 Task: Research Airbnb accommodation in Al Bawiti, Egypt from 21th December, 2023 to 25th December, 2023 for 7 adults. Place can be entire room or shared room with 4 bedrooms having 7 beds and 4 bathrooms. Property type can be house. Amenities needed are: wifi, TV, free parkinig on premises, gym, breakfast.
Action: Mouse moved to (502, 138)
Screenshot: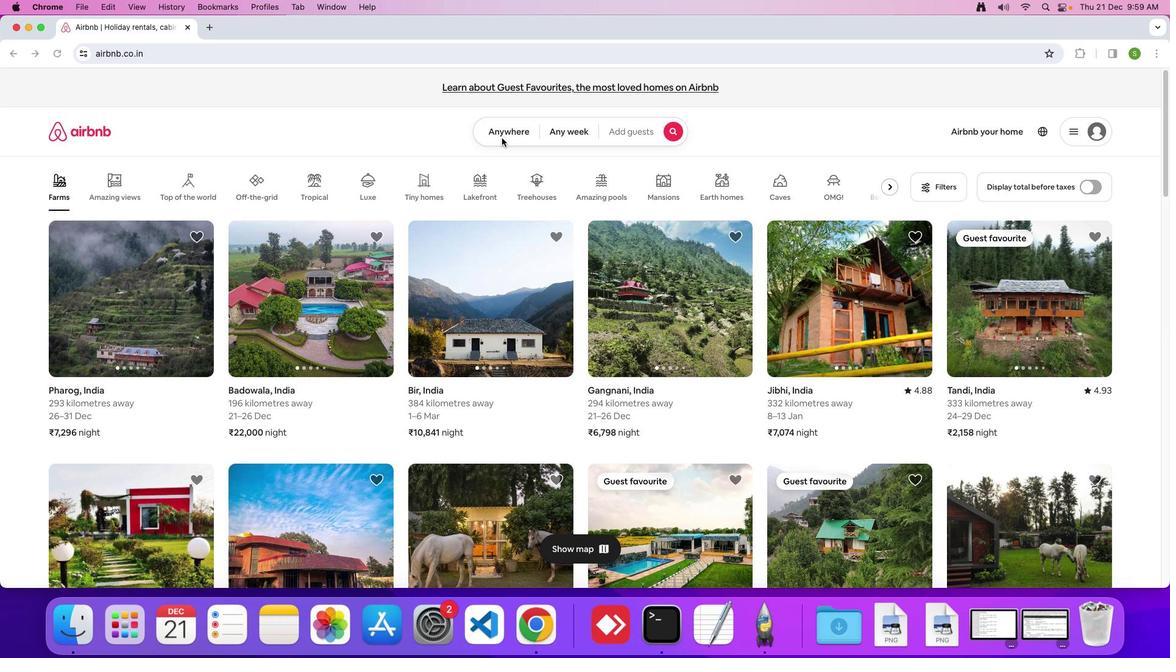 
Action: Mouse pressed left at (502, 138)
Screenshot: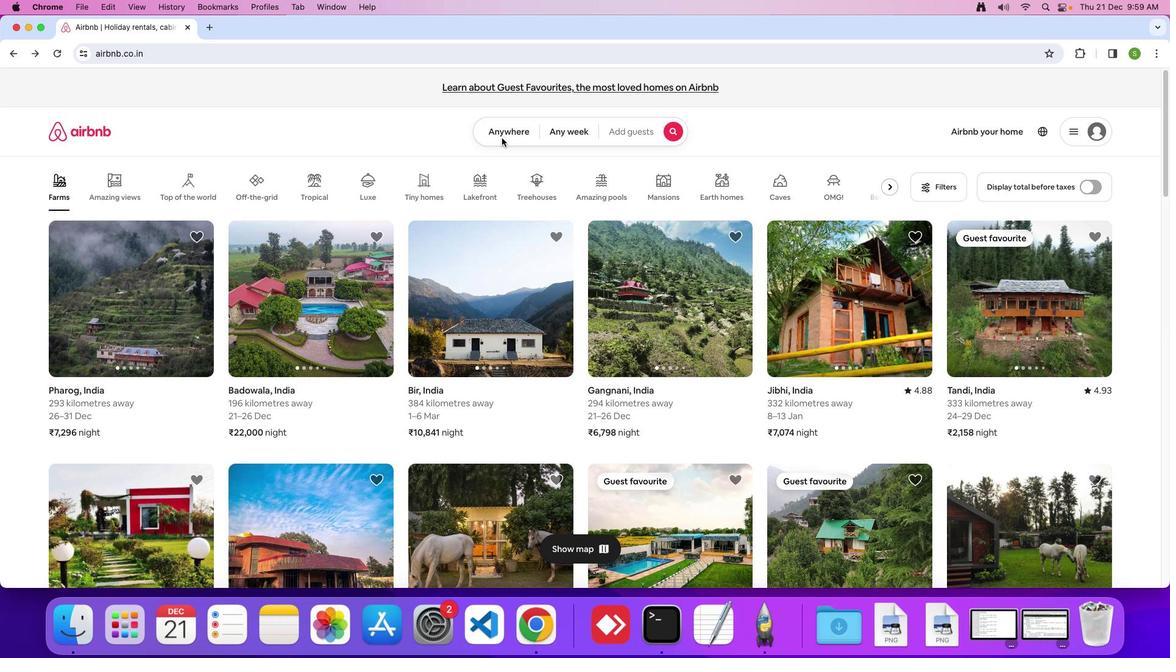 
Action: Mouse moved to (503, 135)
Screenshot: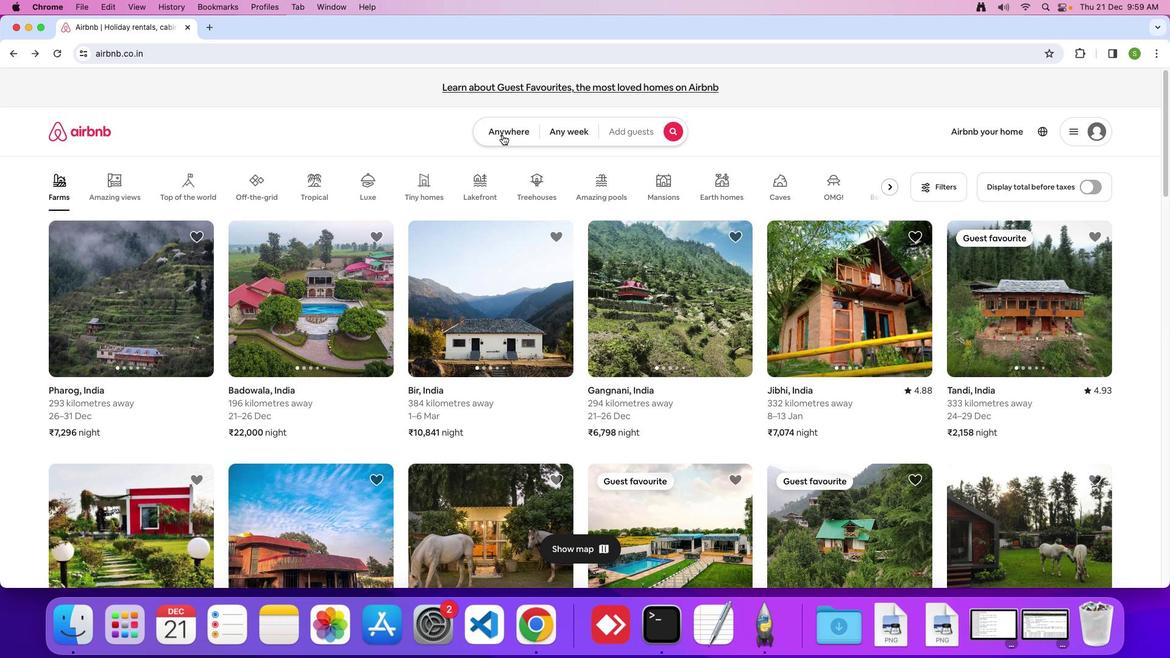 
Action: Mouse pressed left at (503, 135)
Screenshot: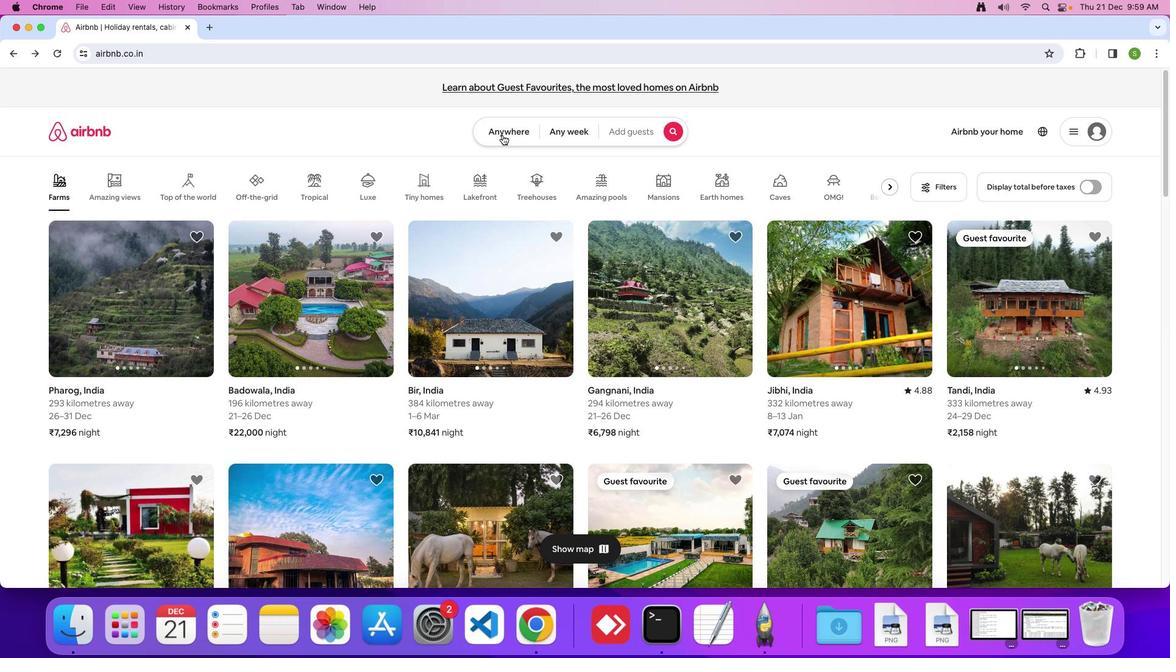 
Action: Mouse moved to (457, 174)
Screenshot: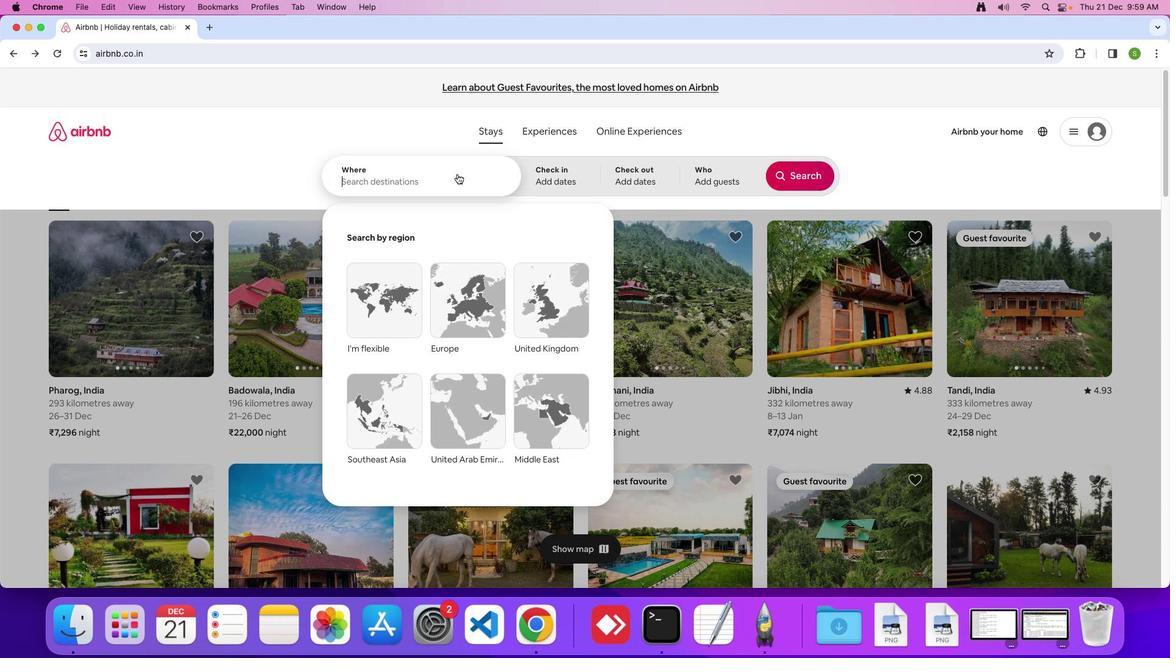 
Action: Mouse pressed left at (457, 174)
Screenshot: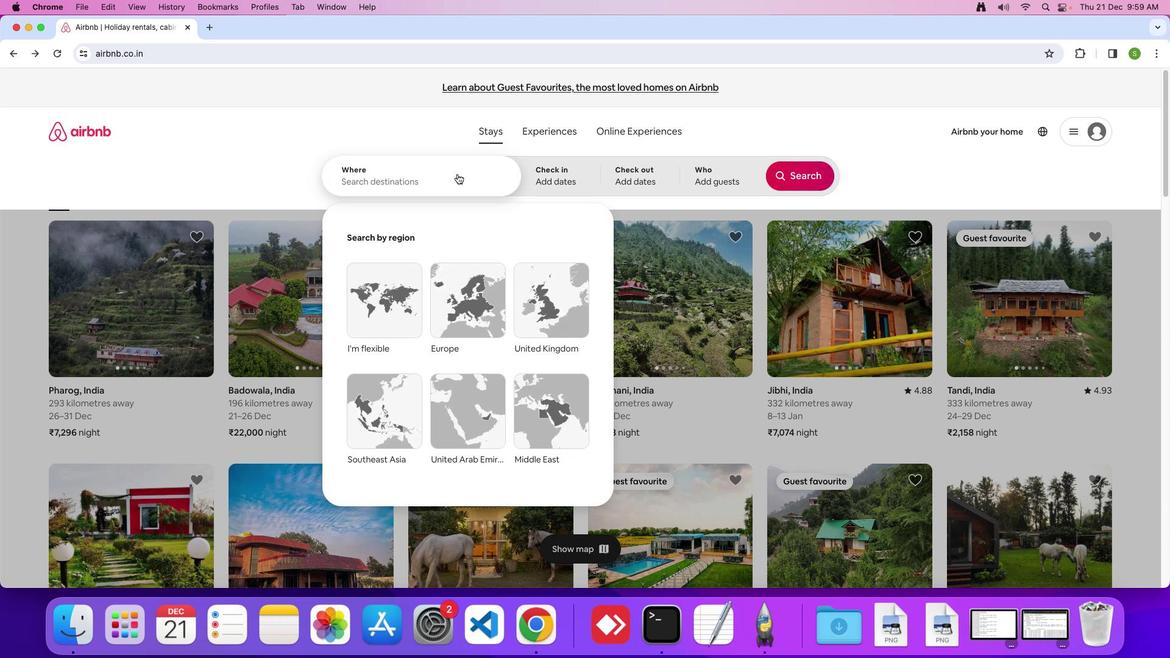 
Action: Key pressed 'A''L'Key.backspace'I'Key.space'B'Key.caps_lock'a''w''i''t''i'','Key.spaceKey.shift'E''g''y''p''t'Key.enter
Screenshot: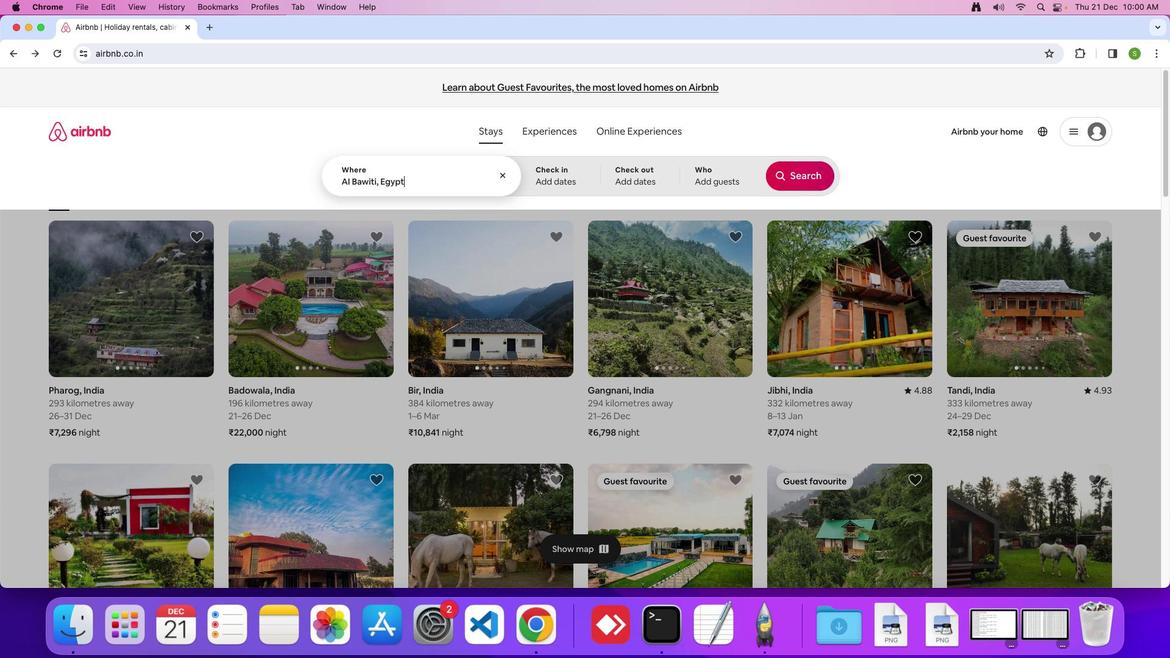 
Action: Mouse moved to (492, 418)
Screenshot: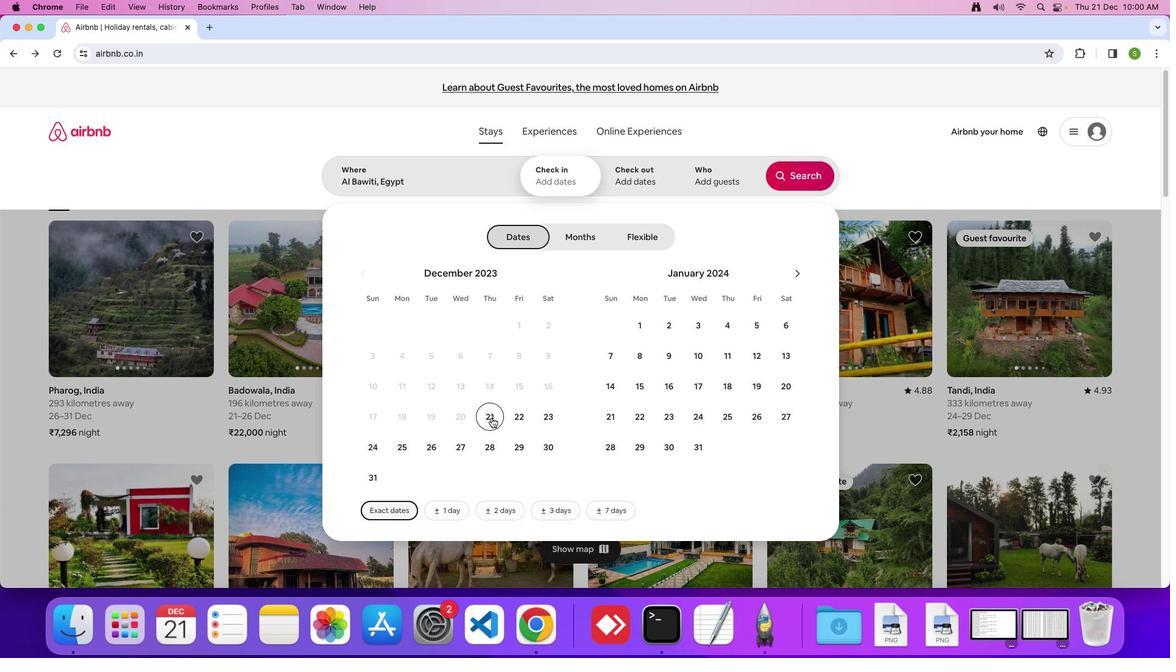 
Action: Mouse pressed left at (492, 418)
Screenshot: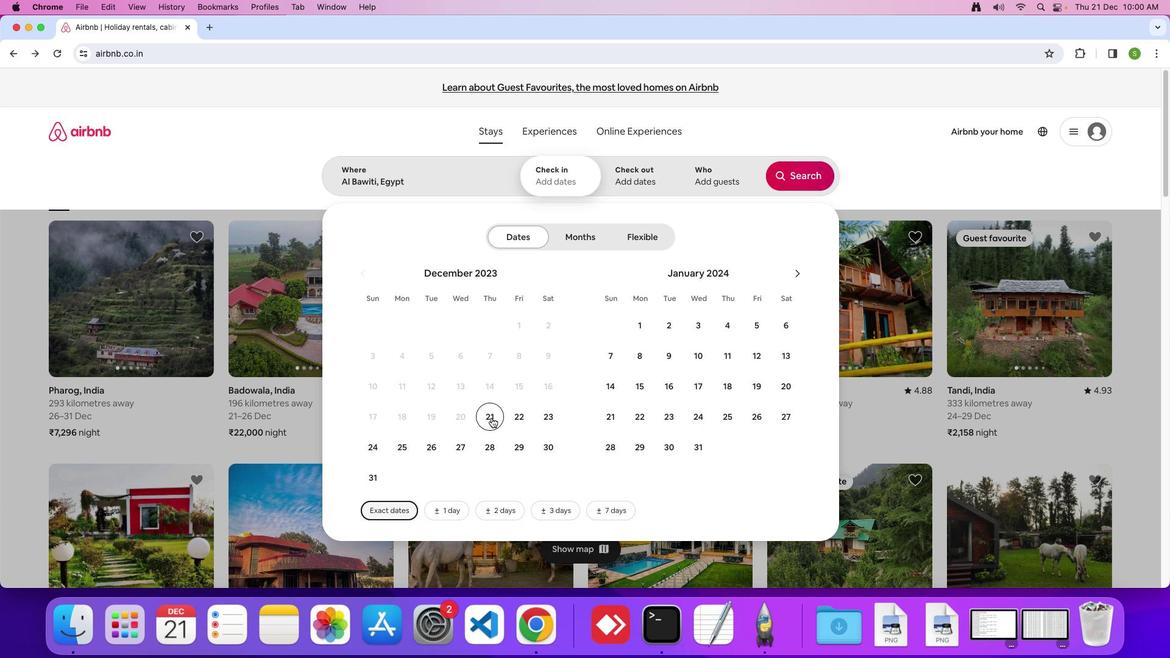 
Action: Mouse moved to (394, 448)
Screenshot: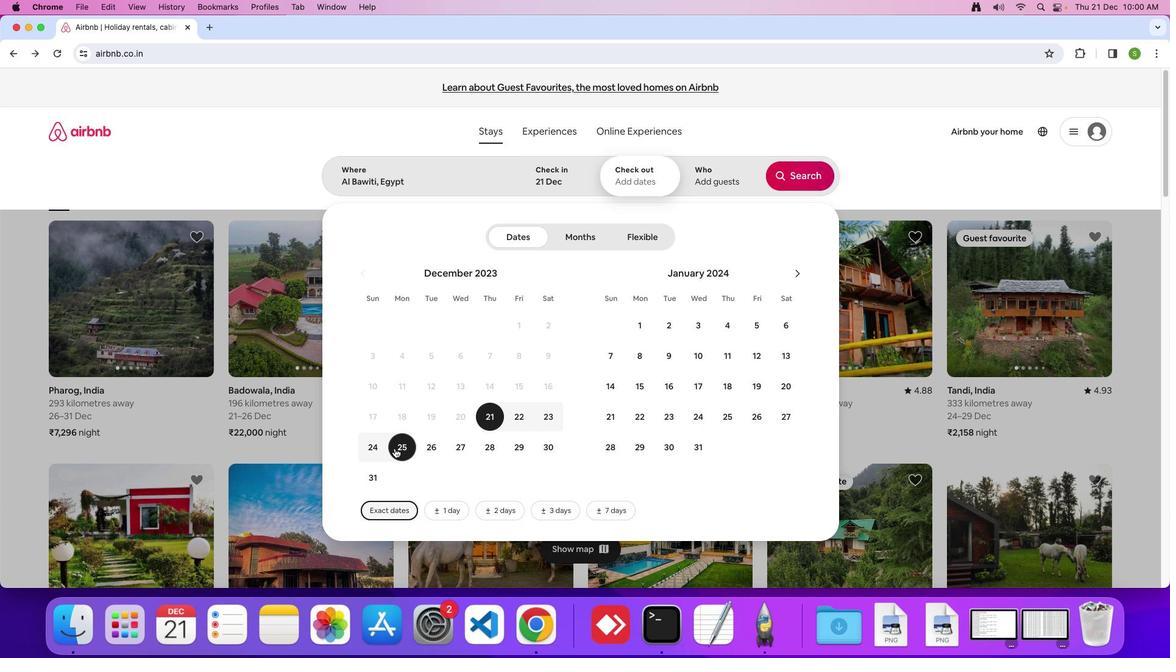 
Action: Mouse pressed left at (394, 448)
Screenshot: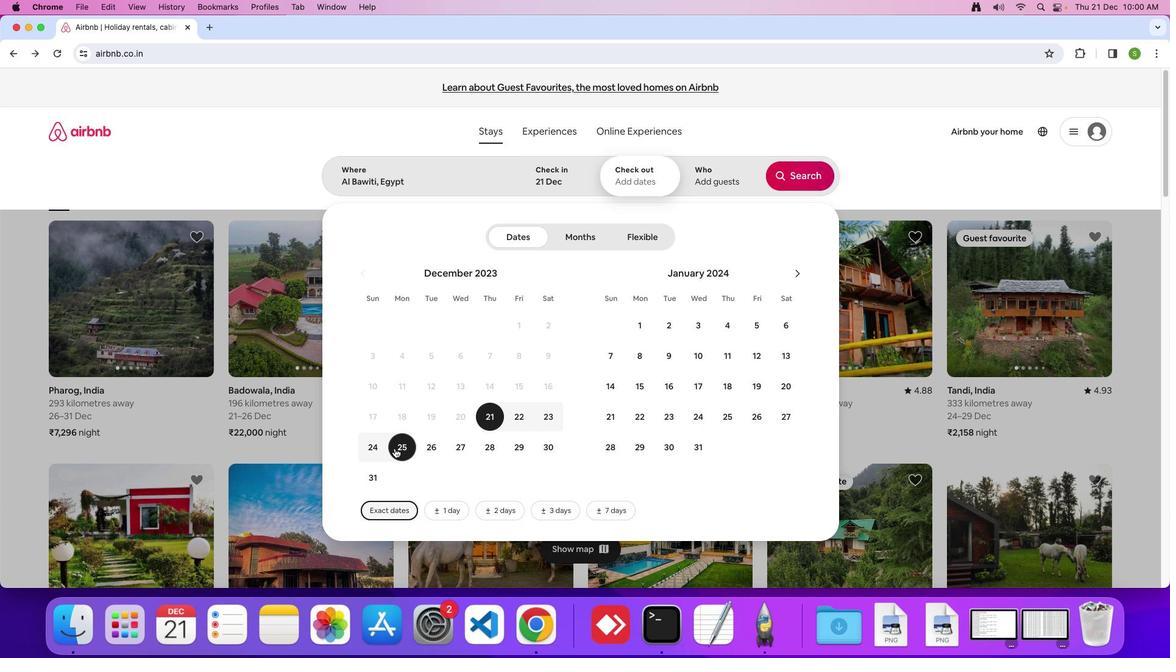 
Action: Mouse moved to (718, 170)
Screenshot: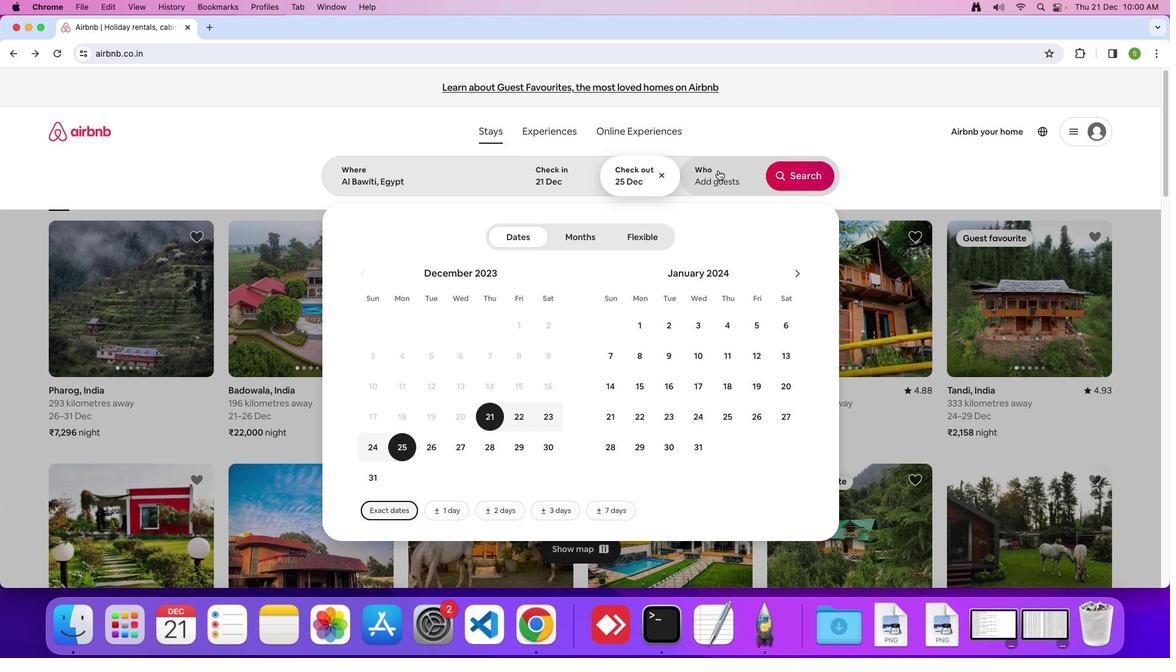 
Action: Mouse pressed left at (718, 170)
Screenshot: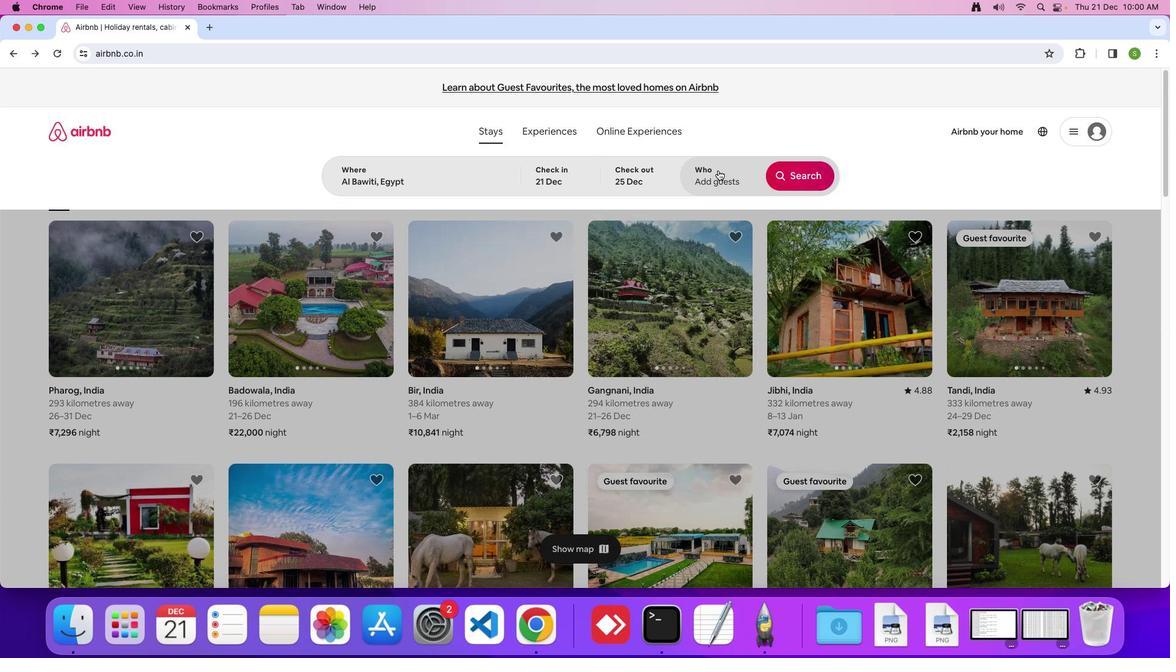 
Action: Mouse moved to (801, 243)
Screenshot: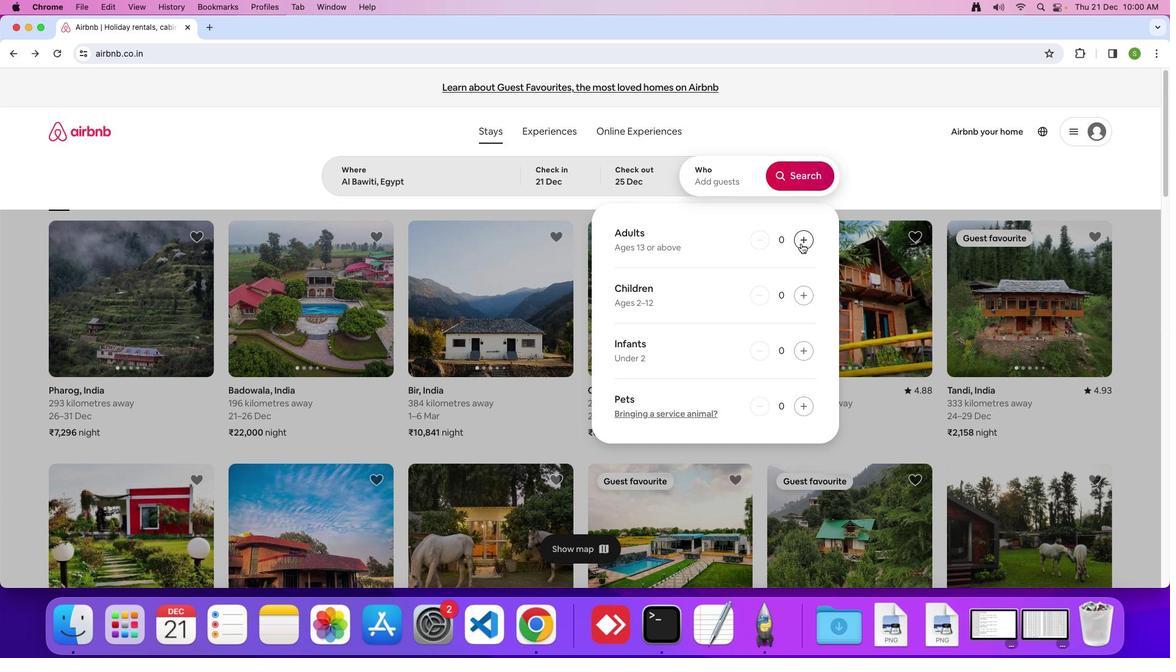 
Action: Mouse pressed left at (801, 243)
Screenshot: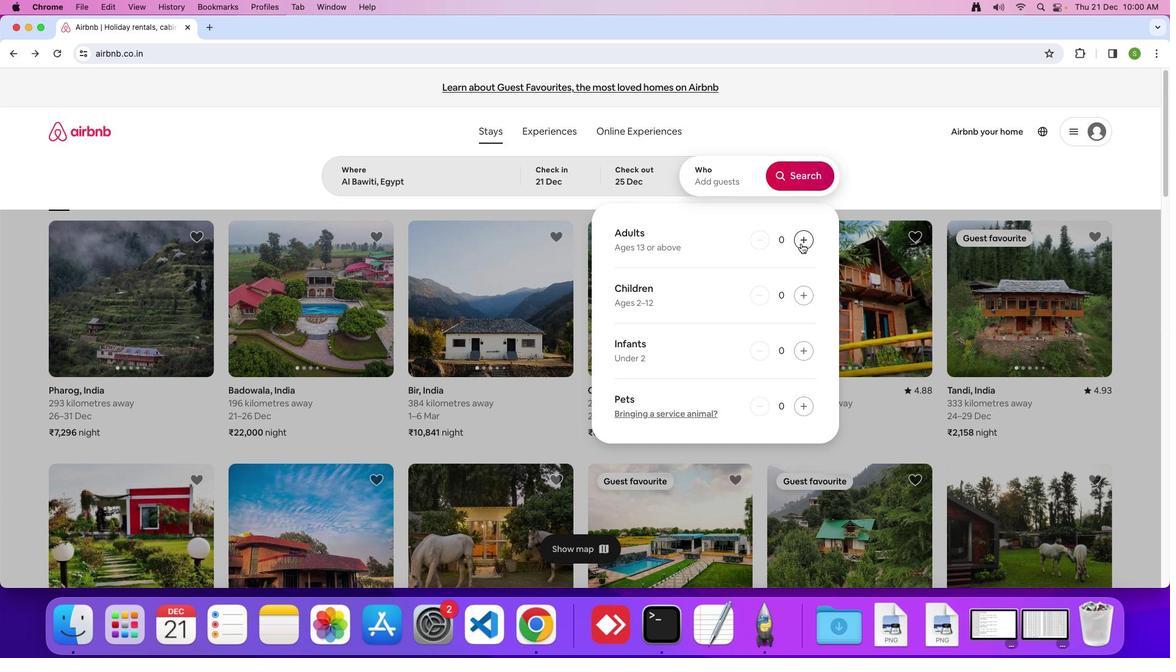 
Action: Mouse pressed left at (801, 243)
Screenshot: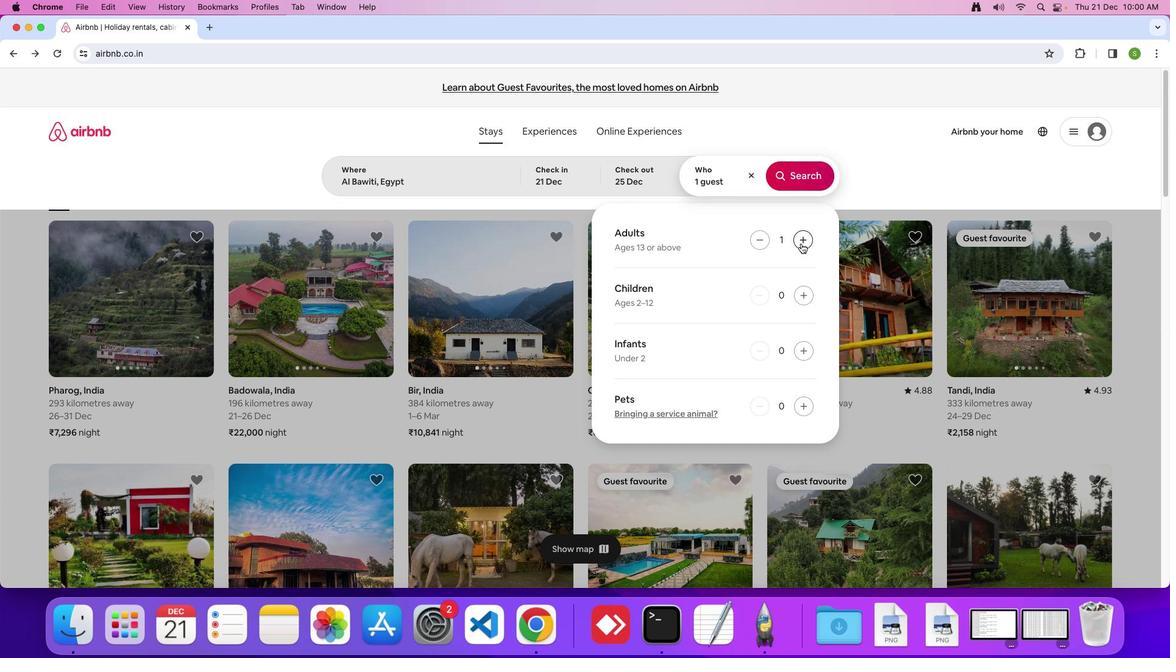 
Action: Mouse pressed left at (801, 243)
Screenshot: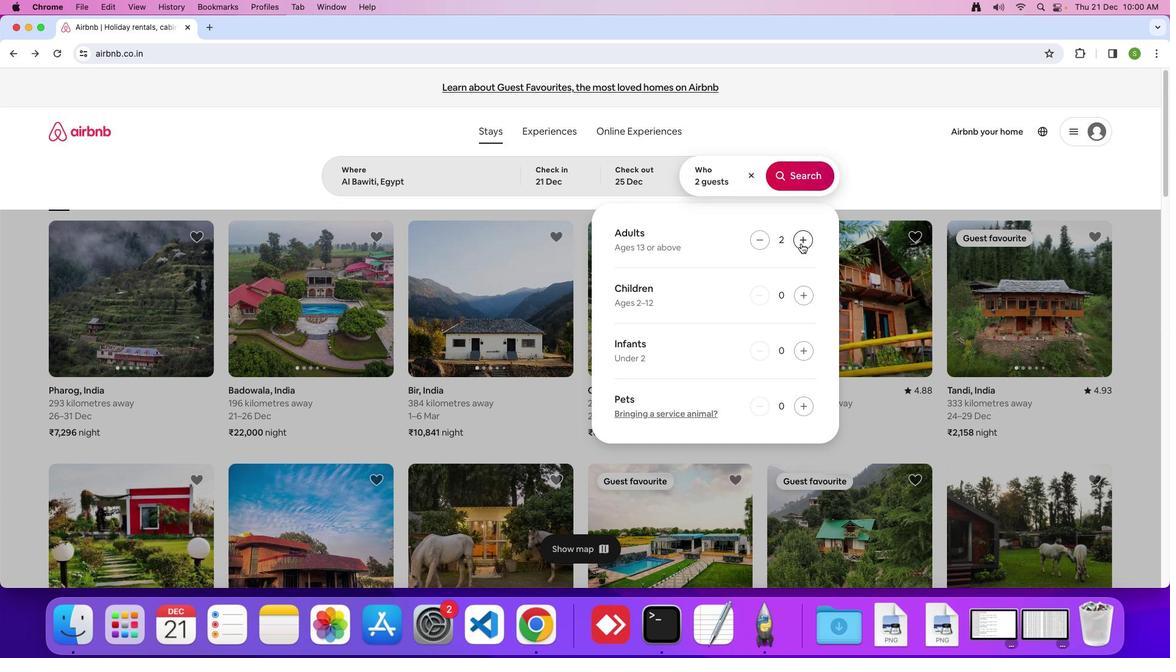 
Action: Mouse pressed left at (801, 243)
Screenshot: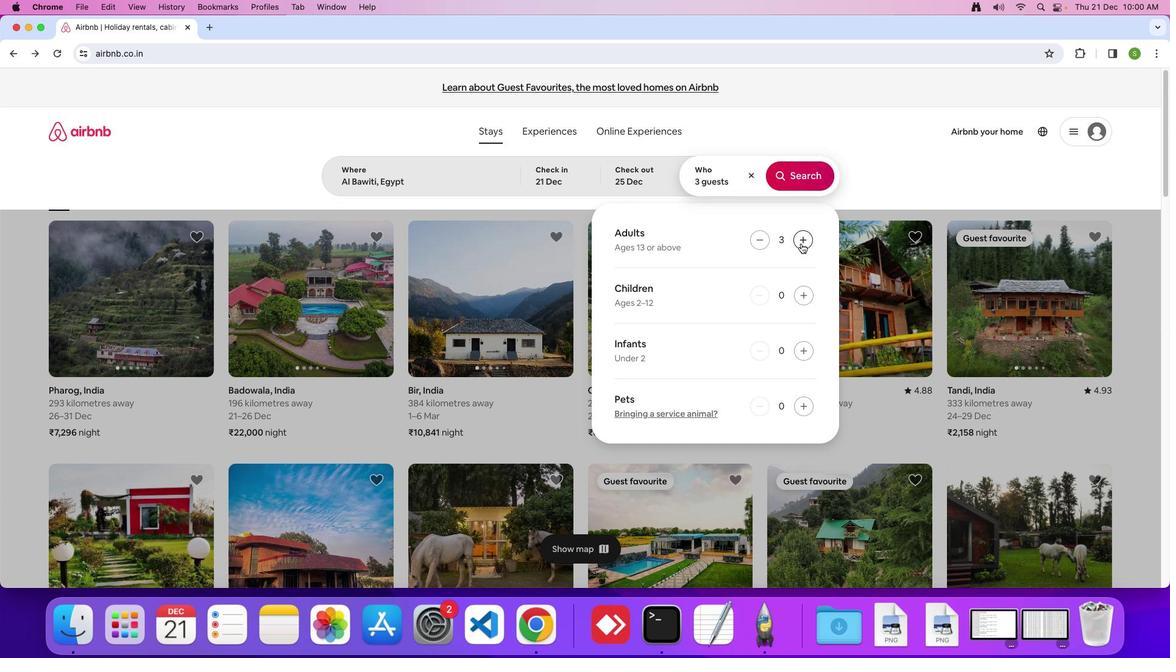 
Action: Mouse pressed left at (801, 243)
Screenshot: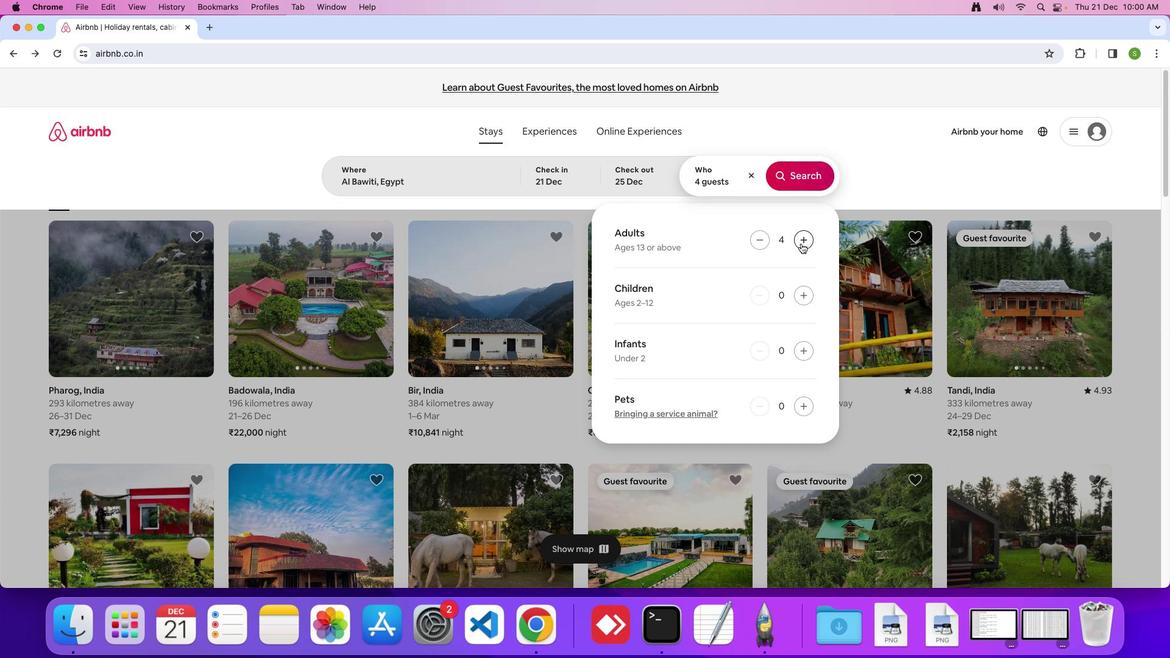 
Action: Mouse pressed left at (801, 243)
Screenshot: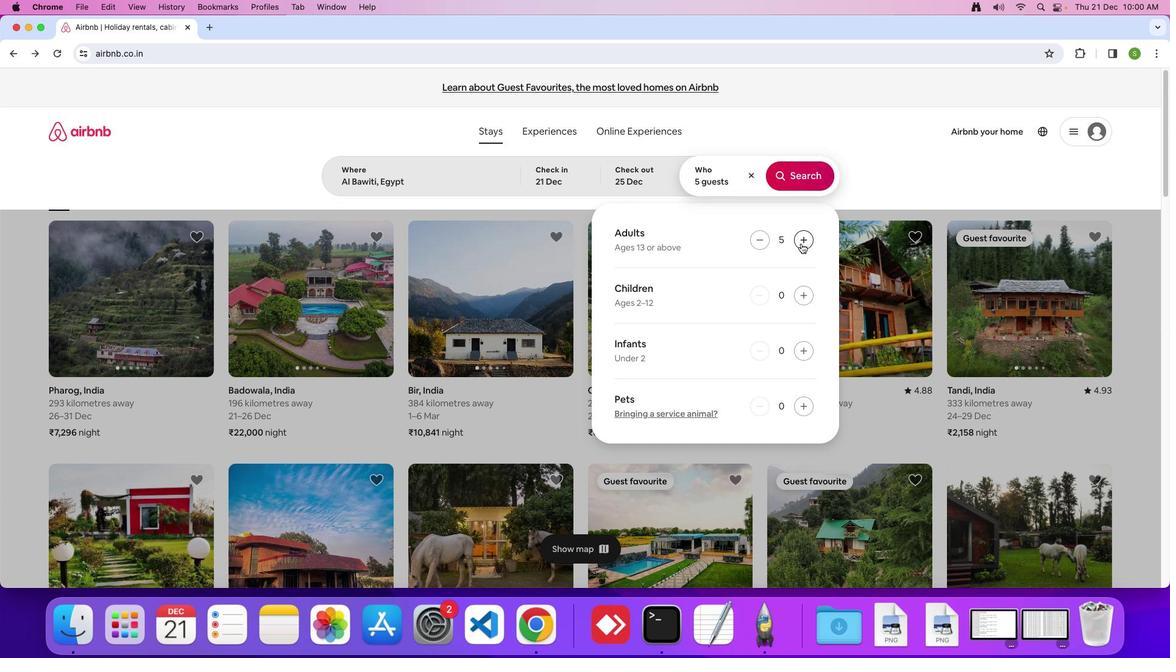 
Action: Mouse pressed left at (801, 243)
Screenshot: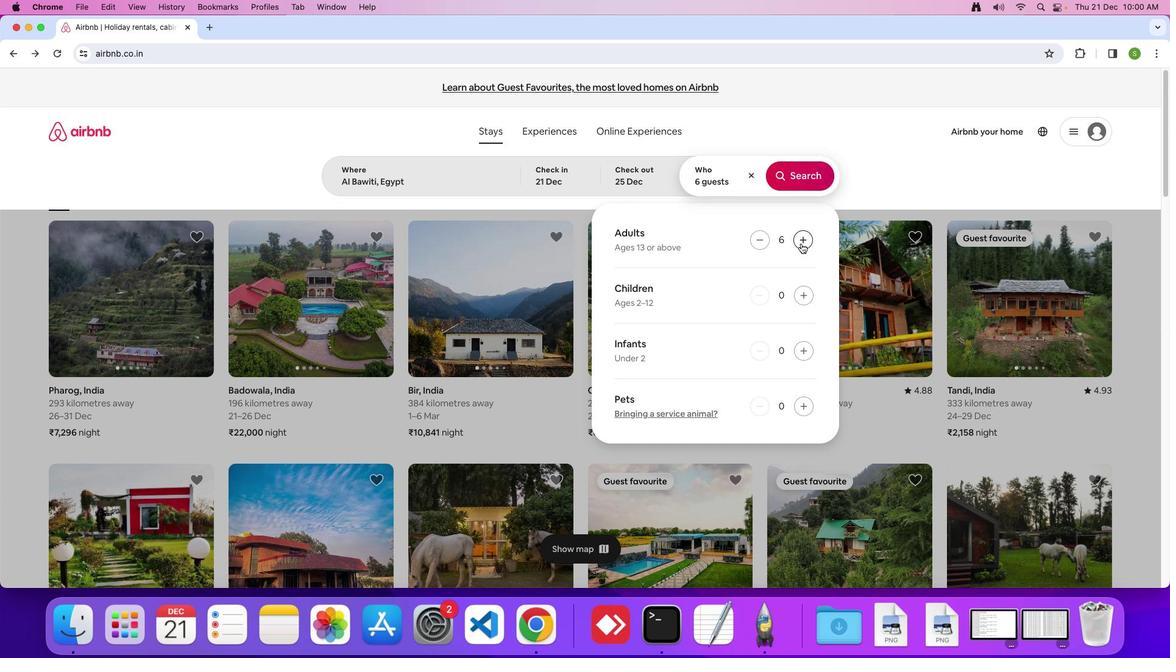 
Action: Mouse moved to (791, 172)
Screenshot: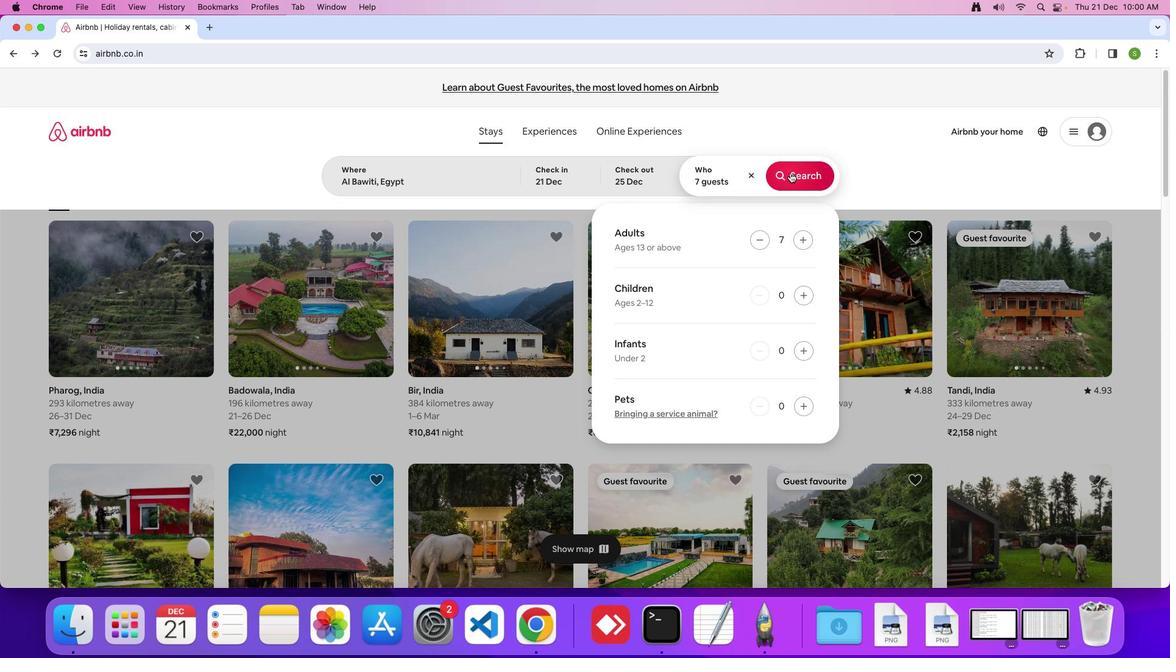 
Action: Mouse pressed left at (791, 172)
Screenshot: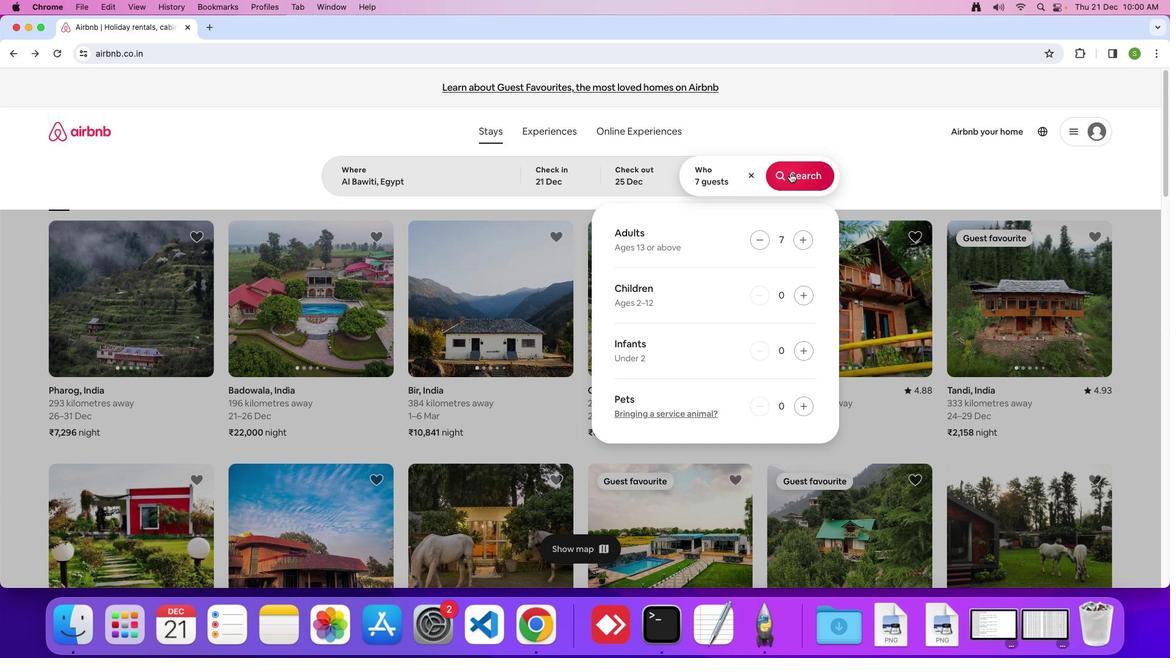 
Action: Mouse moved to (989, 150)
Screenshot: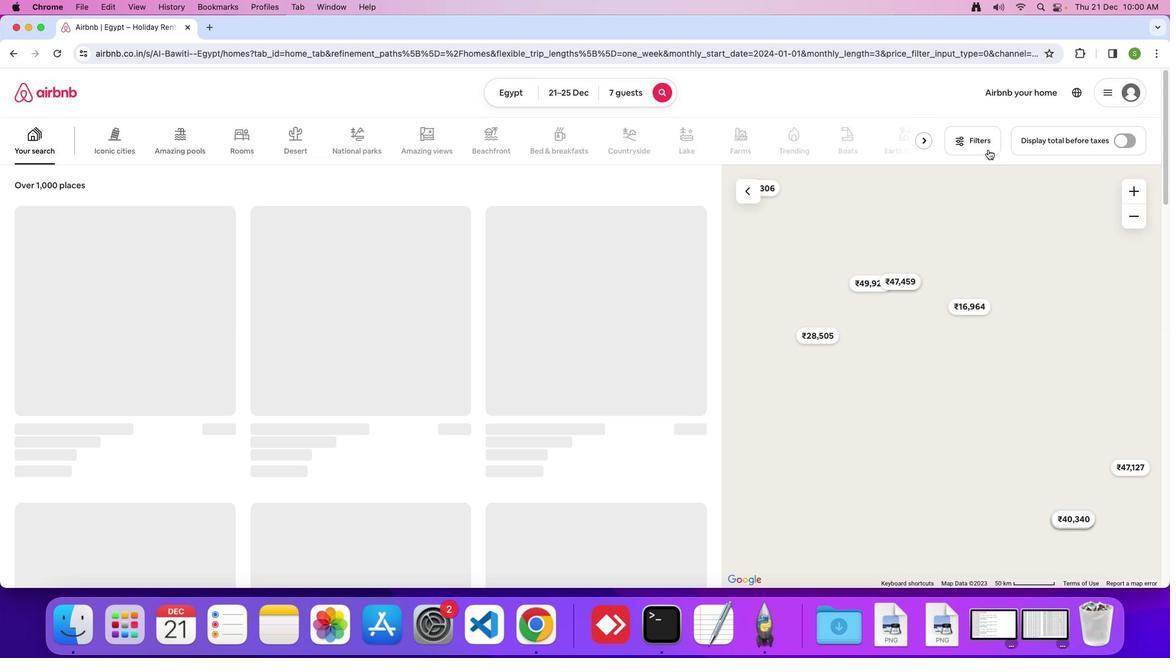 
Action: Mouse pressed left at (989, 150)
Screenshot: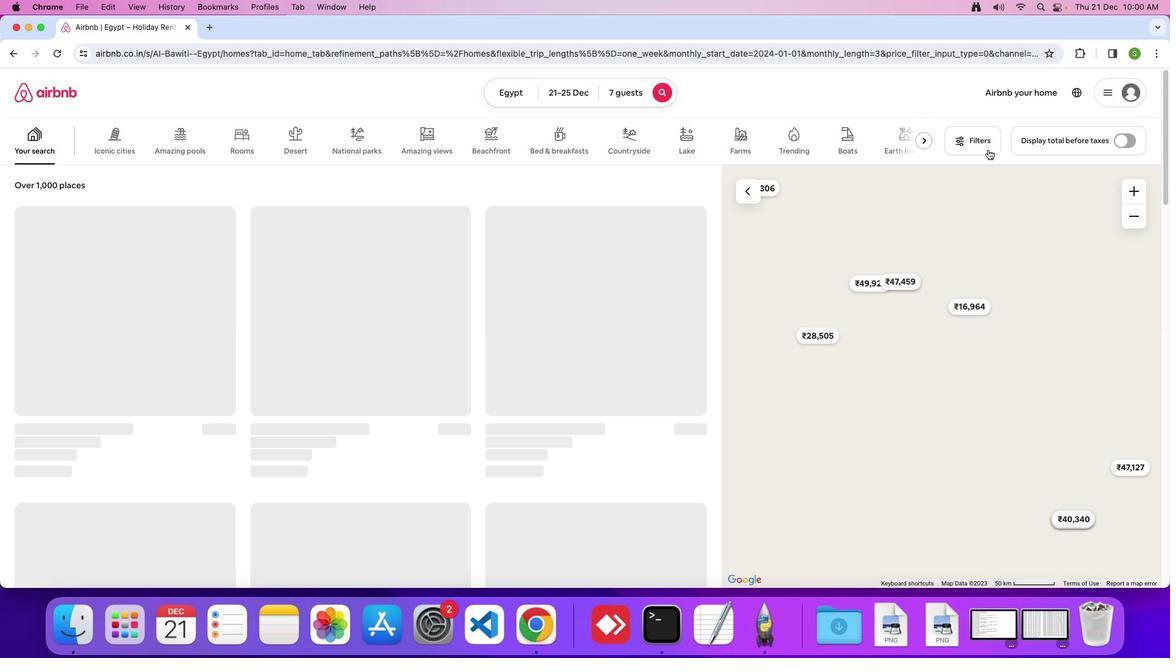 
Action: Mouse moved to (623, 387)
Screenshot: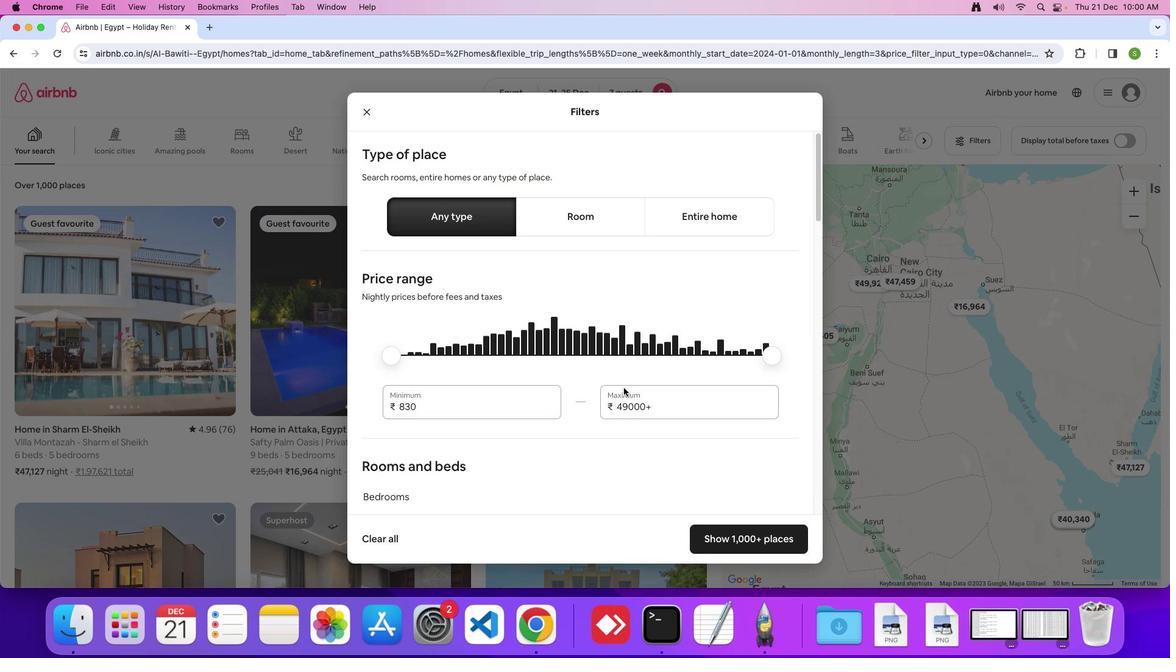 
Action: Mouse scrolled (623, 387) with delta (0, 0)
Screenshot: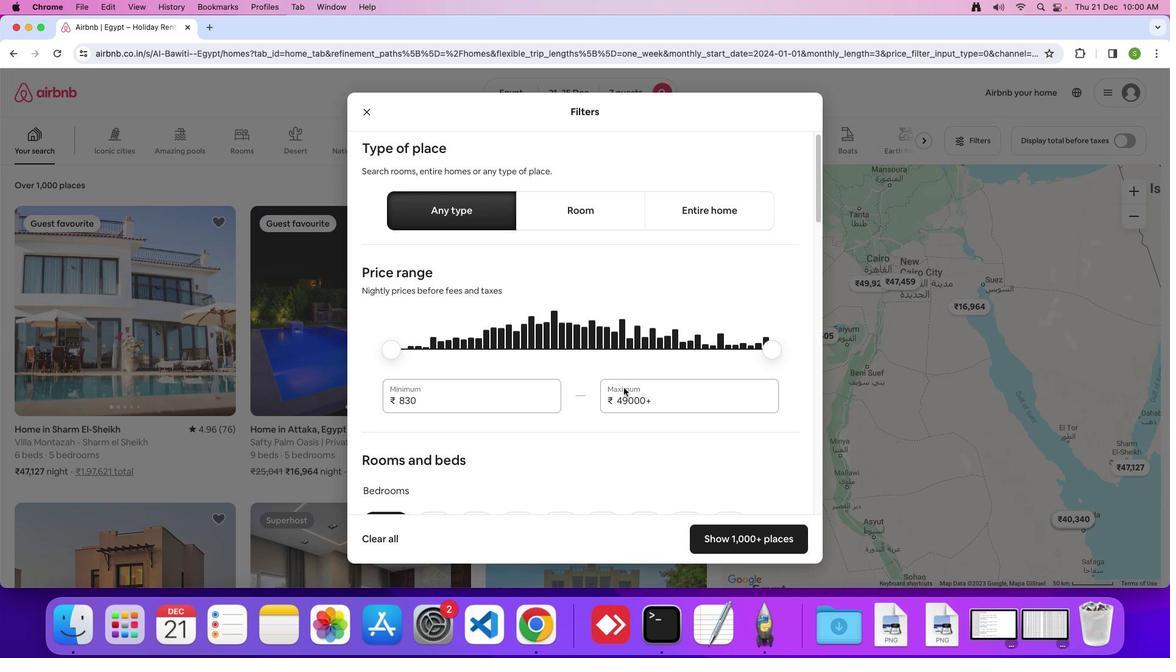 
Action: Mouse scrolled (623, 387) with delta (0, 0)
Screenshot: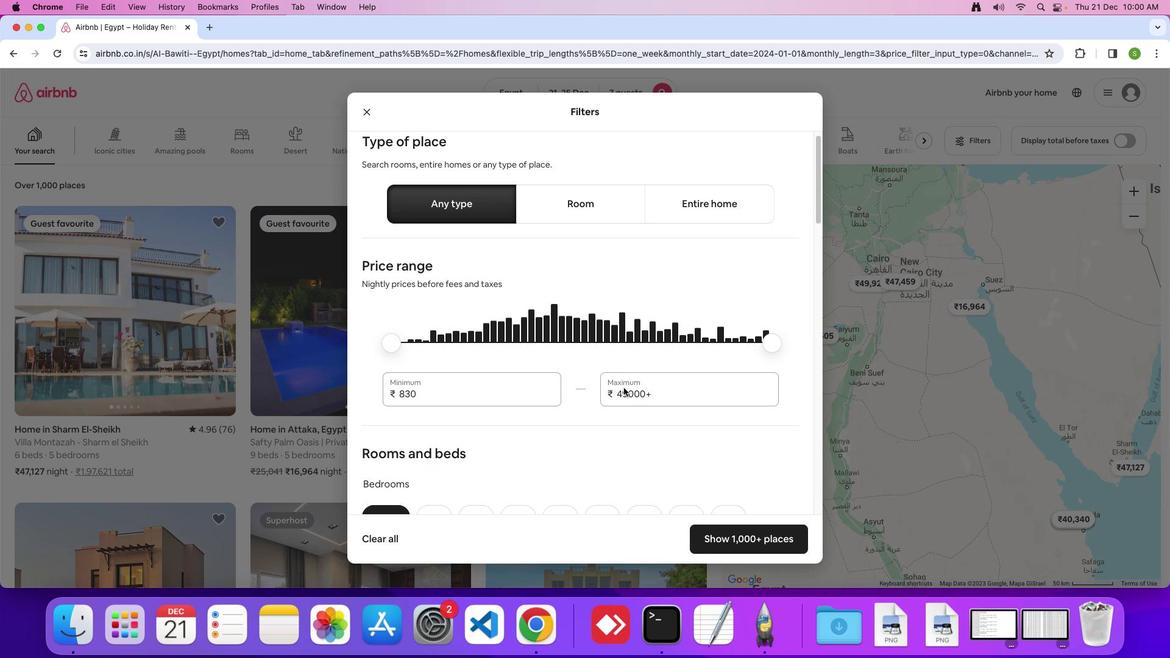 
Action: Mouse scrolled (623, 387) with delta (0, 0)
Screenshot: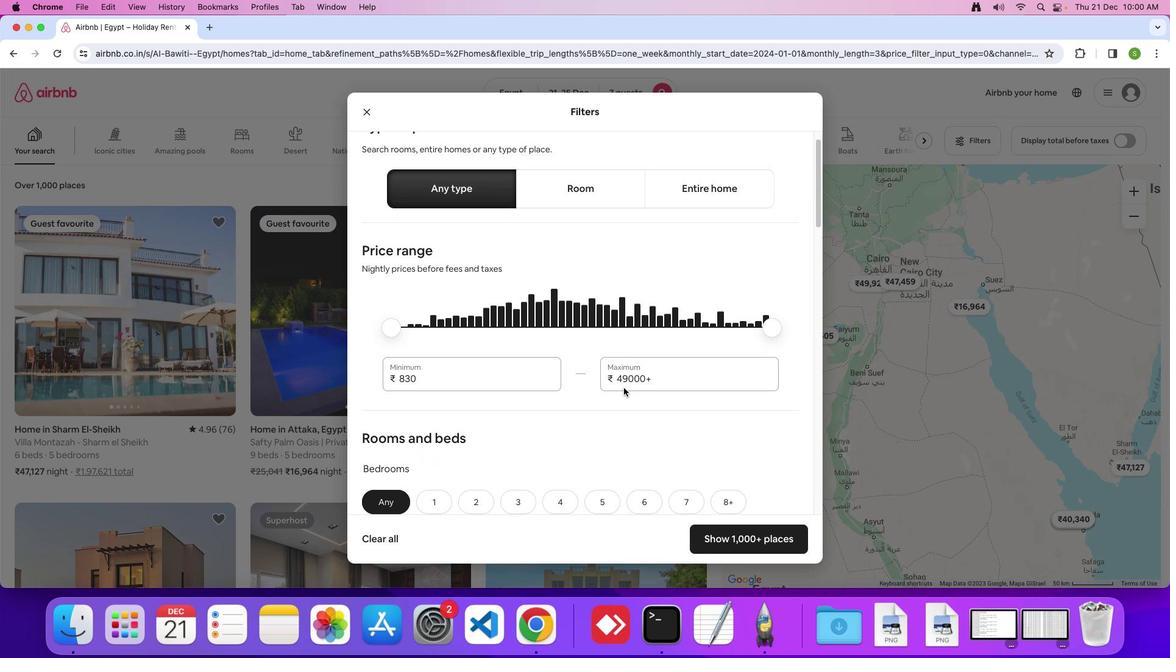 
Action: Mouse scrolled (623, 387) with delta (0, 0)
Screenshot: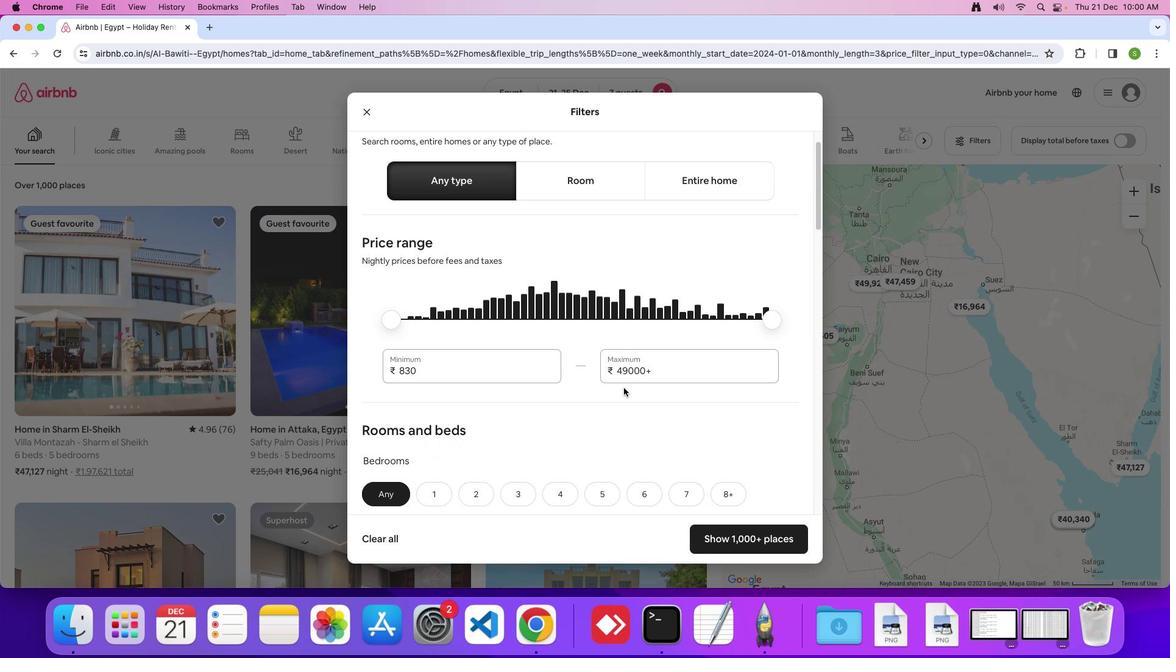 
Action: Mouse scrolled (623, 387) with delta (0, 0)
Screenshot: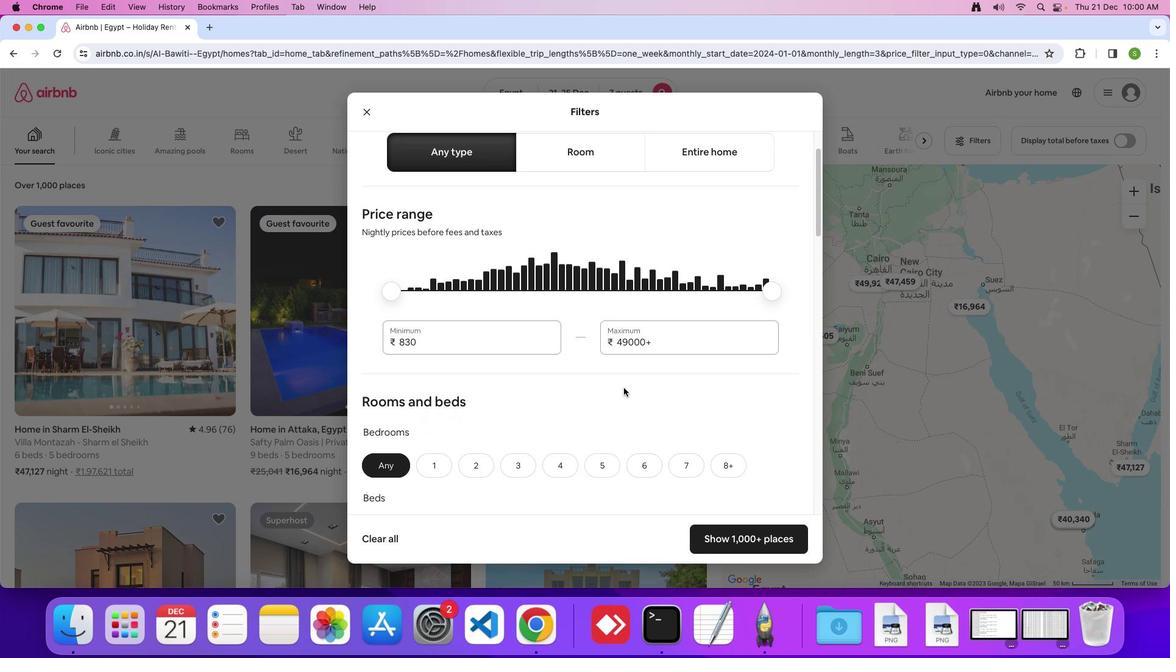 
Action: Mouse scrolled (623, 387) with delta (0, 0)
Screenshot: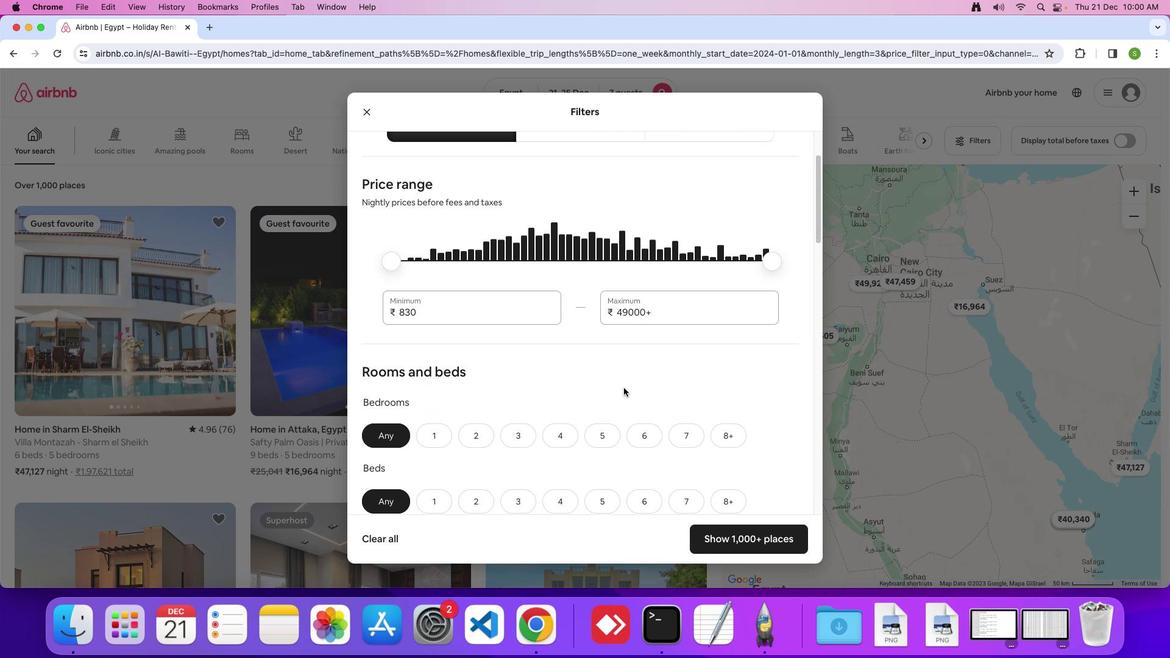 
Action: Mouse scrolled (623, 387) with delta (0, 0)
Screenshot: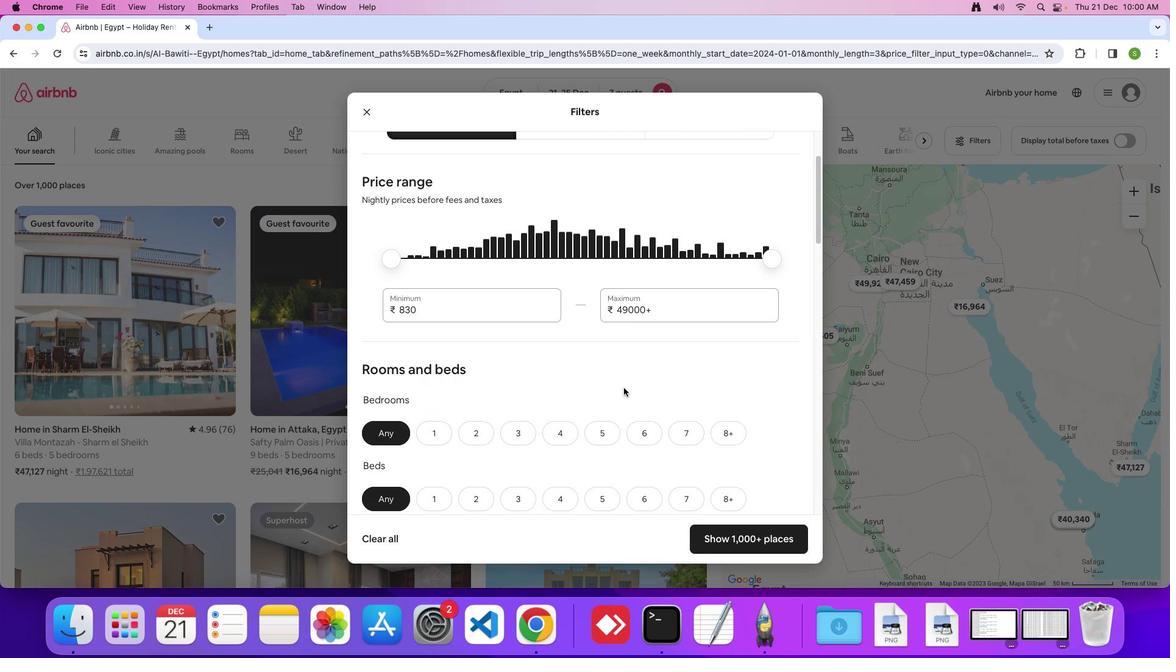 
Action: Mouse scrolled (623, 387) with delta (0, 0)
Screenshot: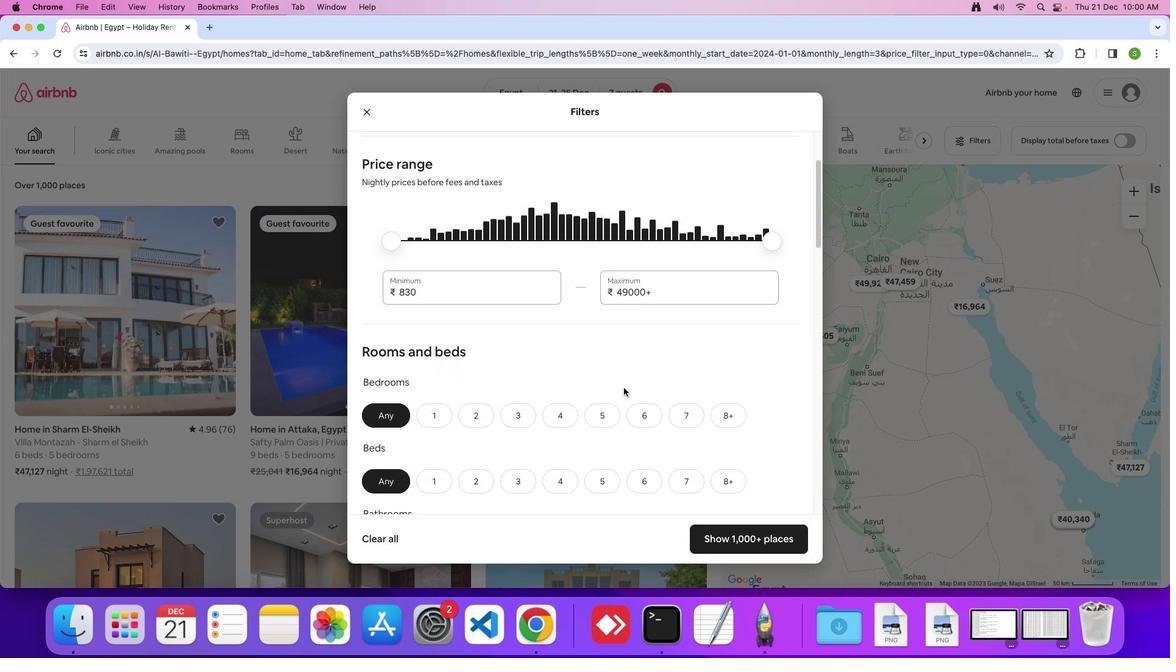 
Action: Mouse scrolled (623, 387) with delta (0, 0)
Screenshot: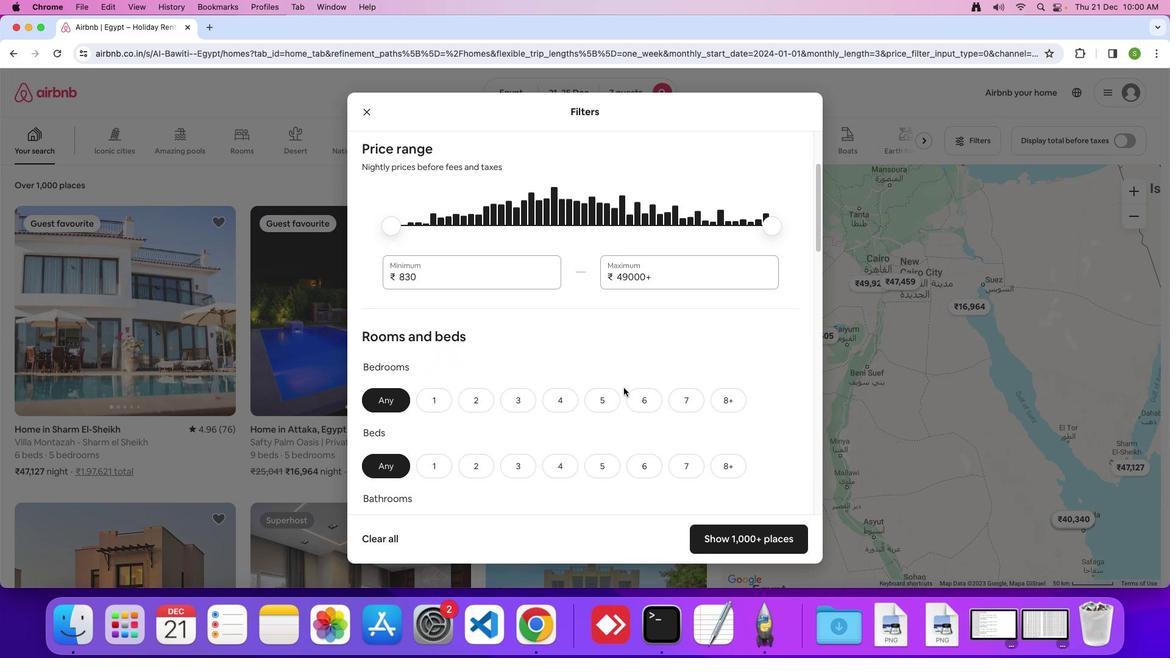 
Action: Mouse scrolled (623, 387) with delta (0, -1)
Screenshot: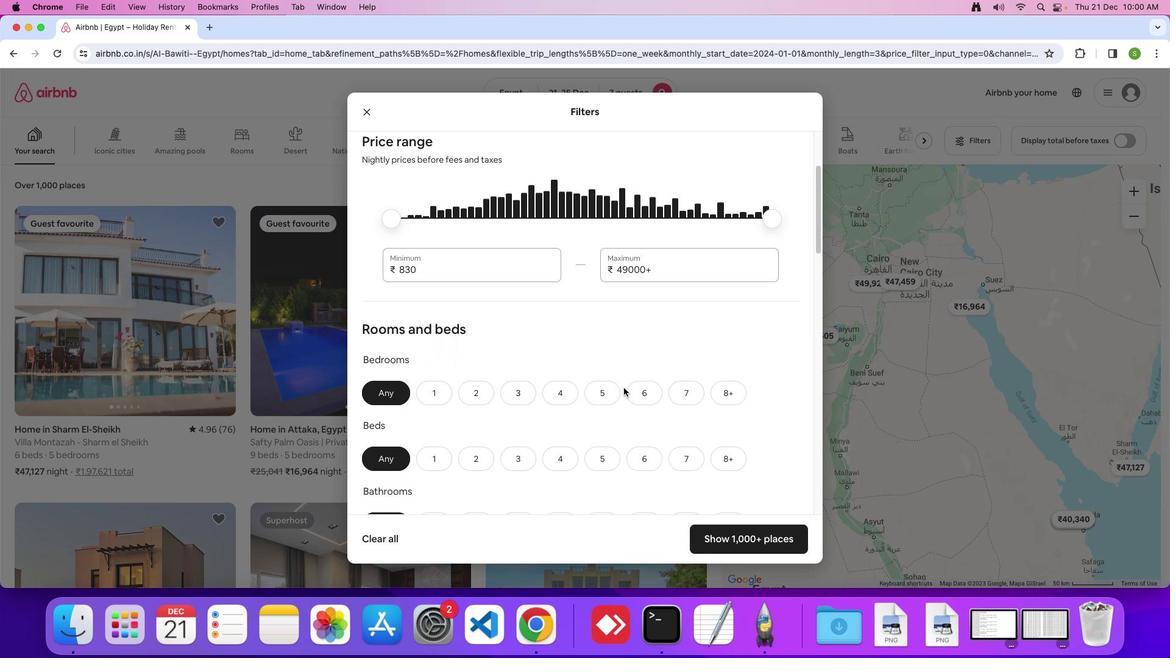 
Action: Mouse scrolled (623, 387) with delta (0, -1)
Screenshot: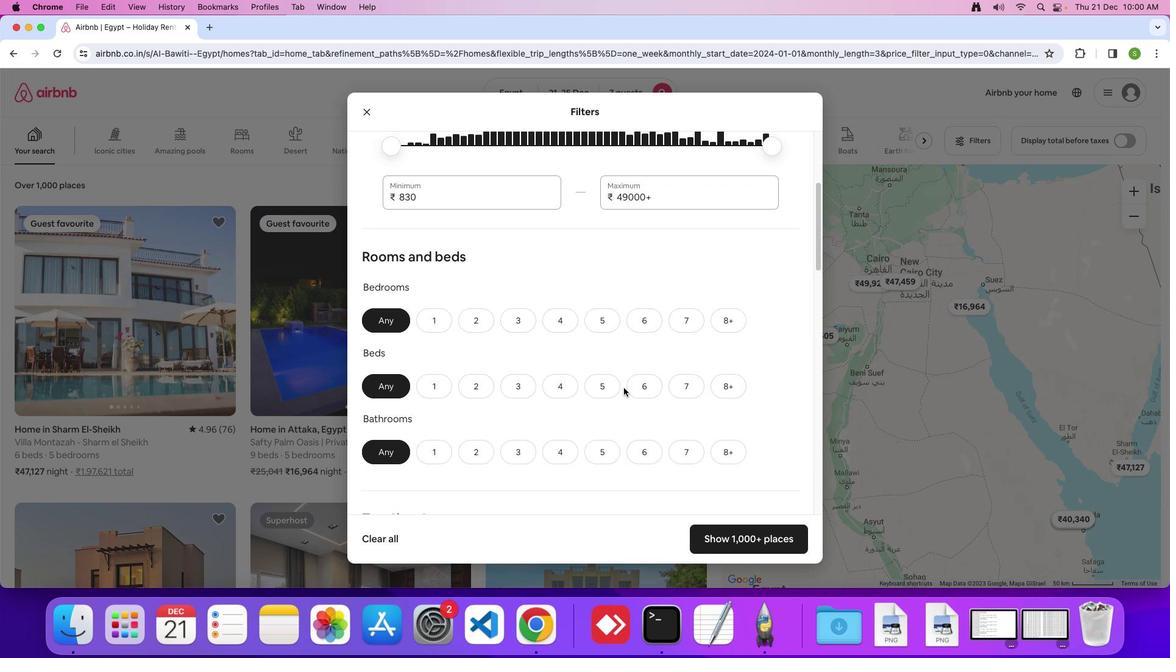 
Action: Mouse scrolled (623, 387) with delta (0, 0)
Screenshot: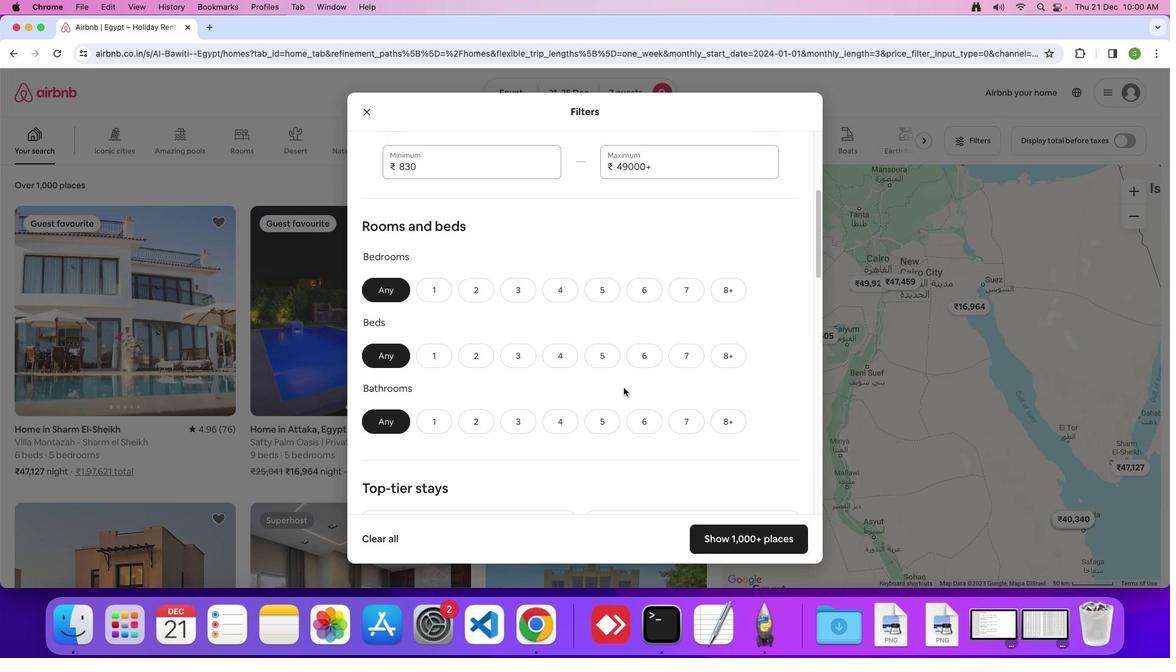 
Action: Mouse scrolled (623, 387) with delta (0, 0)
Screenshot: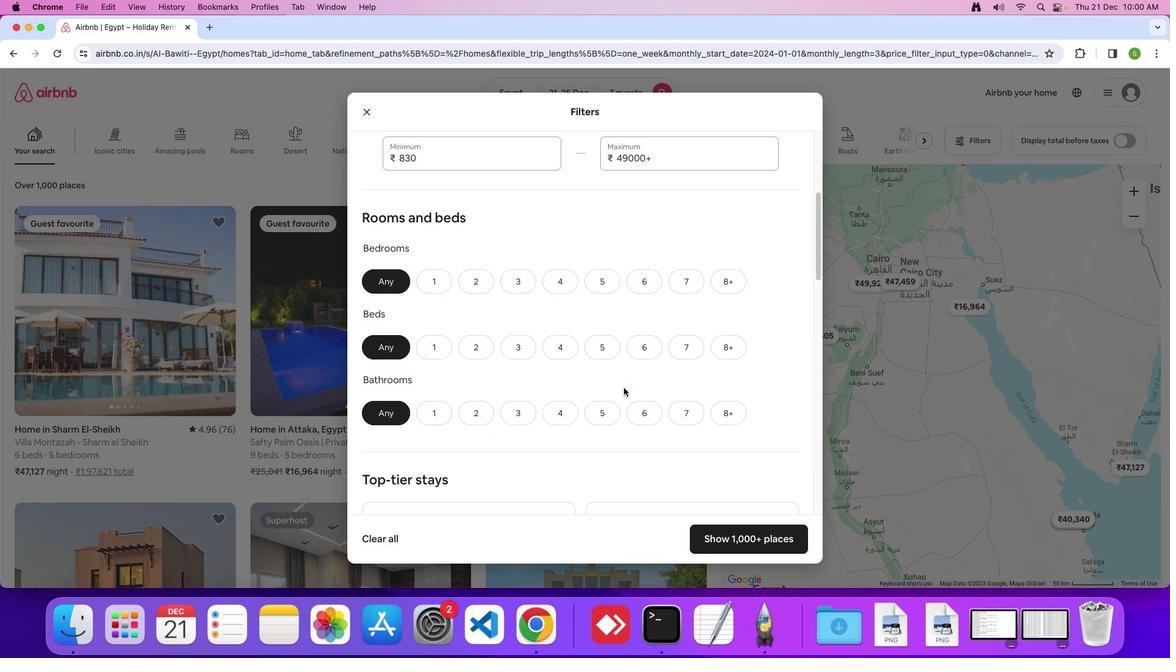 
Action: Mouse scrolled (623, 387) with delta (0, 0)
Screenshot: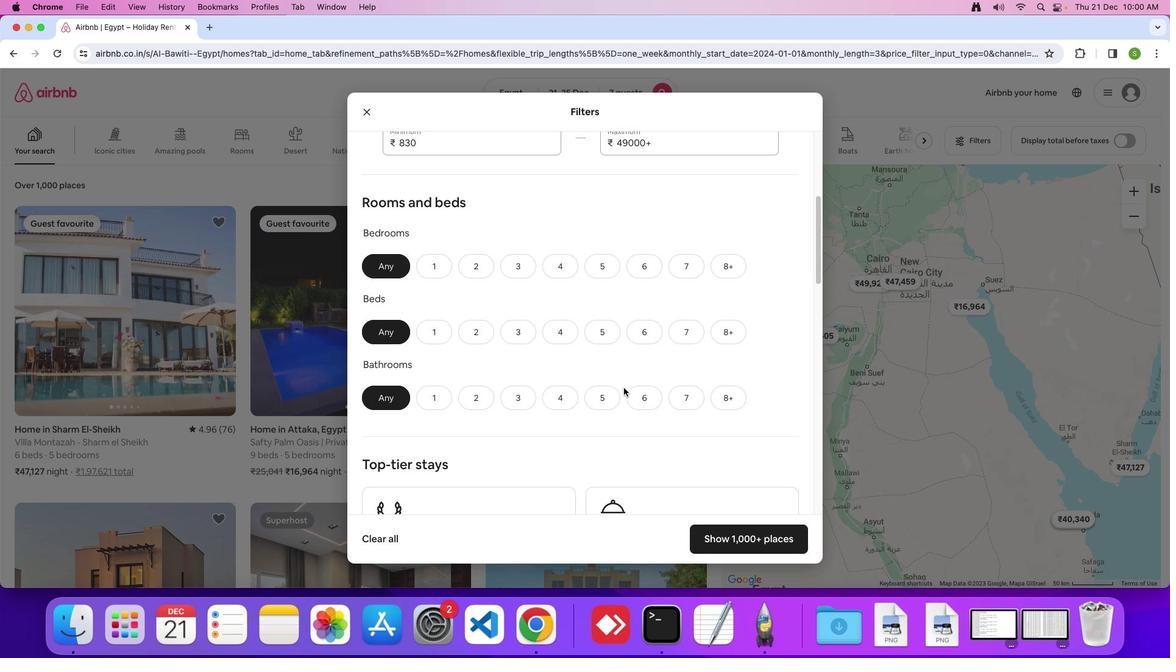 
Action: Mouse scrolled (623, 387) with delta (0, 0)
Screenshot: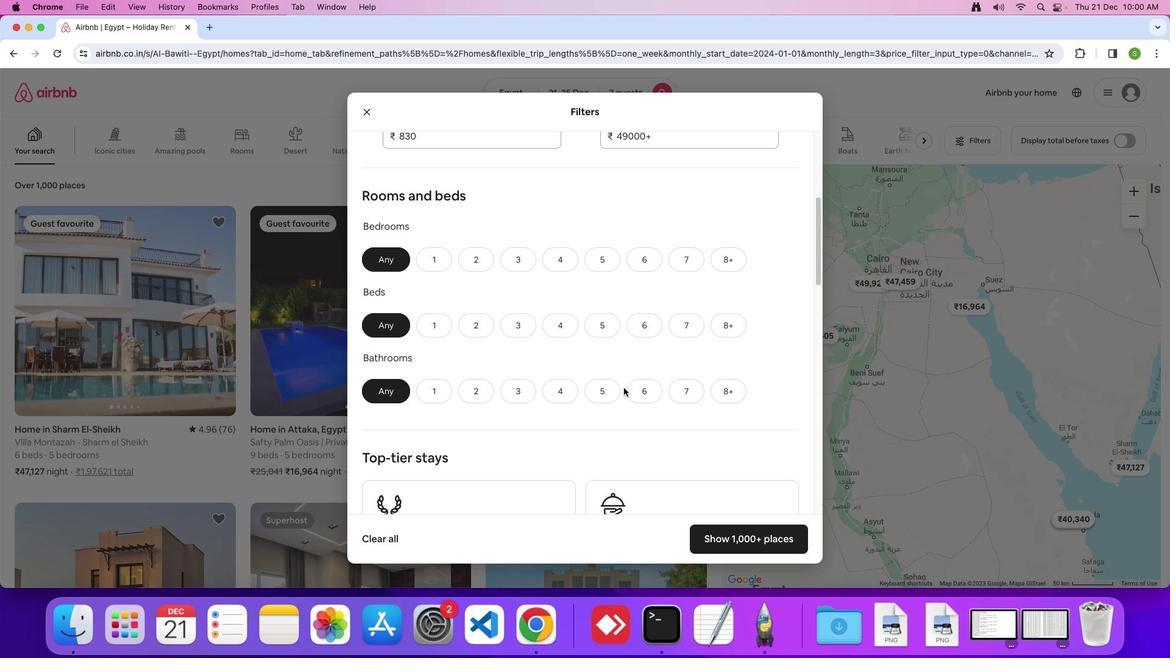 
Action: Mouse scrolled (623, 387) with delta (0, -1)
Screenshot: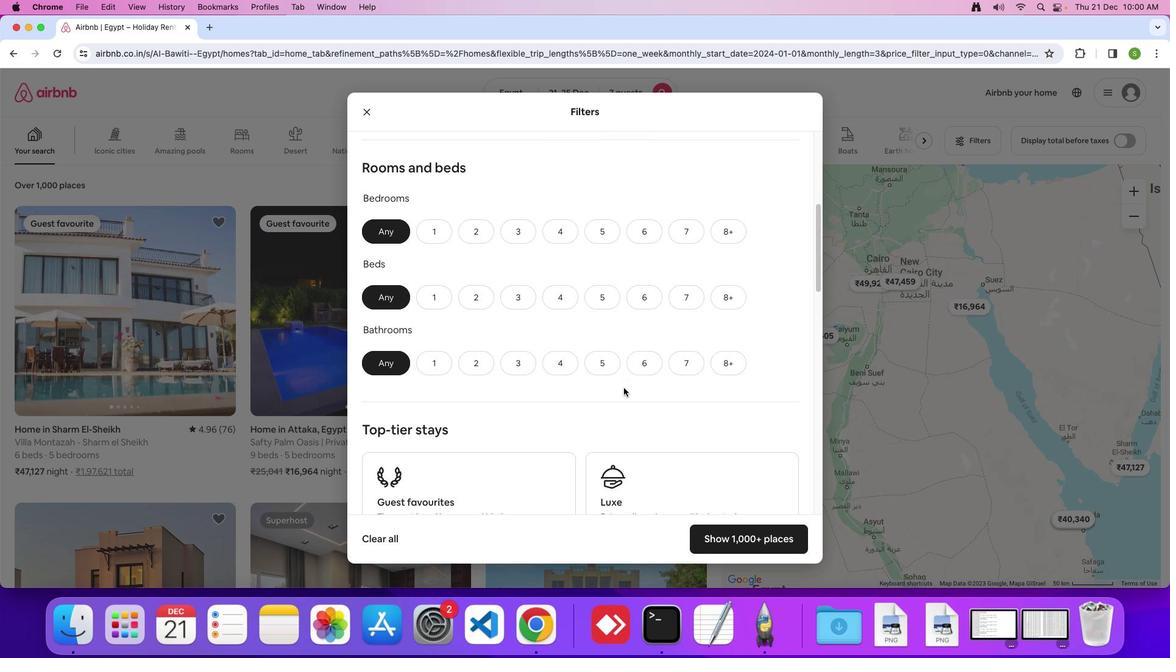 
Action: Mouse moved to (569, 196)
Screenshot: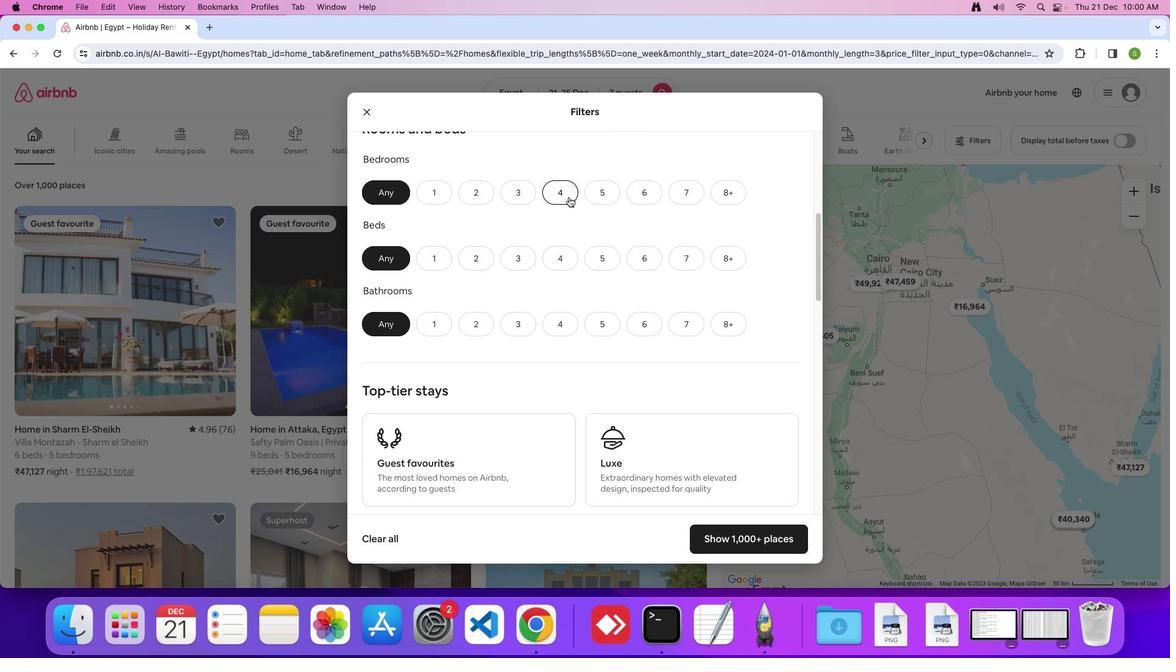 
Action: Mouse pressed left at (569, 196)
Screenshot: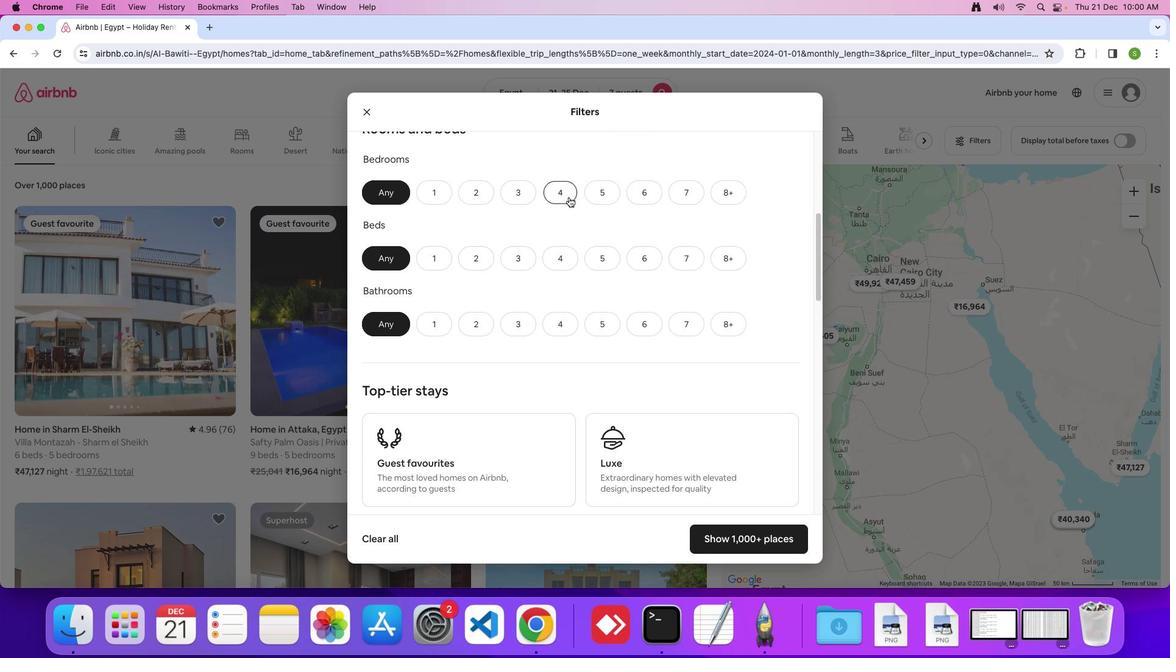 
Action: Mouse moved to (692, 254)
Screenshot: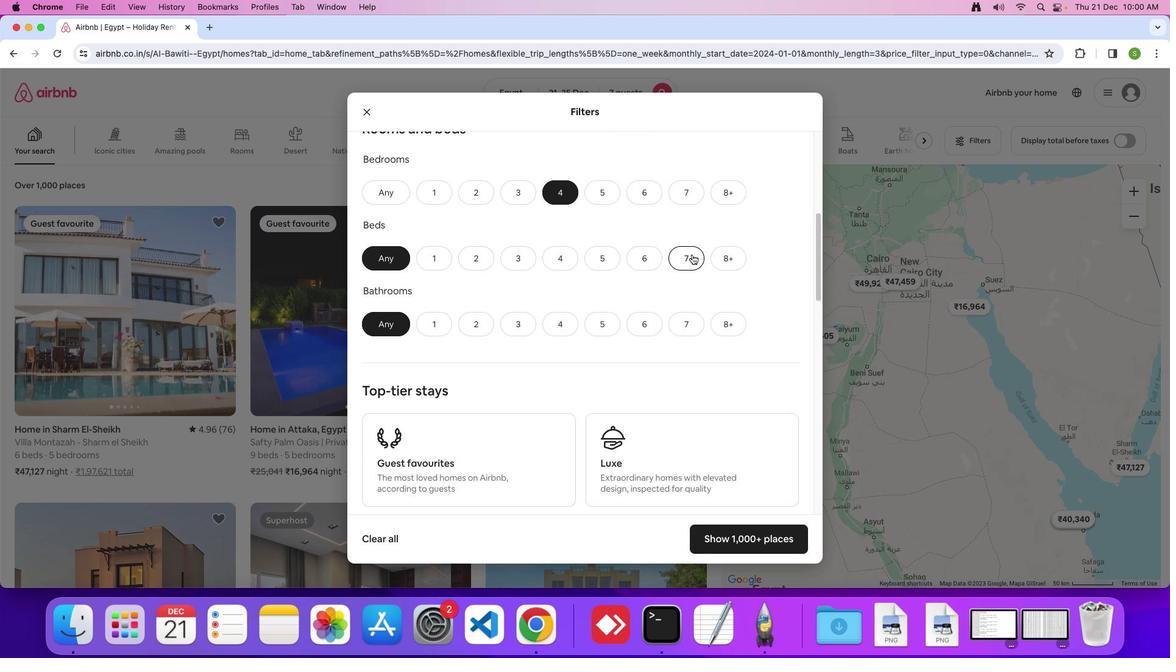 
Action: Mouse pressed left at (692, 254)
Screenshot: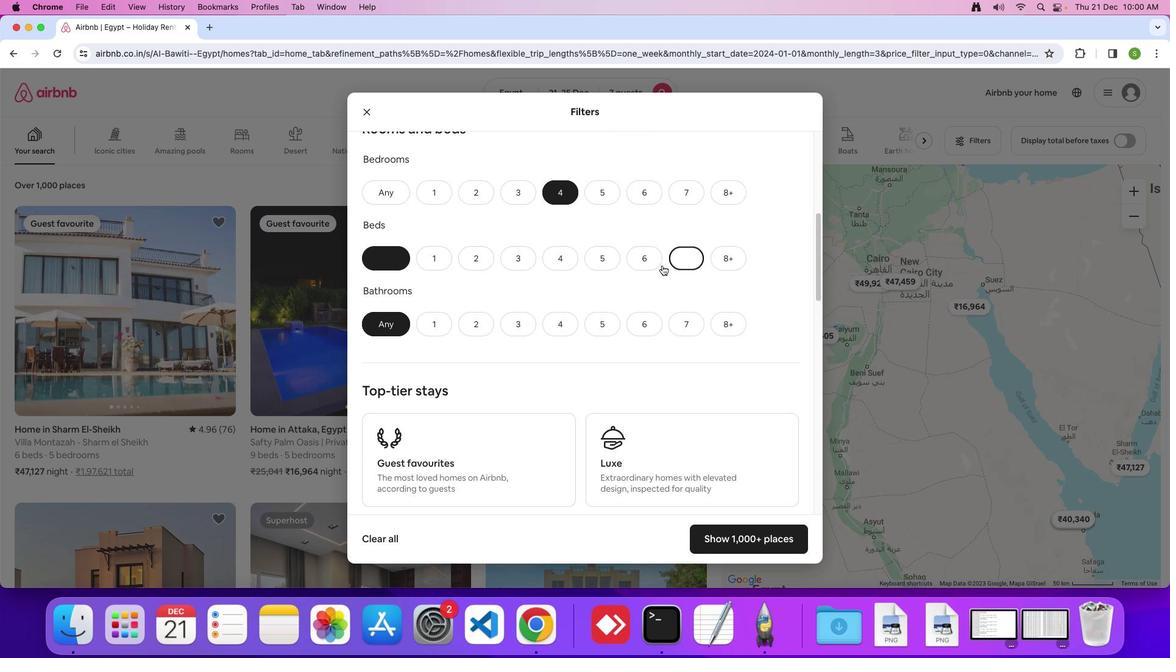 
Action: Mouse moved to (568, 316)
Screenshot: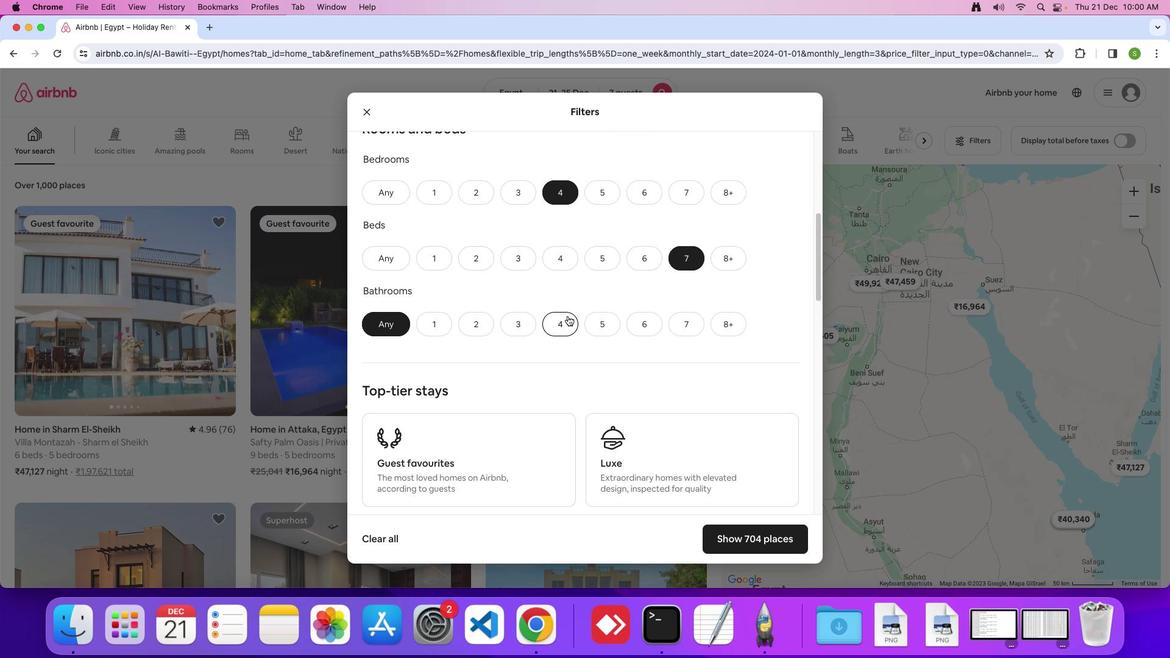 
Action: Mouse pressed left at (568, 316)
Screenshot: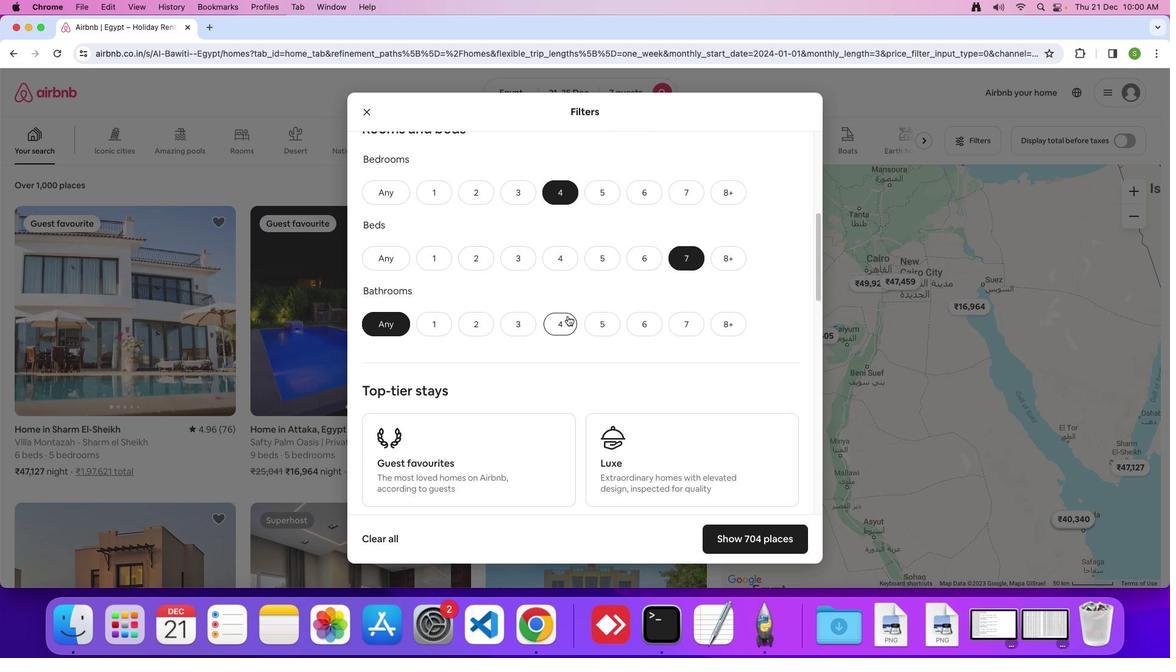 
Action: Mouse moved to (653, 348)
Screenshot: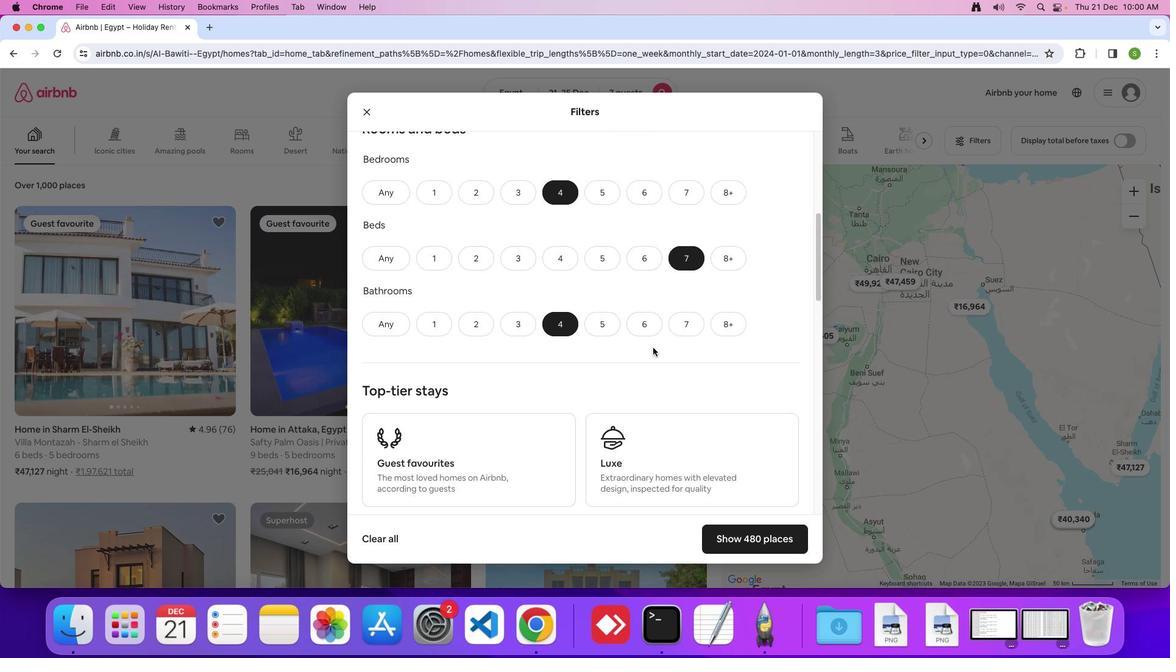 
Action: Mouse scrolled (653, 348) with delta (0, 0)
Screenshot: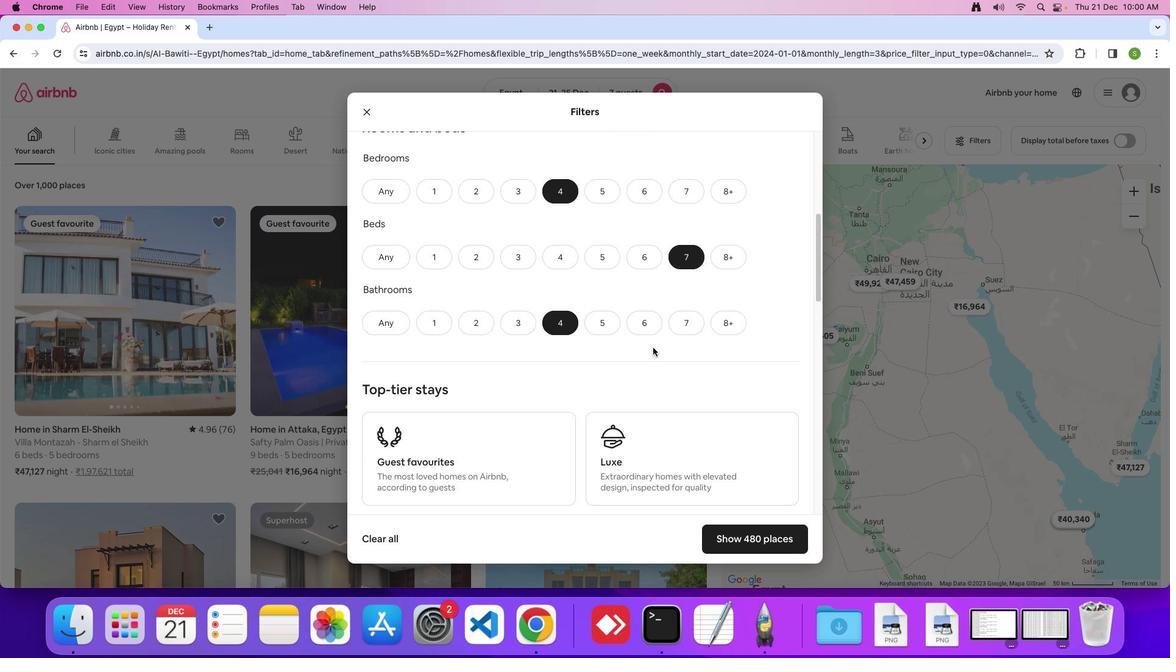 
Action: Mouse scrolled (653, 348) with delta (0, 0)
Screenshot: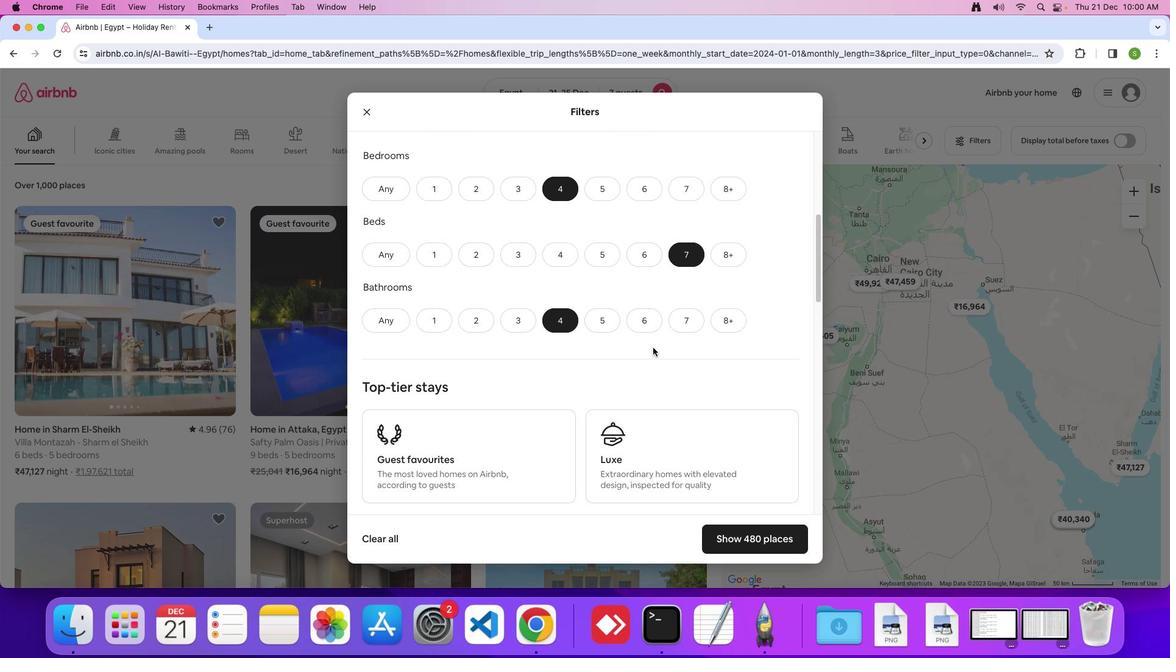 
Action: Mouse scrolled (653, 348) with delta (0, 0)
Screenshot: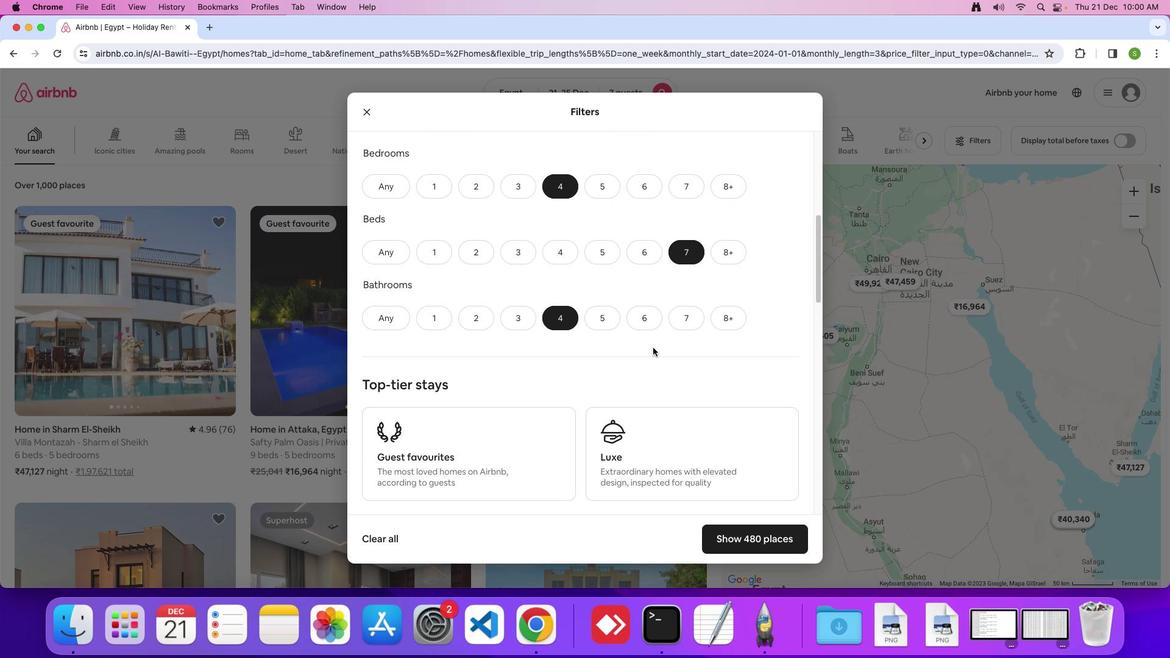 
Action: Mouse scrolled (653, 348) with delta (0, 0)
Screenshot: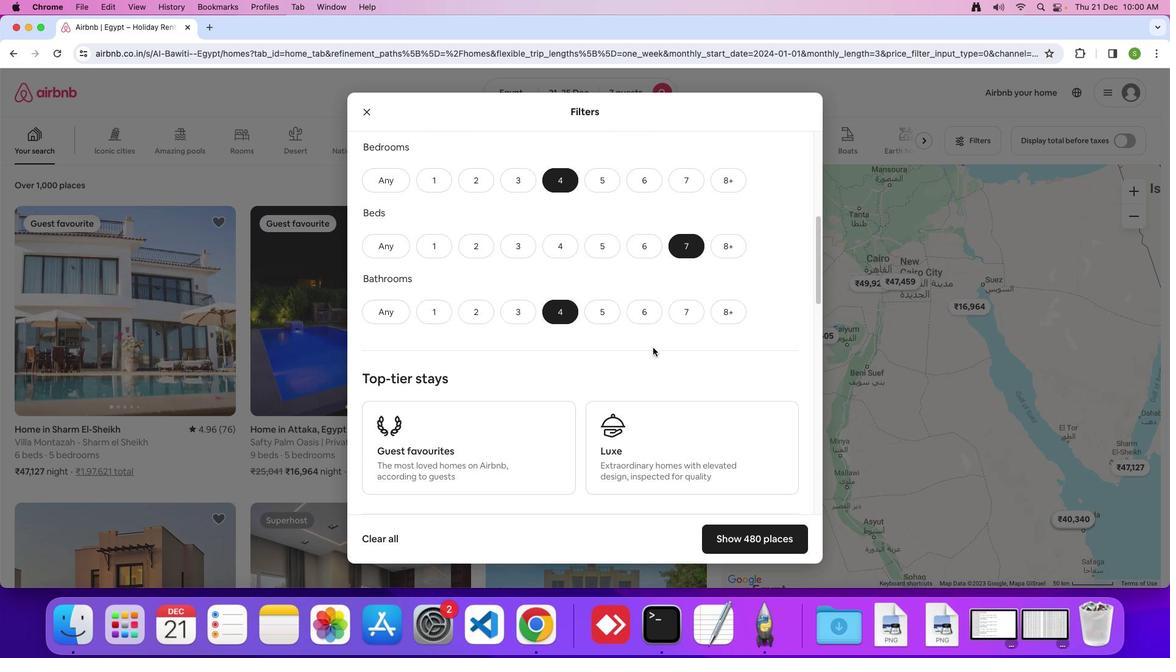 
Action: Mouse scrolled (653, 348) with delta (0, 0)
Screenshot: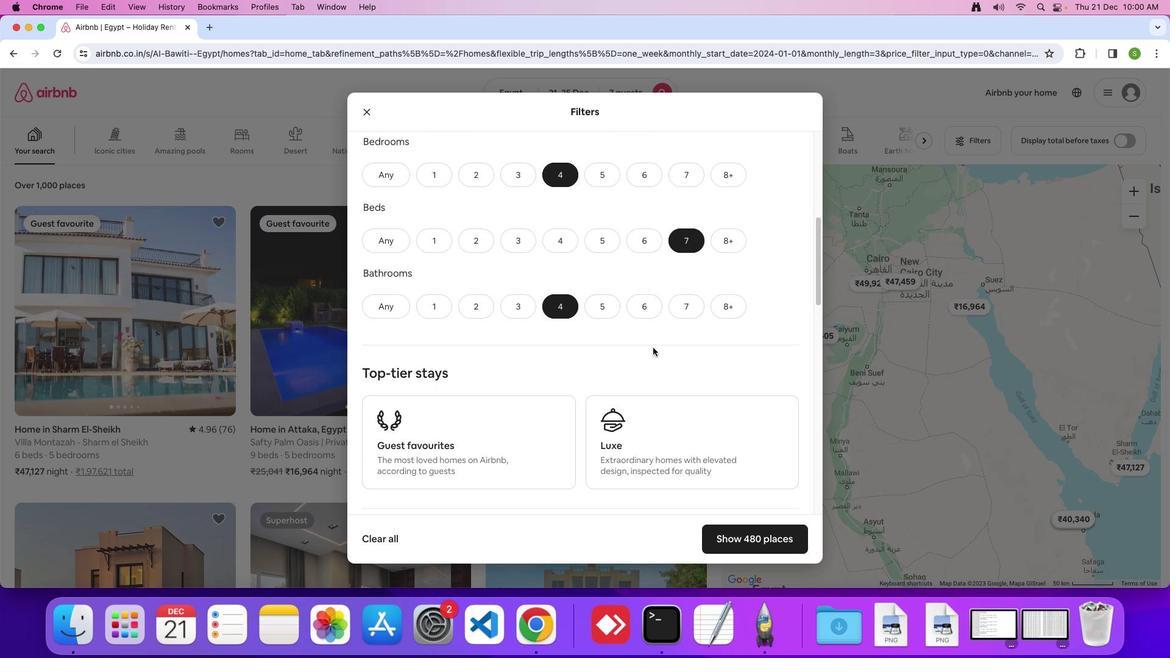 
Action: Mouse scrolled (653, 348) with delta (0, 0)
Screenshot: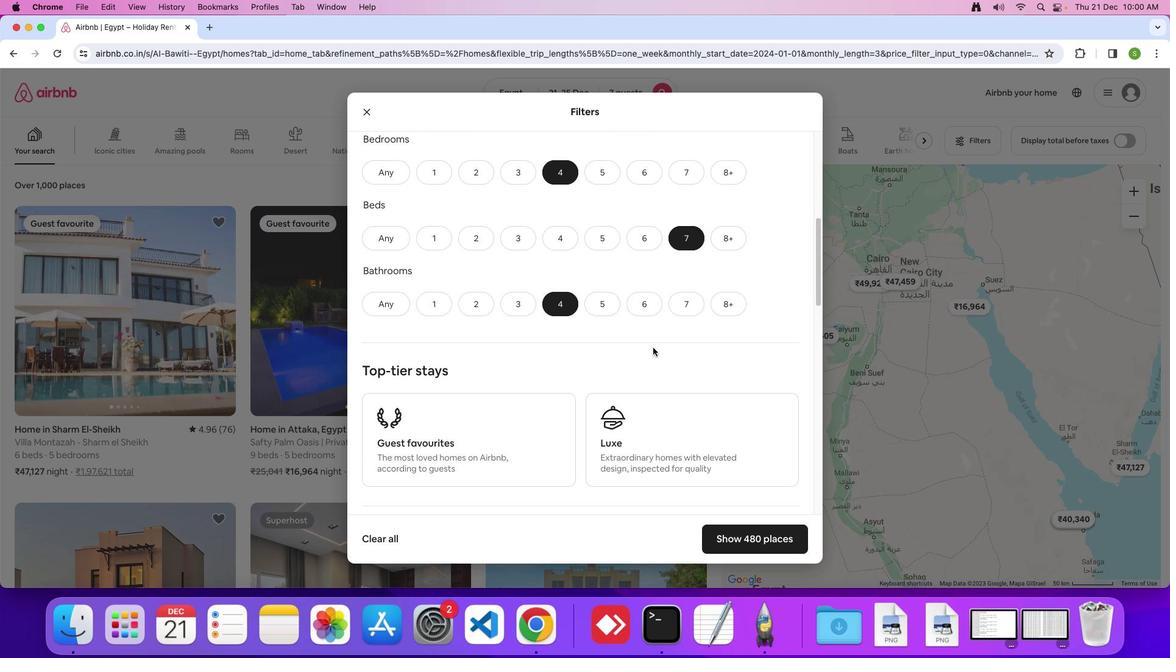 
Action: Mouse scrolled (653, 348) with delta (0, 0)
Screenshot: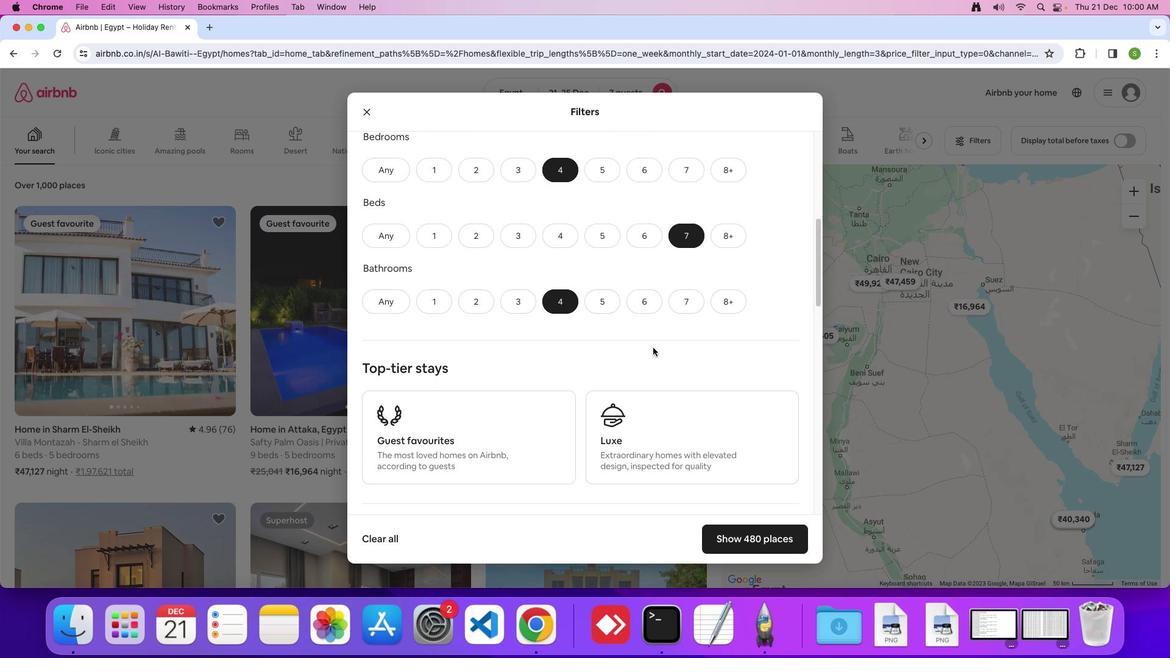 
Action: Mouse scrolled (653, 348) with delta (0, 0)
Screenshot: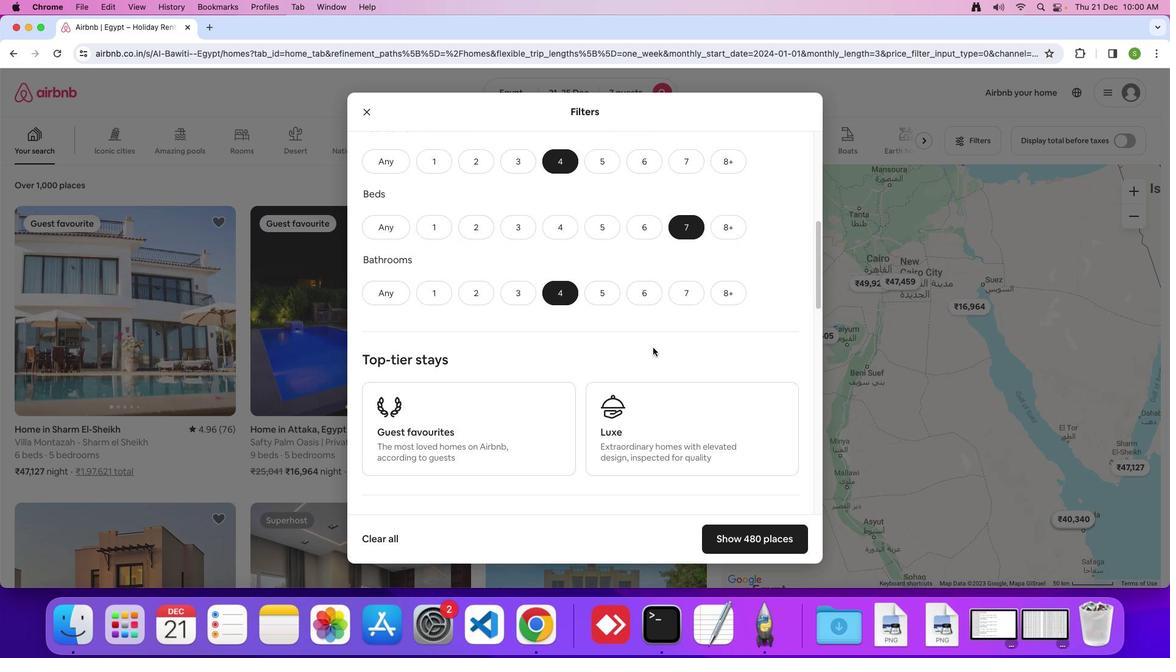 
Action: Mouse moved to (653, 348)
Screenshot: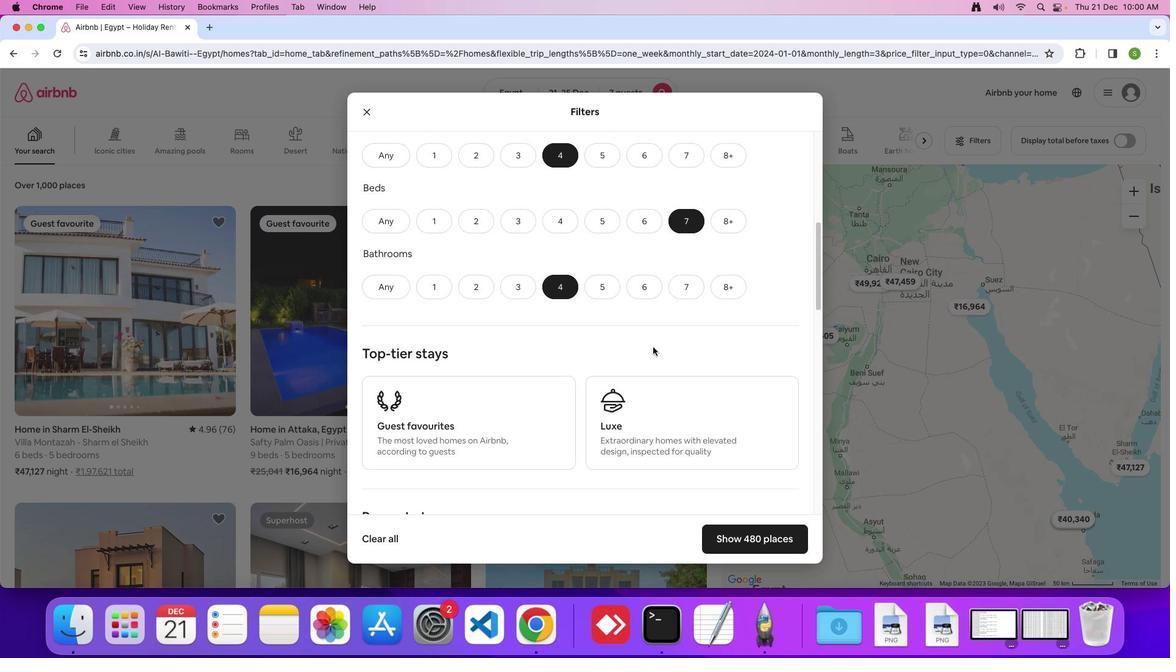 
Action: Mouse scrolled (653, 348) with delta (0, 0)
Screenshot: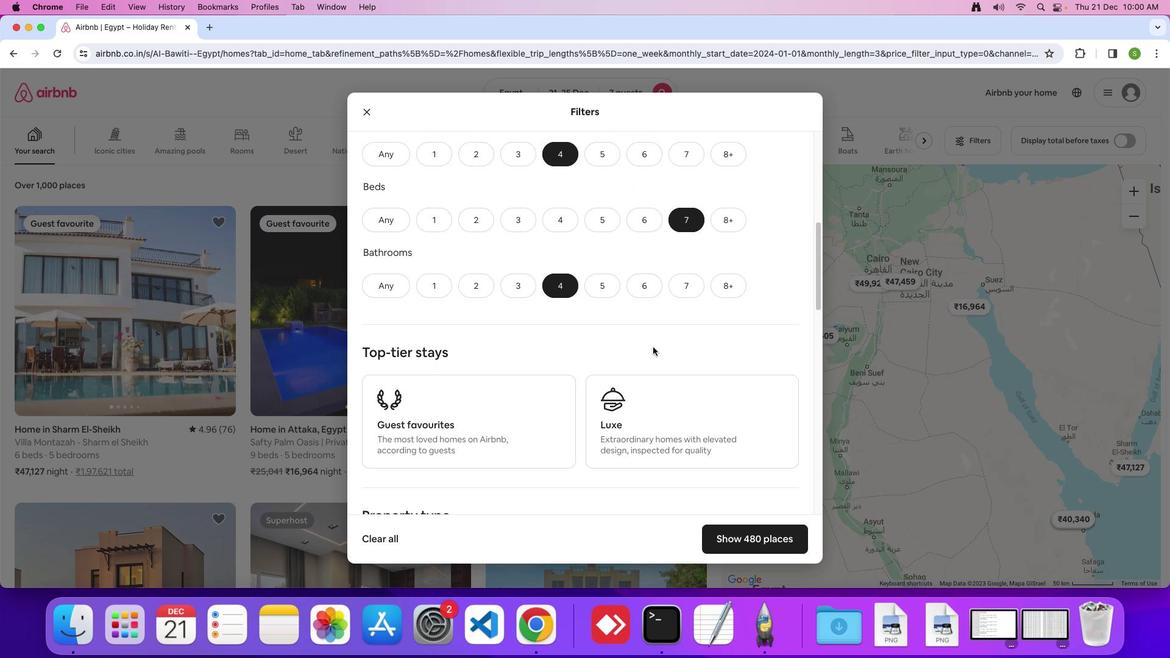 
Action: Mouse moved to (653, 347)
Screenshot: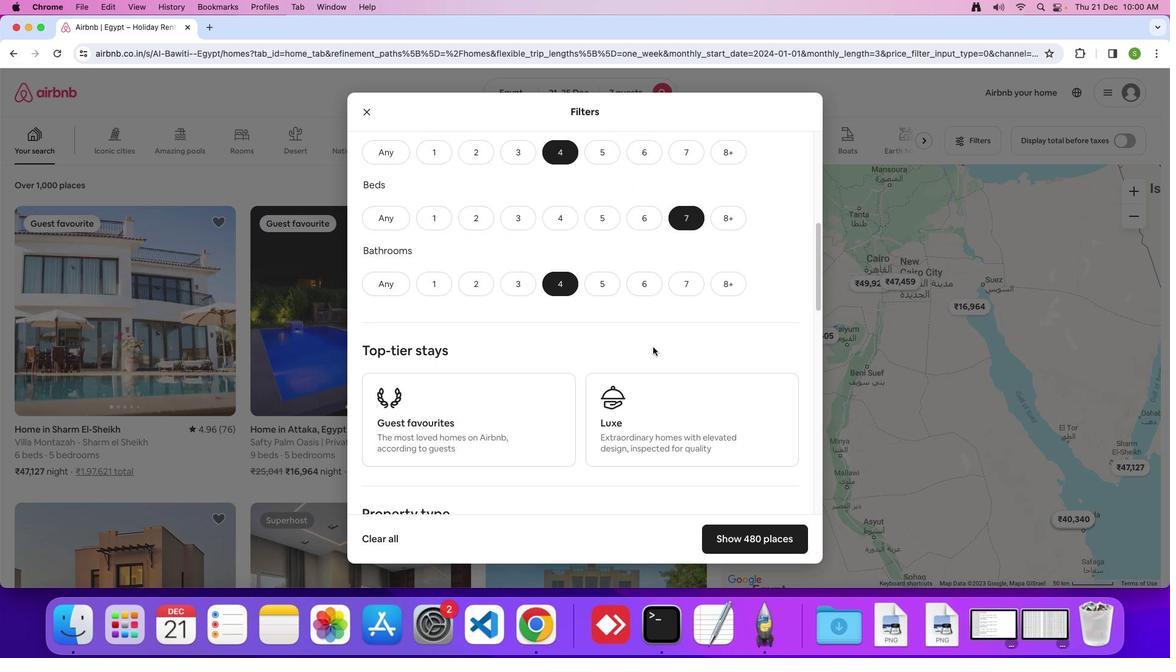 
Action: Mouse scrolled (653, 347) with delta (0, 0)
Screenshot: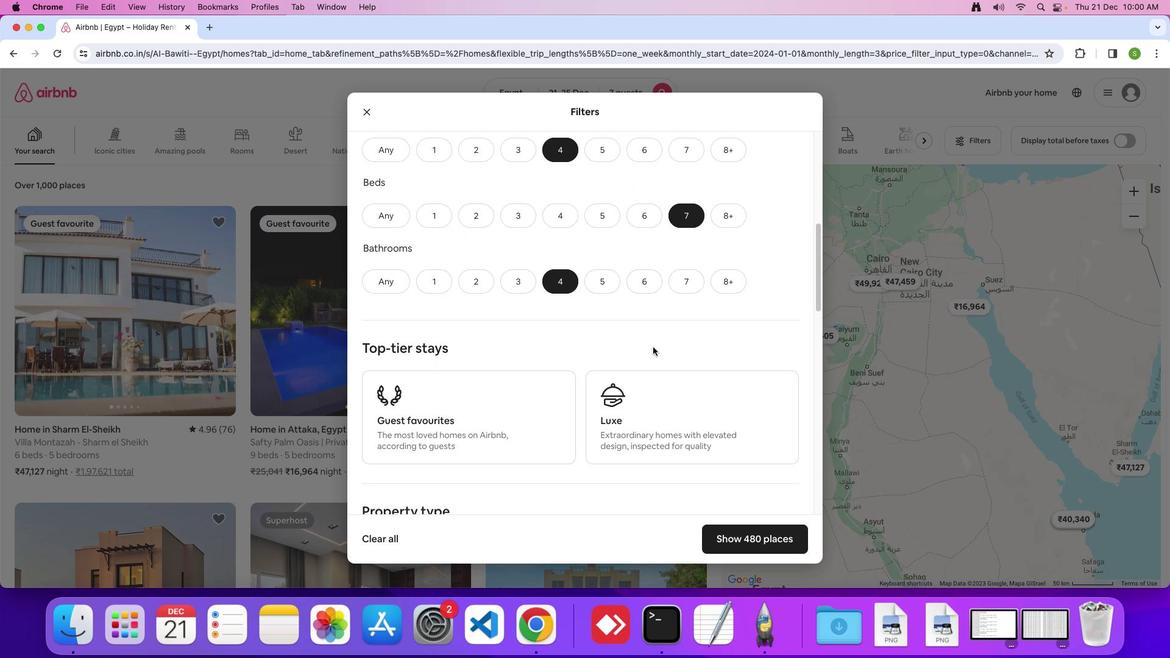 
Action: Mouse moved to (653, 346)
Screenshot: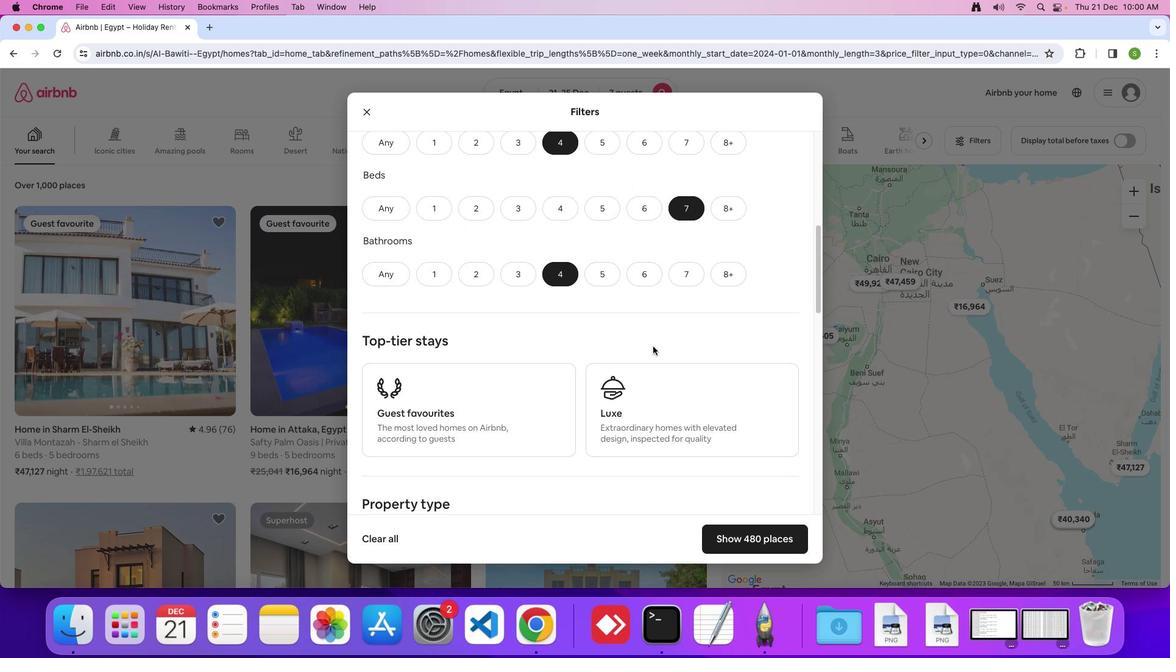 
Action: Mouse scrolled (653, 346) with delta (0, 0)
Screenshot: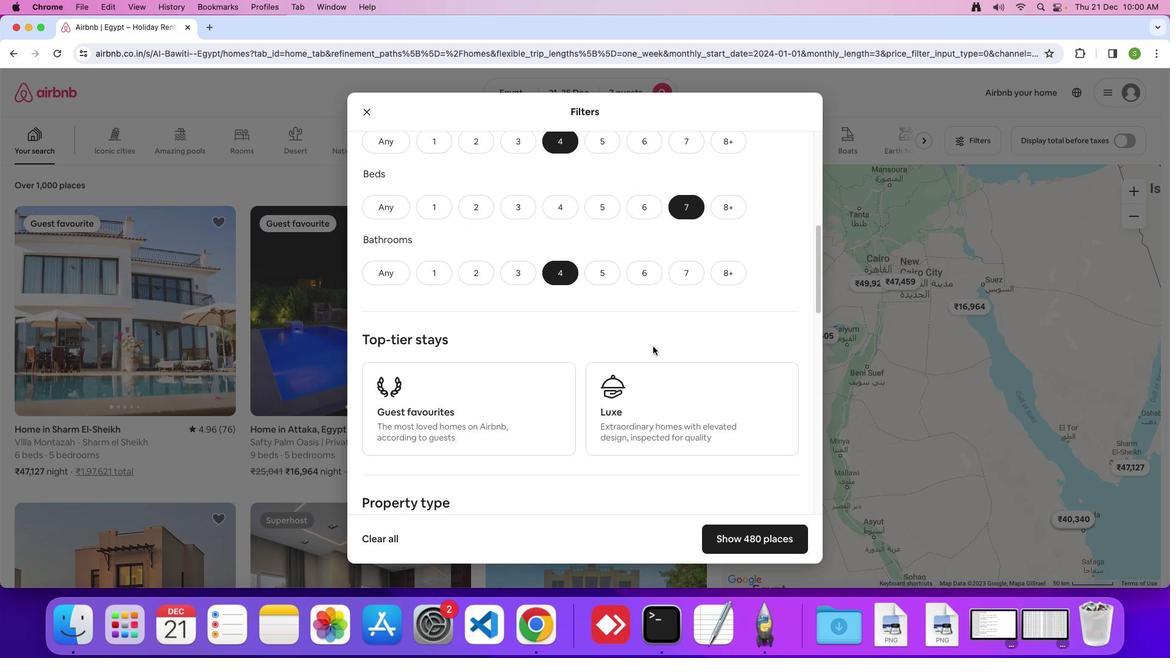 
Action: Mouse scrolled (653, 346) with delta (0, 0)
Screenshot: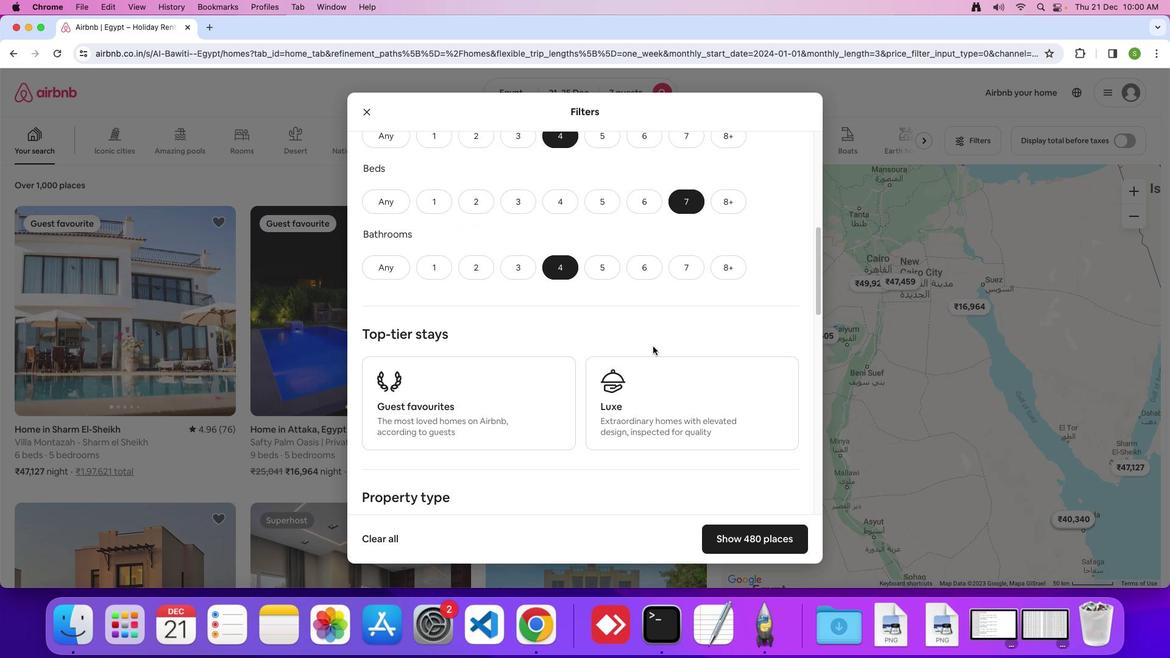
Action: Mouse scrolled (653, 346) with delta (0, 0)
Screenshot: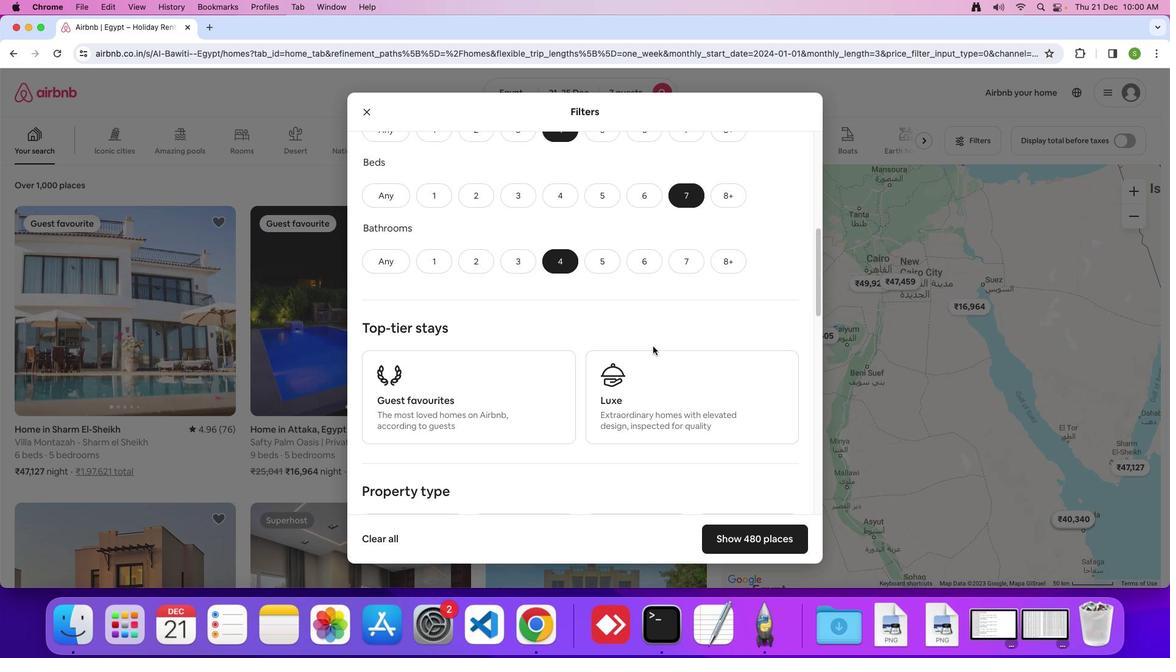 
Action: Mouse scrolled (653, 346) with delta (0, 0)
Screenshot: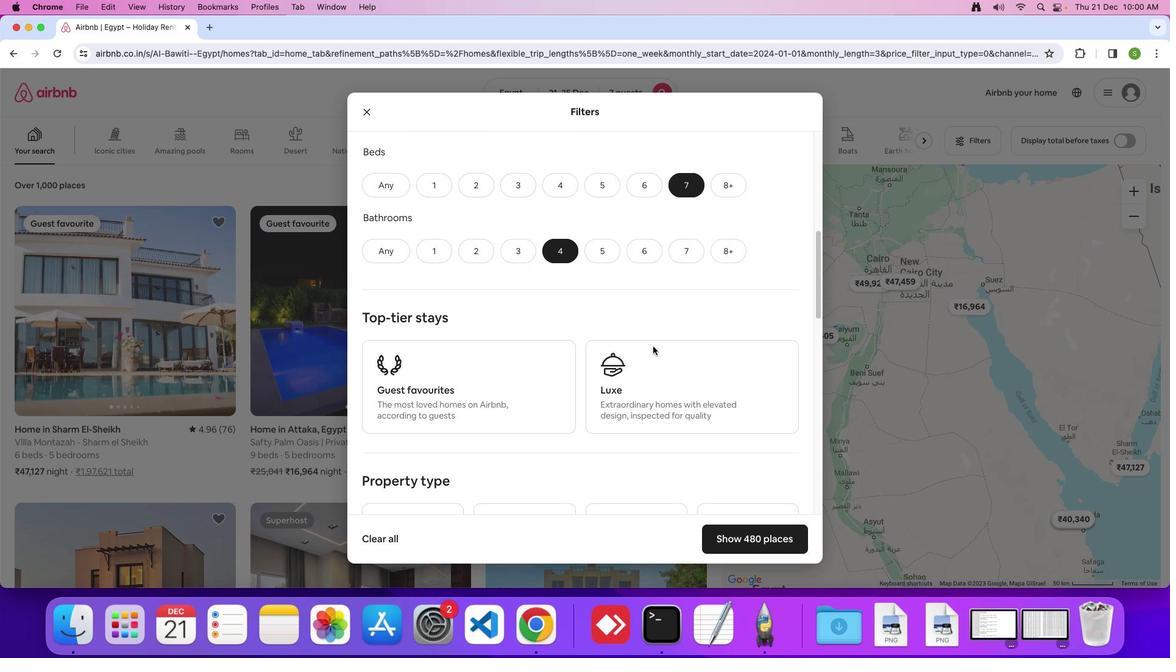 
Action: Mouse scrolled (653, 346) with delta (0, 0)
Screenshot: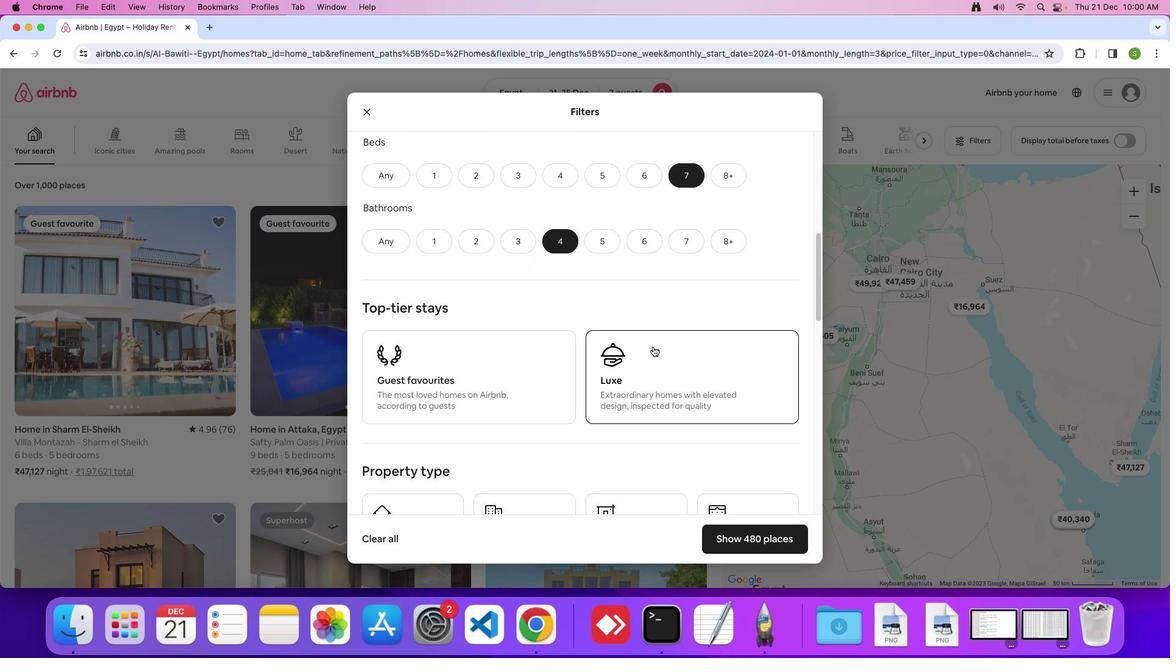 
Action: Mouse scrolled (653, 346) with delta (0, 0)
Screenshot: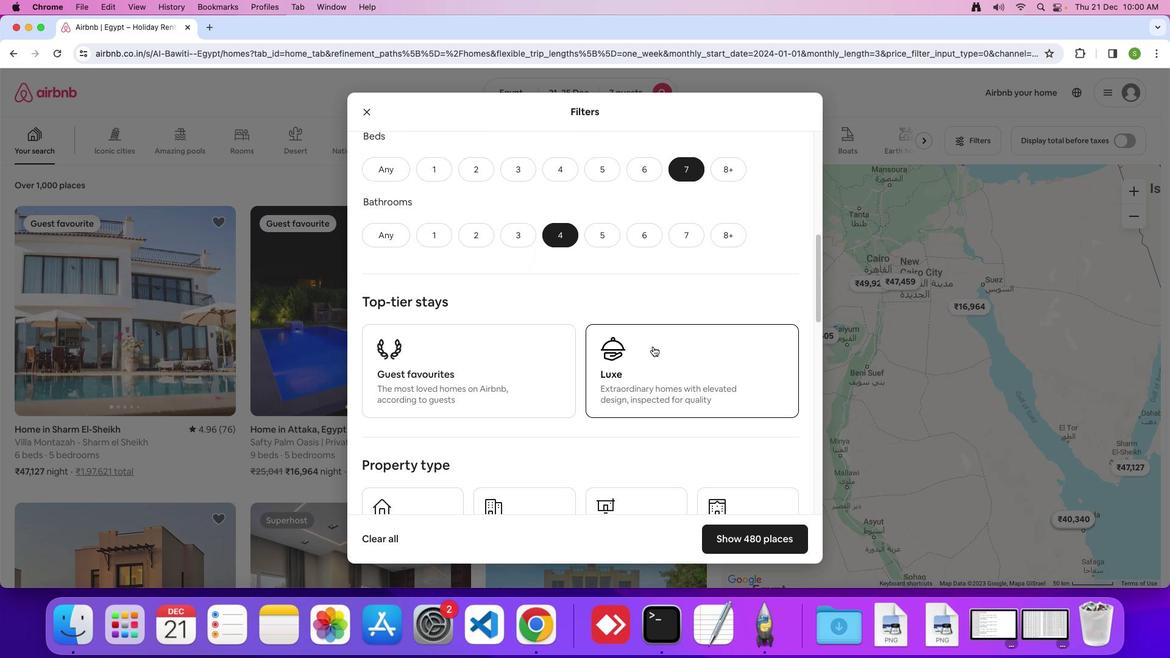 
Action: Mouse scrolled (653, 346) with delta (0, 0)
Screenshot: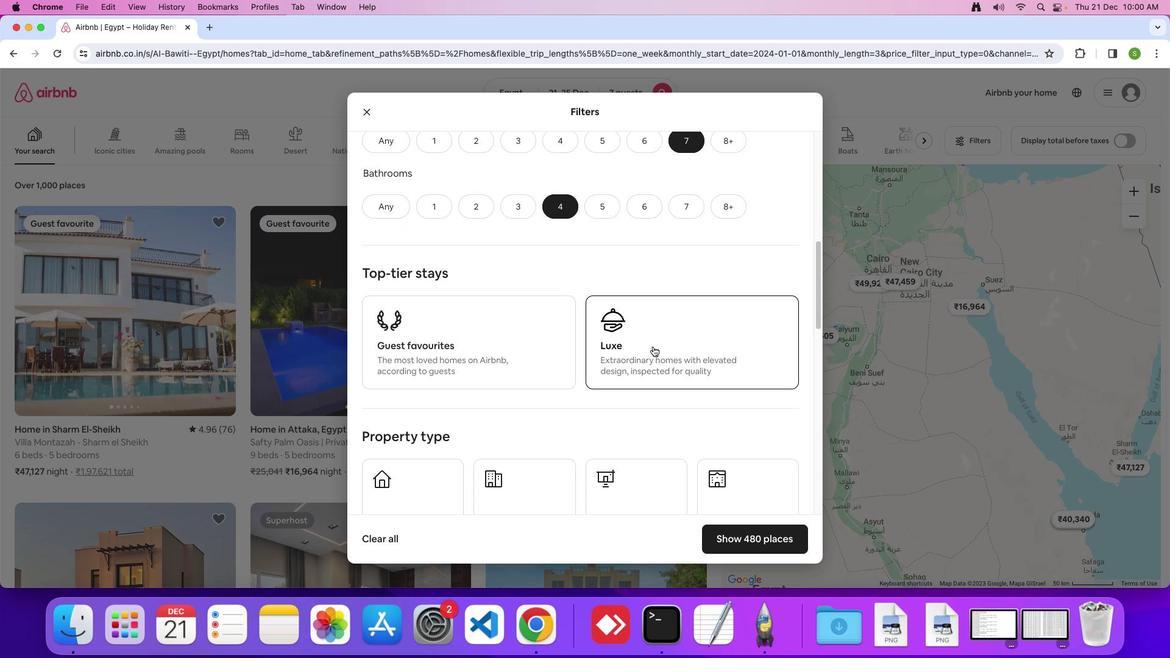 
Action: Mouse moved to (604, 358)
Screenshot: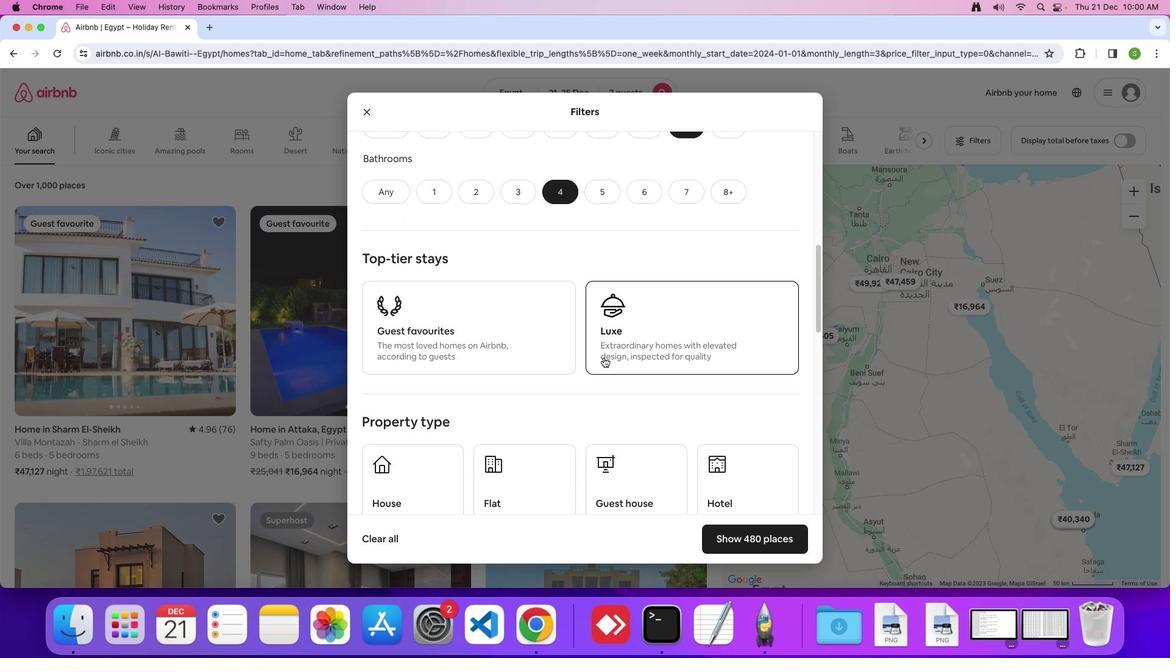 
Action: Mouse scrolled (604, 358) with delta (0, 0)
Screenshot: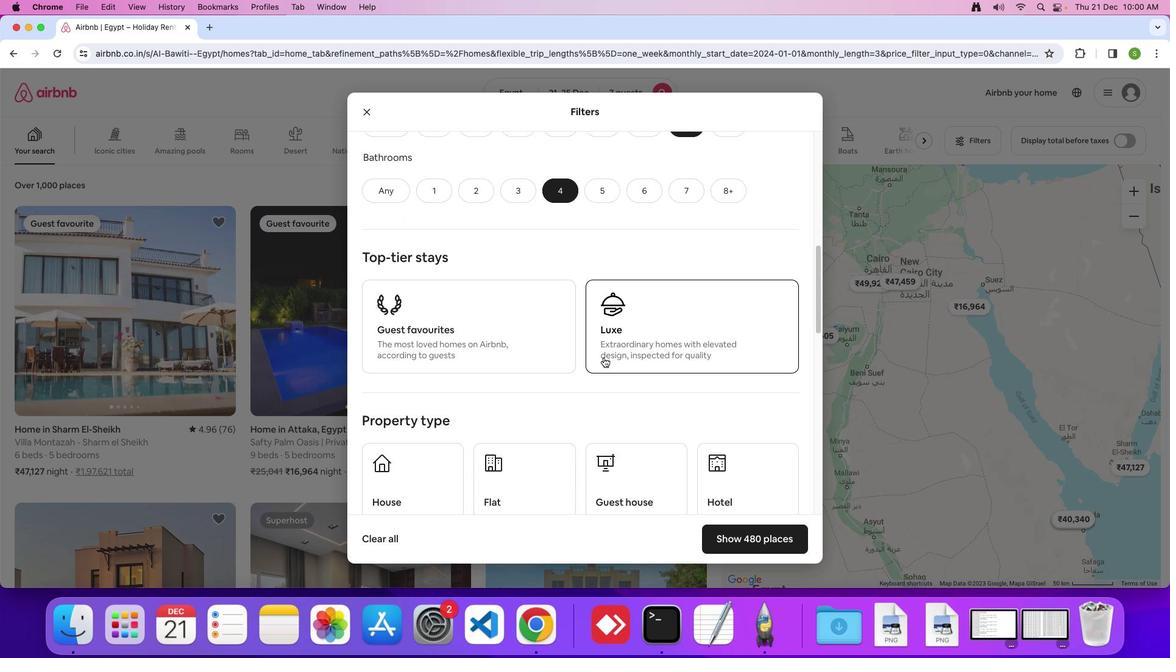 
Action: Mouse scrolled (604, 358) with delta (0, 0)
Screenshot: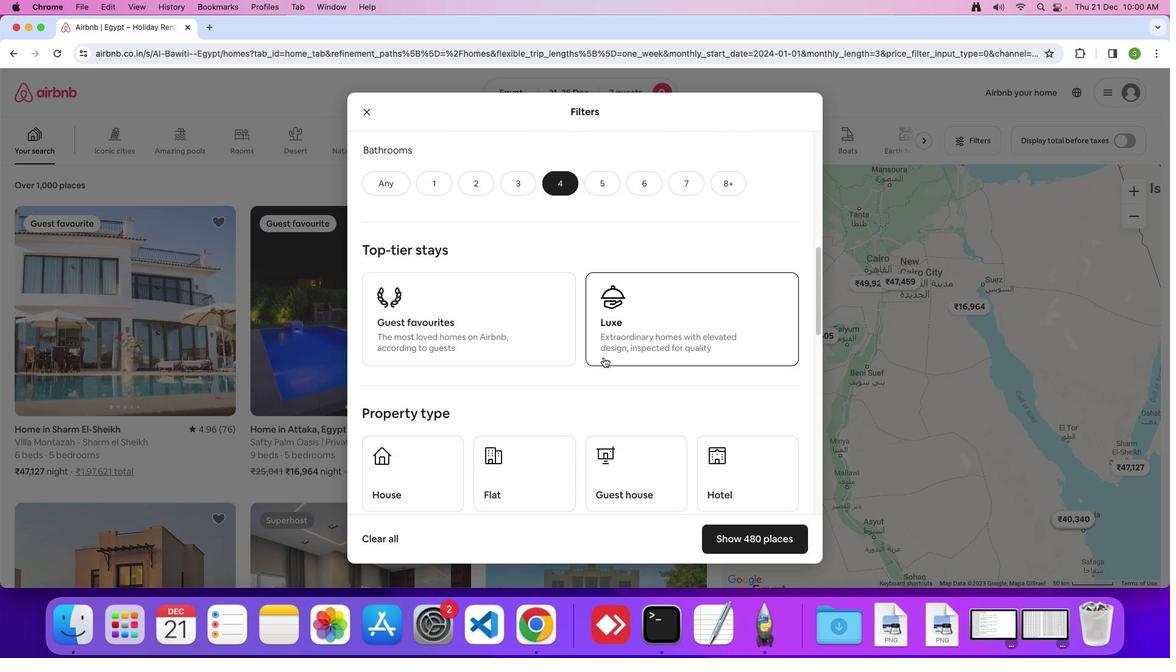 
Action: Mouse scrolled (604, 358) with delta (0, 0)
Screenshot: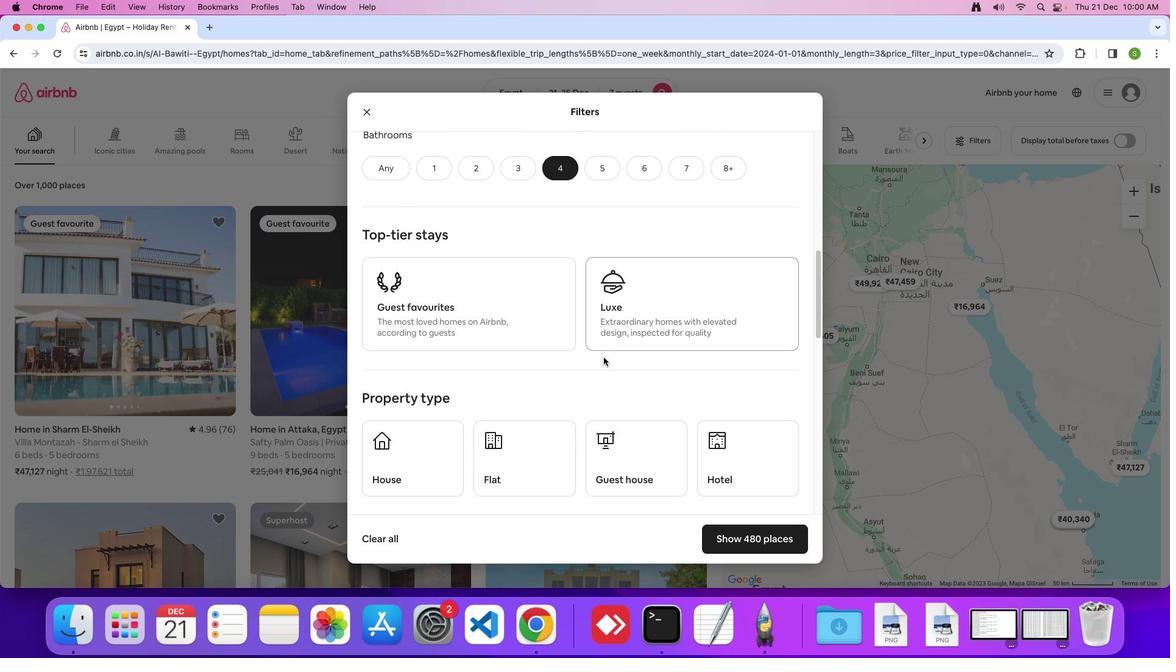 
Action: Mouse moved to (604, 358)
Screenshot: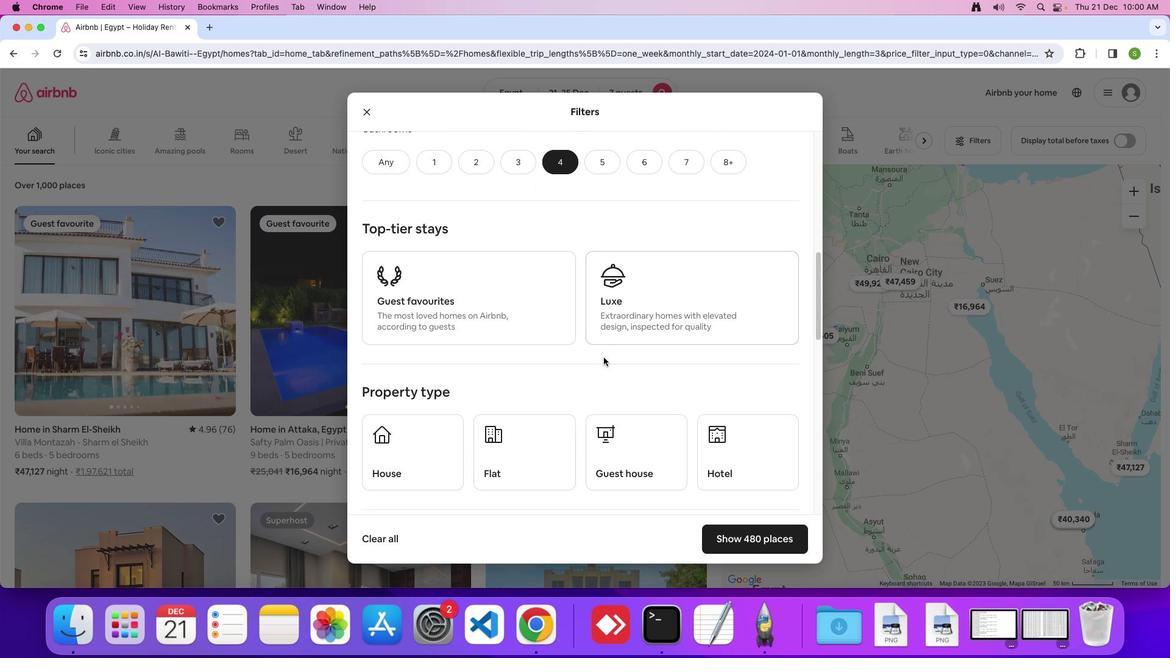 
Action: Mouse scrolled (604, 358) with delta (0, 0)
Screenshot: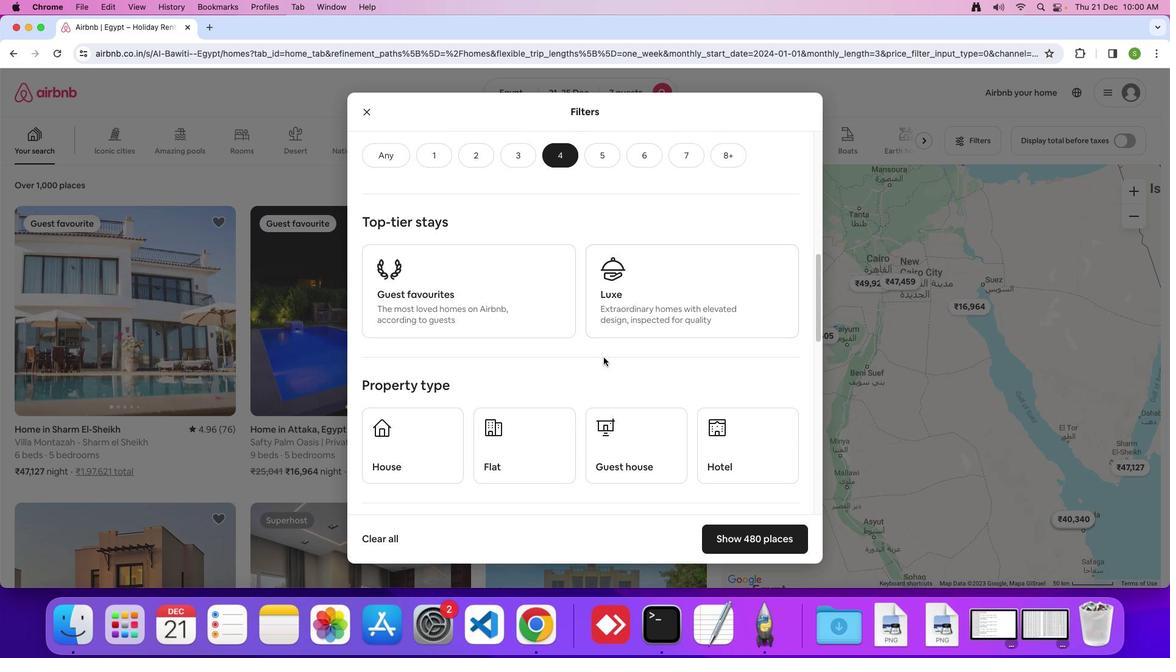 
Action: Mouse moved to (389, 434)
Screenshot: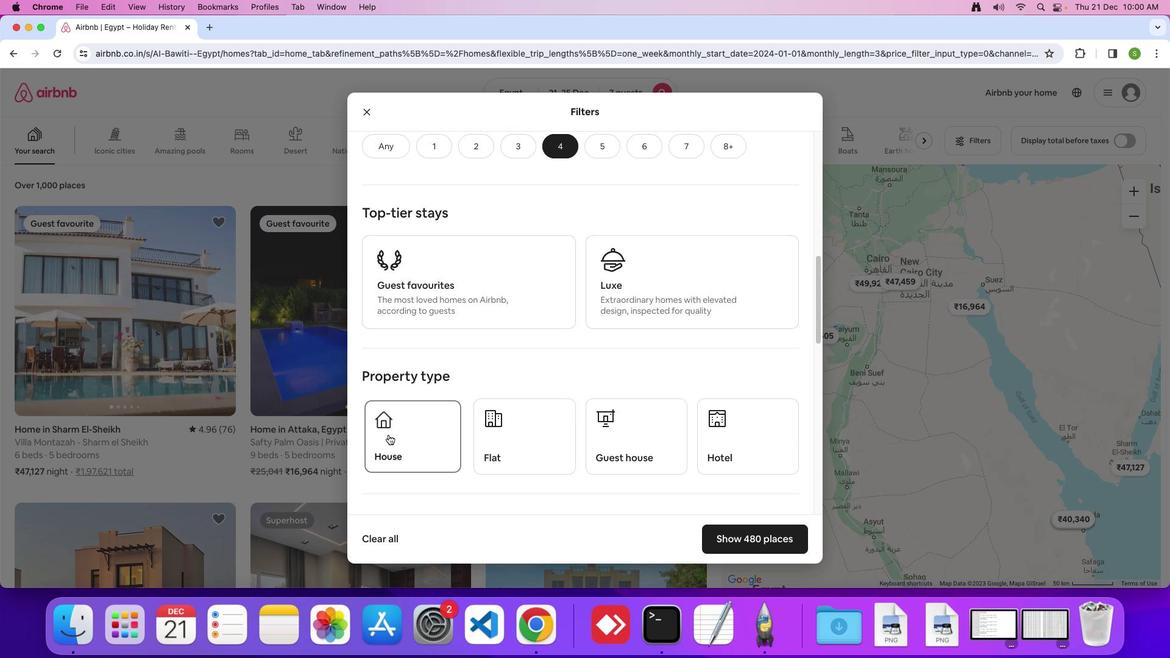 
Action: Mouse pressed left at (389, 434)
Screenshot: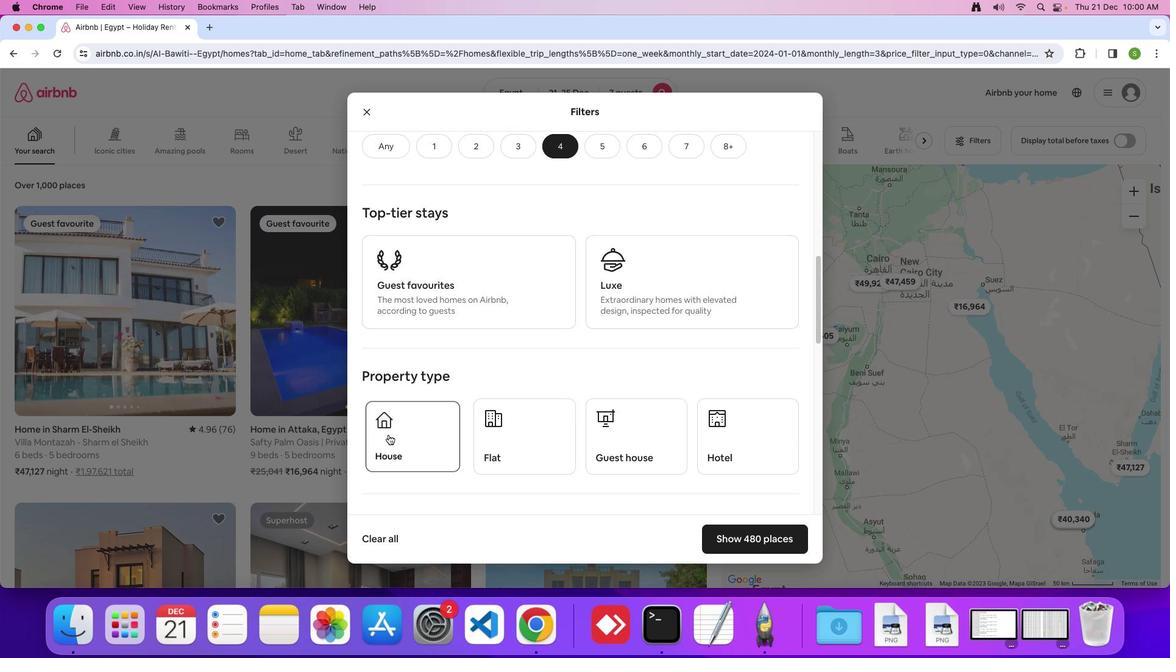 
Action: Mouse moved to (552, 345)
Screenshot: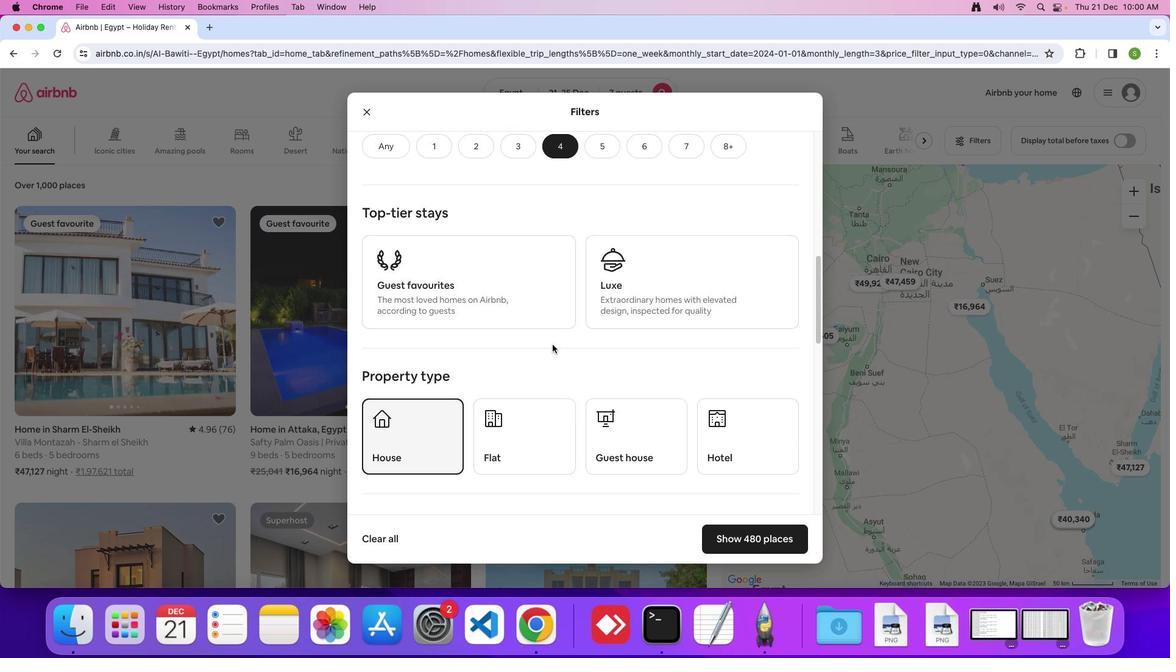 
Action: Mouse scrolled (552, 345) with delta (0, 0)
Screenshot: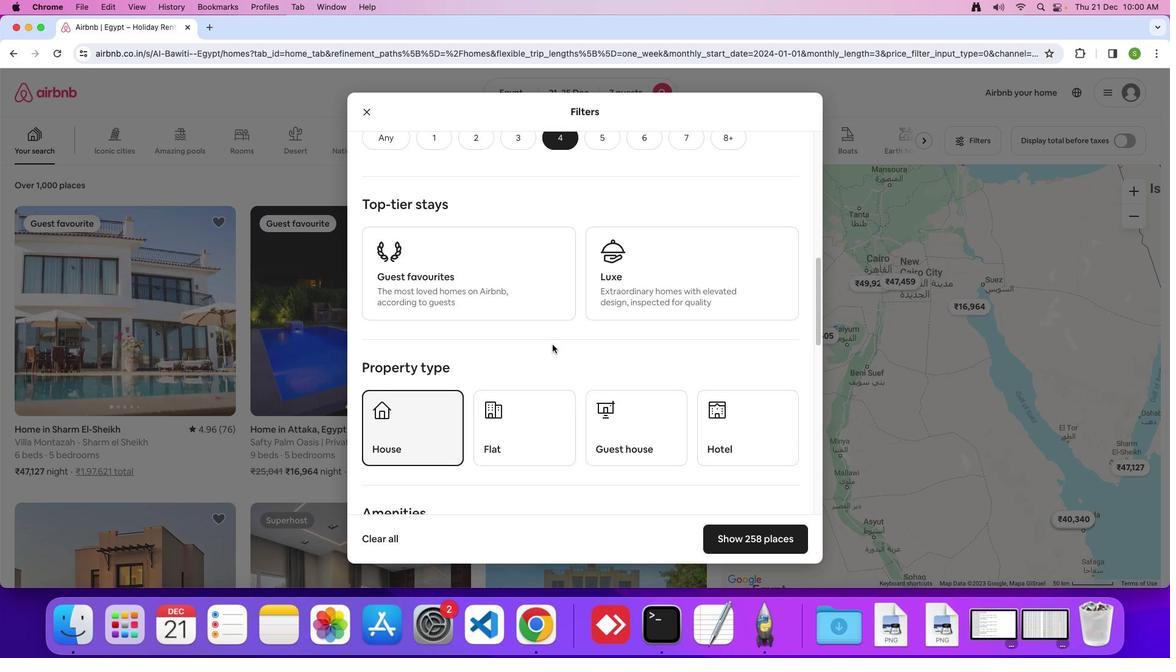 
Action: Mouse scrolled (552, 345) with delta (0, 0)
Screenshot: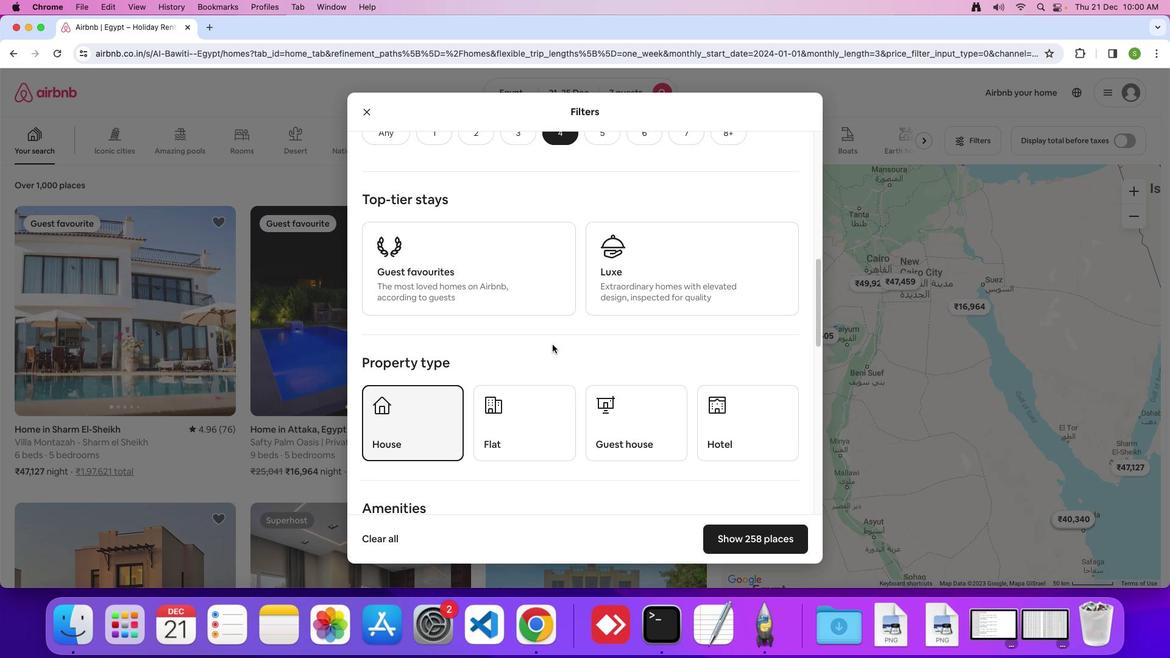 
Action: Mouse scrolled (552, 345) with delta (0, -1)
Screenshot: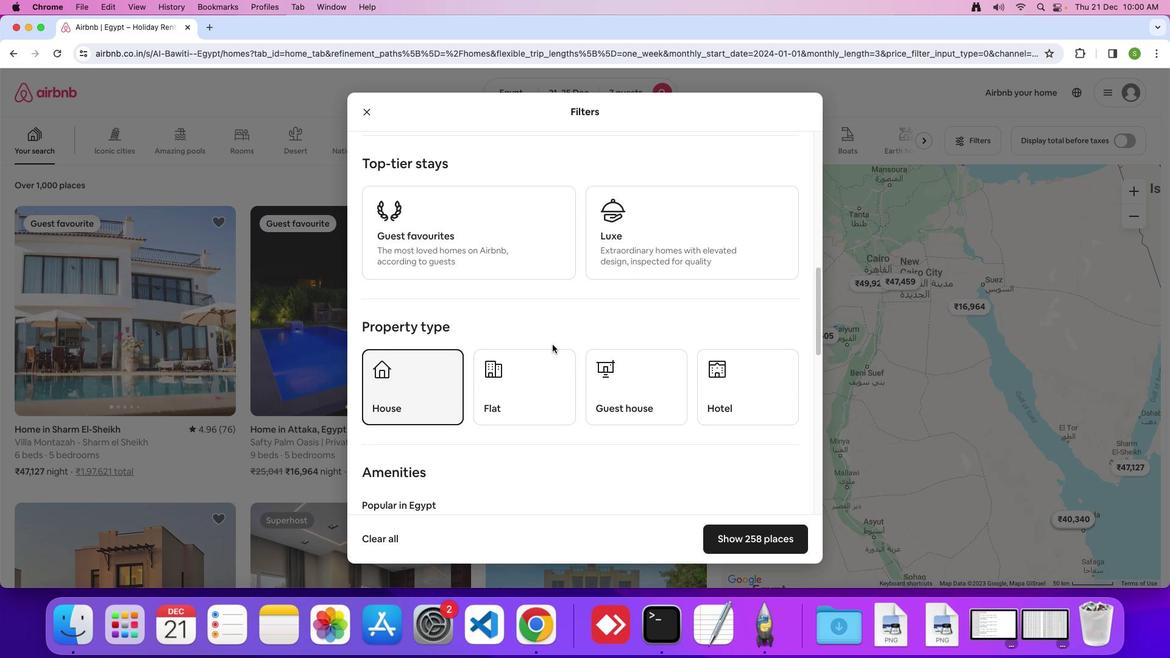 
Action: Mouse scrolled (552, 345) with delta (0, 0)
Screenshot: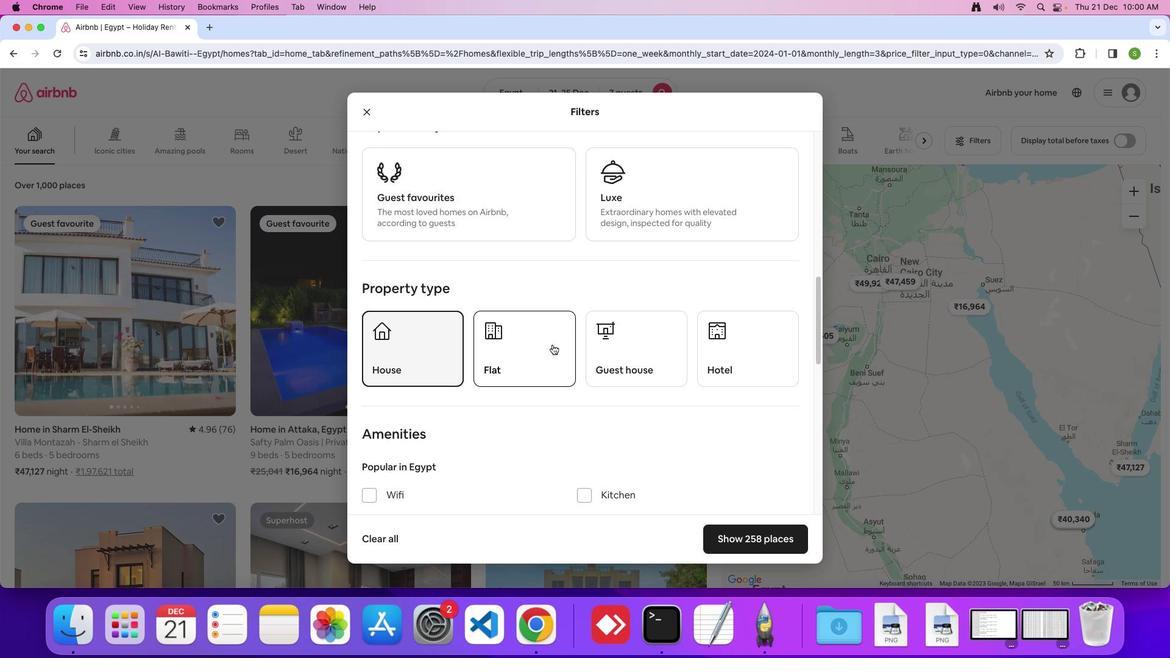 
Action: Mouse scrolled (552, 345) with delta (0, 0)
Screenshot: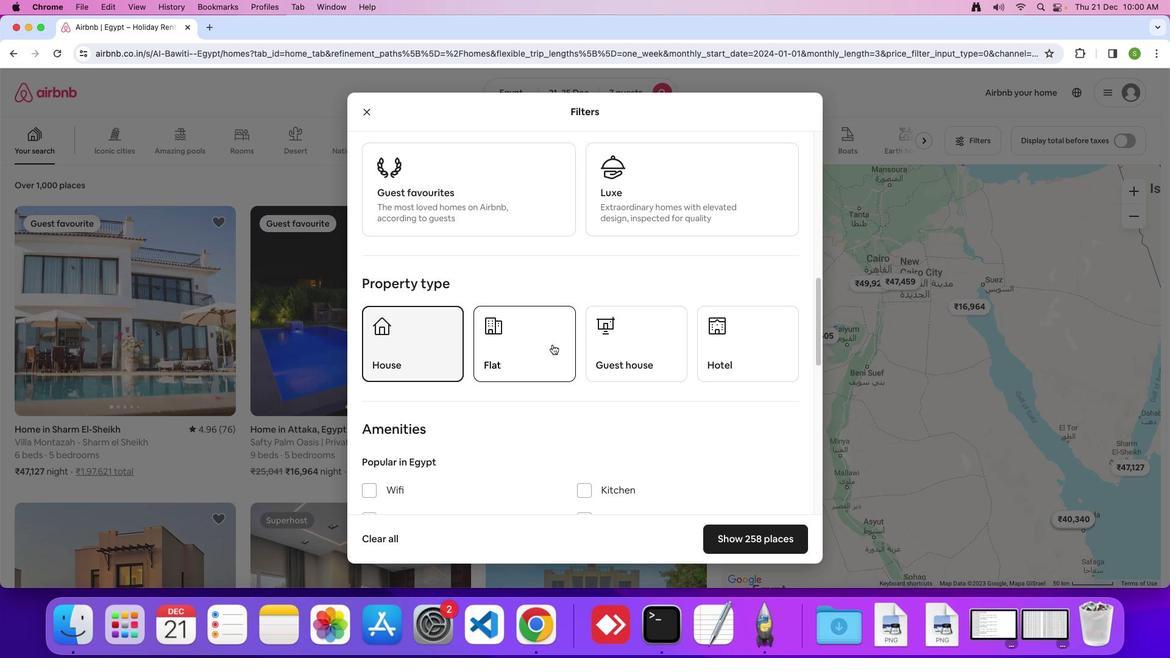 
Action: Mouse scrolled (552, 345) with delta (0, 0)
Screenshot: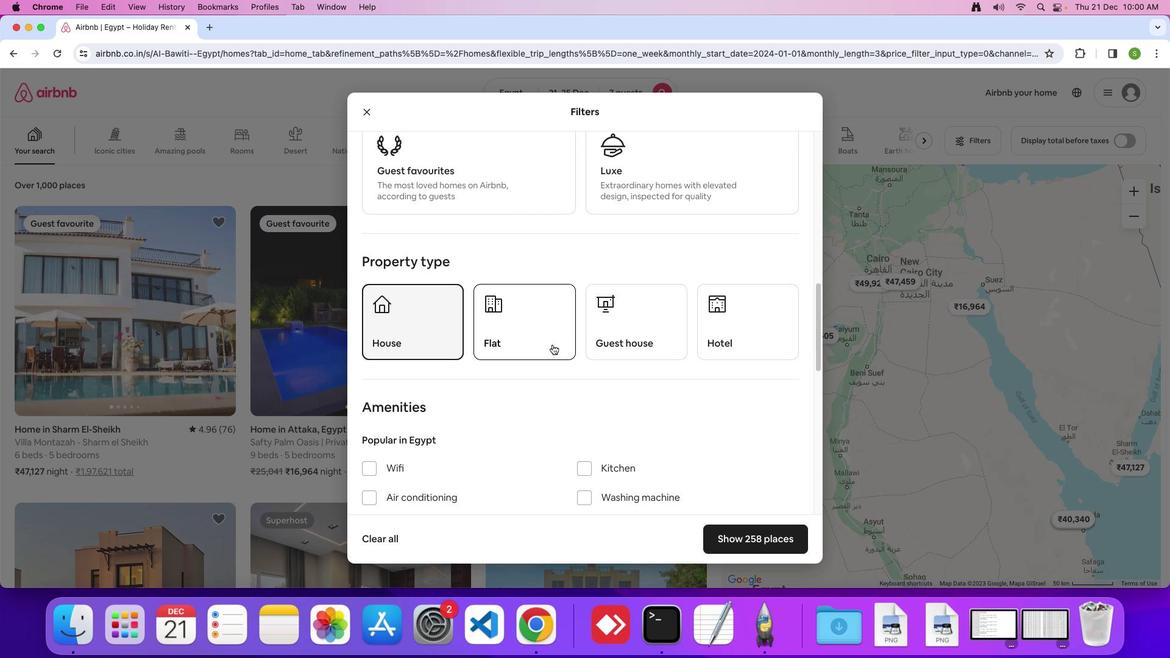 
Action: Mouse scrolled (552, 345) with delta (0, 0)
Screenshot: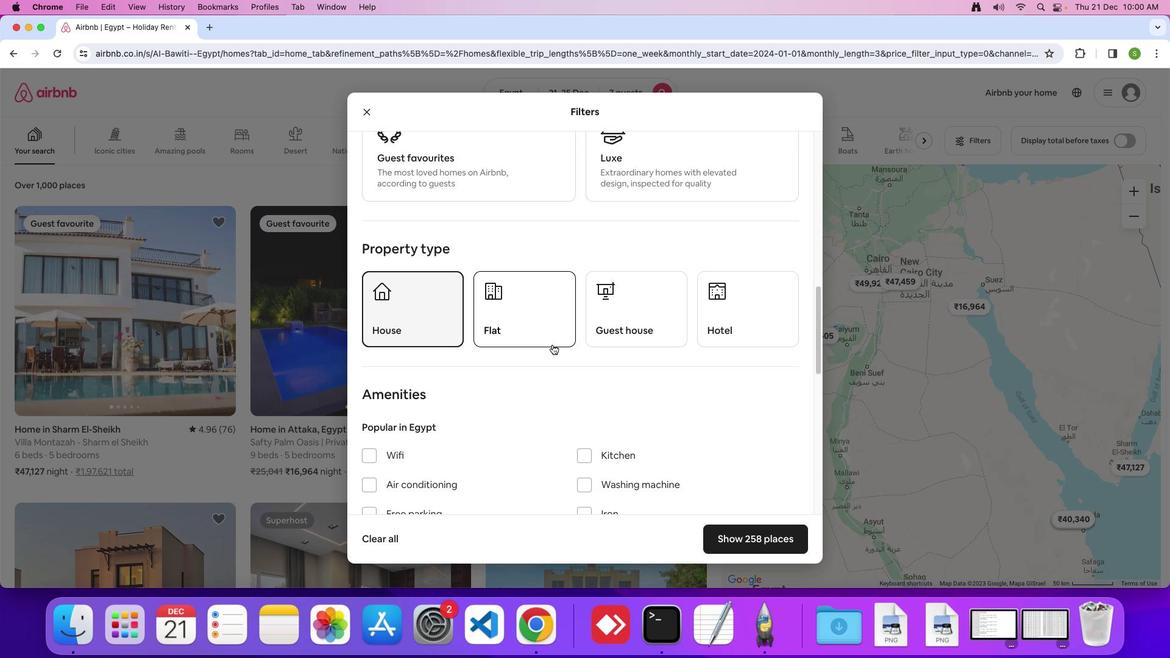 
Action: Mouse scrolled (552, 345) with delta (0, 0)
Screenshot: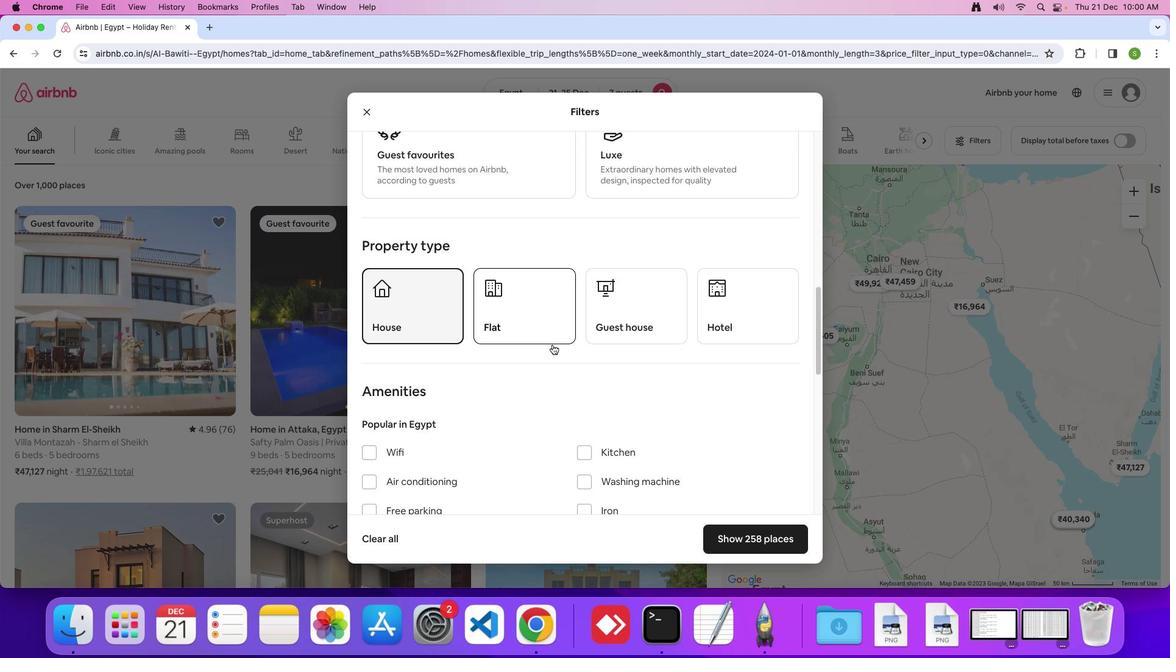 
Action: Mouse scrolled (552, 345) with delta (0, 0)
Screenshot: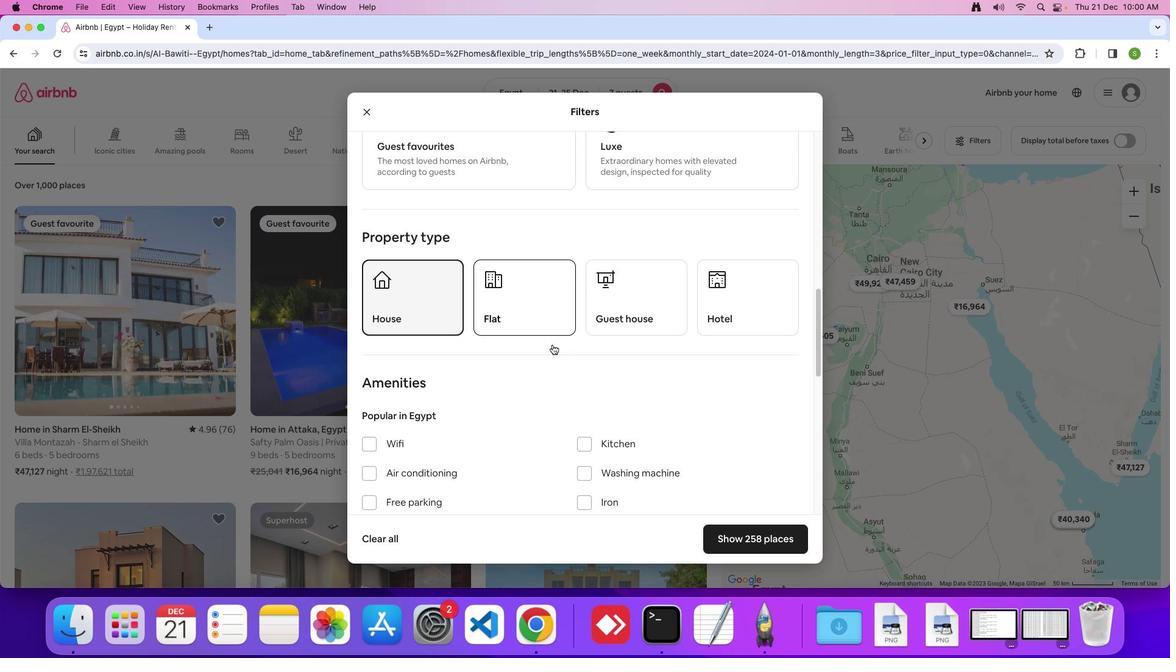
Action: Mouse scrolled (552, 345) with delta (0, 0)
Screenshot: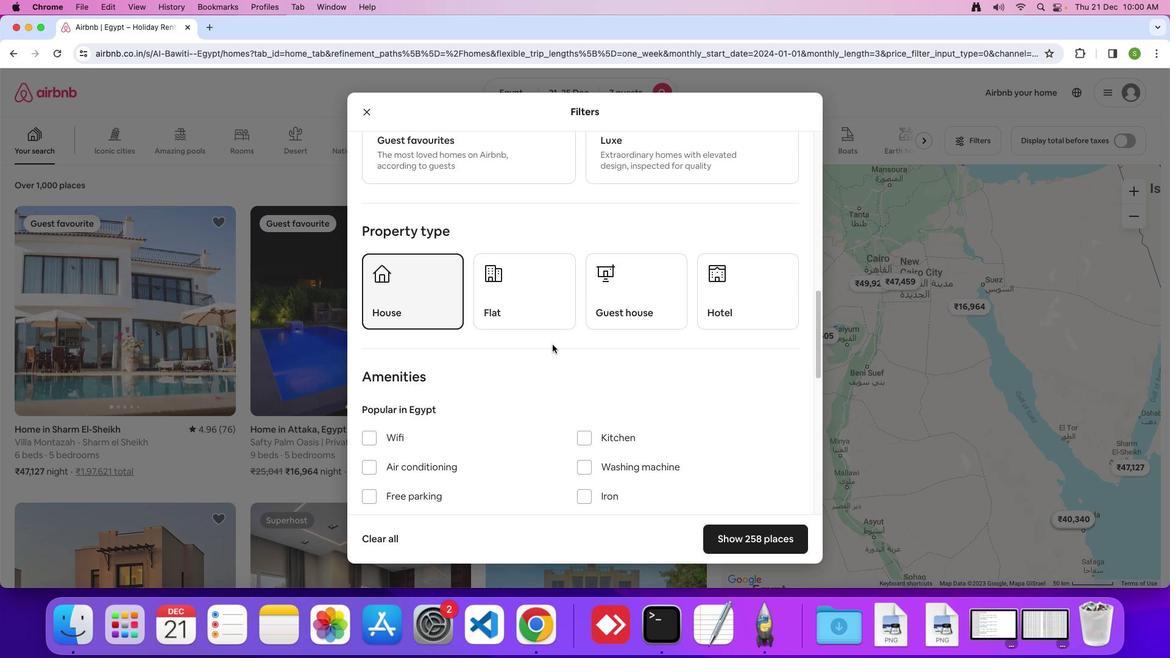 
Action: Mouse scrolled (552, 345) with delta (0, 0)
Screenshot: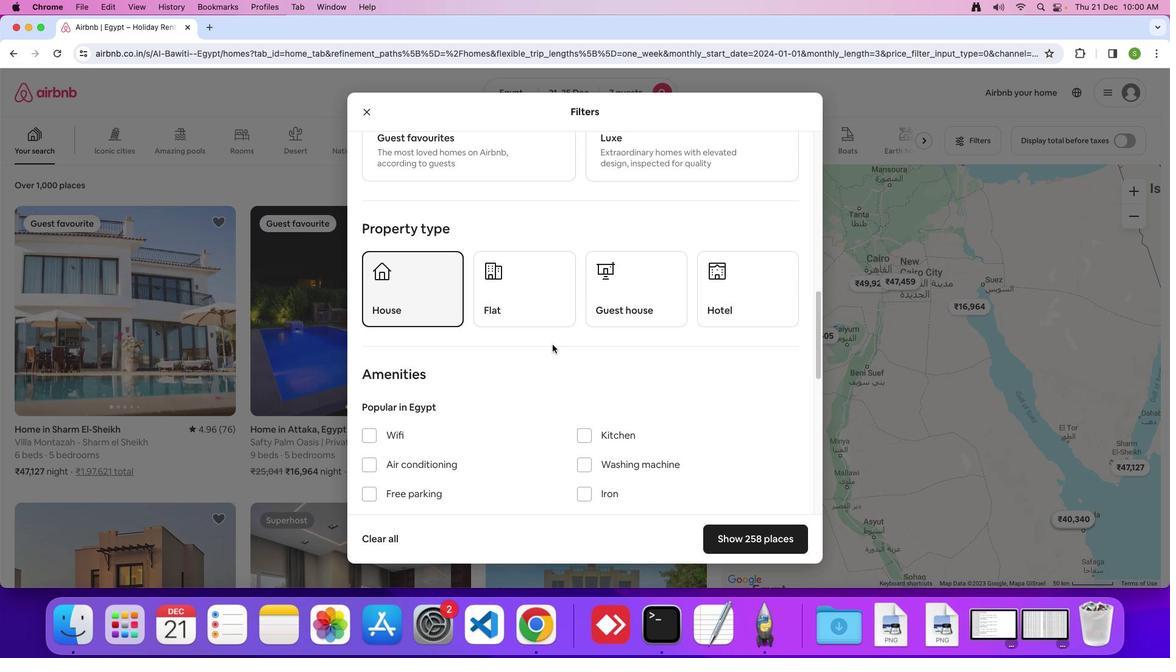 
Action: Mouse scrolled (552, 345) with delta (0, 0)
Screenshot: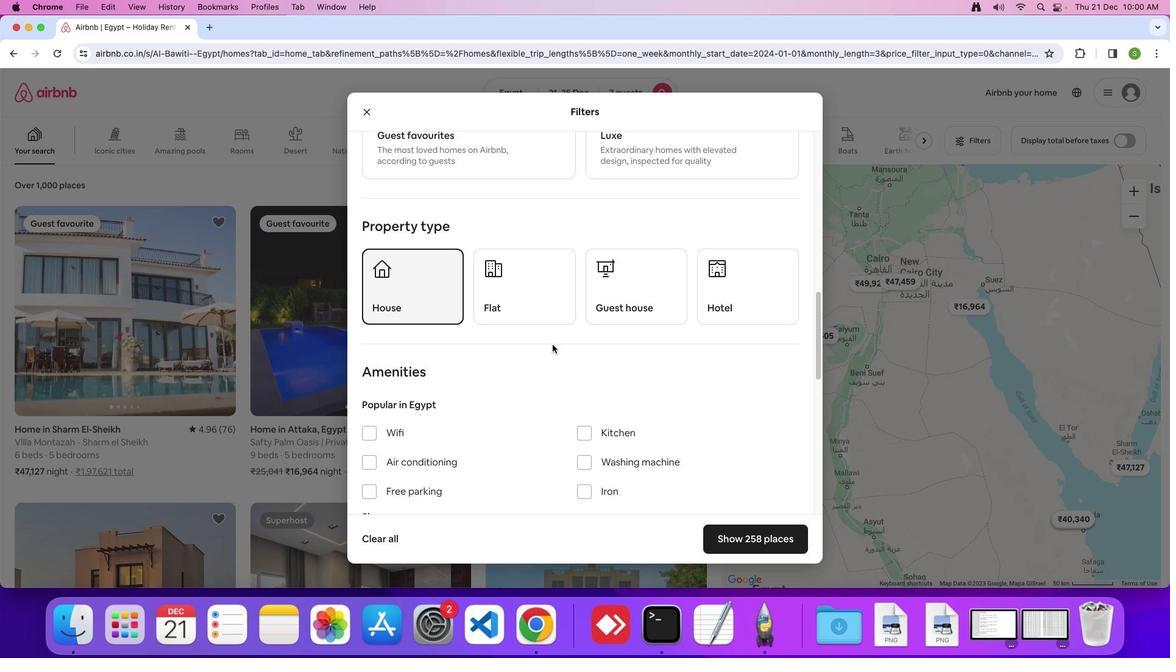 
Action: Mouse scrolled (552, 345) with delta (0, 0)
Screenshot: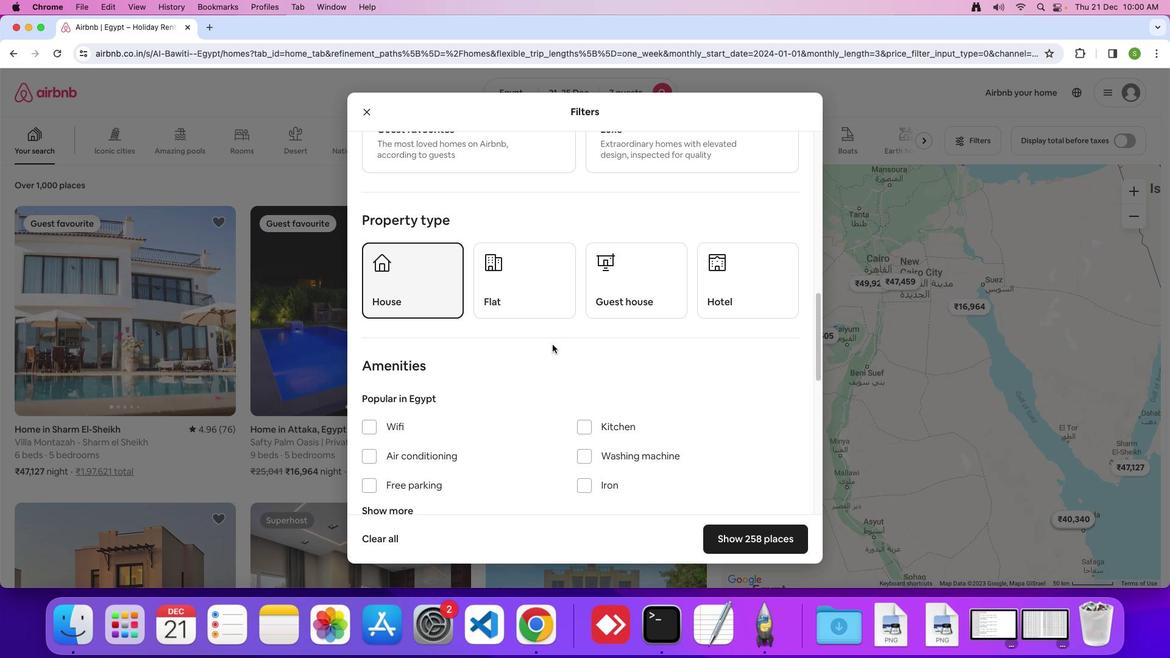 
Action: Mouse scrolled (552, 345) with delta (0, 0)
Screenshot: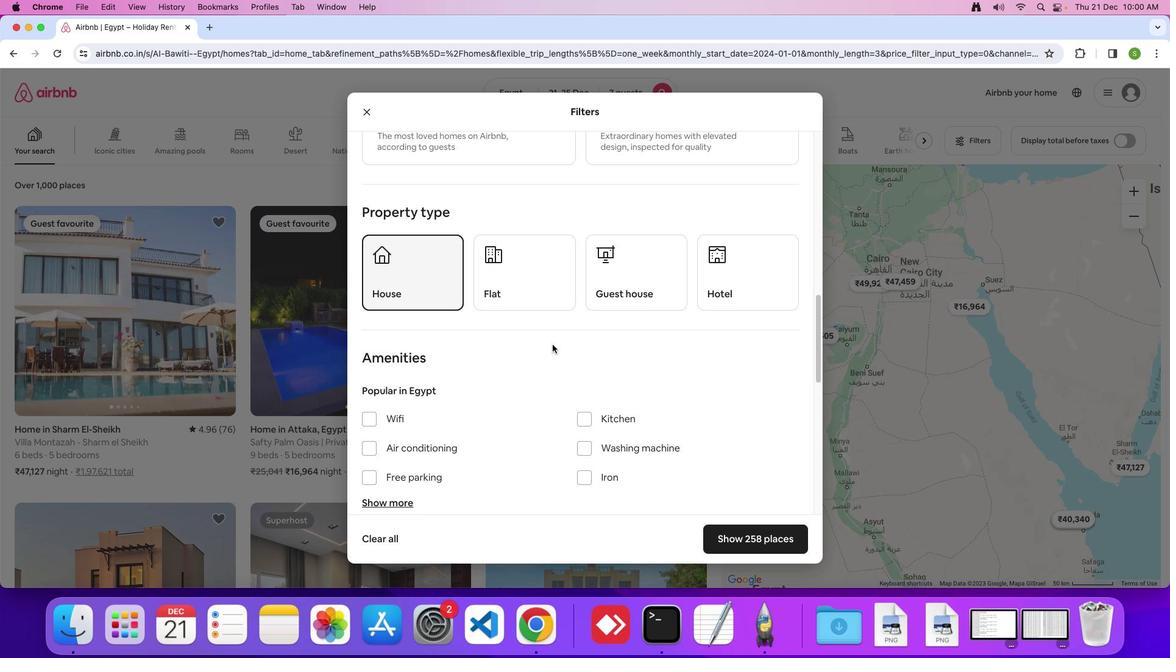 
Action: Mouse scrolled (552, 345) with delta (0, 0)
Screenshot: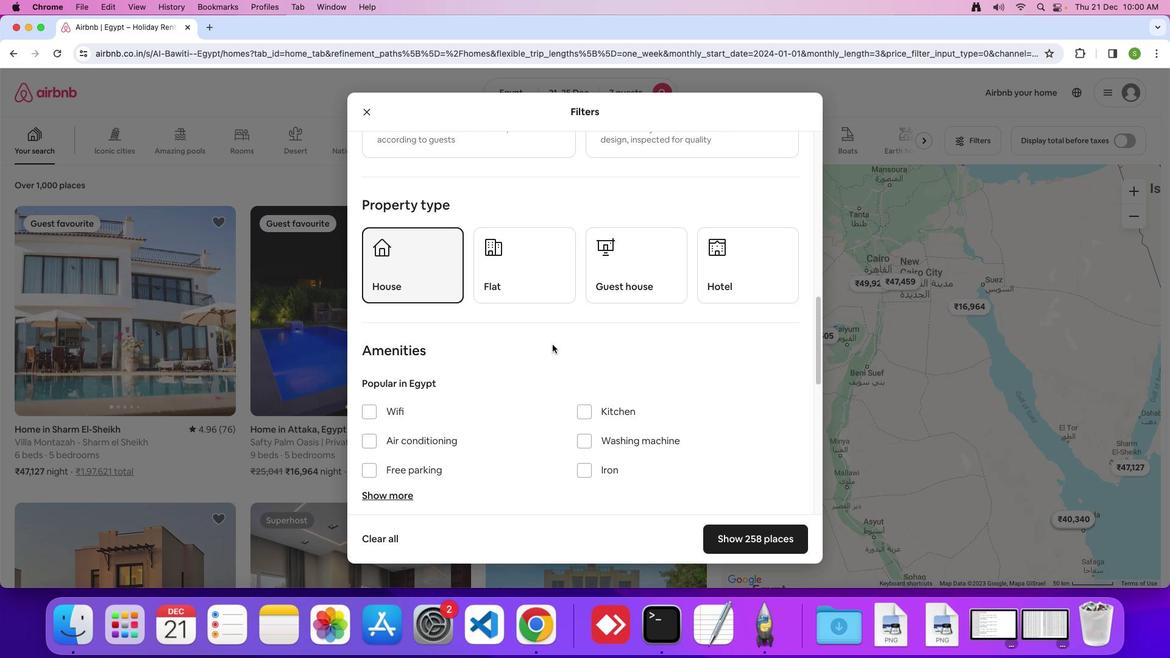 
Action: Mouse scrolled (552, 345) with delta (0, 0)
Screenshot: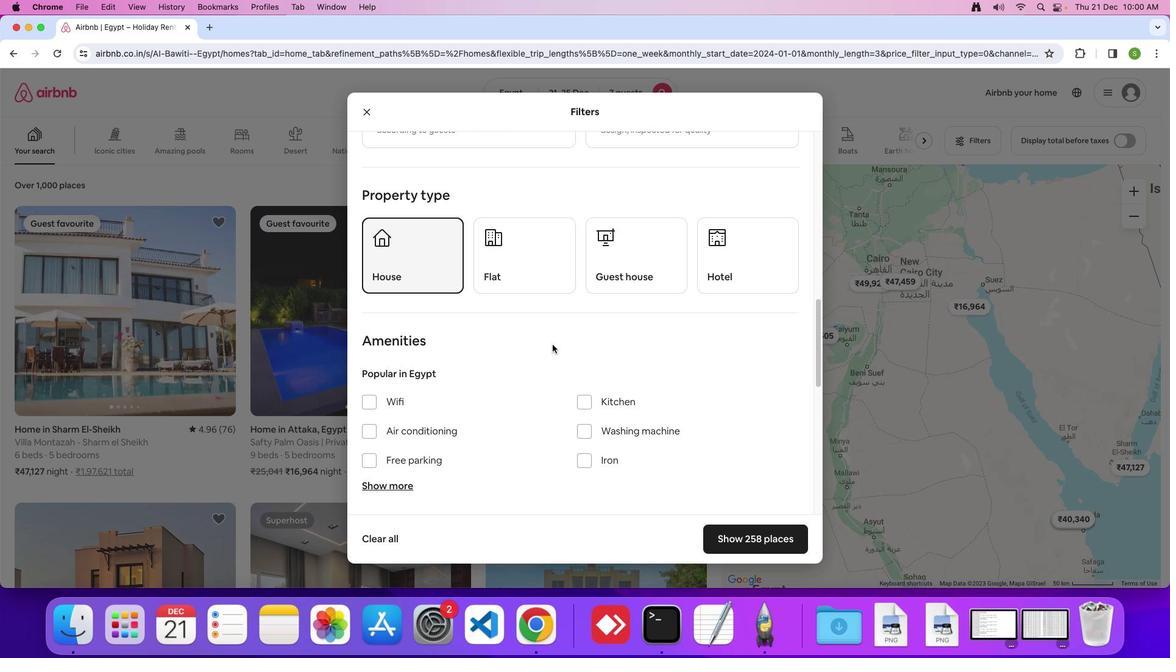 
Action: Mouse scrolled (552, 345) with delta (0, 0)
Screenshot: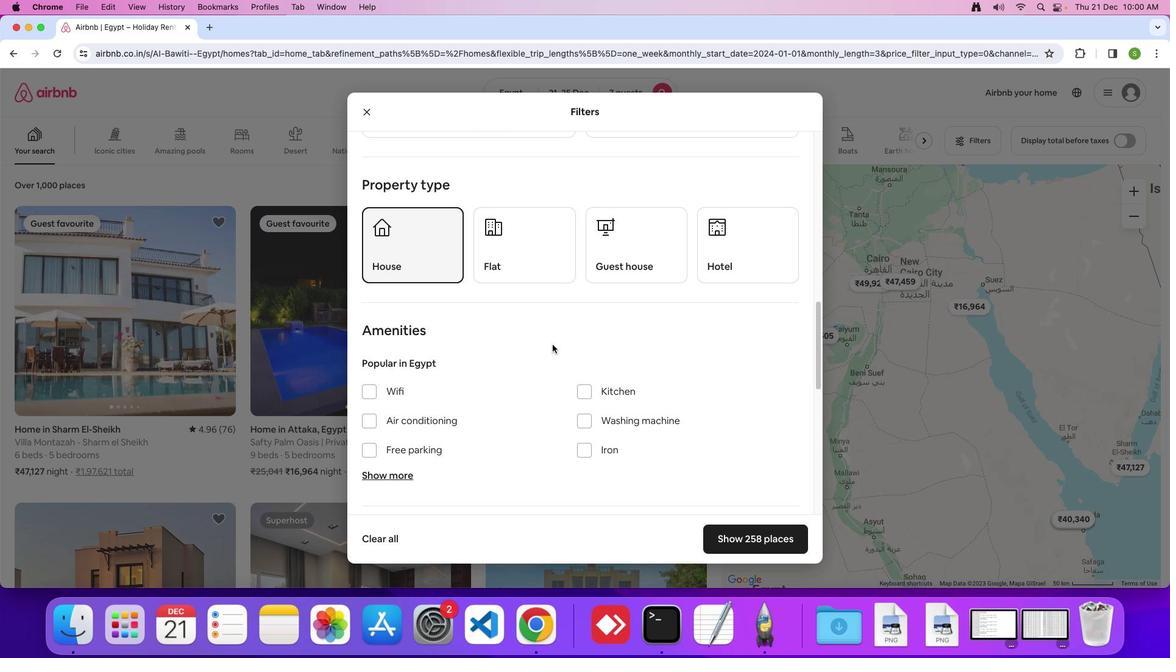 
Action: Mouse scrolled (552, 345) with delta (0, 0)
Screenshot: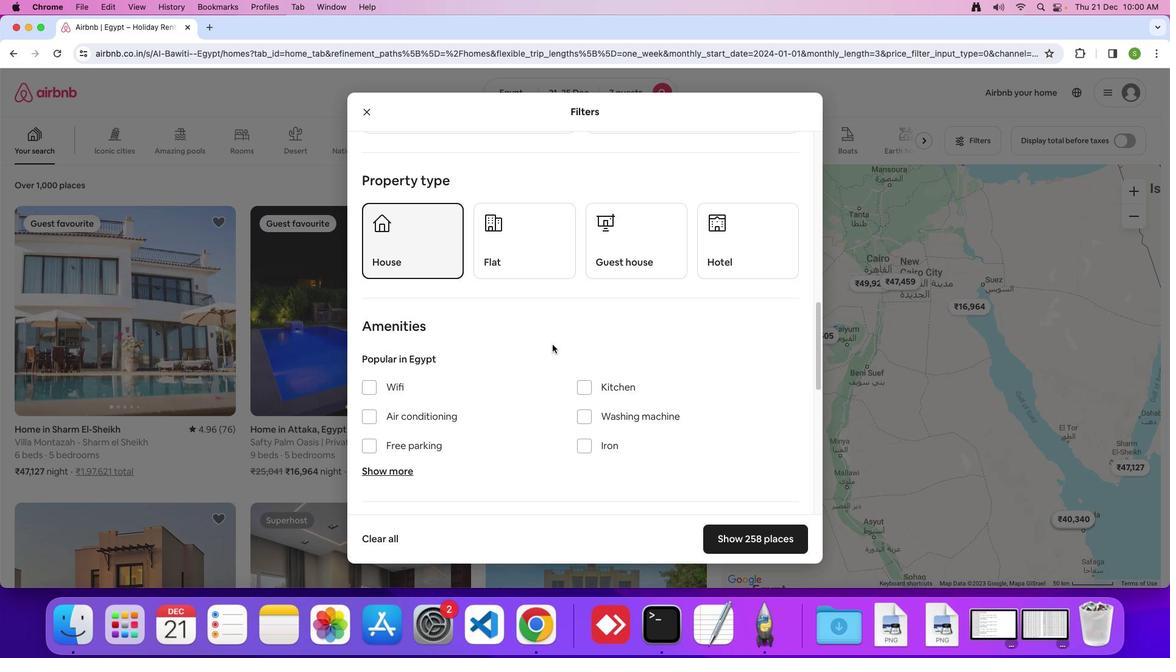 
Action: Mouse scrolled (552, 345) with delta (0, 0)
Screenshot: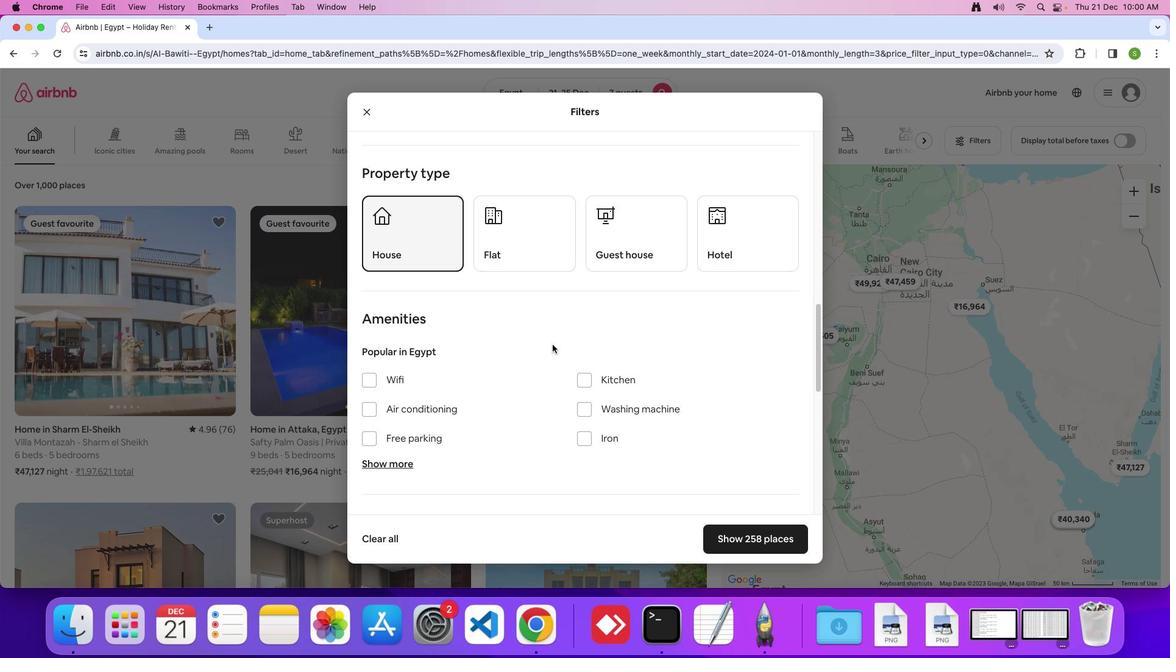 
Action: Mouse scrolled (552, 345) with delta (0, 0)
Screenshot: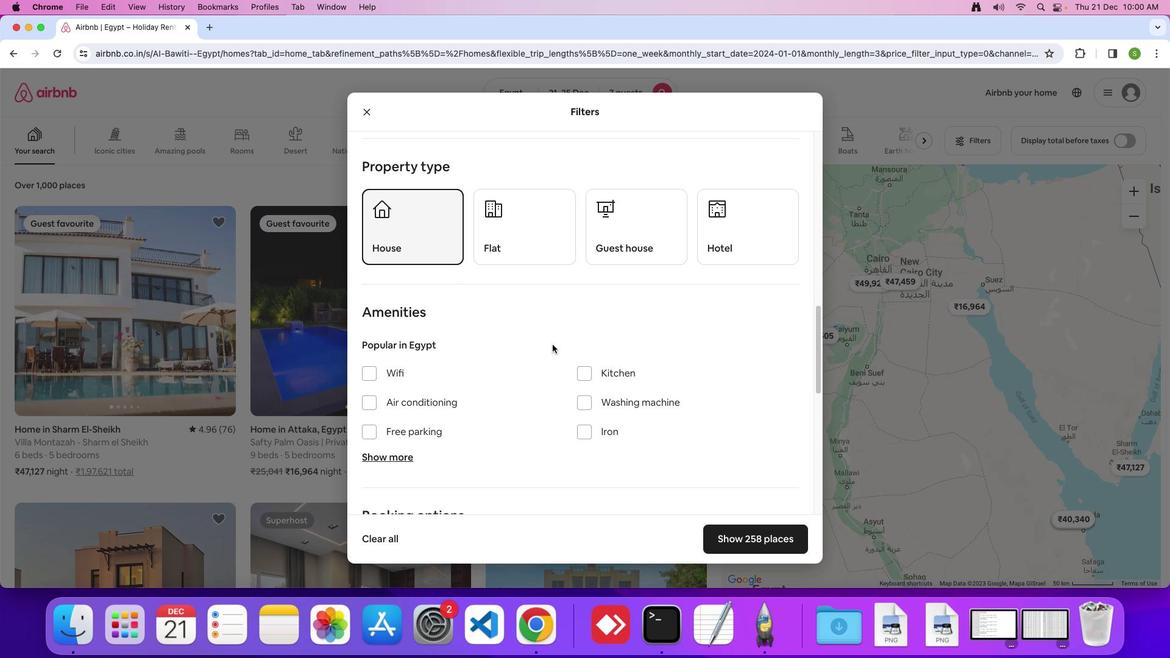 
Action: Mouse scrolled (552, 345) with delta (0, 0)
Screenshot: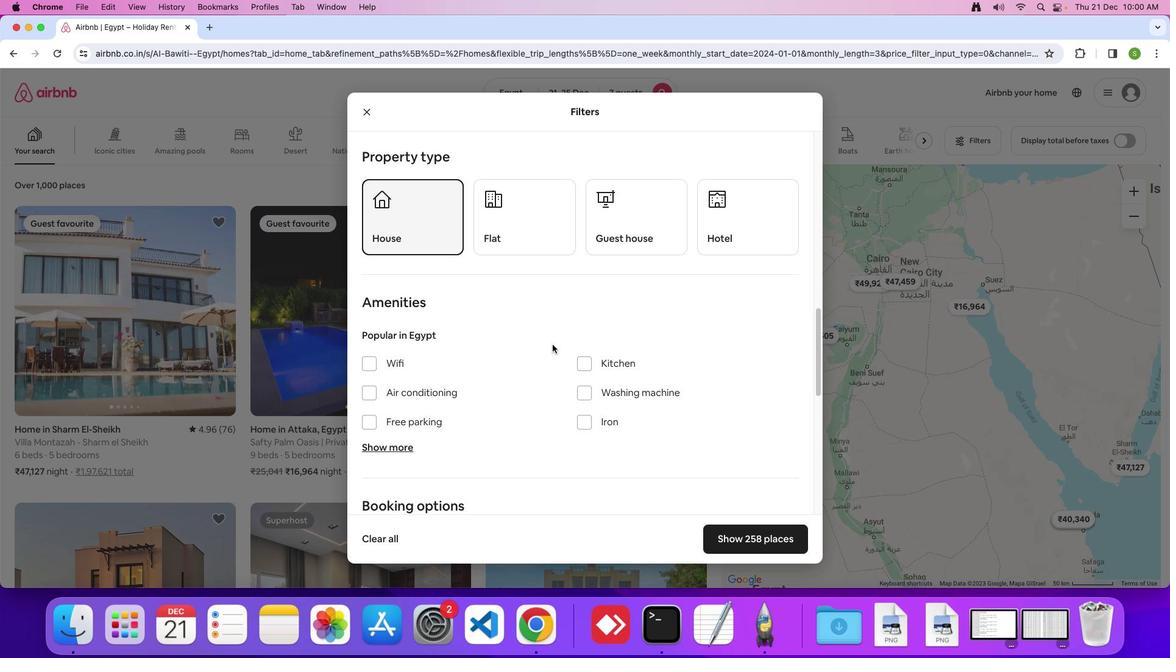 
Action: Mouse scrolled (552, 345) with delta (0, 0)
Screenshot: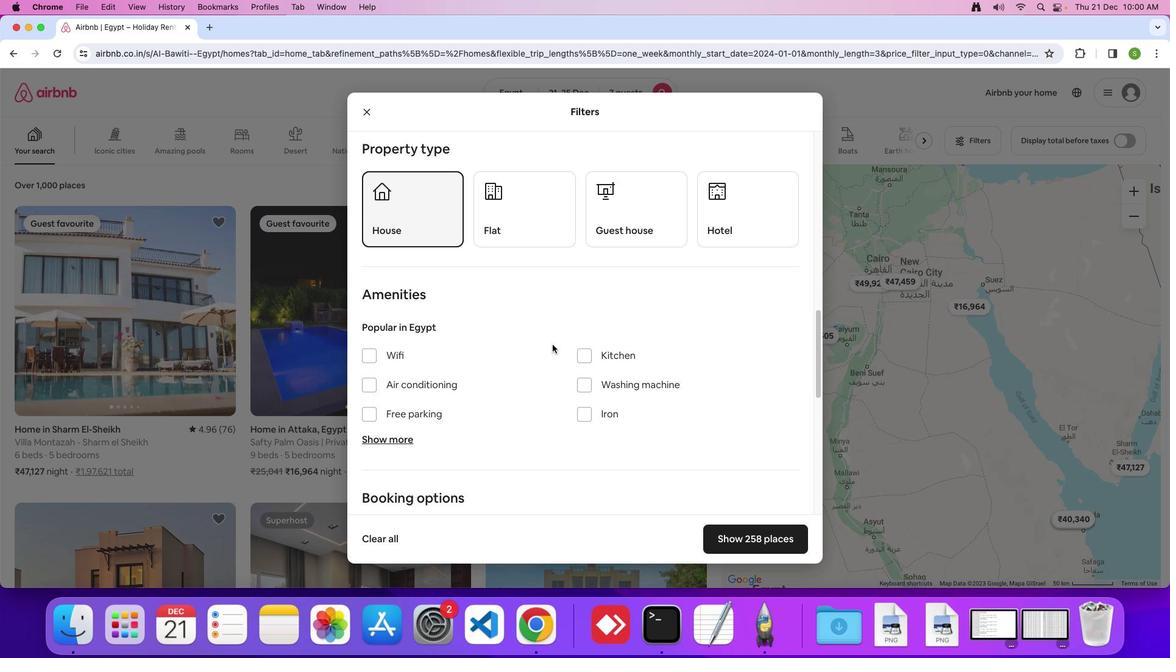 
Action: Mouse scrolled (552, 345) with delta (0, 0)
Screenshot: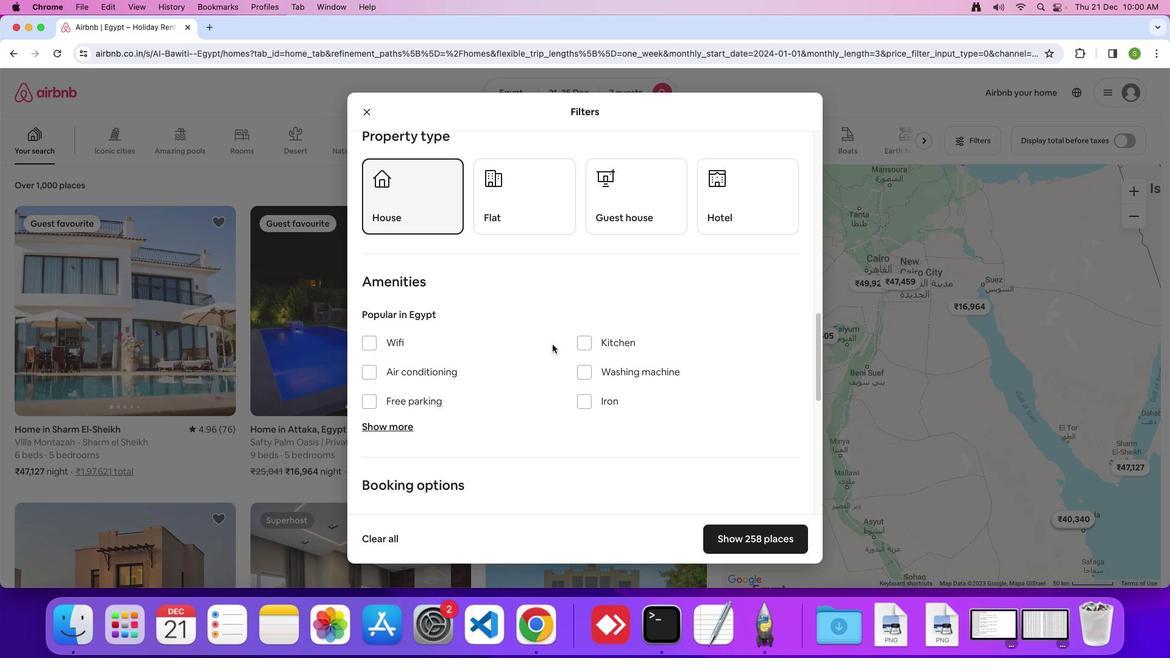 
Action: Mouse scrolled (552, 345) with delta (0, 0)
Screenshot: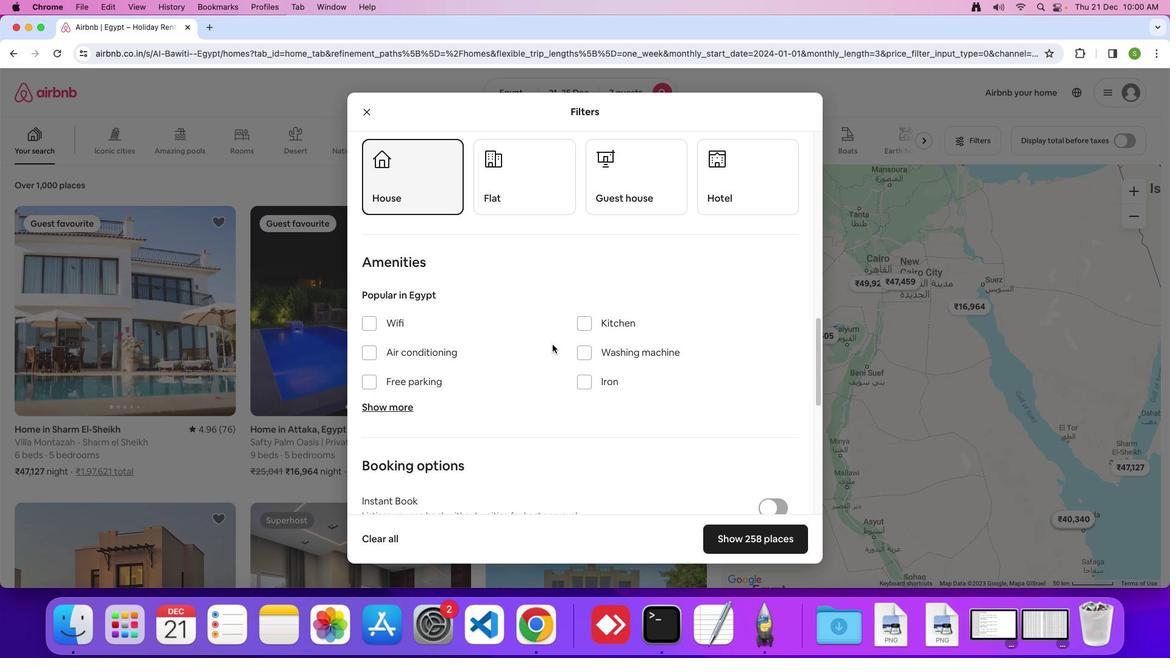 
Action: Mouse moved to (368, 303)
Screenshot: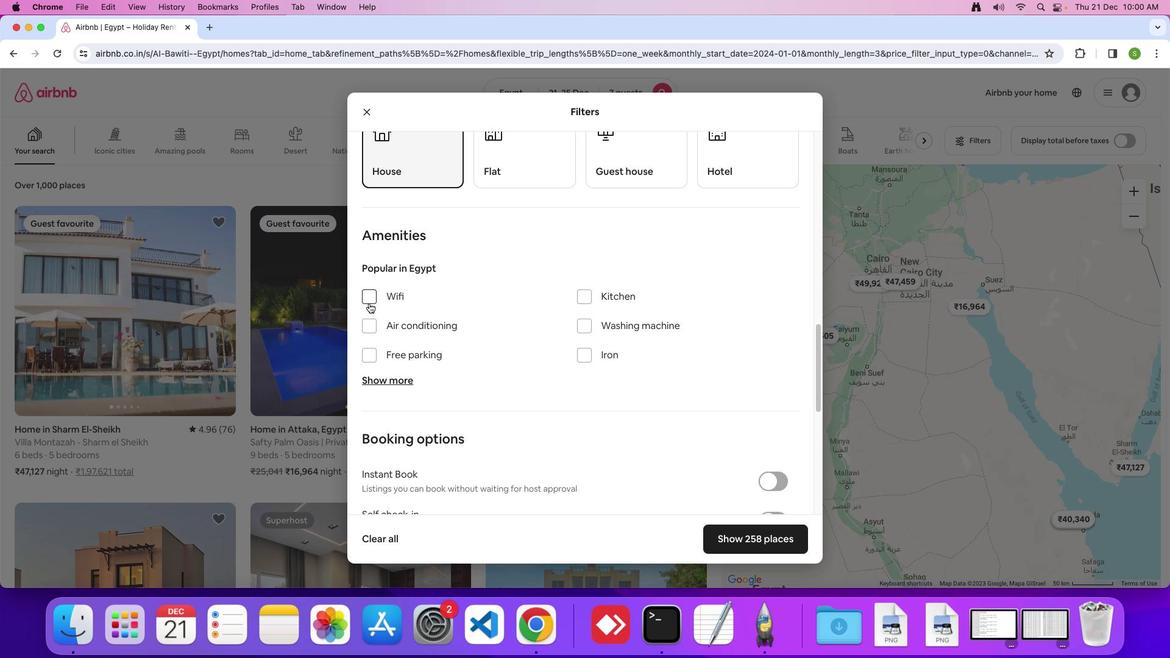 
Action: Mouse pressed left at (368, 303)
Screenshot: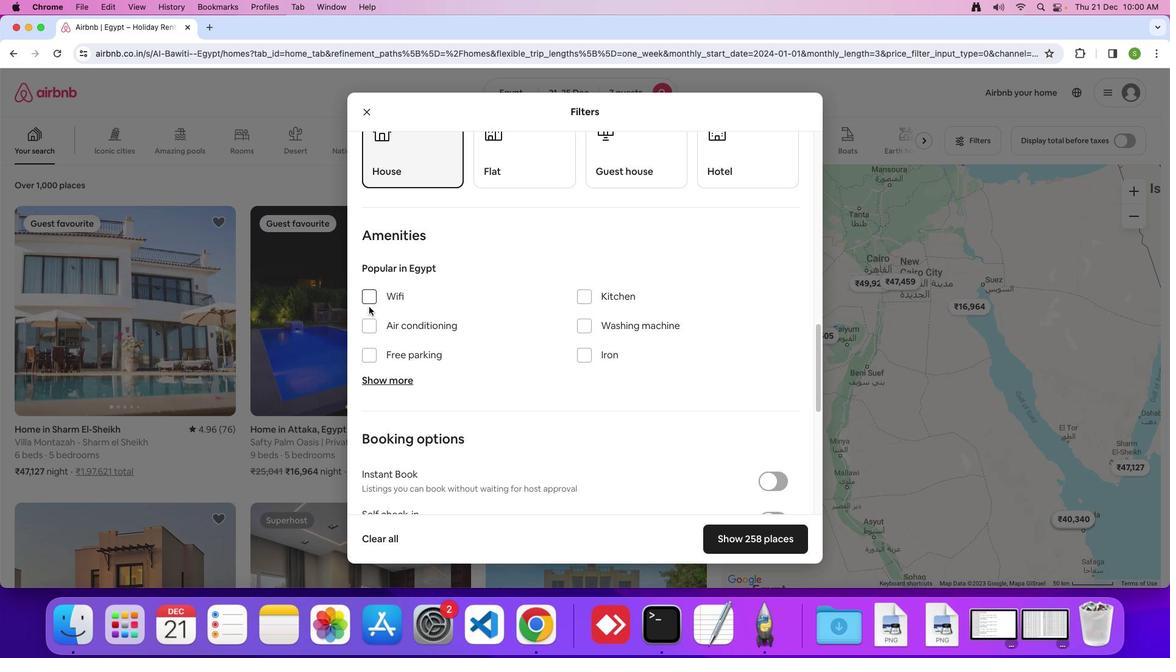 
Action: Mouse moved to (369, 356)
Screenshot: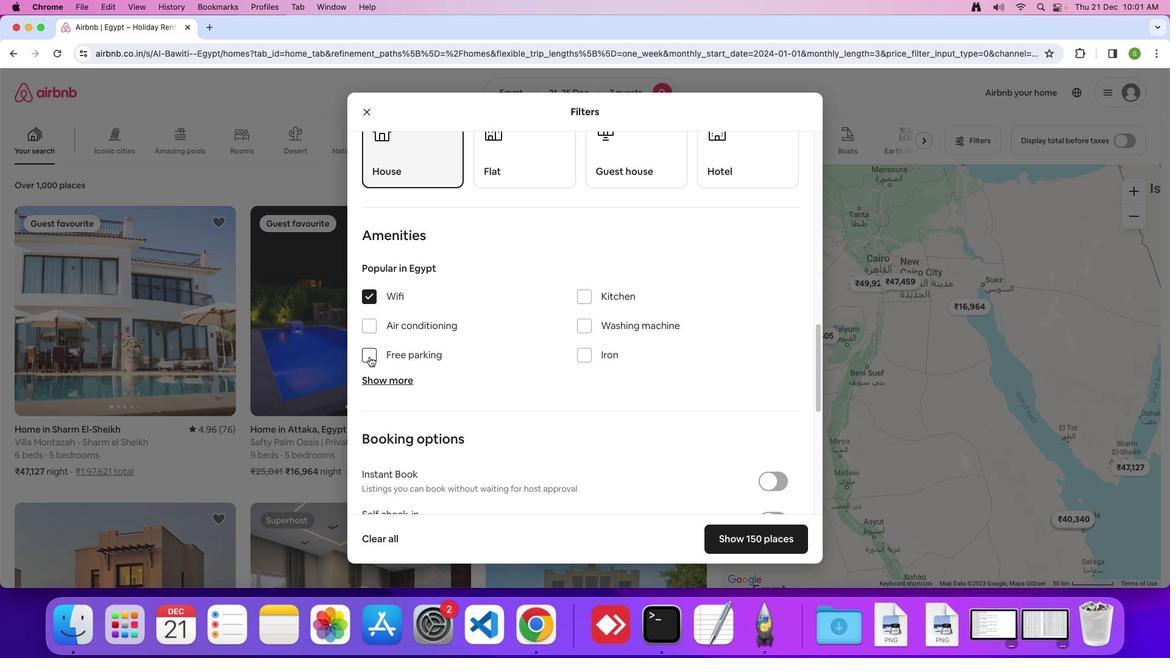 
Action: Mouse pressed left at (369, 356)
Screenshot: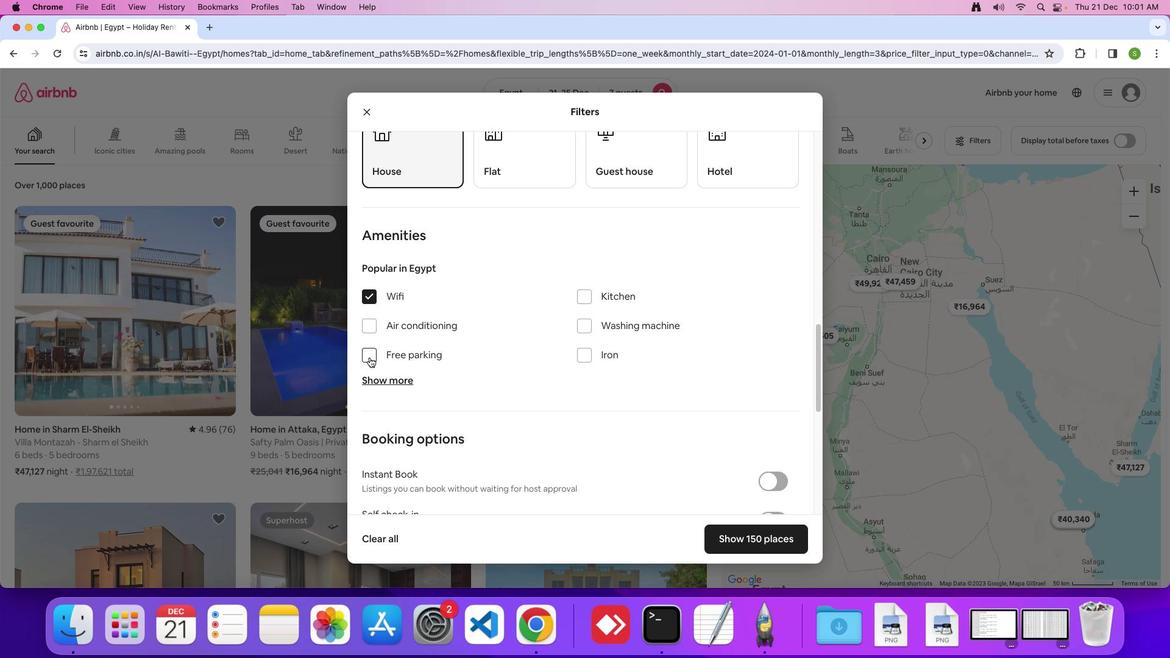 
Action: Mouse moved to (378, 383)
Screenshot: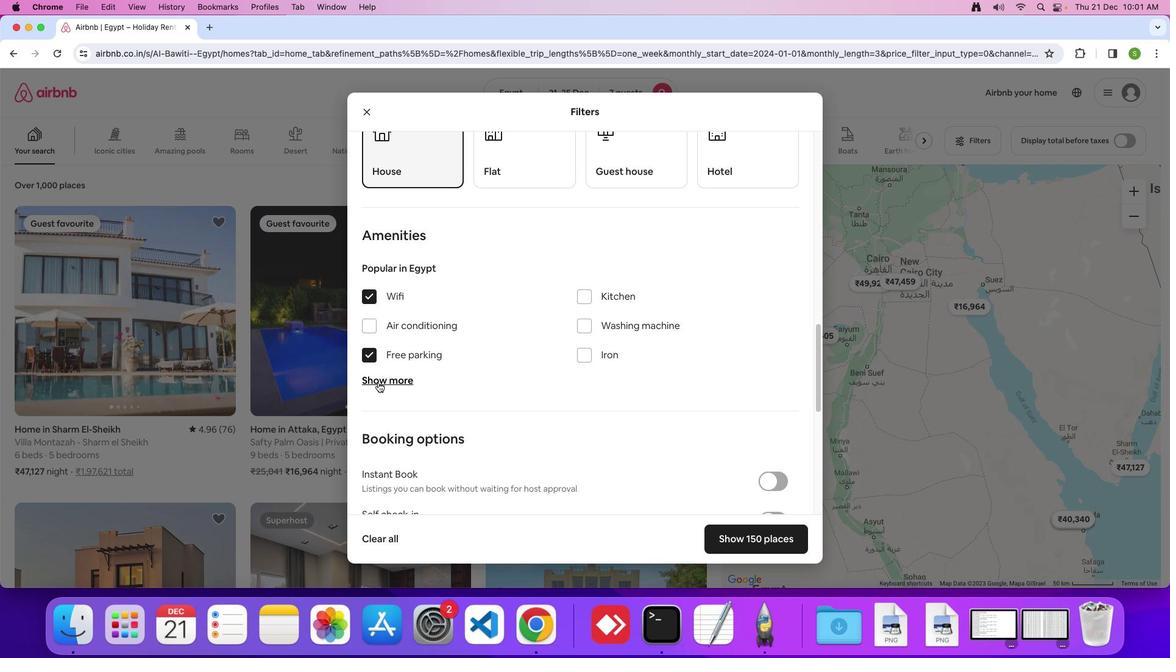 
Action: Mouse pressed left at (378, 383)
Screenshot: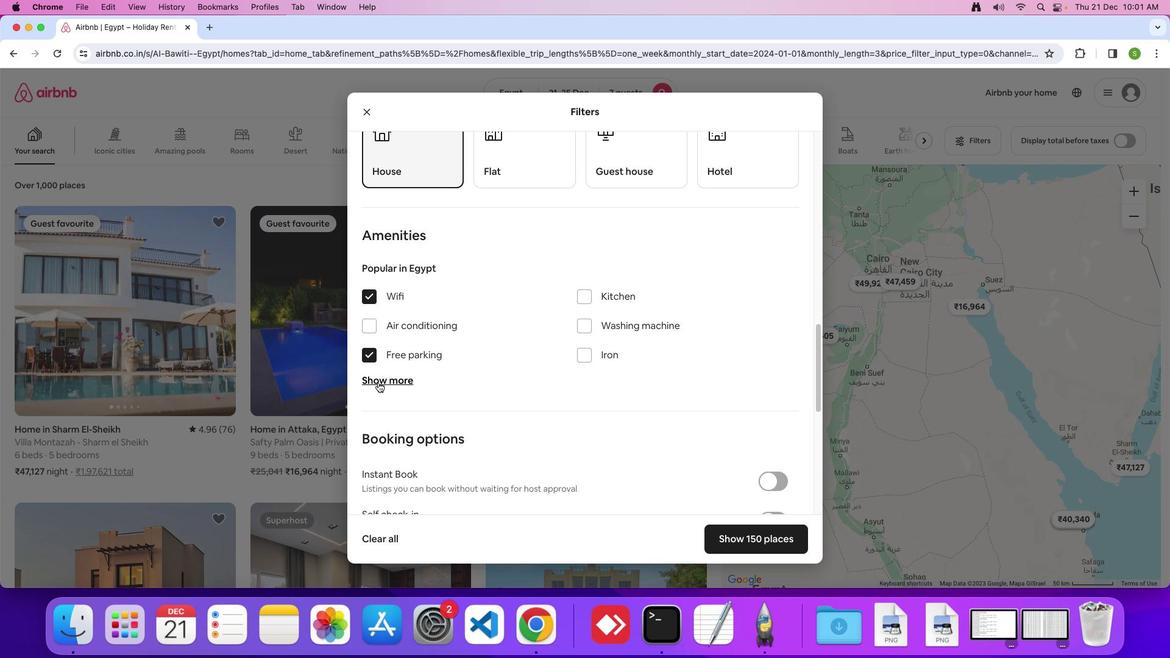 
Action: Mouse moved to (526, 369)
Screenshot: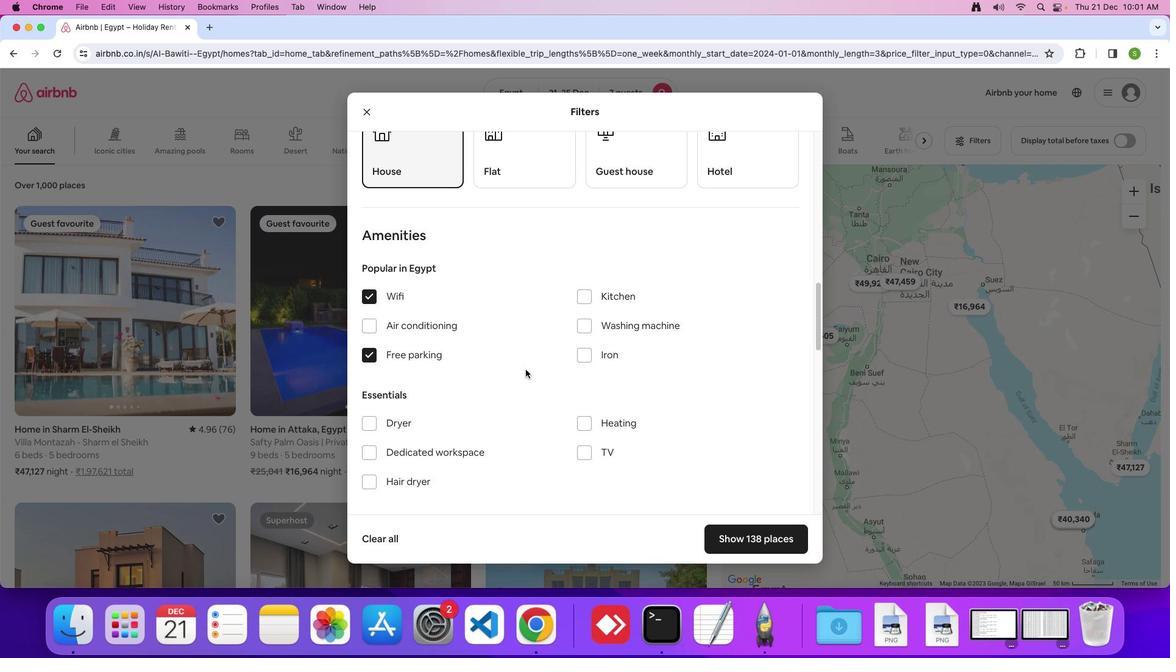 
Action: Mouse scrolled (526, 369) with delta (0, 0)
Screenshot: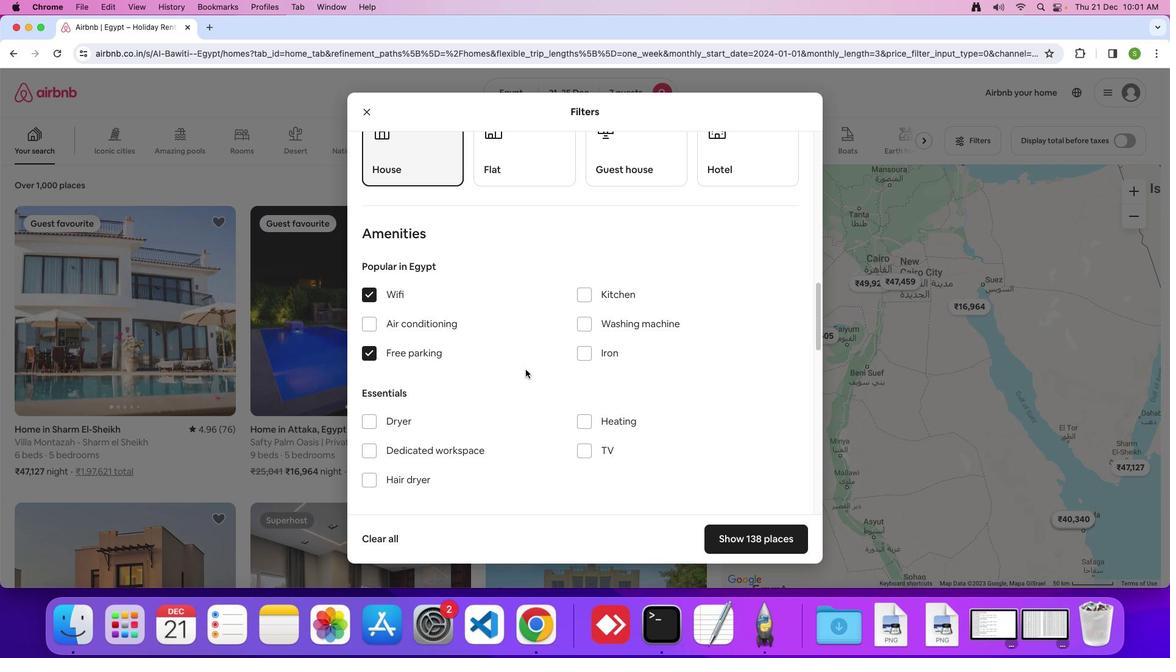 
Action: Mouse scrolled (526, 369) with delta (0, 0)
Screenshot: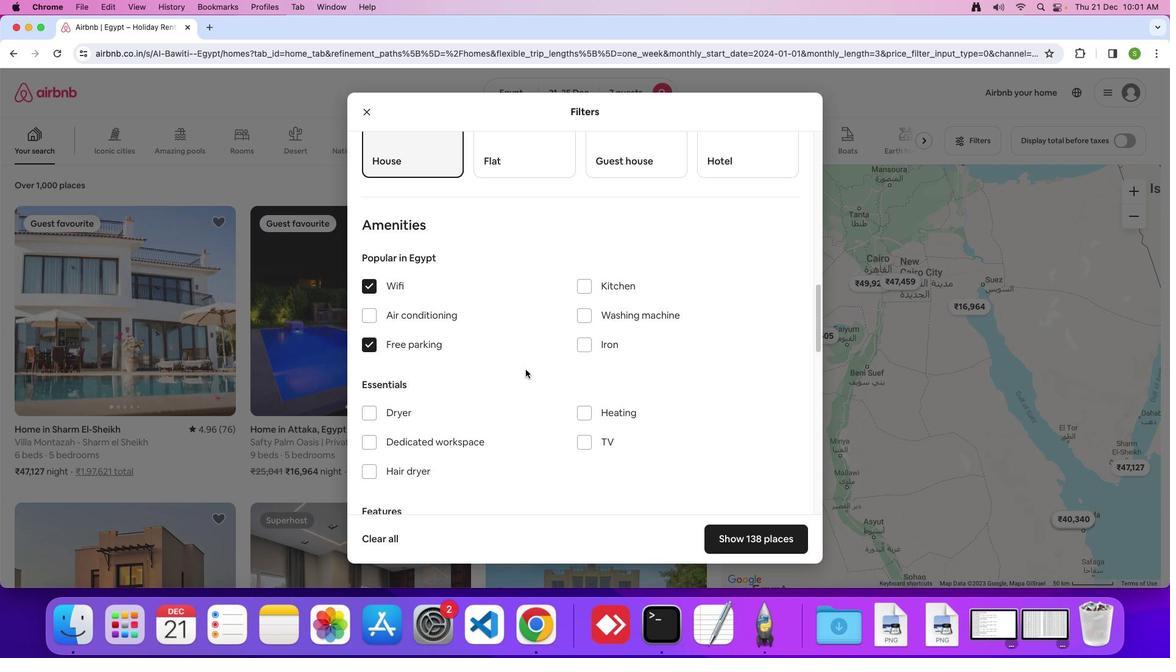 
Action: Mouse scrolled (526, 369) with delta (0, 0)
Screenshot: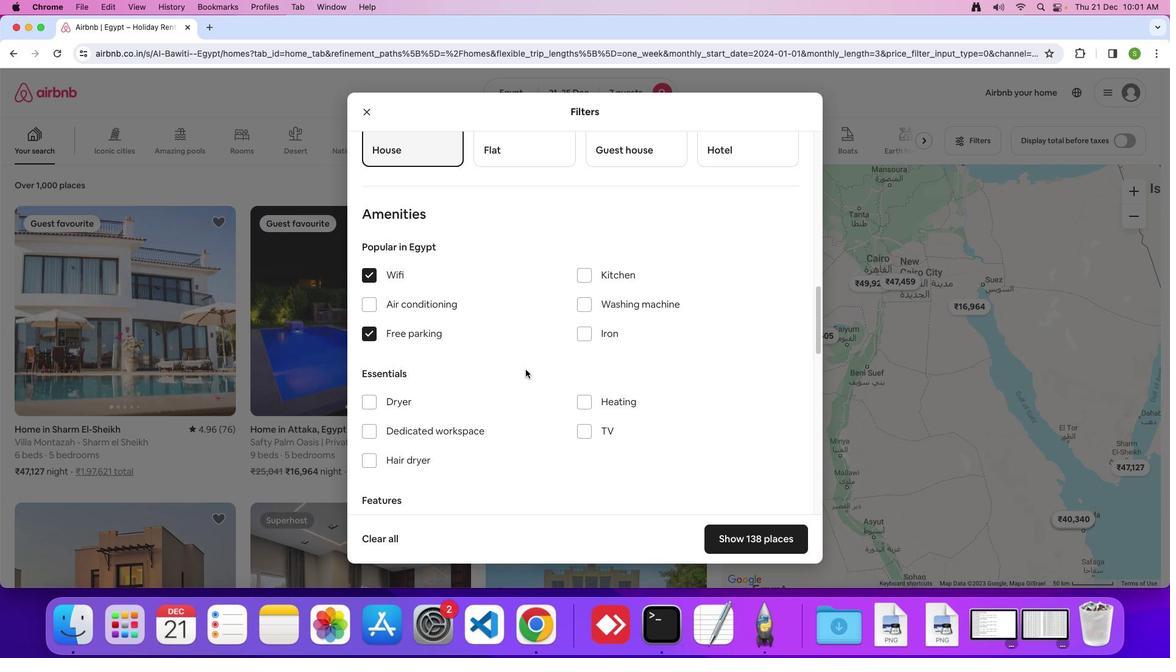 
Action: Mouse scrolled (526, 369) with delta (0, 0)
Screenshot: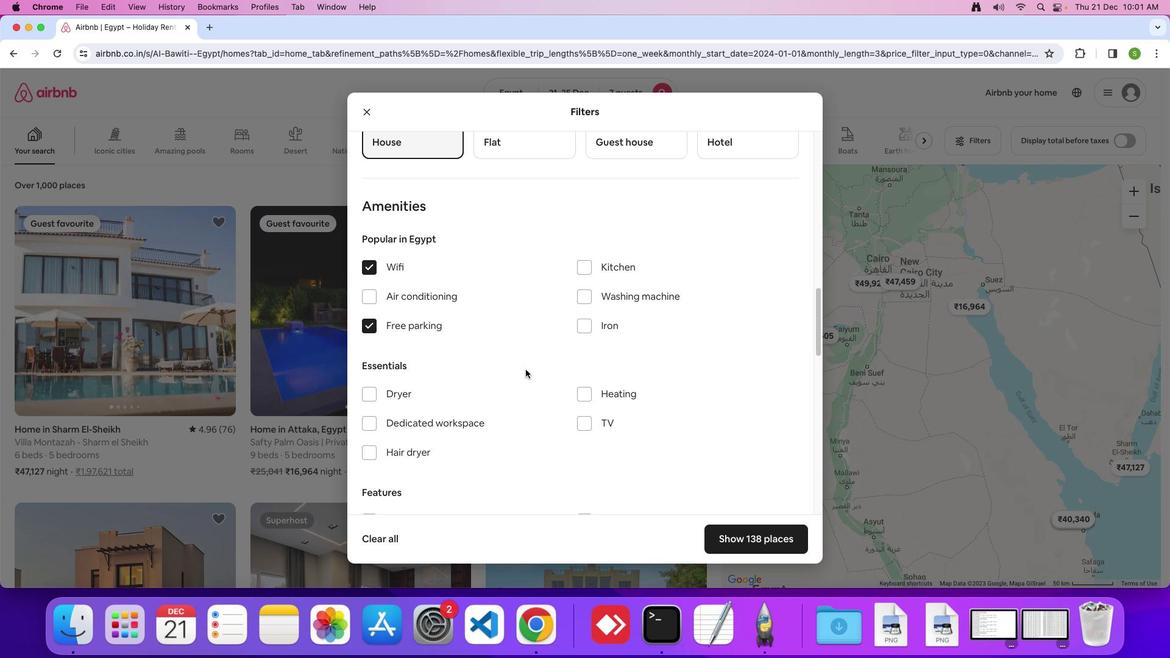 
Action: Mouse scrolled (526, 369) with delta (0, 0)
Screenshot: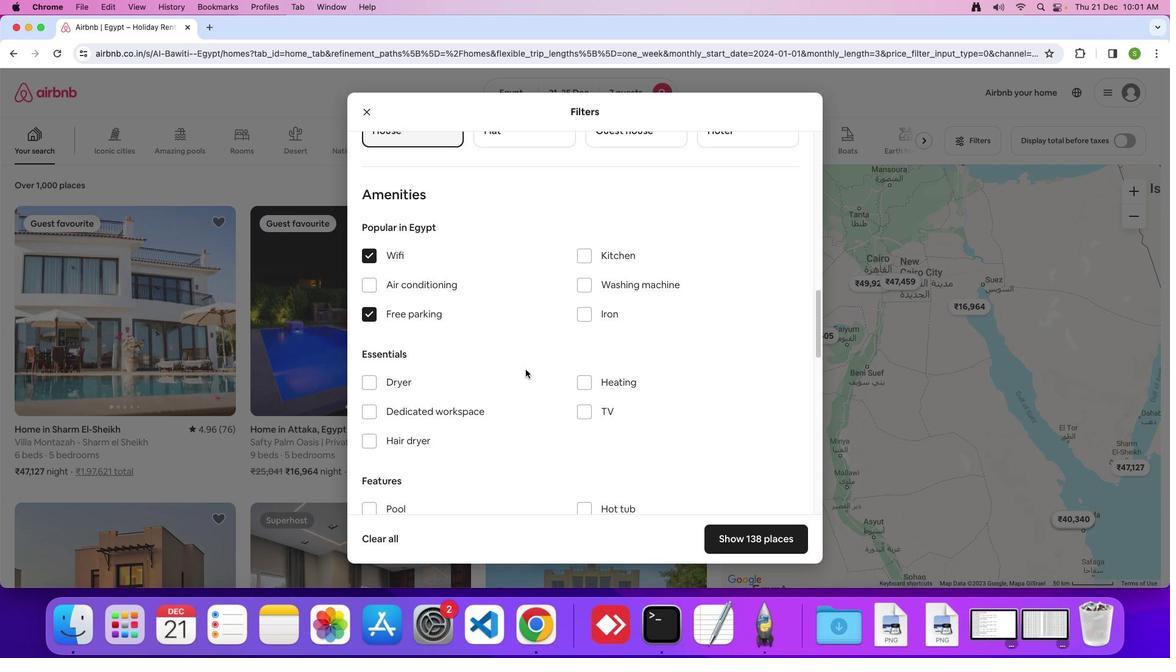 
Action: Mouse scrolled (526, 369) with delta (0, 0)
Screenshot: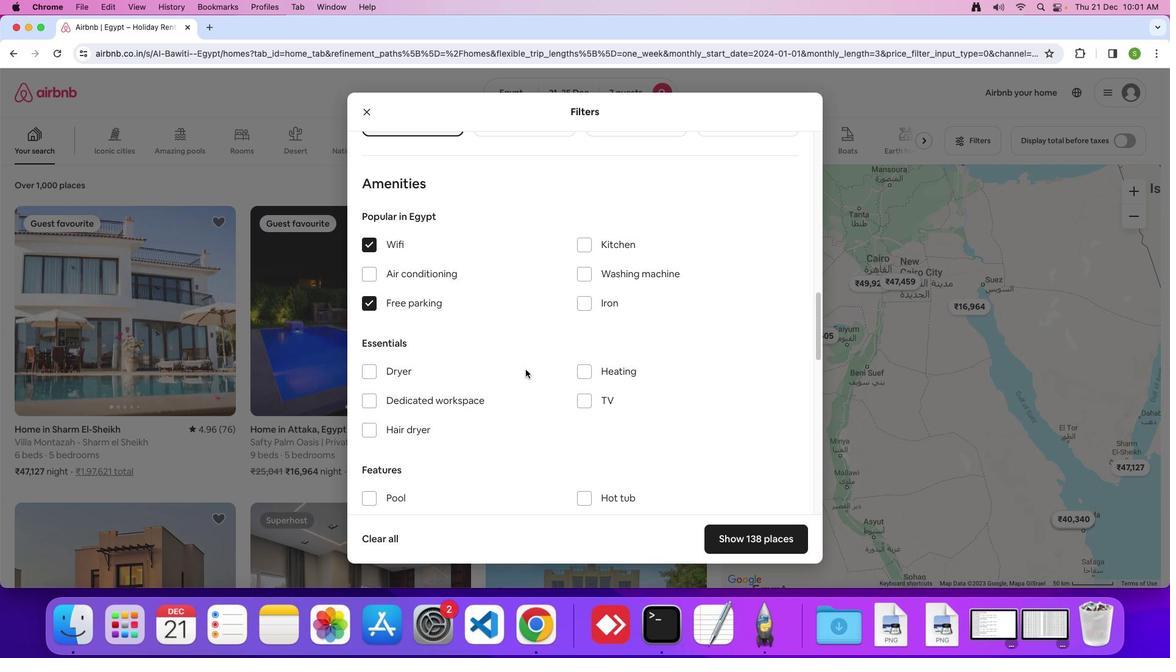 
Action: Mouse moved to (585, 392)
Screenshot: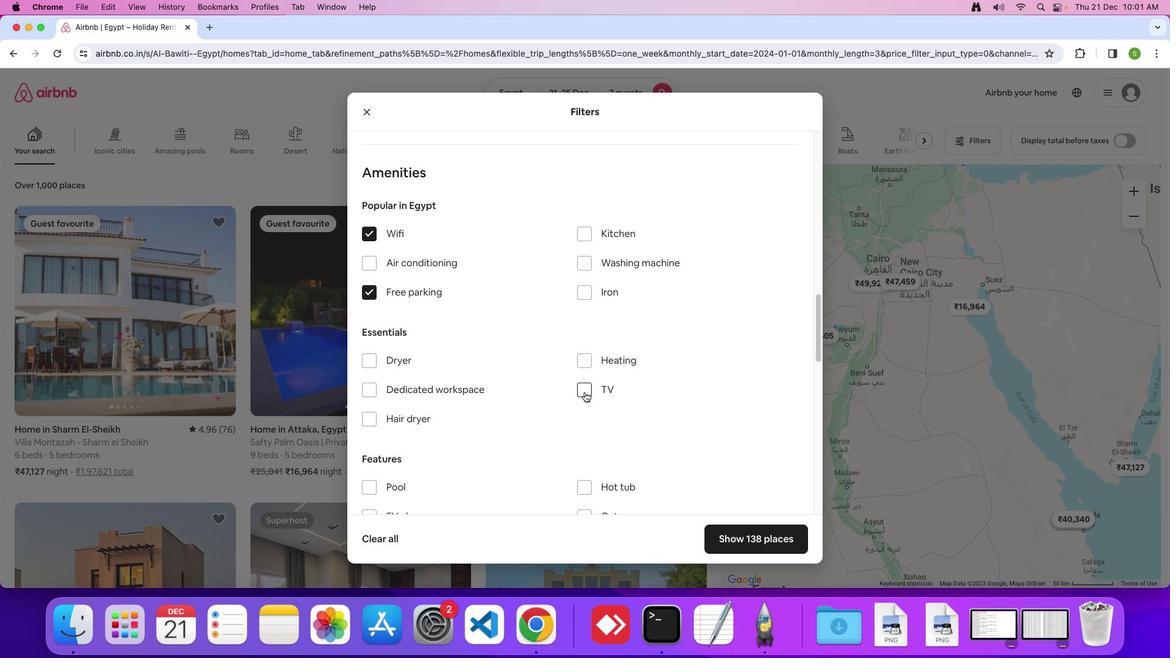 
Action: Mouse pressed left at (585, 392)
Screenshot: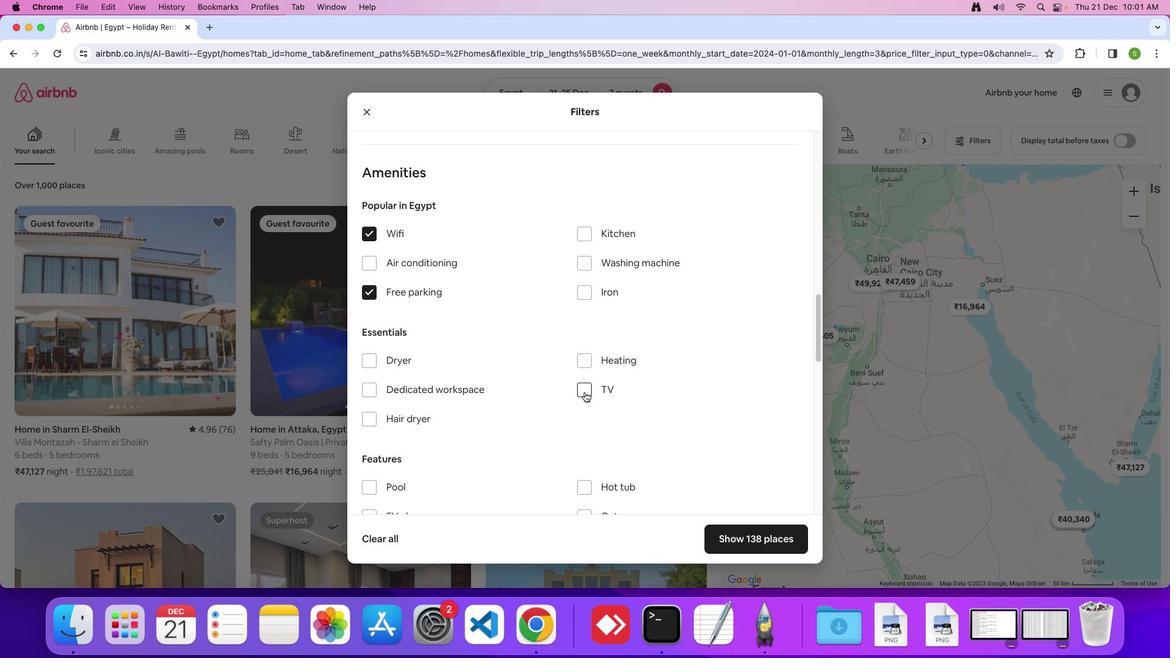 
Action: Mouse moved to (517, 376)
Screenshot: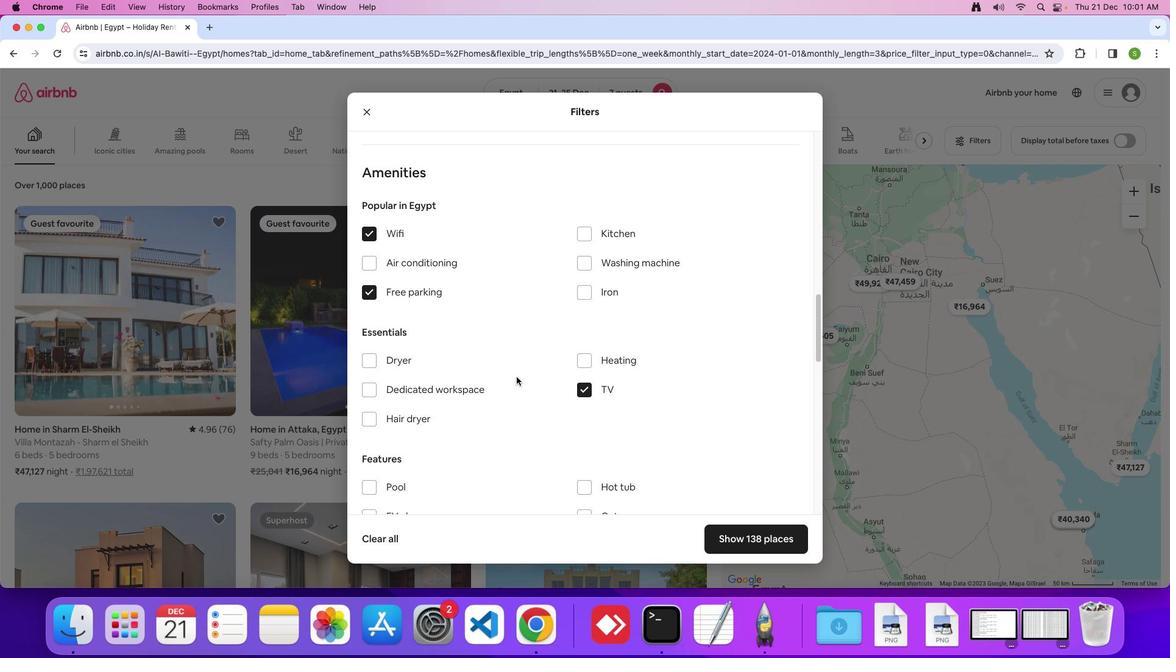 
Action: Mouse scrolled (517, 376) with delta (0, 0)
Screenshot: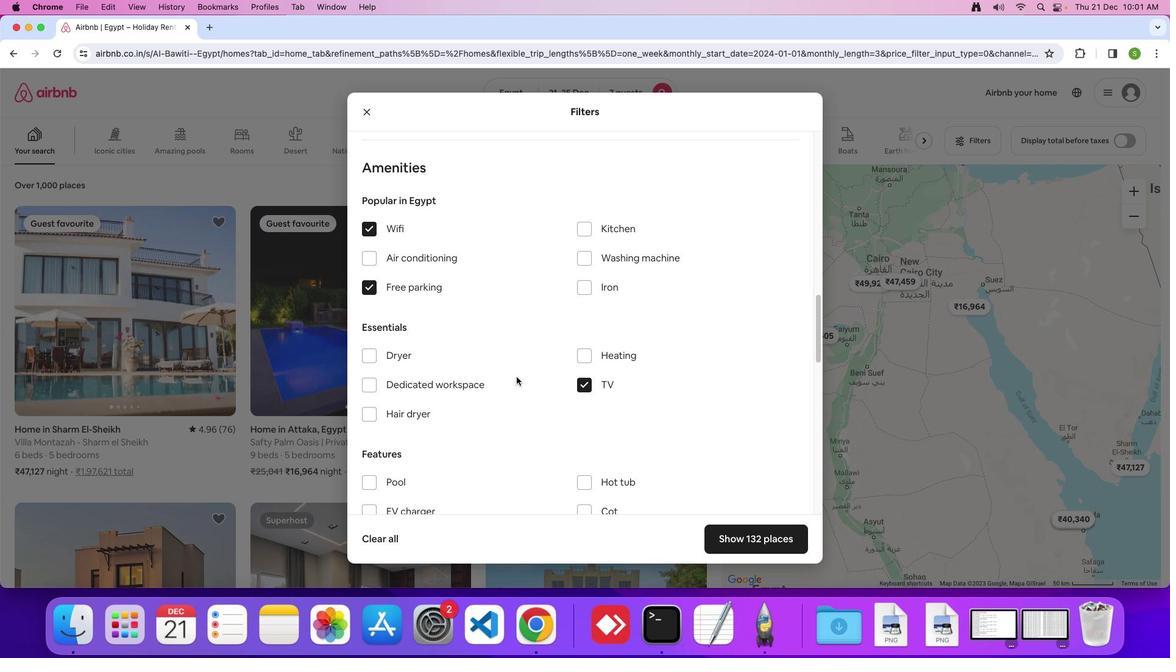 
Action: Mouse scrolled (517, 376) with delta (0, 0)
Screenshot: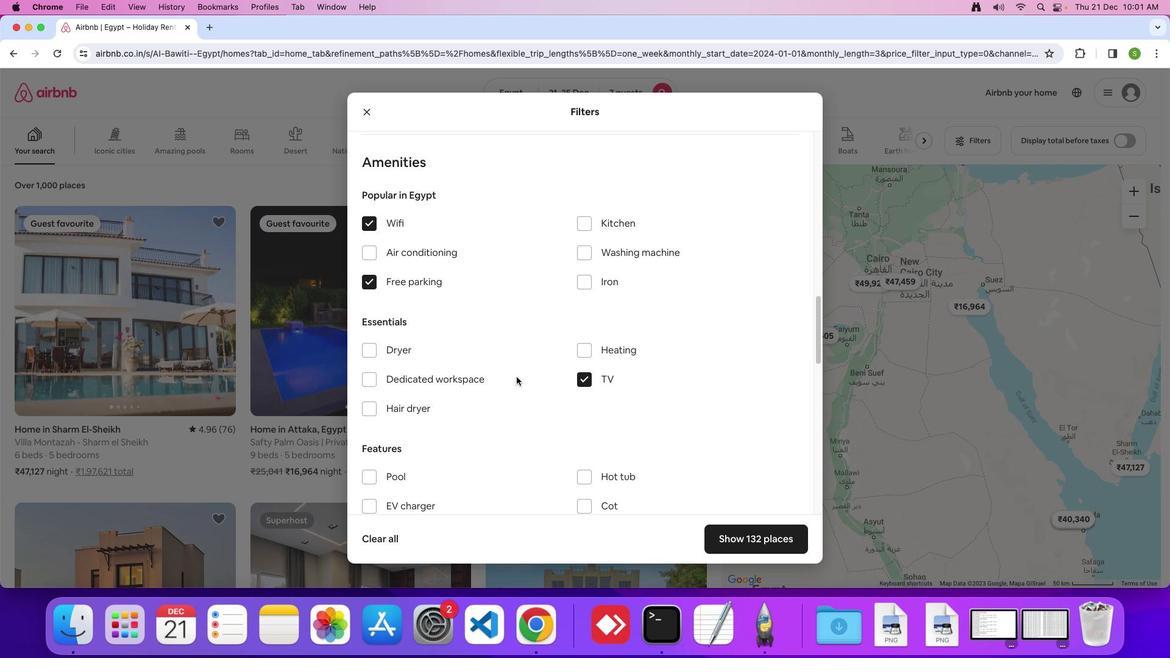 
Action: Mouse scrolled (517, 376) with delta (0, 0)
Screenshot: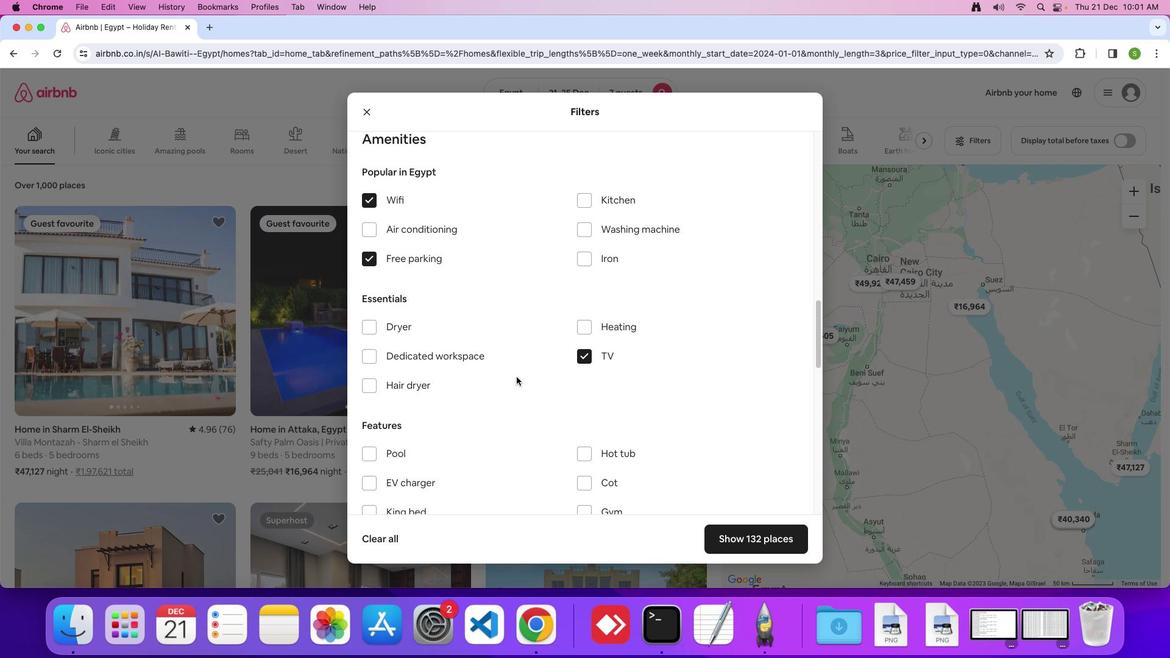 
Action: Mouse scrolled (517, 376) with delta (0, 0)
Screenshot: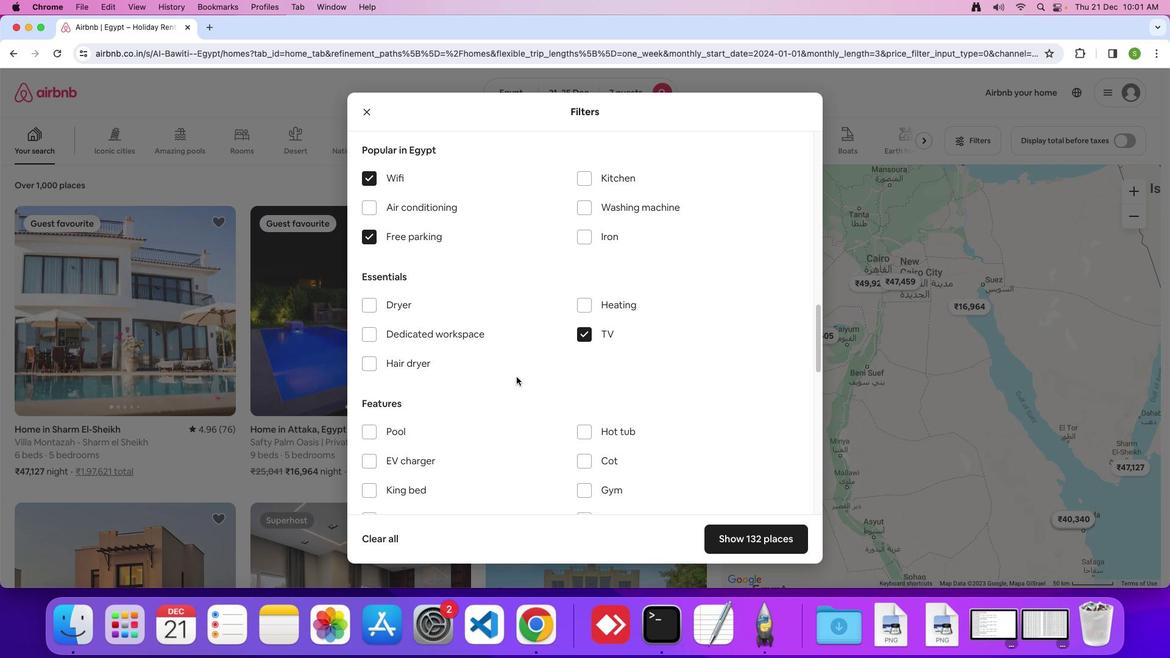 
Action: Mouse scrolled (517, 376) with delta (0, 0)
Screenshot: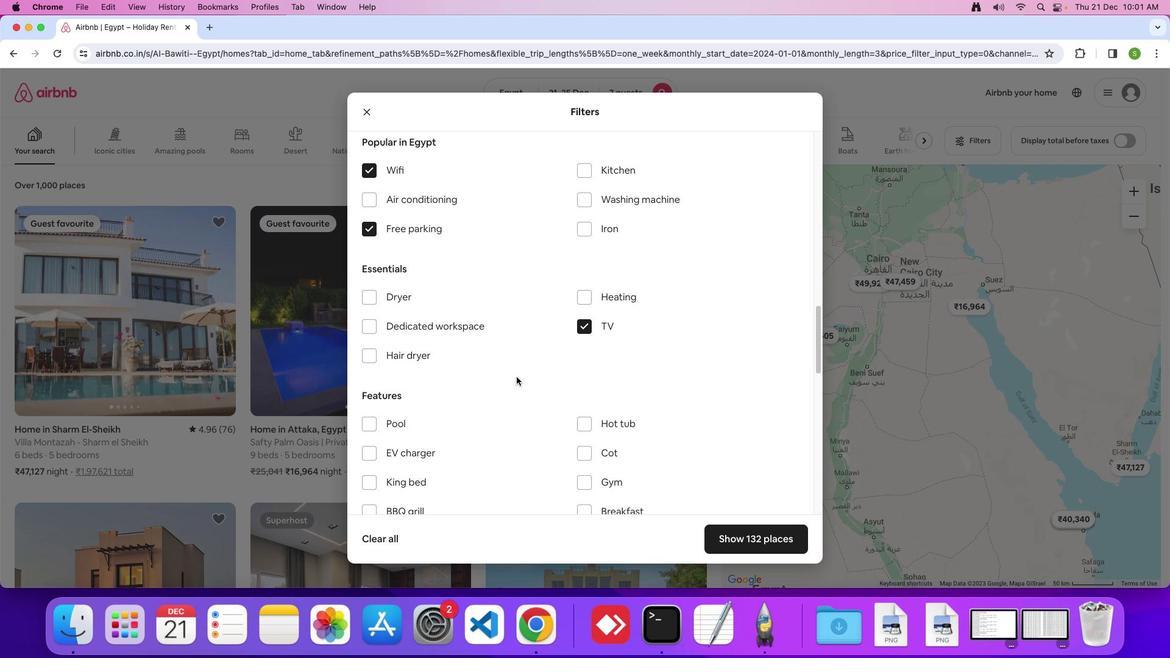 
Action: Mouse scrolled (517, 376) with delta (0, 0)
Screenshot: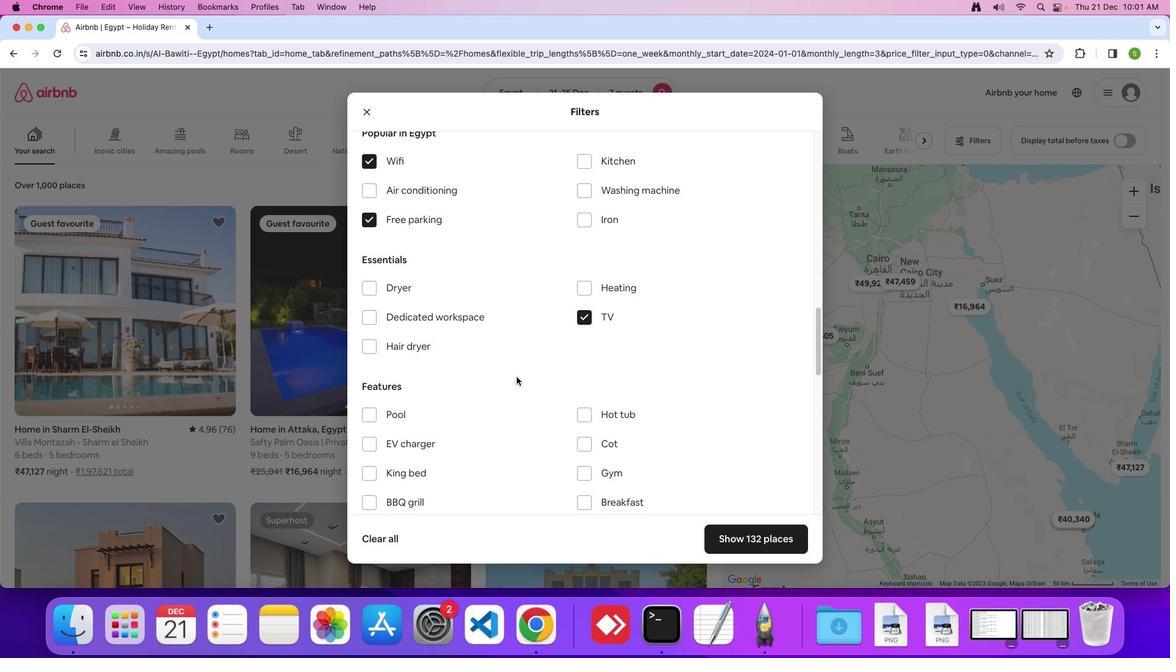 
Action: Mouse scrolled (517, 376) with delta (0, 0)
Screenshot: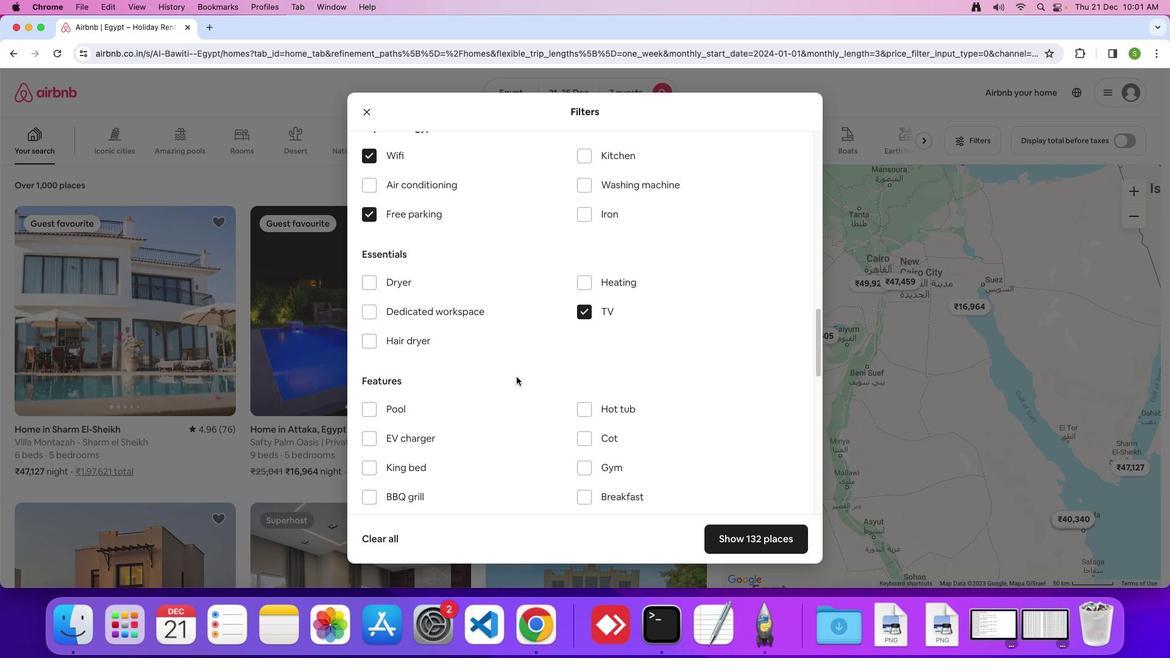 
Action: Mouse scrolled (517, 376) with delta (0, 0)
Screenshot: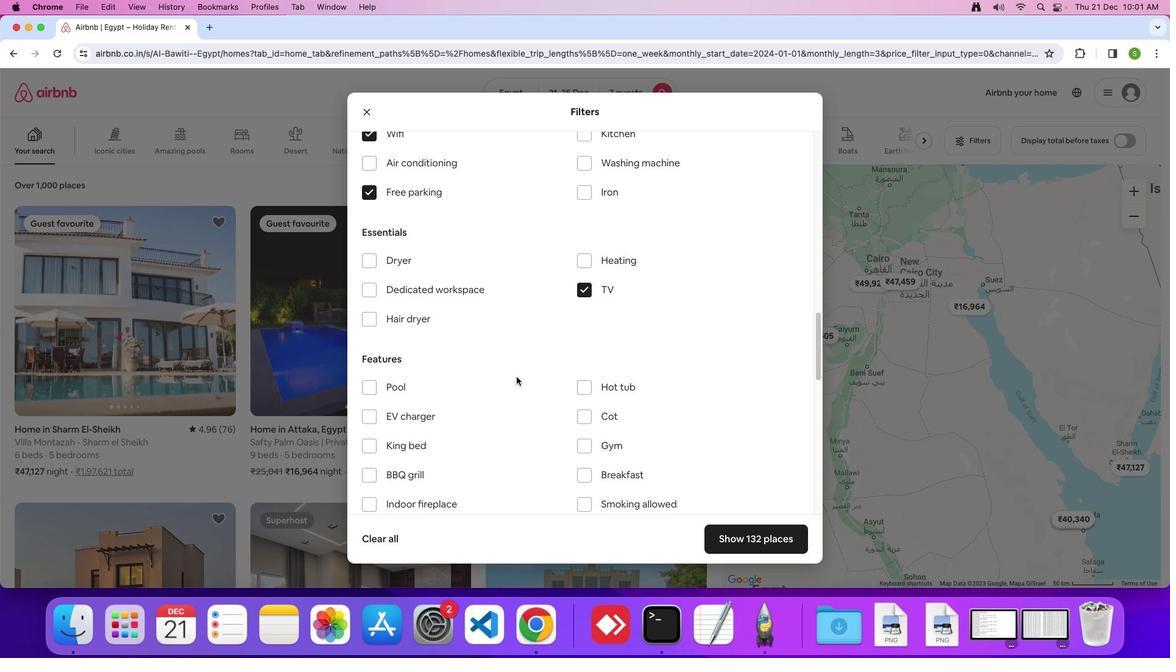 
Action: Mouse scrolled (517, 376) with delta (0, 0)
Screenshot: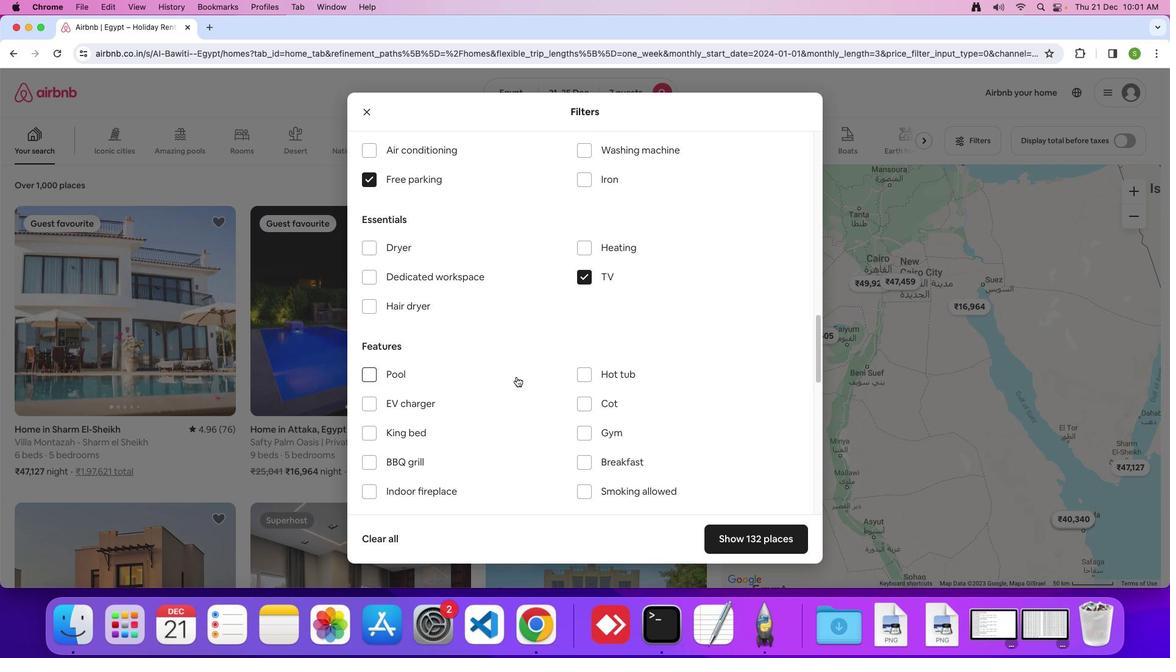 
Action: Mouse scrolled (517, 376) with delta (0, 0)
Screenshot: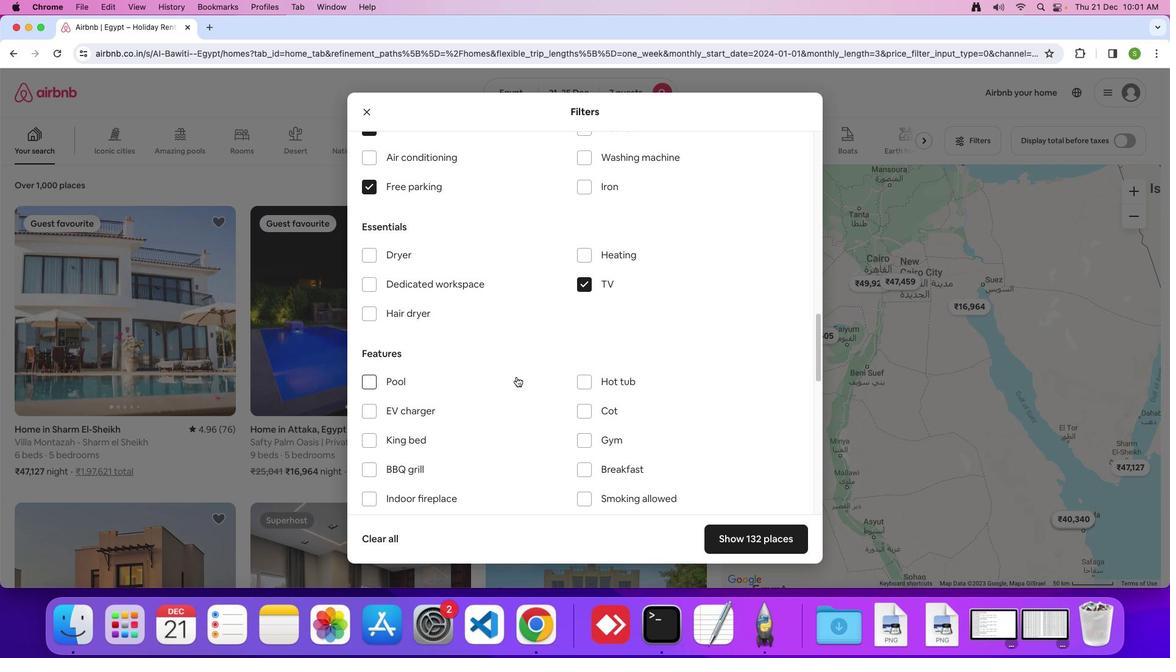 
Action: Mouse scrolled (517, 376) with delta (0, 0)
Screenshot: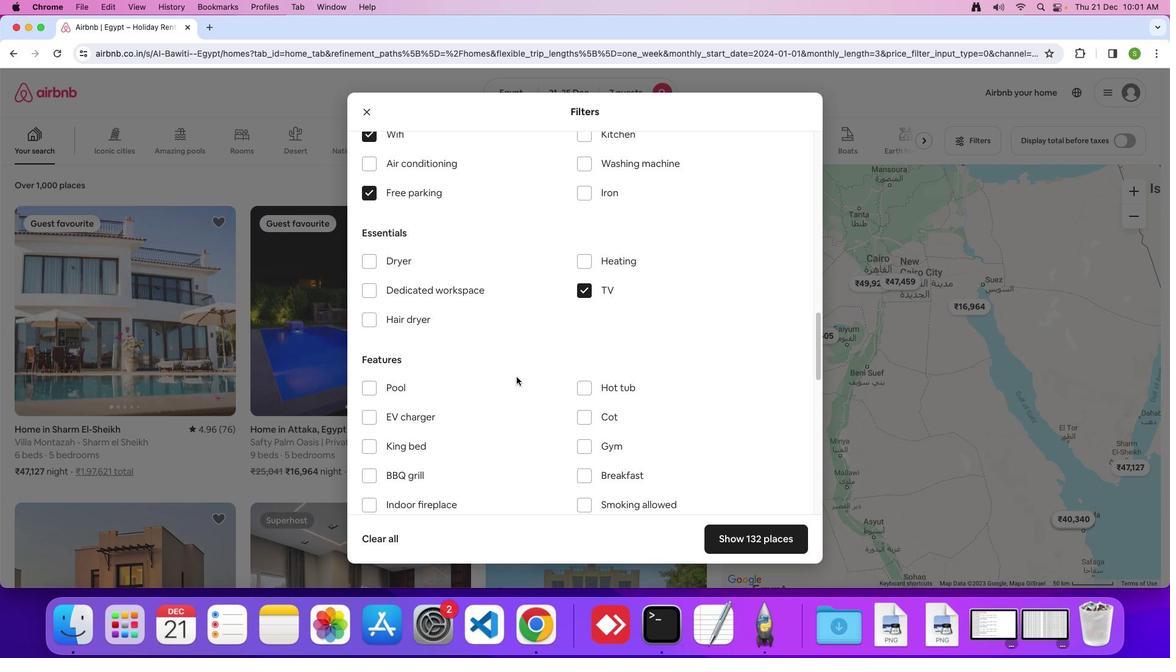 
Action: Mouse scrolled (517, 376) with delta (0, 0)
Screenshot: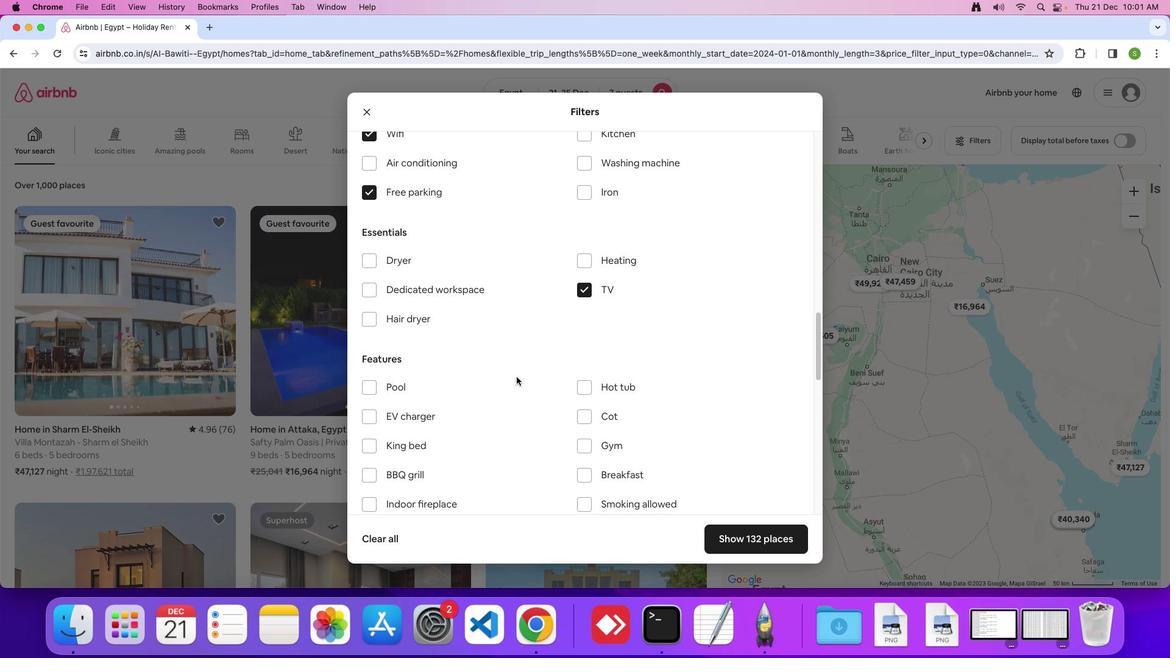 
Action: Mouse scrolled (517, 376) with delta (0, 0)
Screenshot: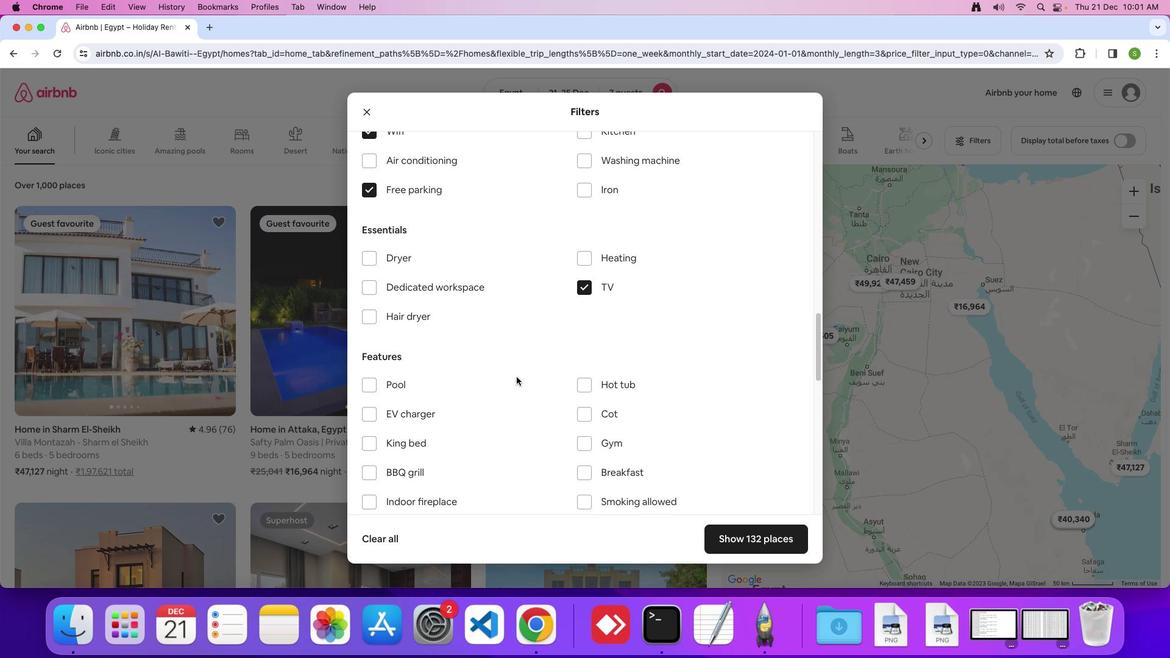 
Action: Mouse scrolled (517, 376) with delta (0, 0)
Screenshot: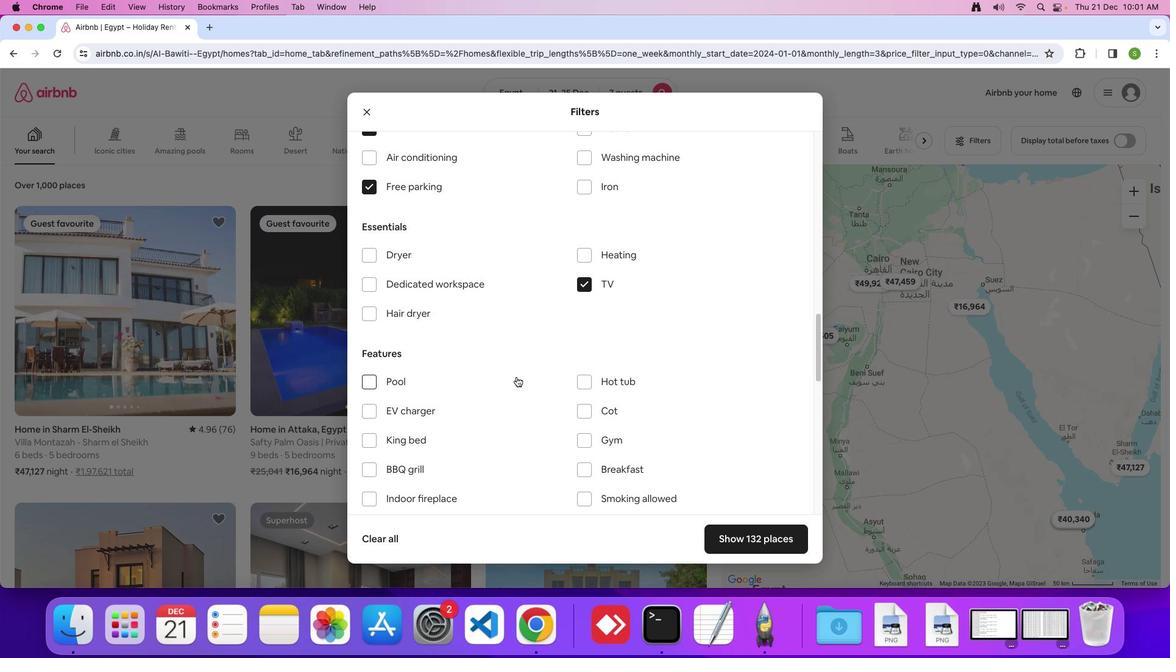 
Action: Mouse scrolled (517, 376) with delta (0, 0)
Screenshot: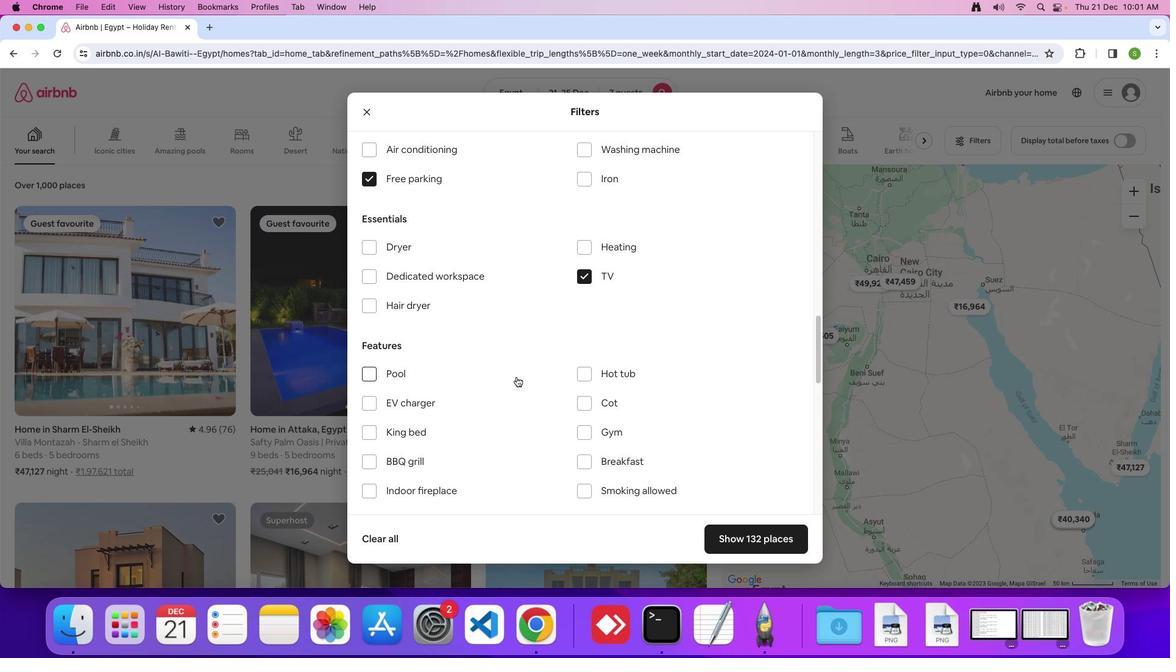 
Action: Mouse scrolled (517, 376) with delta (0, 0)
Screenshot: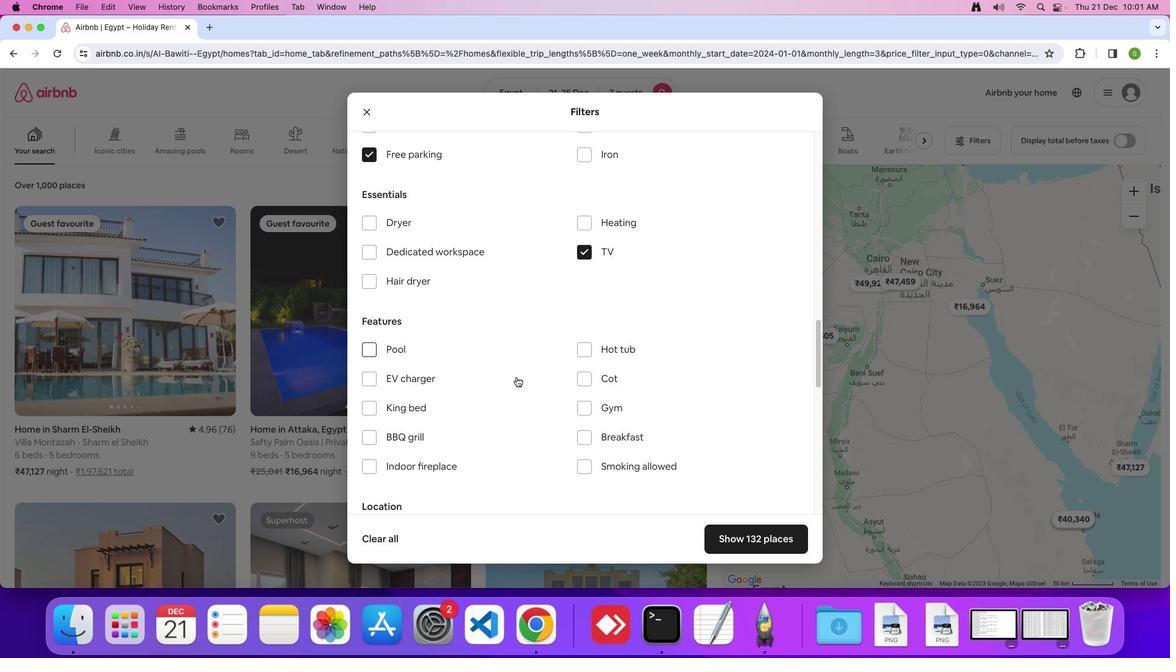 
Action: Mouse scrolled (517, 376) with delta (0, 0)
Screenshot: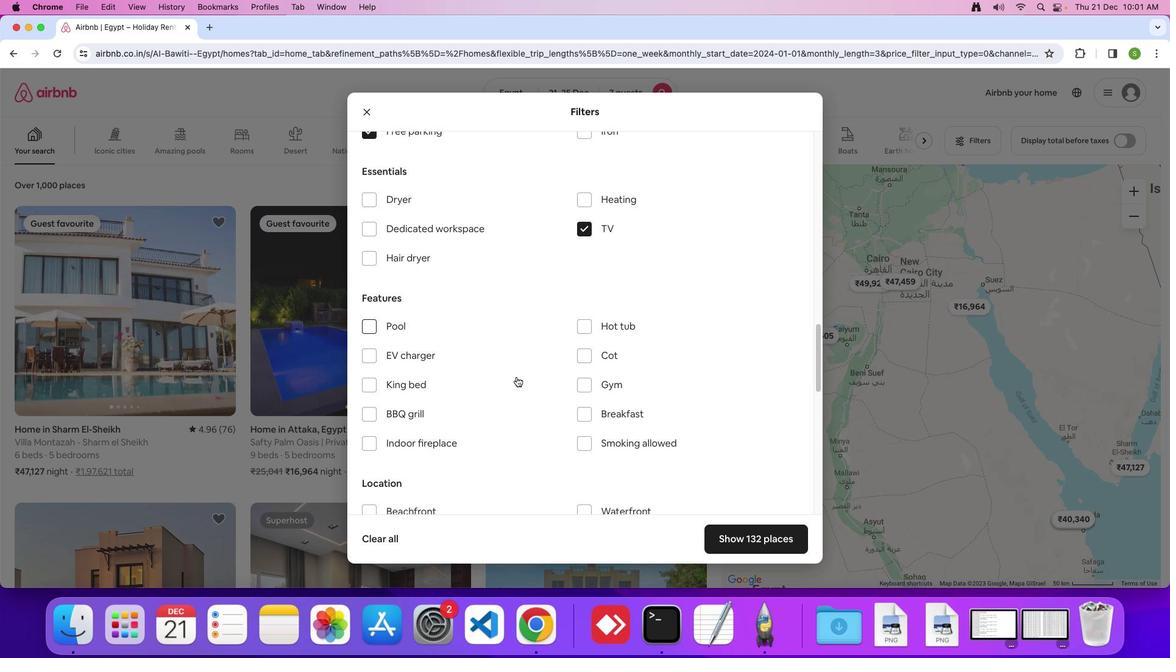 
Action: Mouse scrolled (517, 376) with delta (0, 0)
Screenshot: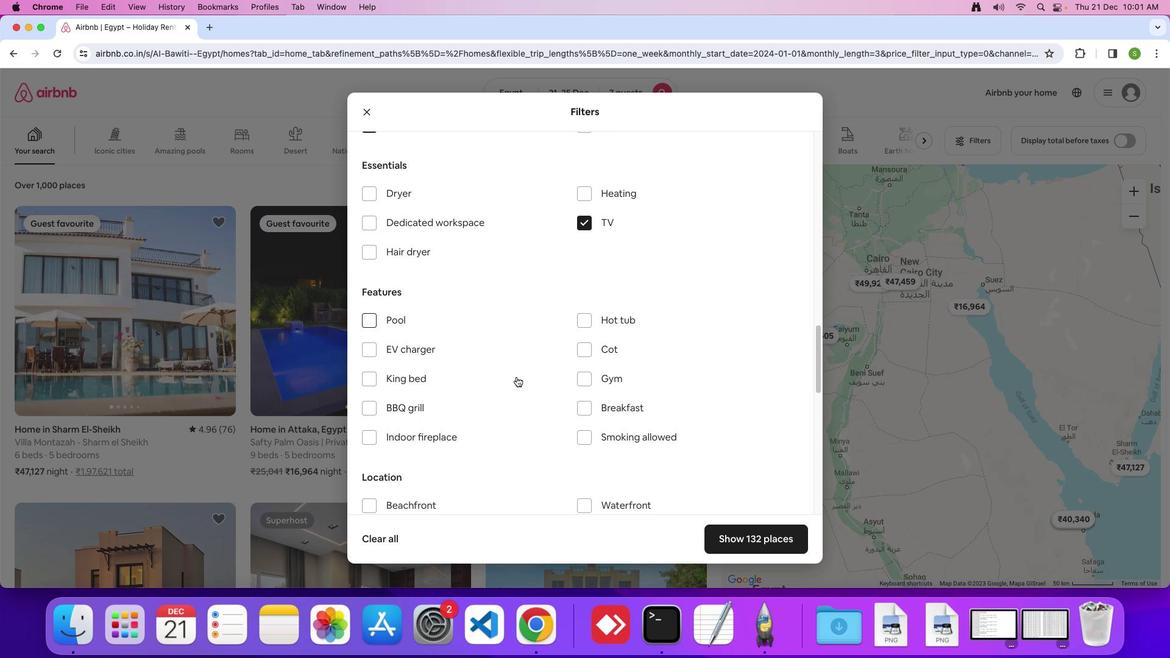 
Action: Mouse scrolled (517, 376) with delta (0, 0)
Screenshot: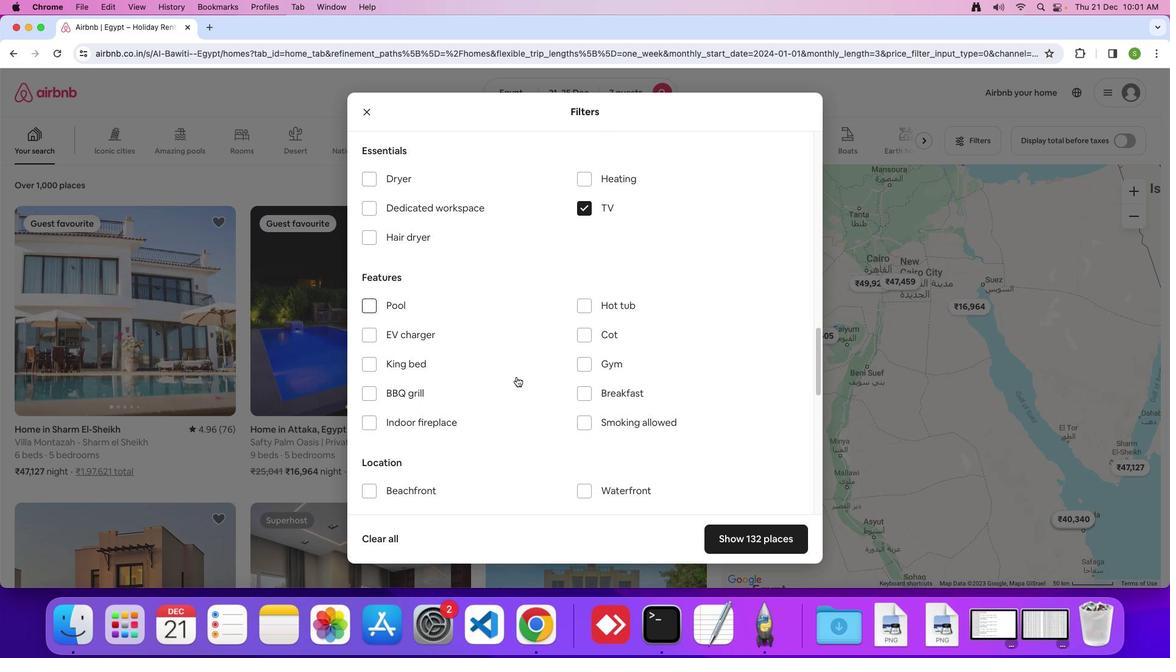 
Action: Mouse scrolled (517, 376) with delta (0, 0)
Screenshot: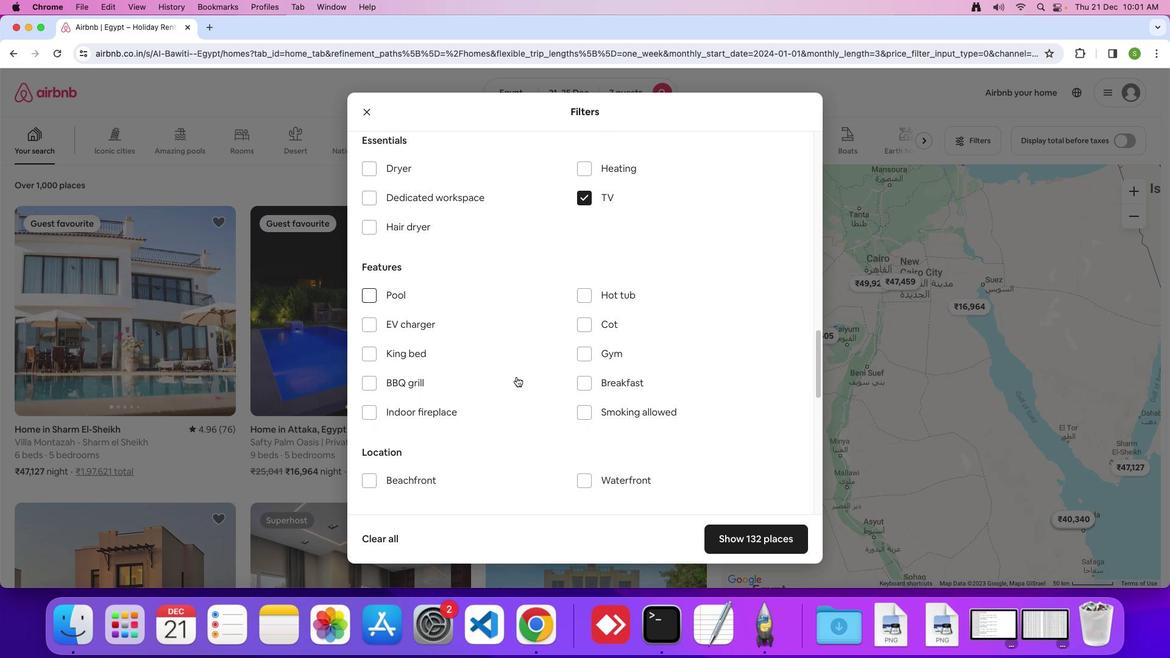 
Action: Mouse moved to (584, 339)
Screenshot: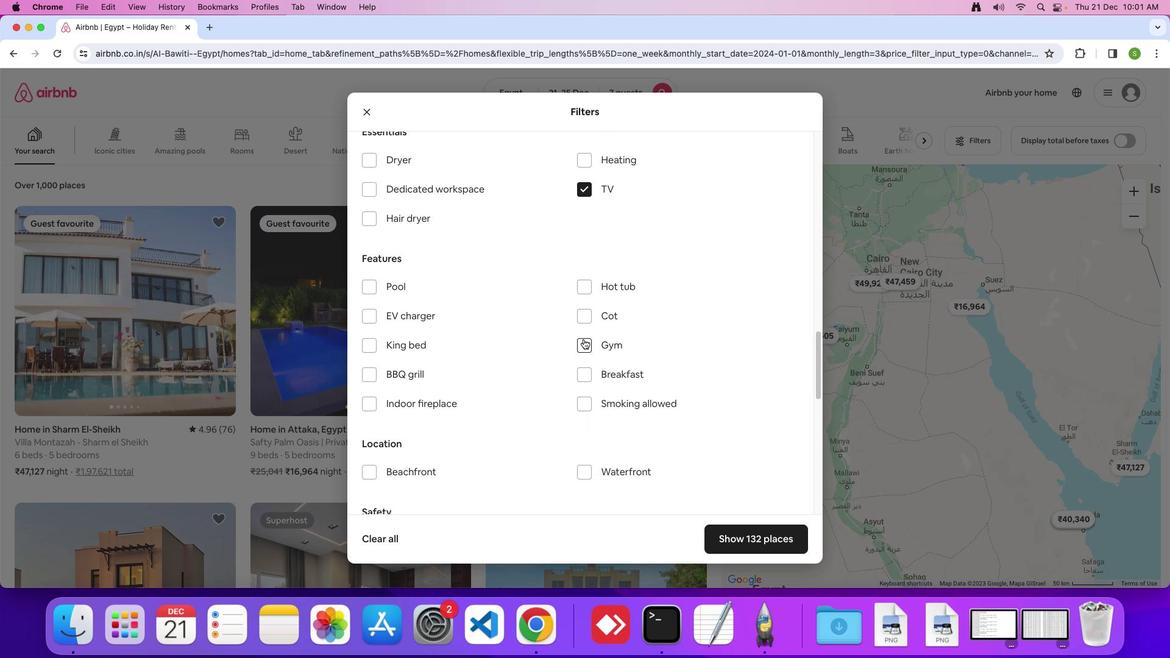 
Action: Mouse pressed left at (584, 339)
Screenshot: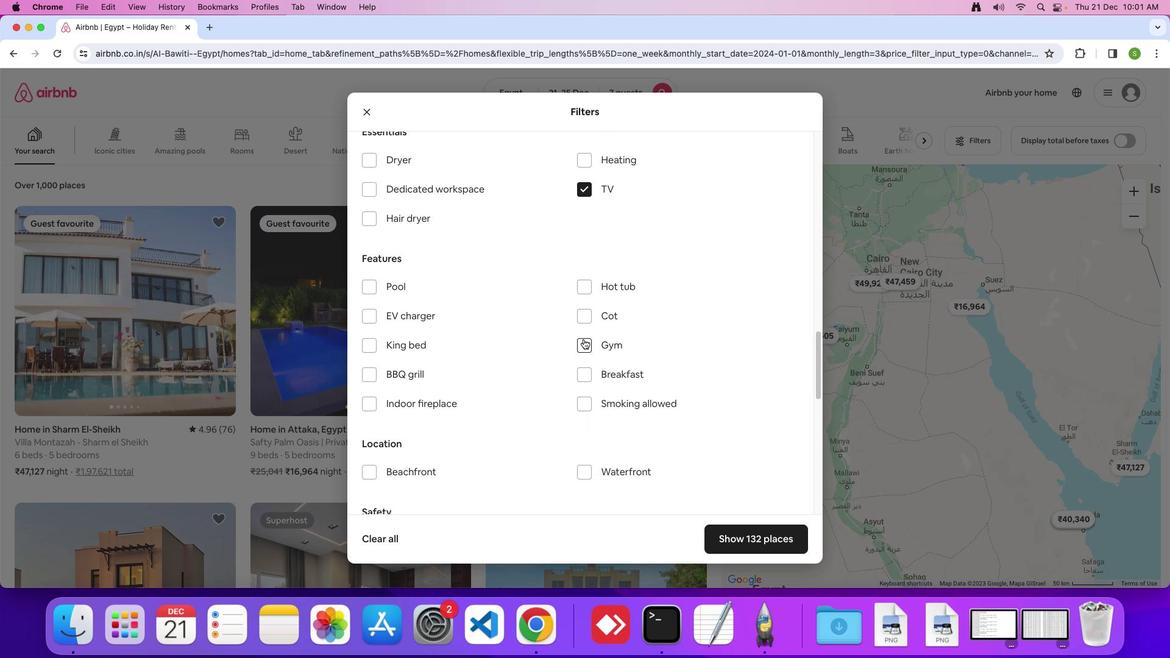
Action: Mouse moved to (589, 372)
Screenshot: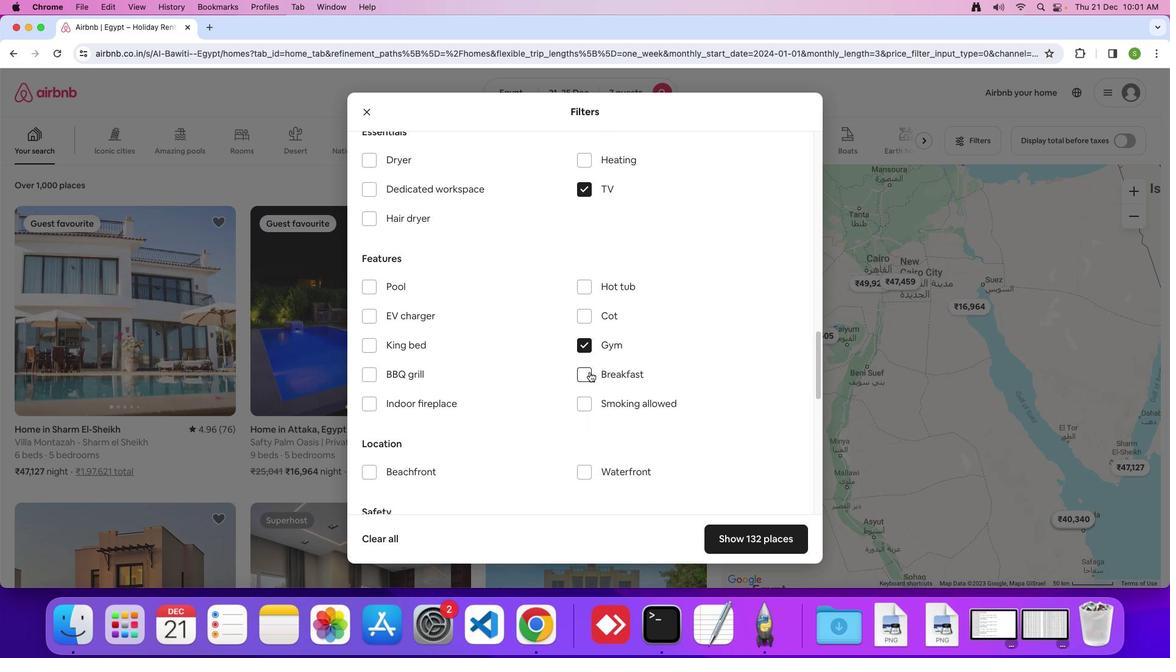 
Action: Mouse pressed left at (589, 372)
Screenshot: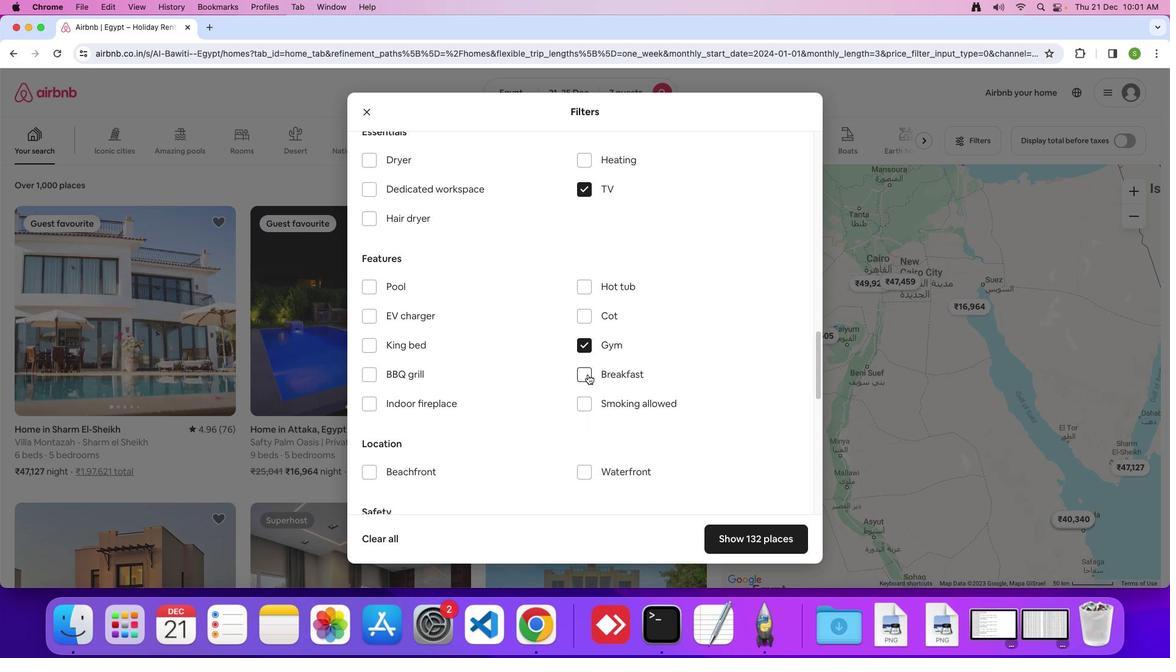 
Action: Mouse moved to (525, 383)
Screenshot: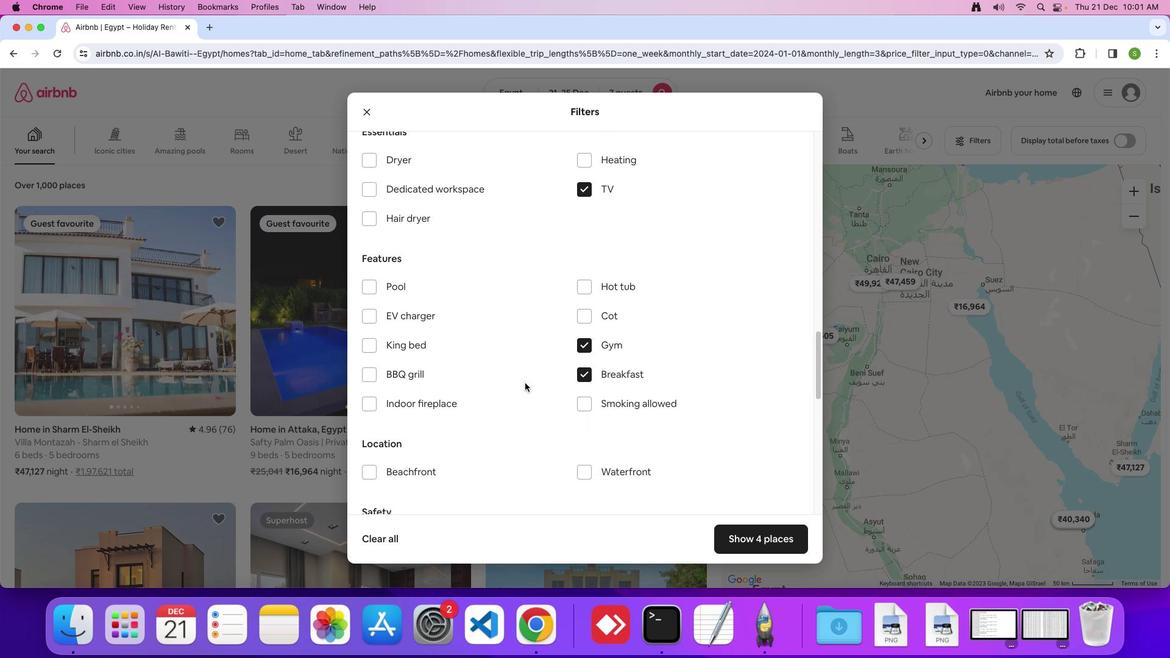 
Action: Mouse scrolled (525, 383) with delta (0, 0)
Screenshot: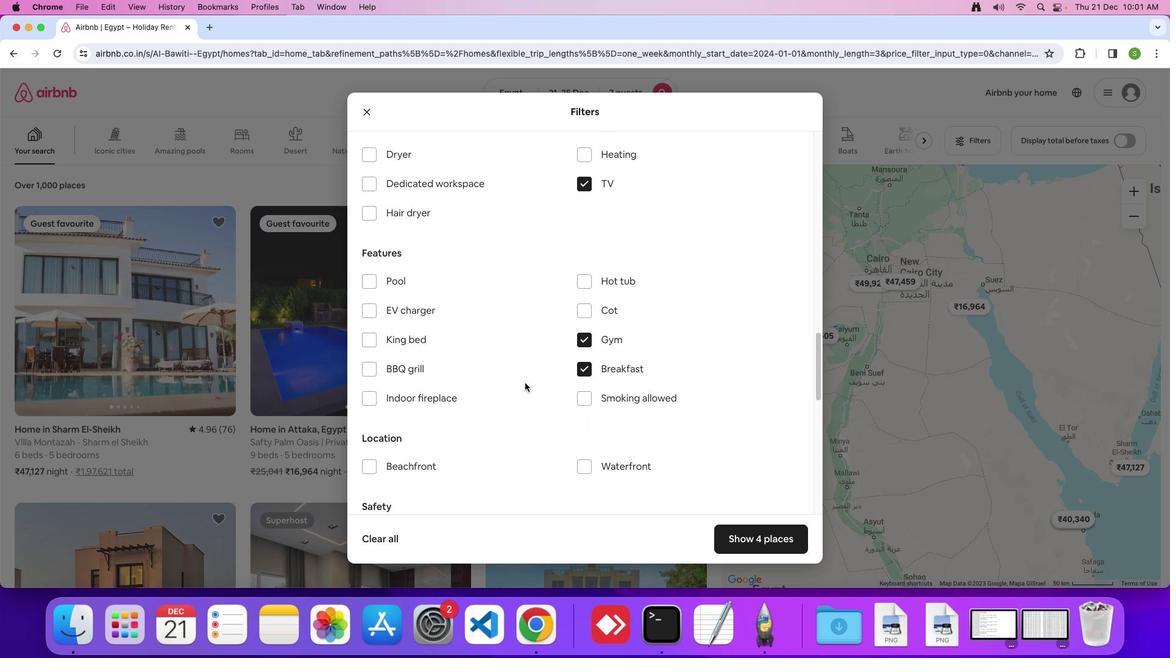 
Action: Mouse scrolled (525, 383) with delta (0, 0)
Screenshot: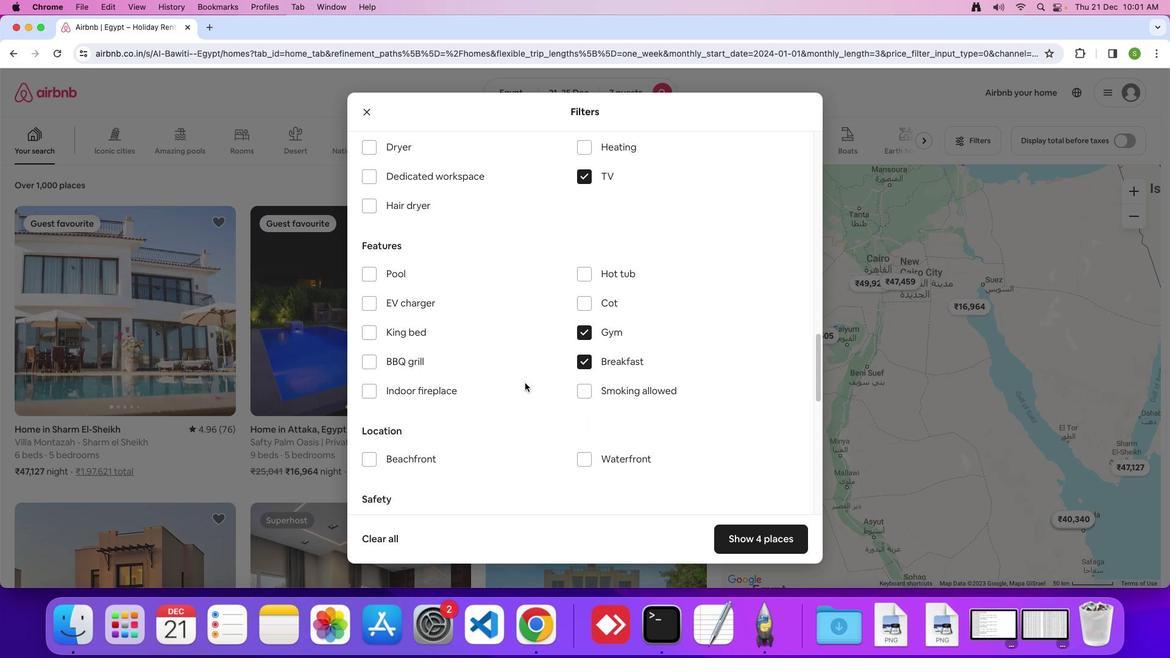 
Action: Mouse scrolled (525, 383) with delta (0, -1)
Screenshot: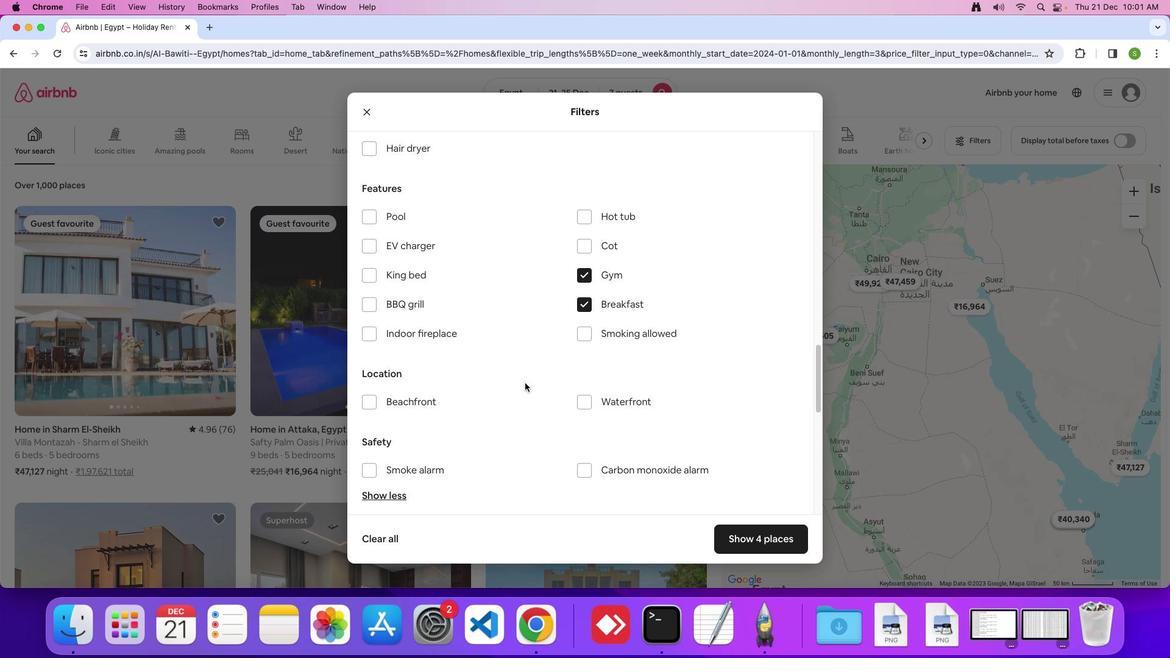 
Action: Mouse moved to (523, 382)
Screenshot: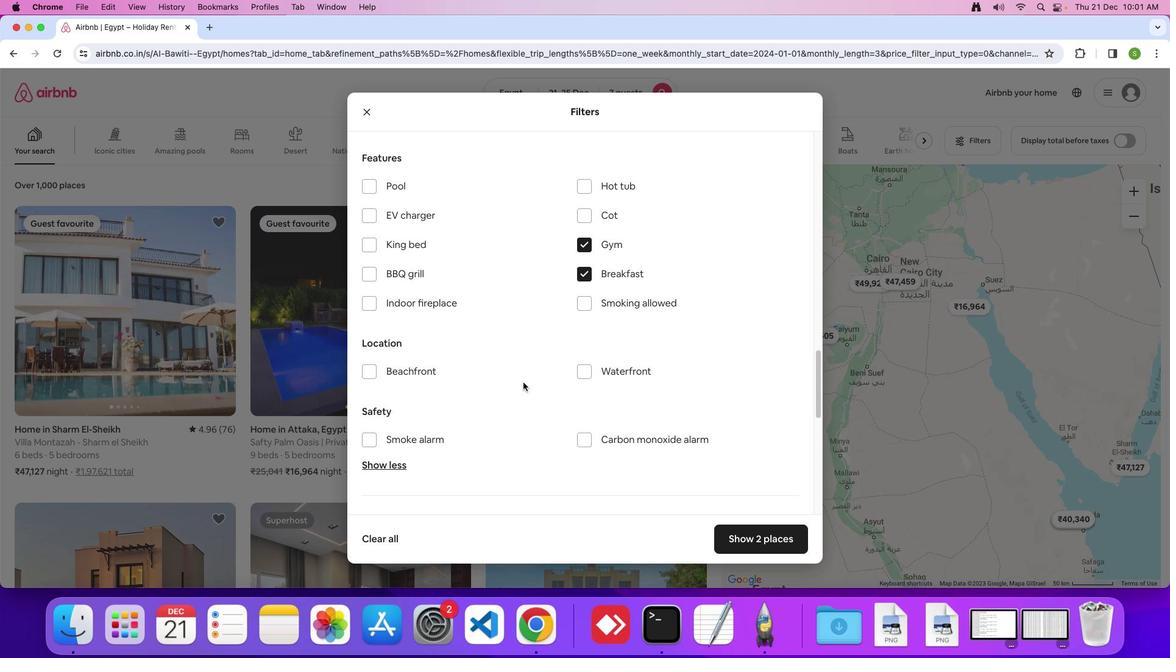 
Action: Mouse scrolled (523, 382) with delta (0, 0)
Screenshot: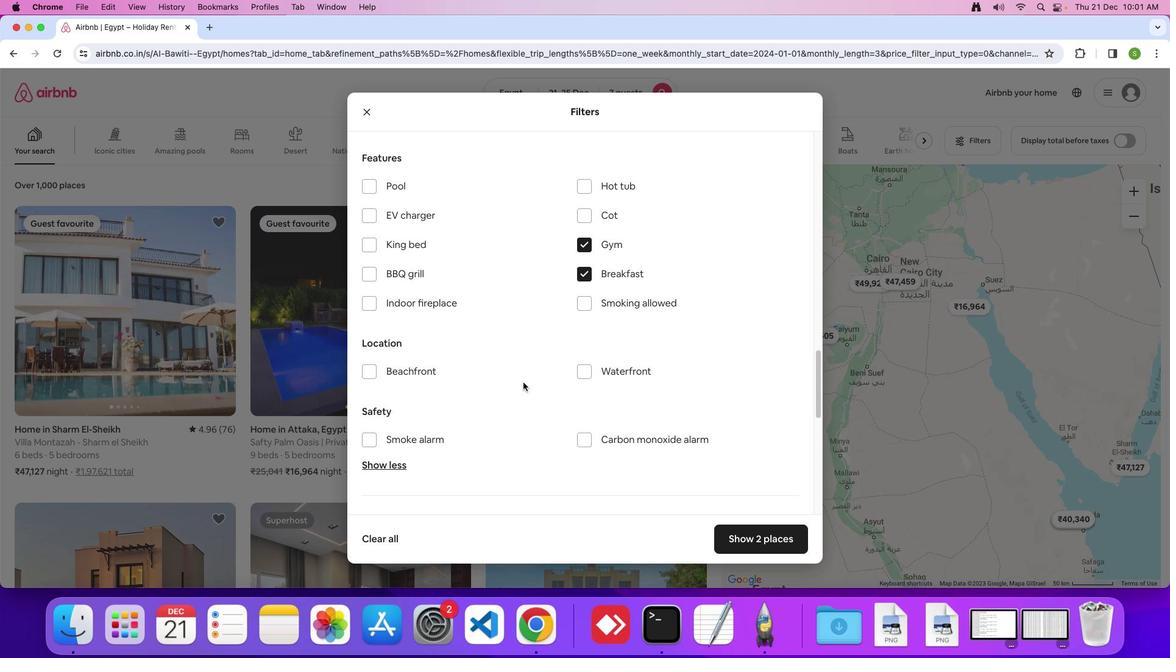 
Action: Mouse moved to (523, 382)
Screenshot: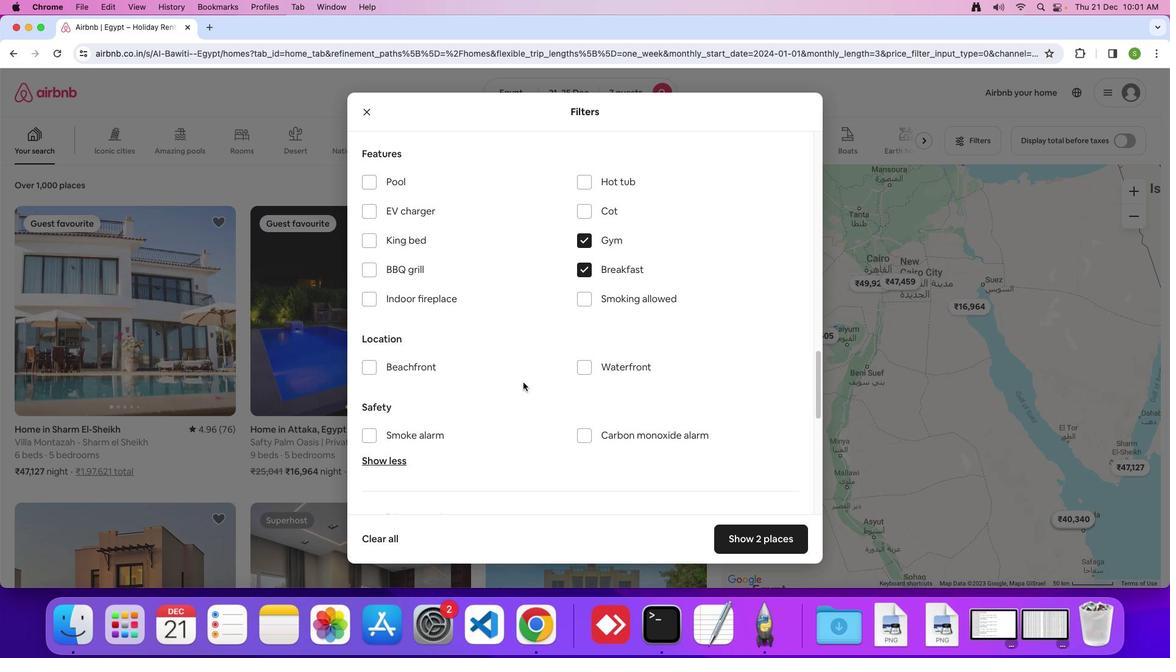 
Action: Mouse scrolled (523, 382) with delta (0, 0)
Screenshot: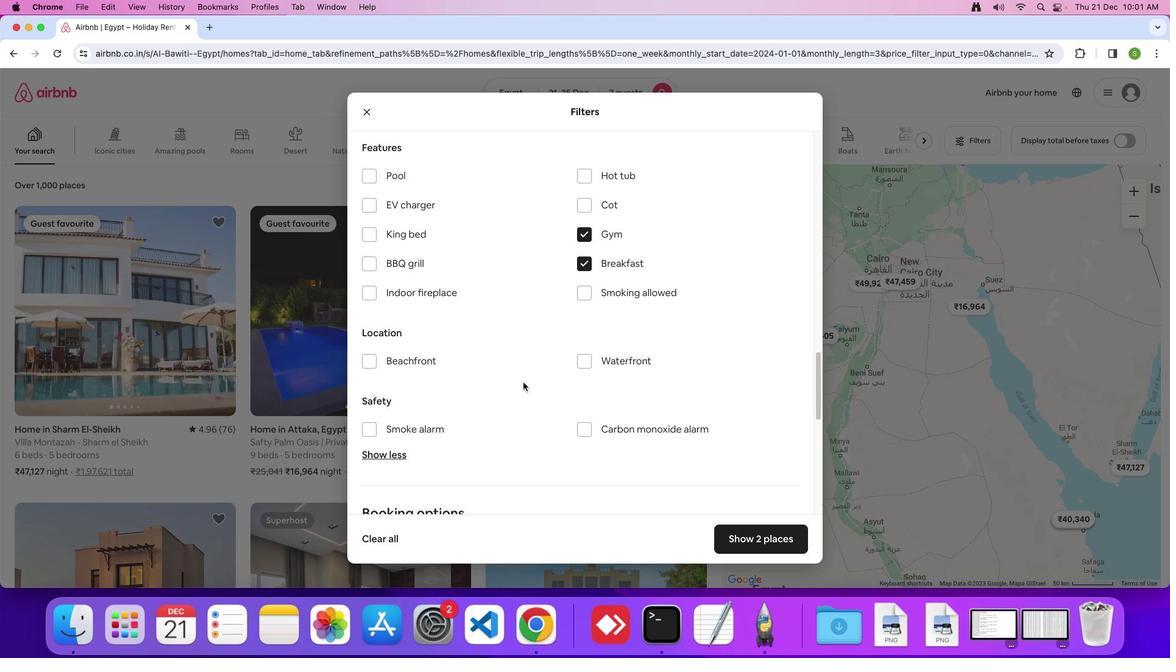 
Action: Mouse scrolled (523, 382) with delta (0, 0)
Screenshot: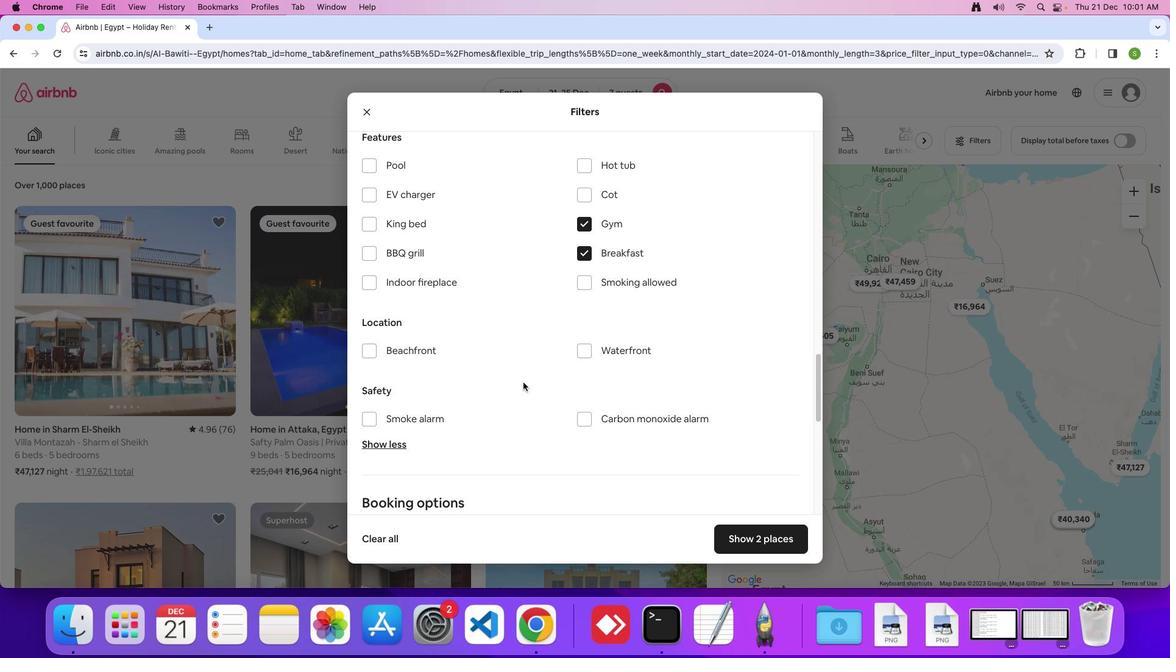 
Action: Mouse scrolled (523, 382) with delta (0, 0)
Screenshot: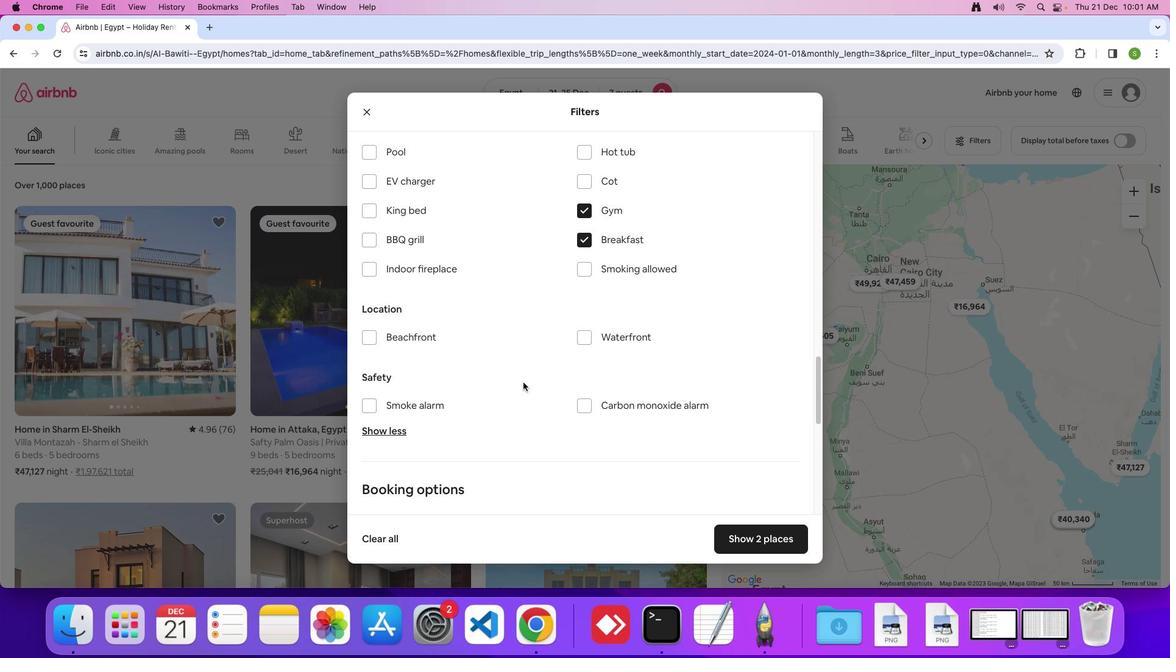 
Action: Mouse scrolled (523, 382) with delta (0, -1)
Screenshot: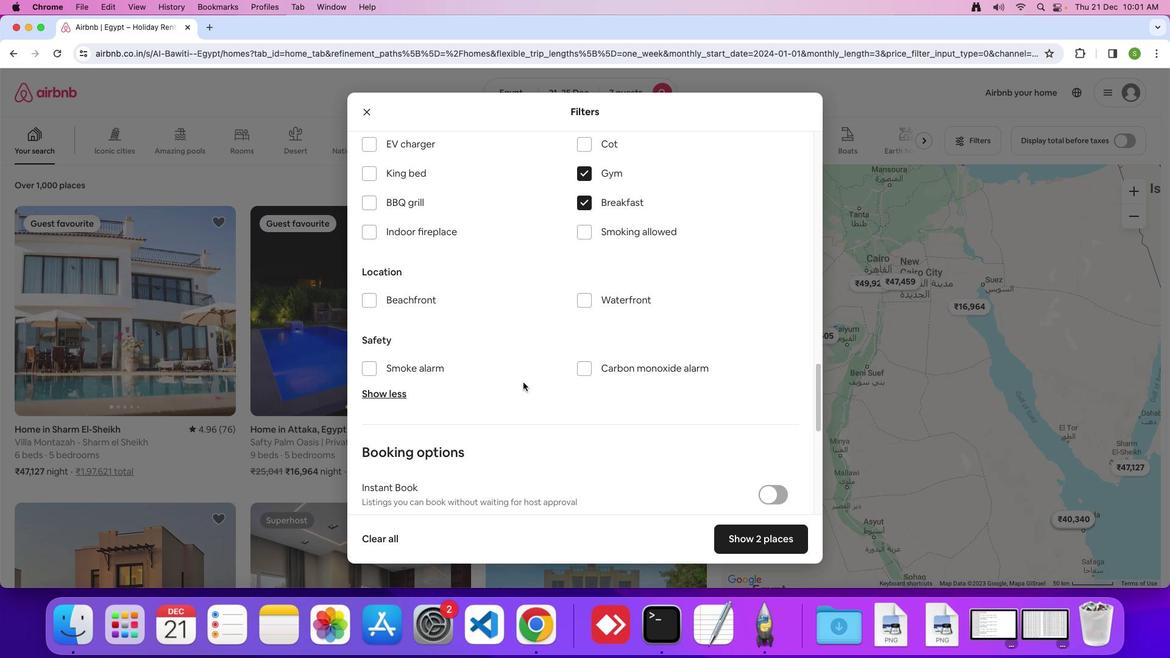 
Action: Mouse scrolled (523, 382) with delta (0, 0)
Screenshot: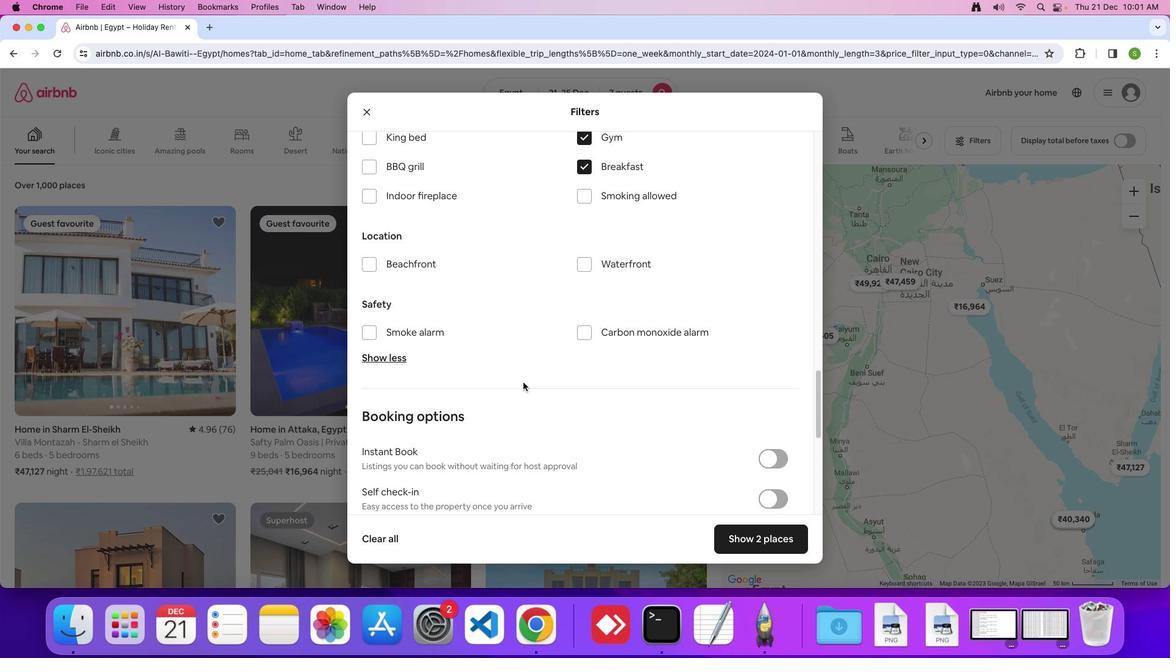 
Action: Mouse scrolled (523, 382) with delta (0, 0)
Screenshot: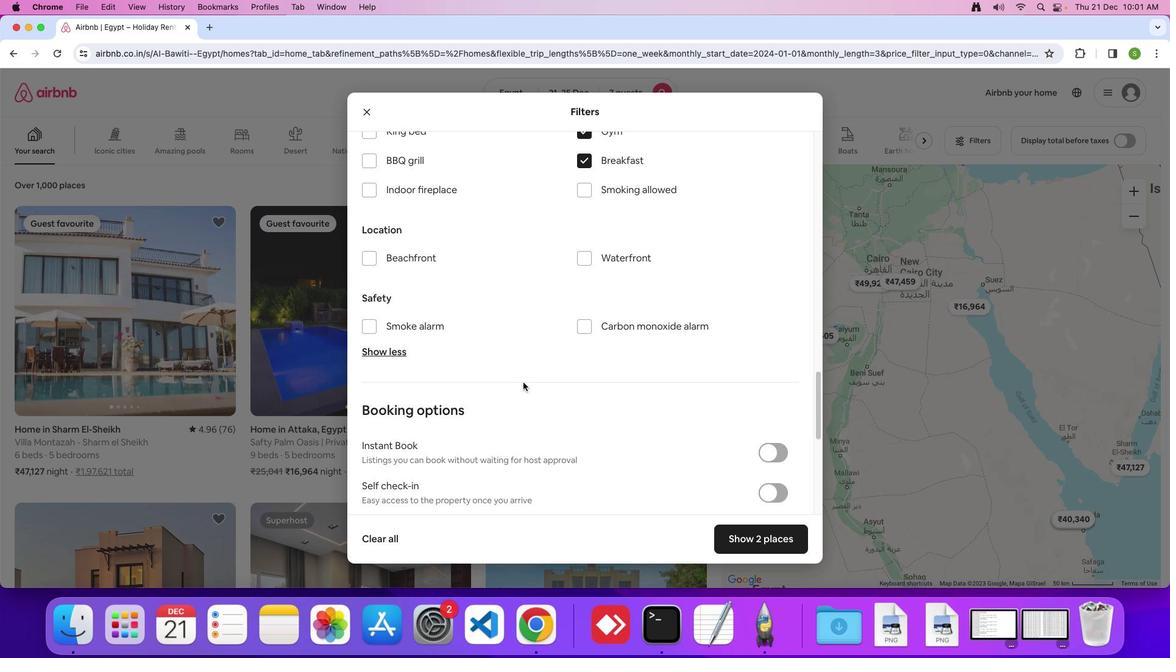 
Action: Mouse scrolled (523, 382) with delta (0, 0)
Screenshot: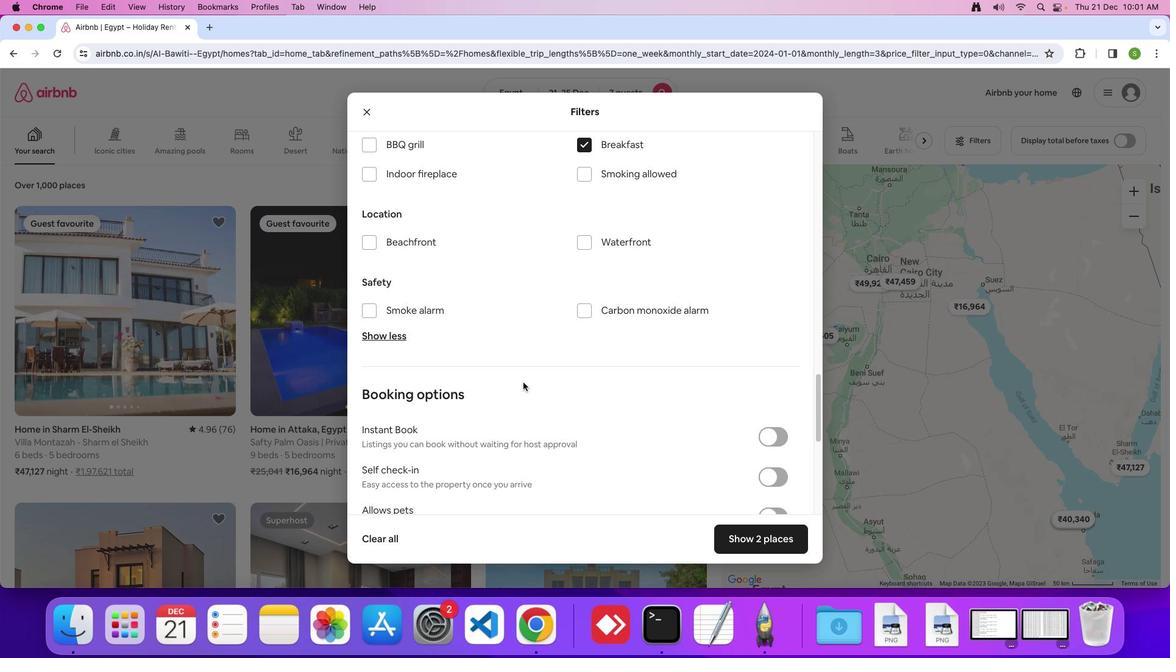
Action: Mouse scrolled (523, 382) with delta (0, 0)
Screenshot: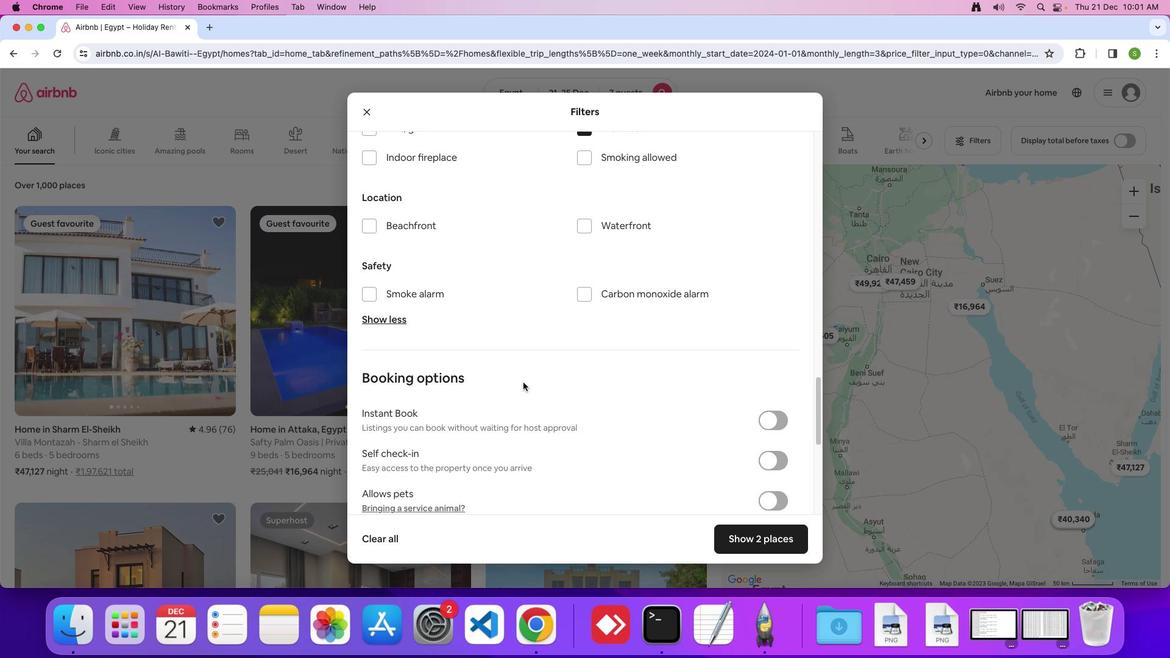 
Action: Mouse scrolled (523, 382) with delta (0, -1)
Screenshot: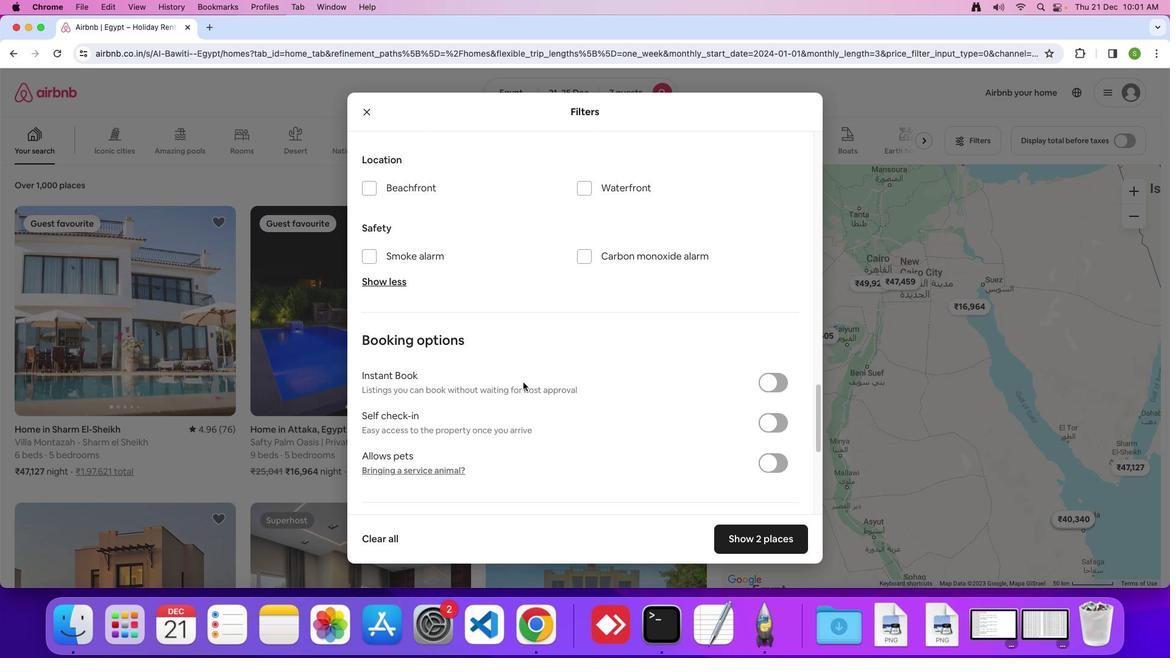 
Action: Mouse scrolled (523, 382) with delta (0, 0)
Screenshot: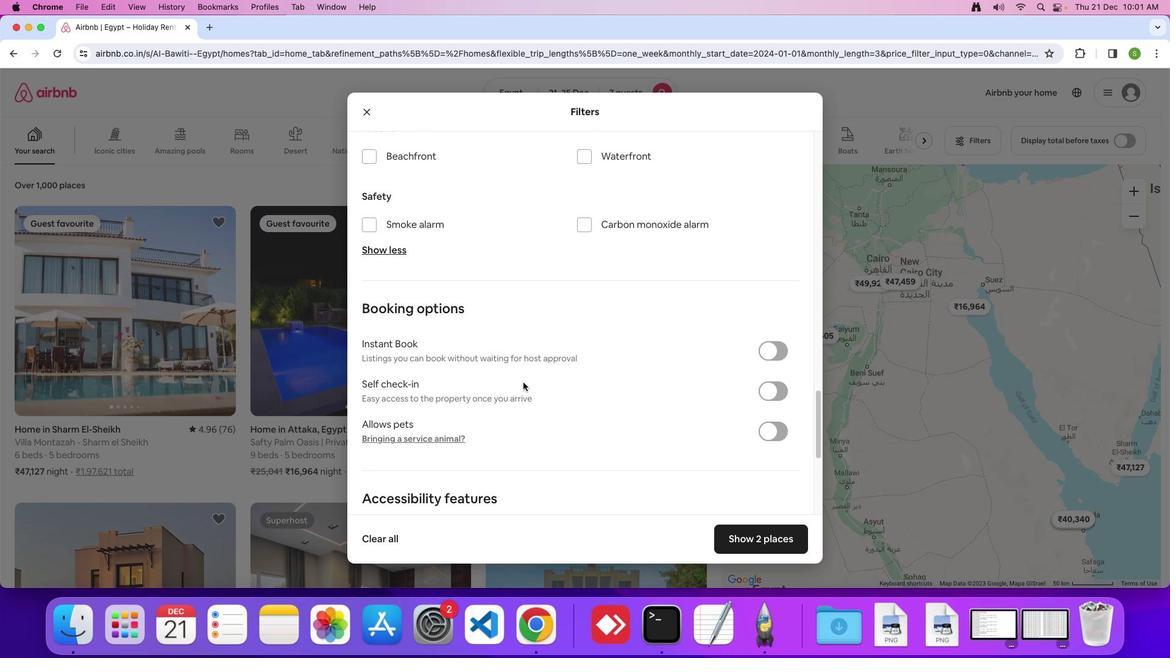 
Action: Mouse scrolled (523, 382) with delta (0, 0)
Screenshot: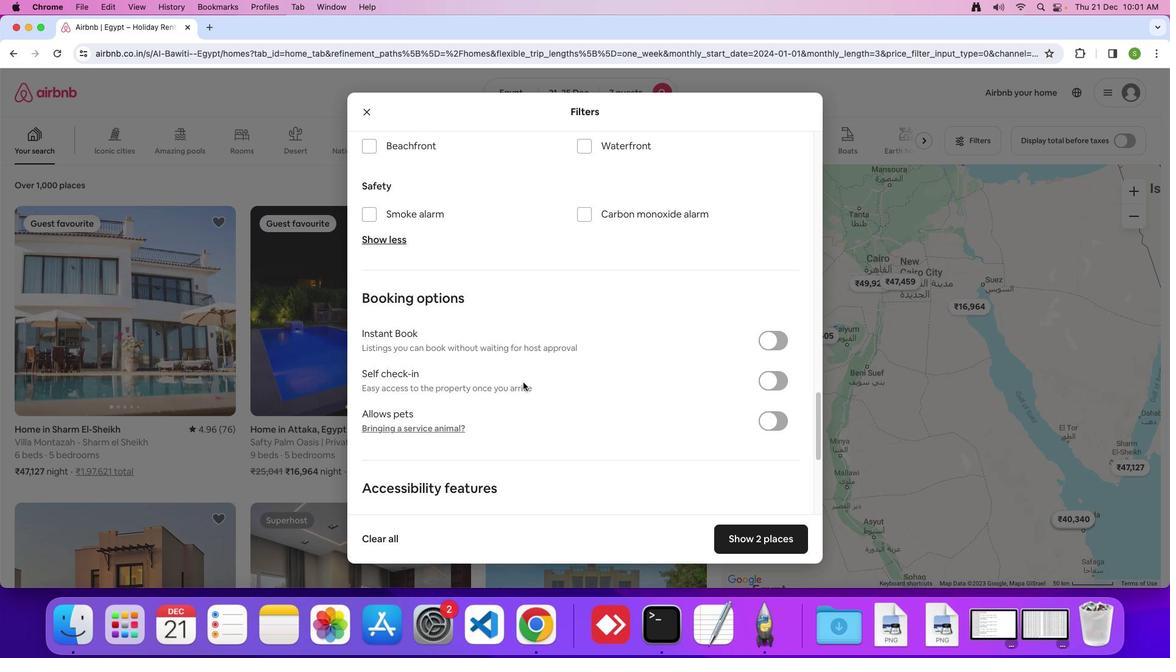 
Action: Mouse scrolled (523, 382) with delta (0, 0)
Screenshot: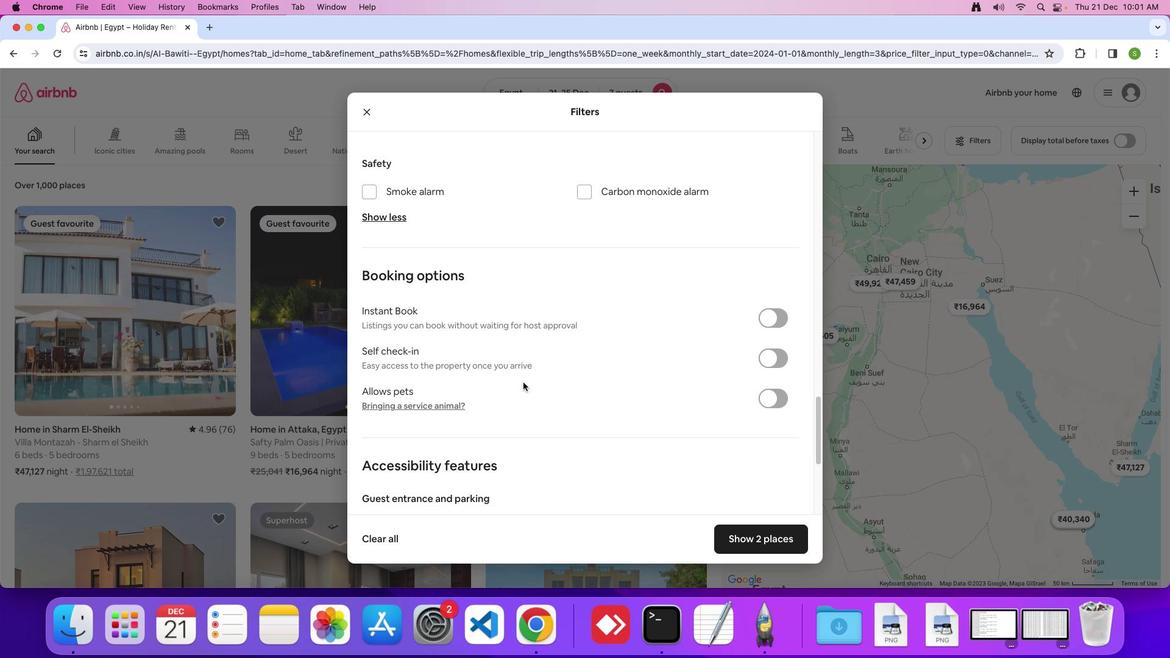 
Action: Mouse scrolled (523, 382) with delta (0, 0)
Screenshot: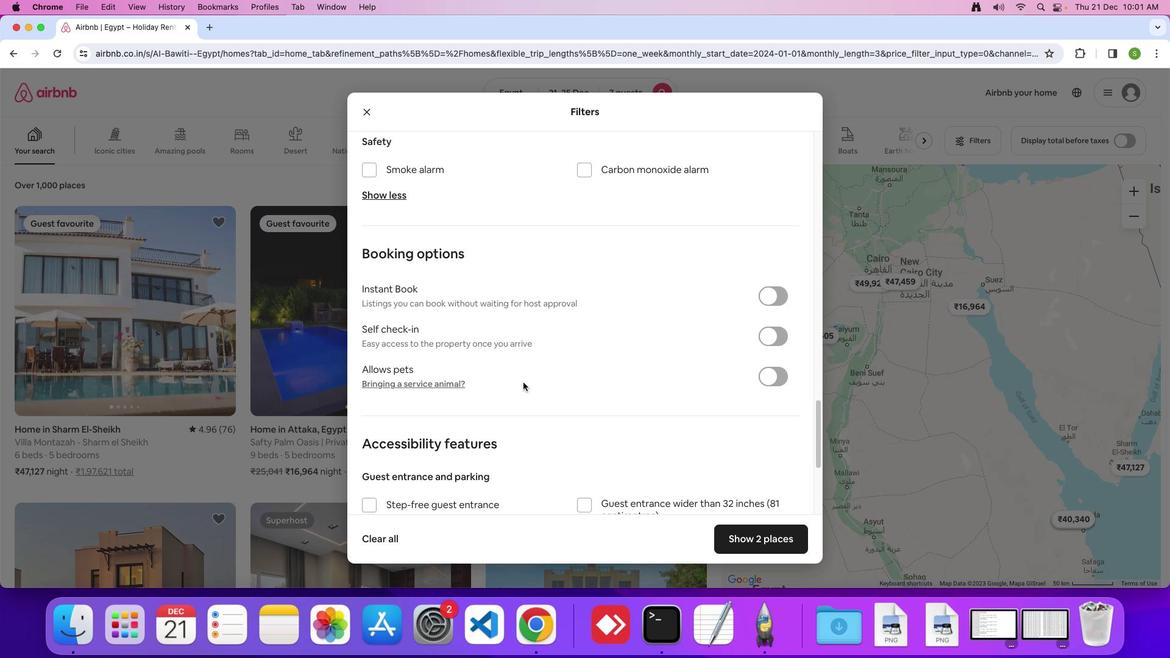 
Action: Mouse scrolled (523, 382) with delta (0, 0)
Screenshot: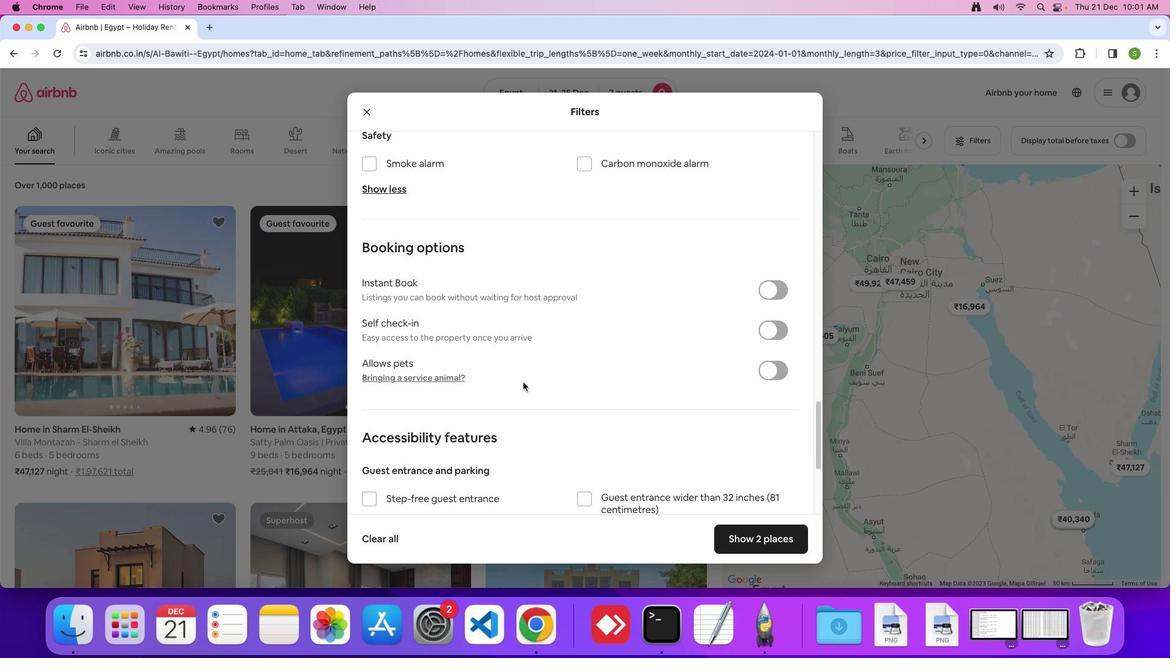 
Action: Mouse scrolled (523, 382) with delta (0, 0)
Screenshot: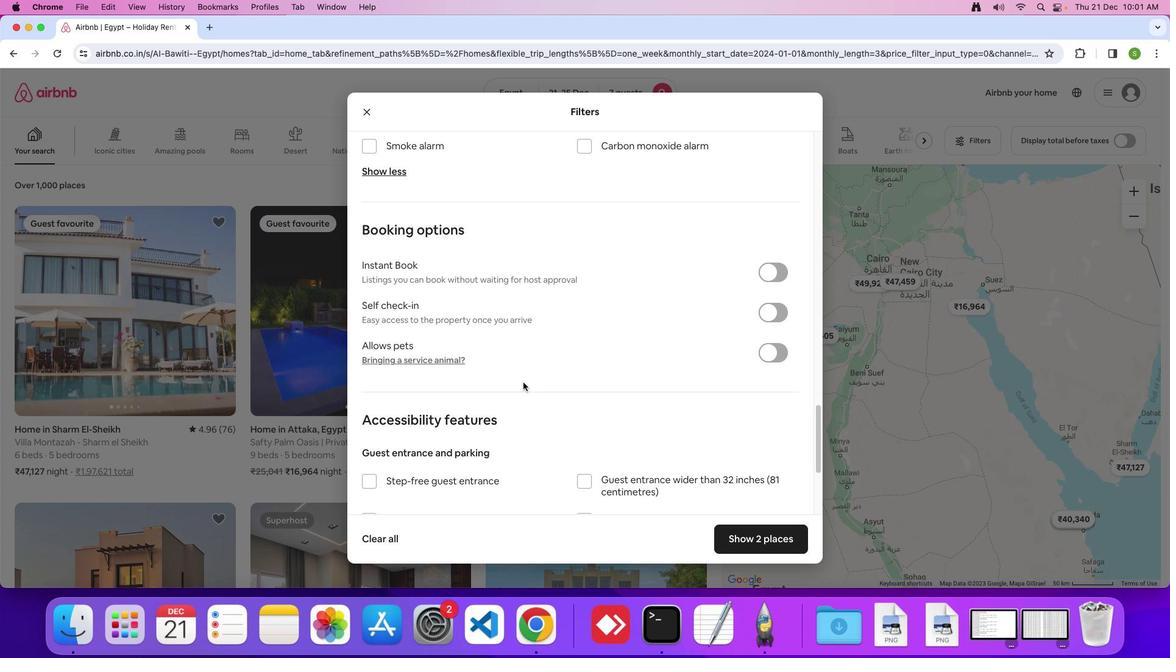 
Action: Mouse scrolled (523, 382) with delta (0, 0)
Screenshot: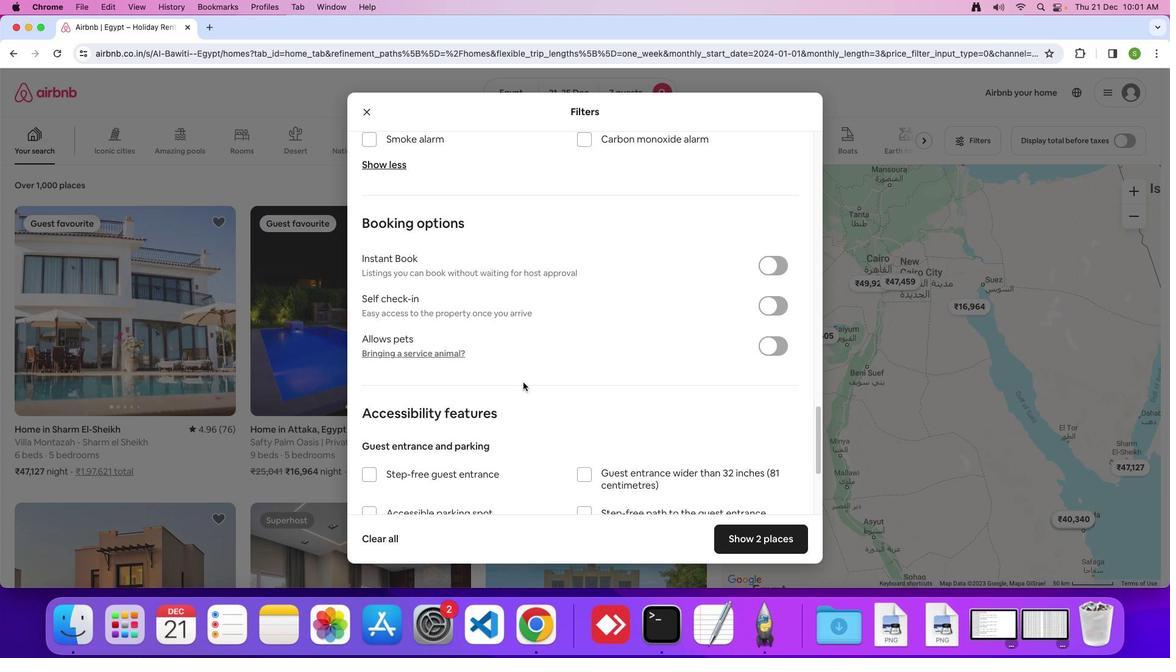 
Action: Mouse scrolled (523, 382) with delta (0, 0)
Screenshot: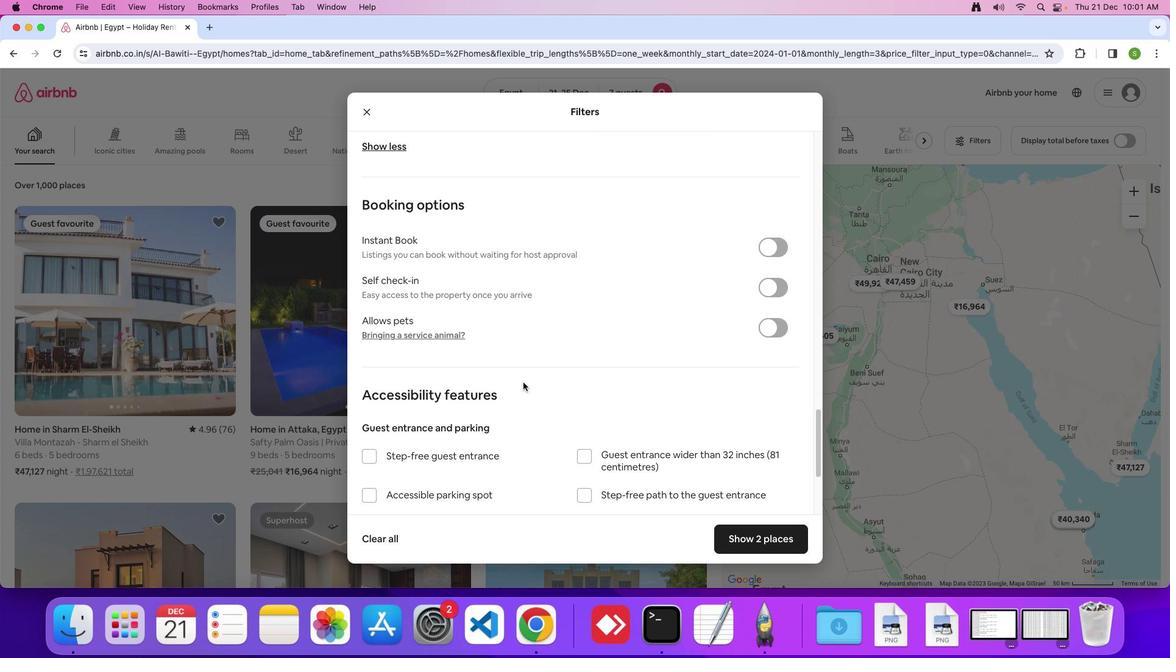 
Action: Mouse scrolled (523, 382) with delta (0, 0)
Screenshot: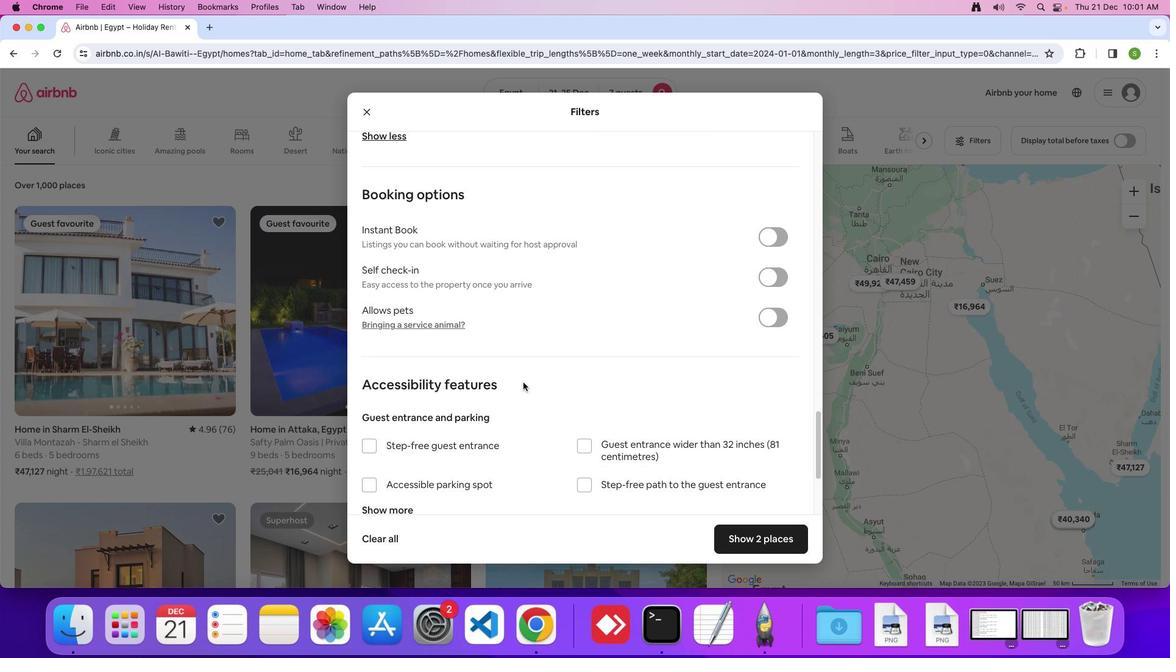 
Action: Mouse scrolled (523, 382) with delta (0, -1)
Screenshot: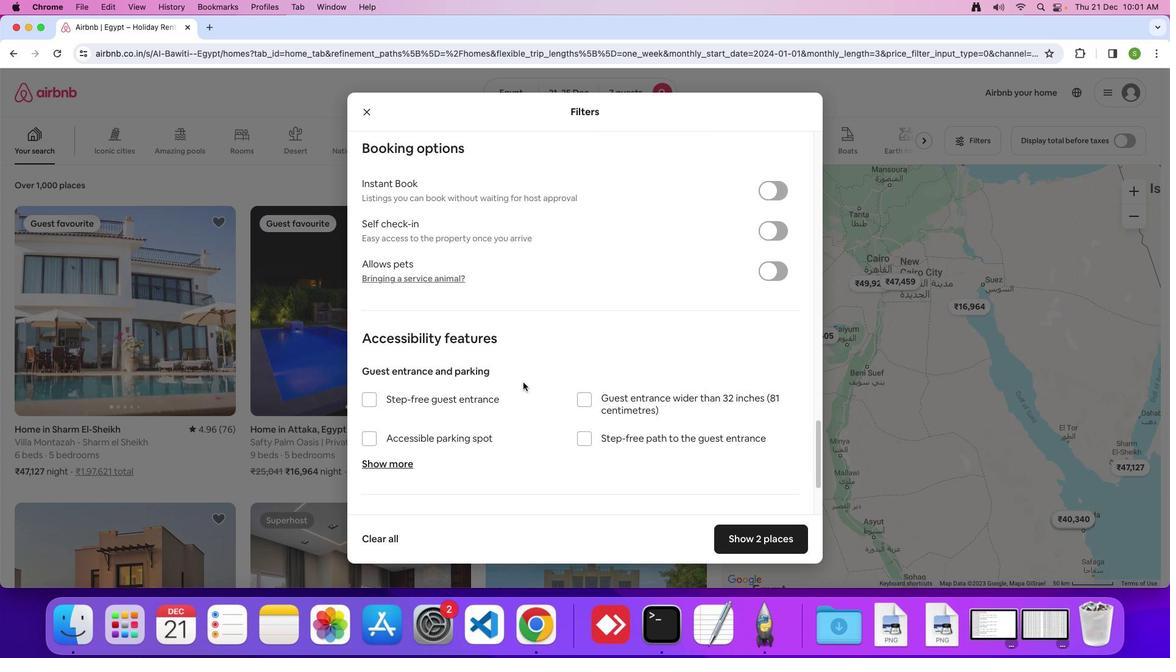 
Action: Mouse scrolled (523, 382) with delta (0, 0)
Screenshot: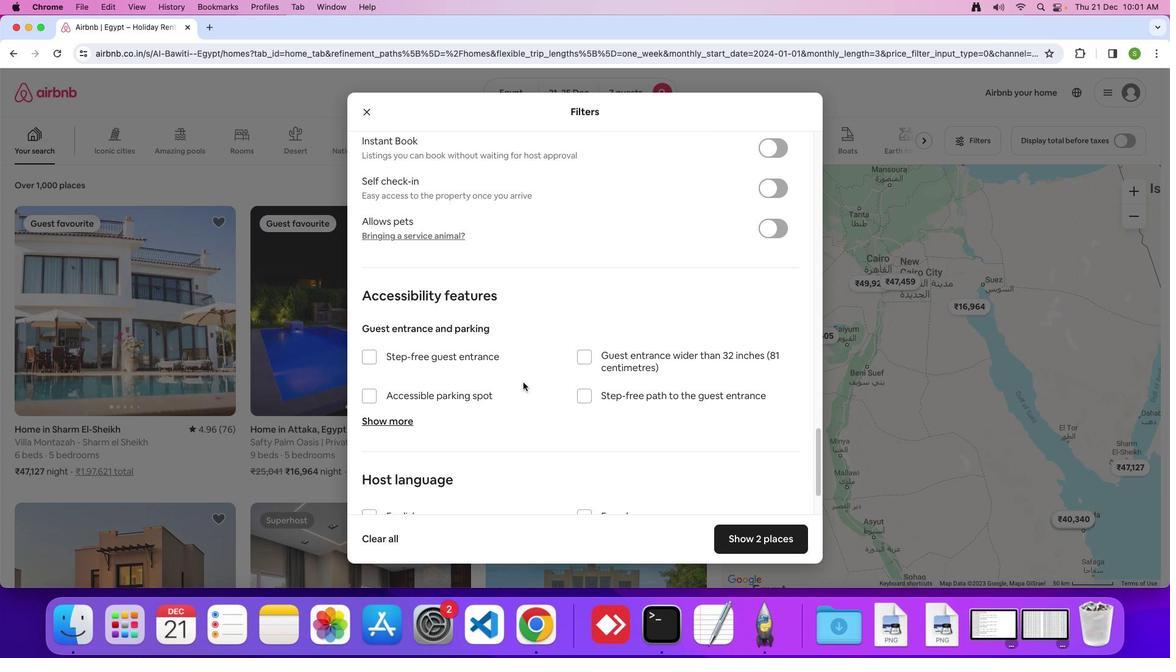 
Action: Mouse scrolled (523, 382) with delta (0, 0)
Screenshot: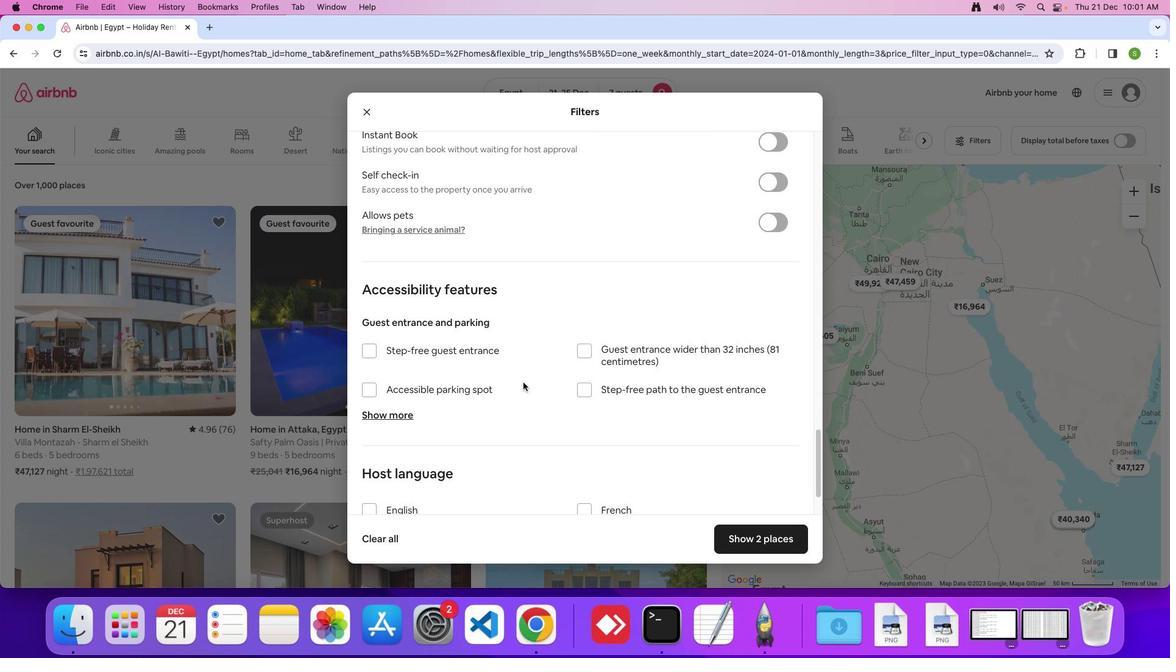 
Action: Mouse scrolled (523, 382) with delta (0, -1)
Screenshot: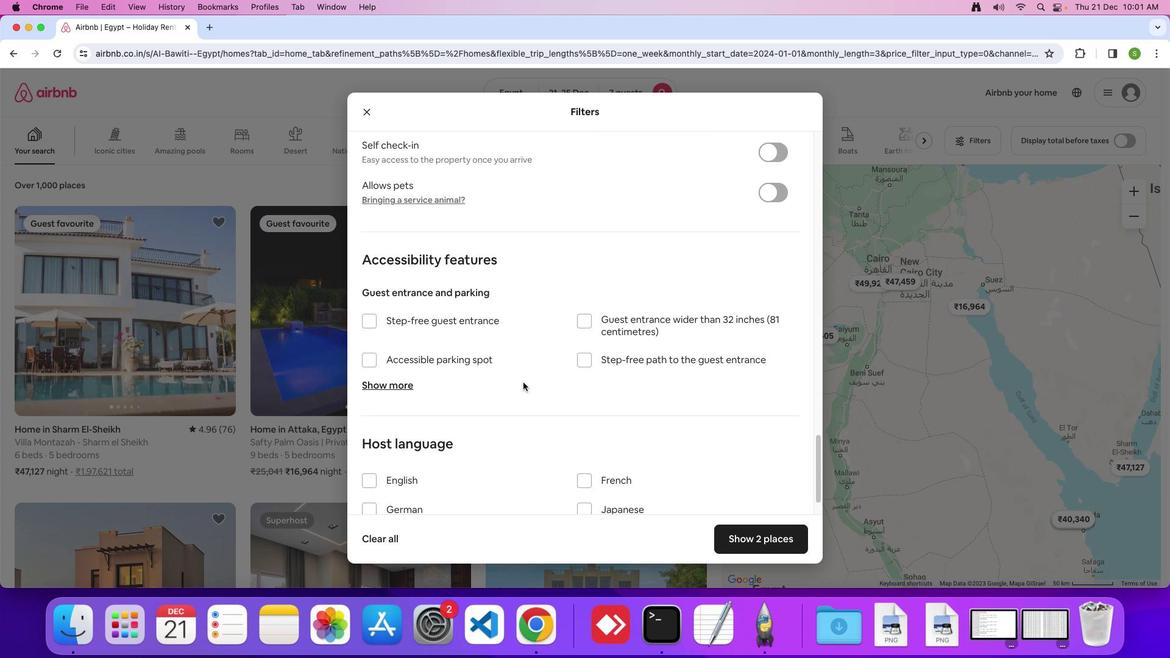 
Action: Mouse scrolled (523, 382) with delta (0, 0)
Screenshot: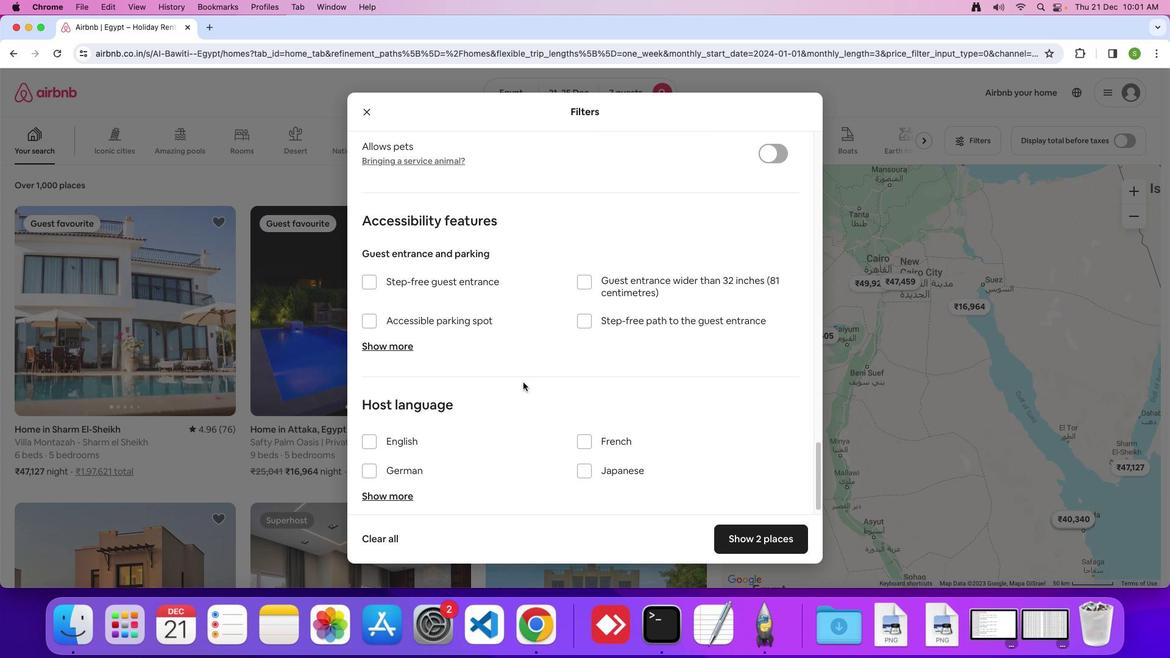 
Action: Mouse scrolled (523, 382) with delta (0, 0)
Screenshot: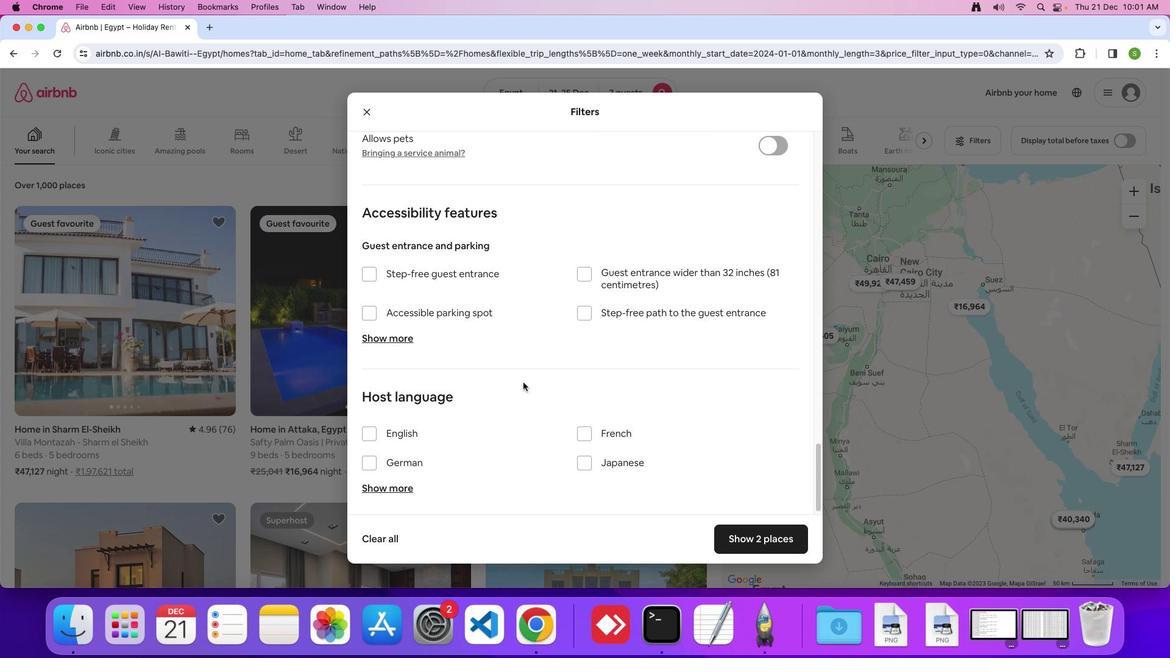 
Action: Mouse scrolled (523, 382) with delta (0, 0)
Screenshot: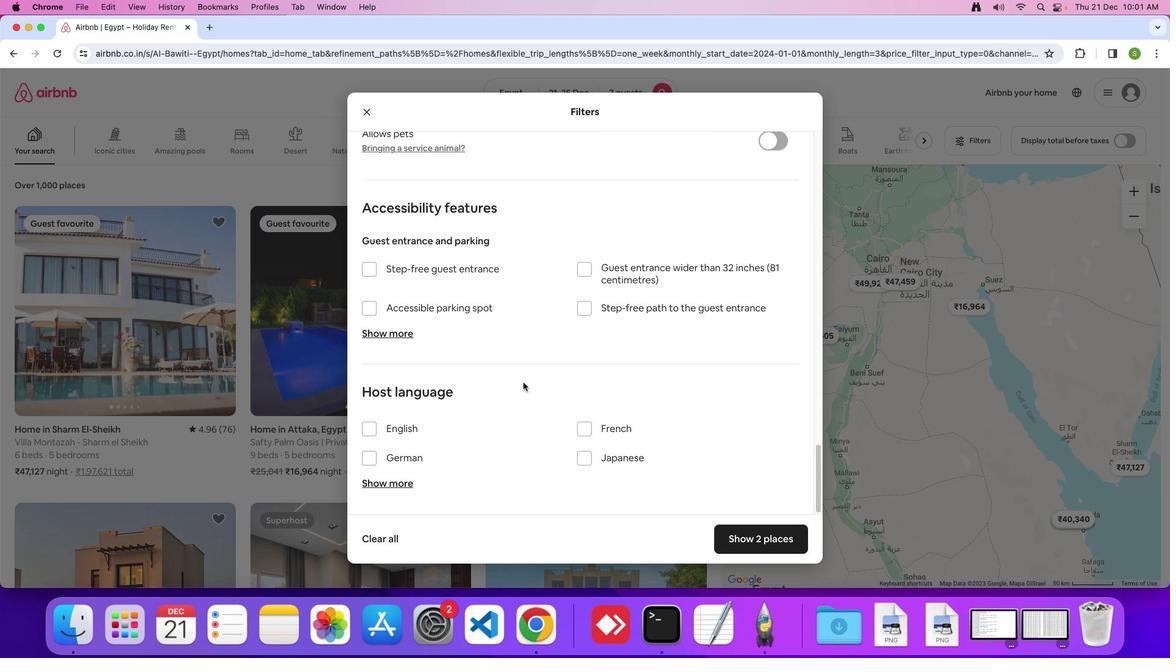 
Action: Mouse scrolled (523, 382) with delta (0, 0)
Screenshot: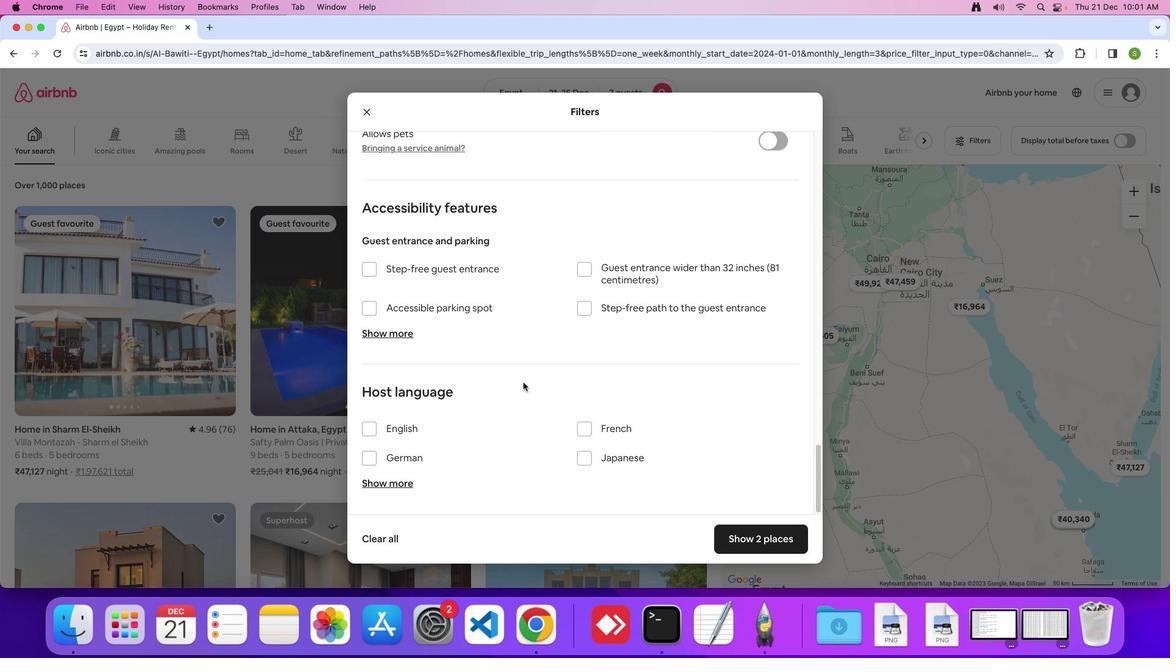 
Action: Mouse moved to (760, 539)
Screenshot: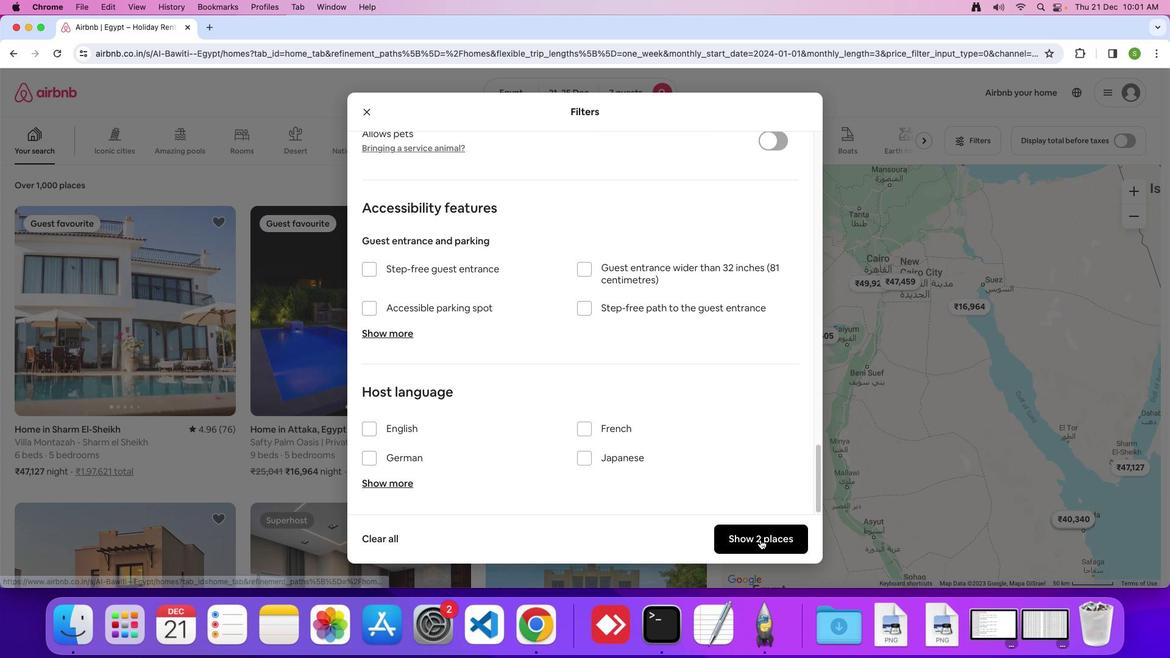 
Action: Mouse pressed left at (760, 539)
Screenshot: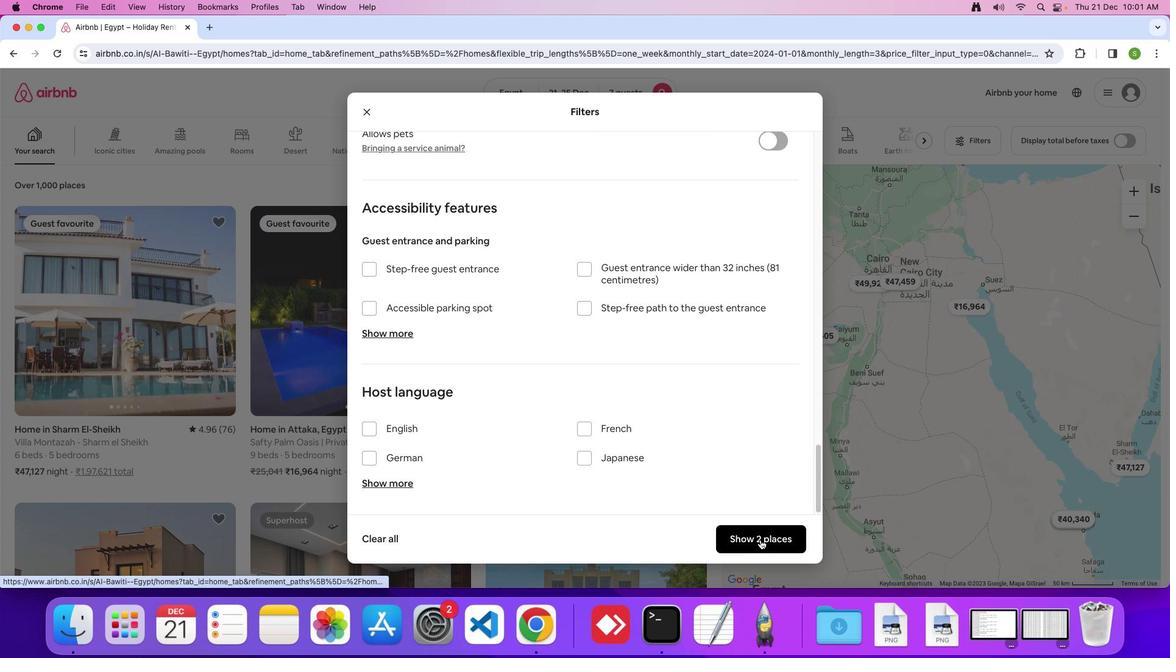 
Action: Mouse moved to (159, 264)
Screenshot: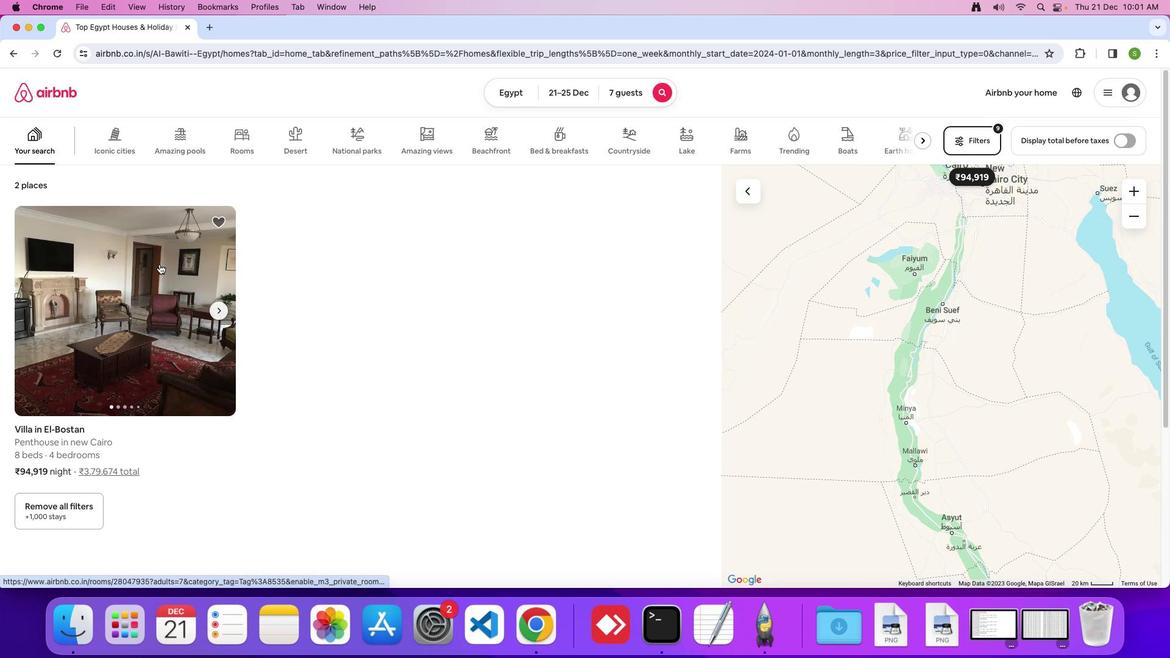 
Action: Mouse pressed left at (159, 264)
Screenshot: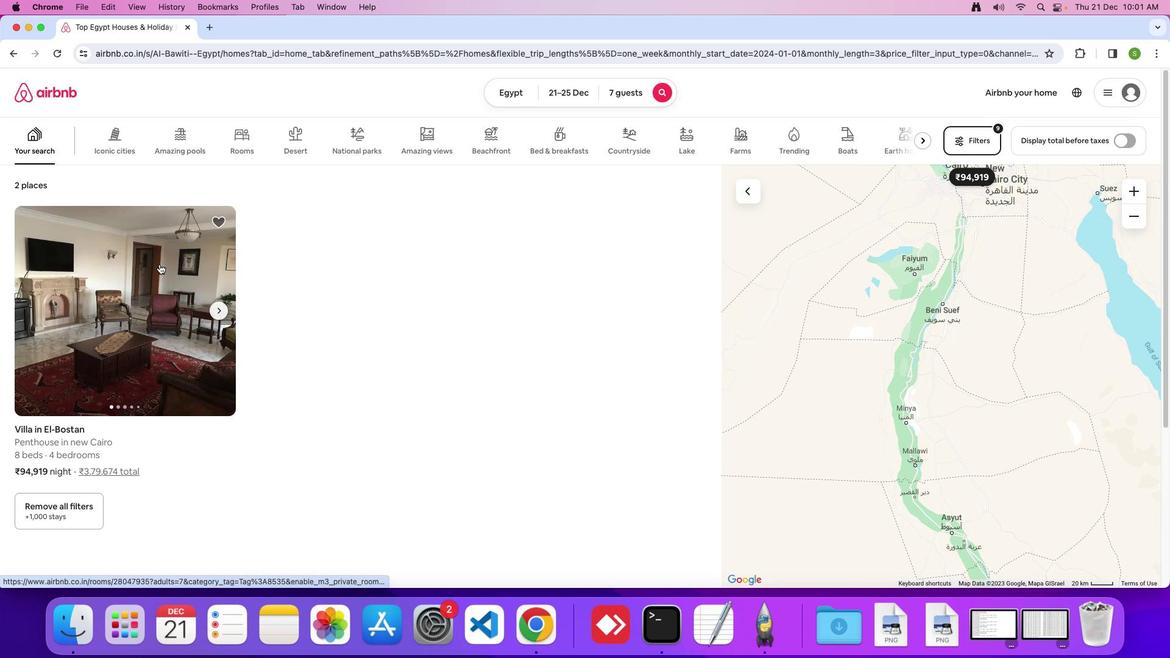 
Action: Mouse moved to (418, 272)
Screenshot: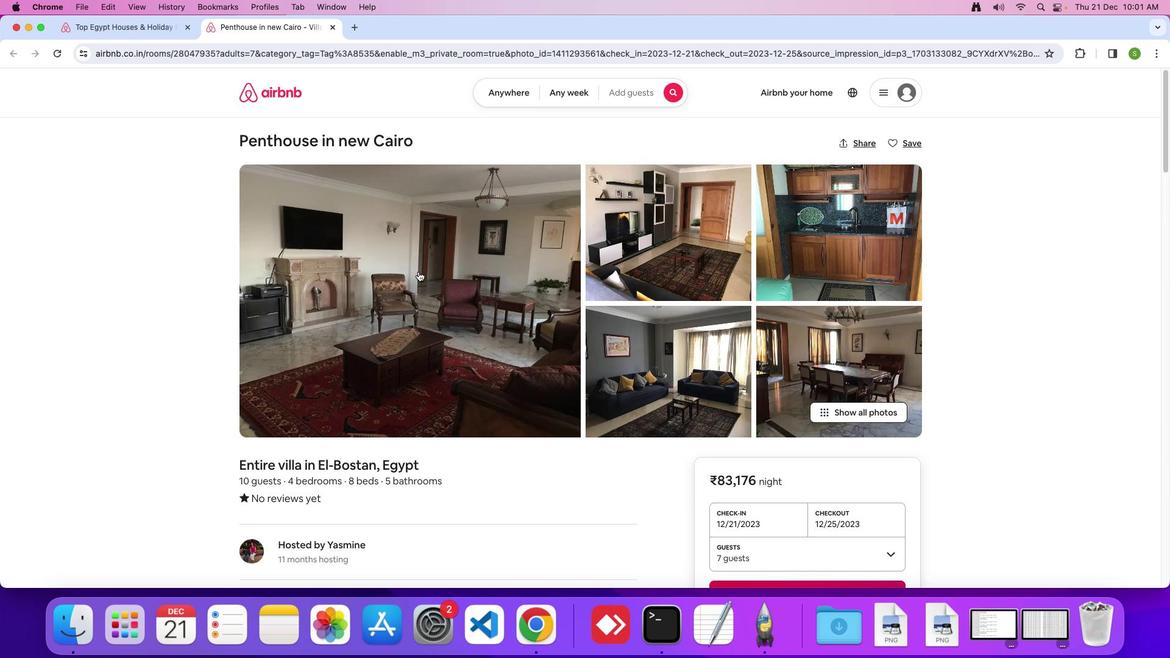
Action: Mouse pressed left at (418, 272)
Screenshot: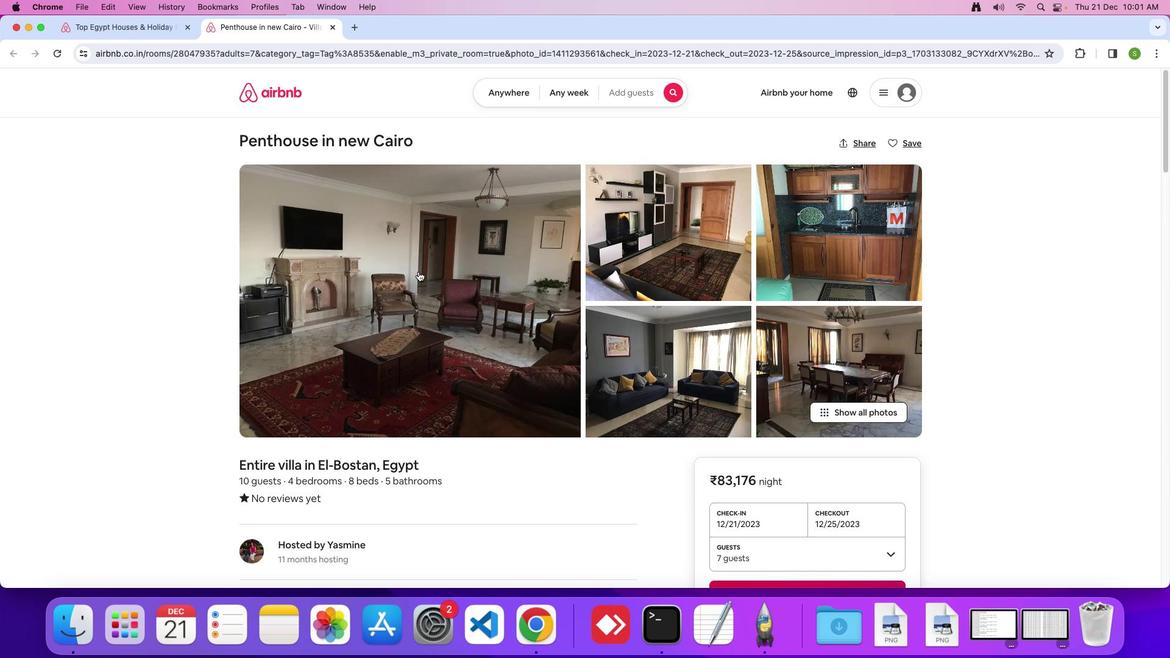 
Action: Mouse moved to (557, 321)
Screenshot: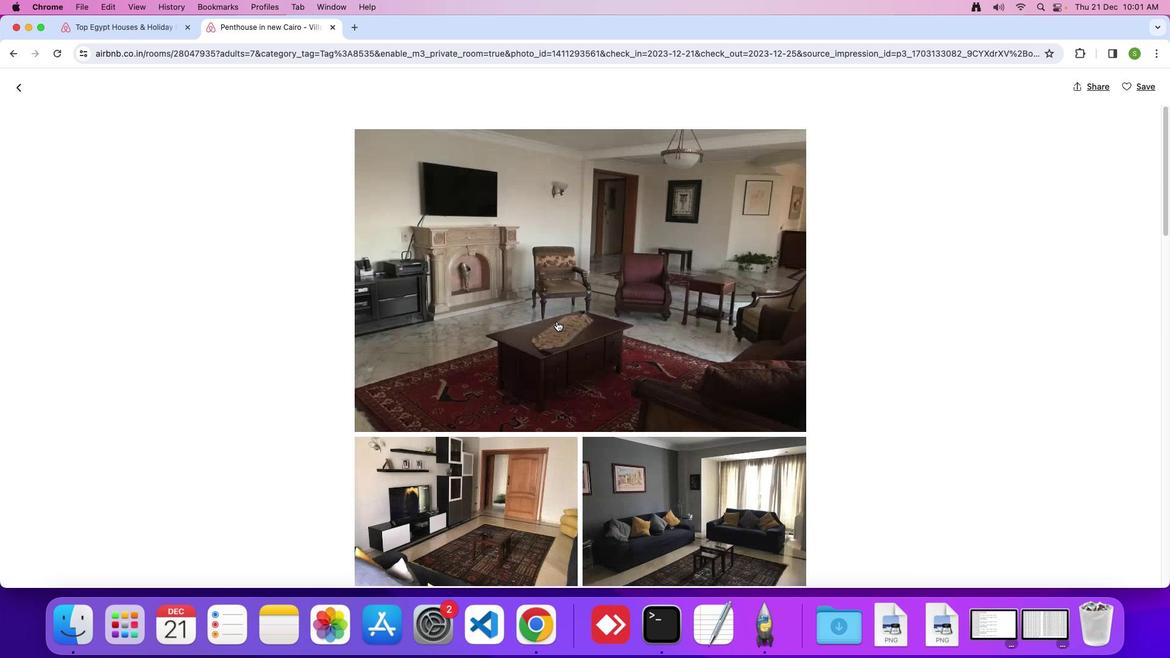 
Action: Mouse scrolled (557, 321) with delta (0, 0)
Screenshot: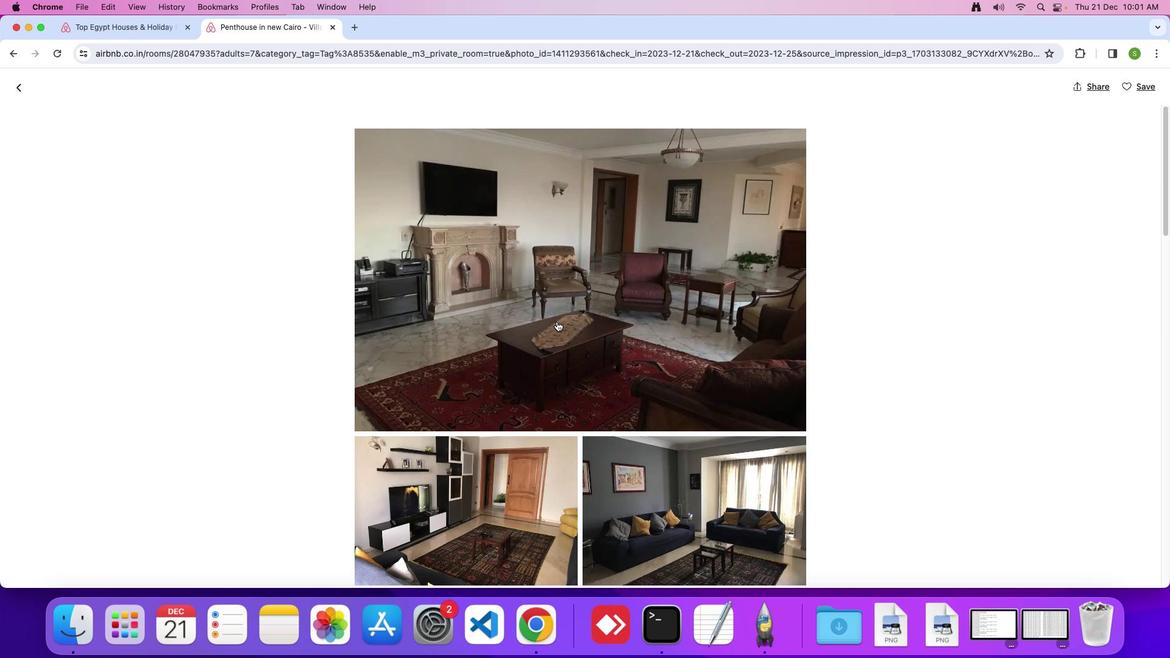 
Action: Mouse scrolled (557, 321) with delta (0, 0)
Screenshot: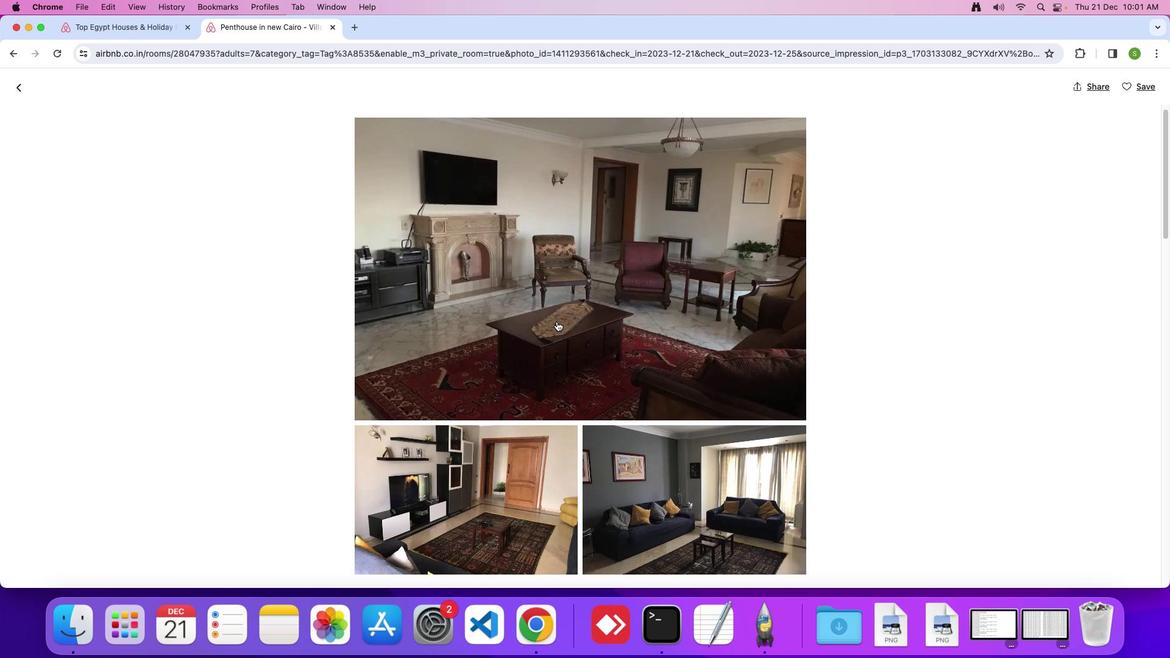 
Action: Mouse scrolled (557, 321) with delta (0, -1)
Screenshot: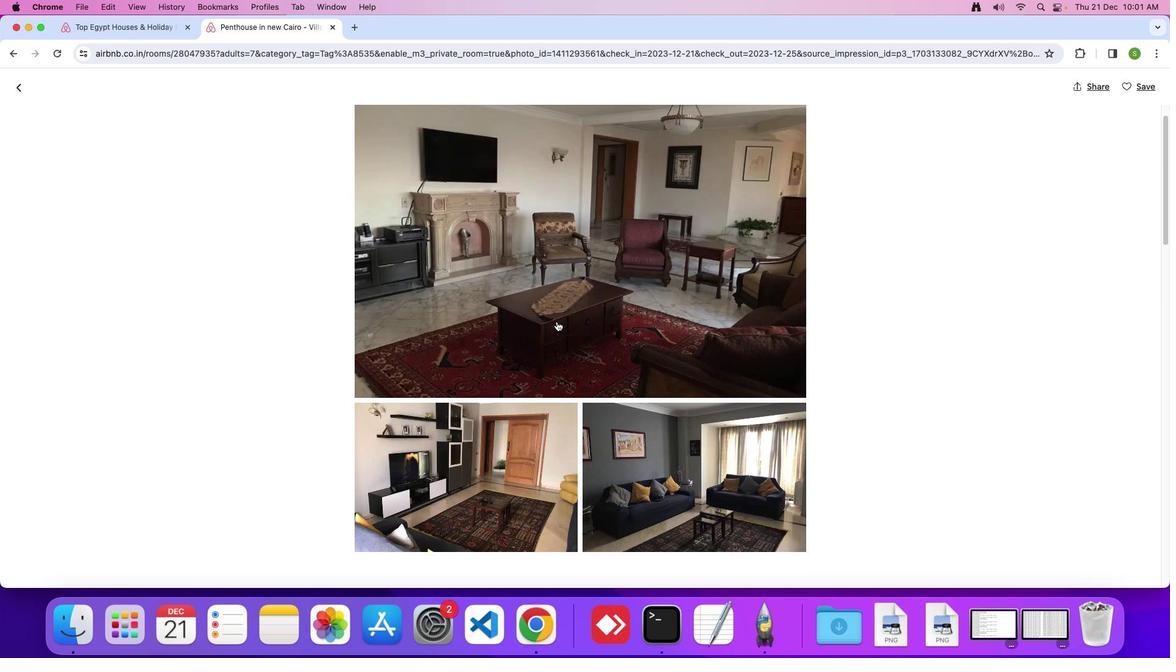 
Action: Mouse scrolled (557, 321) with delta (0, -1)
Screenshot: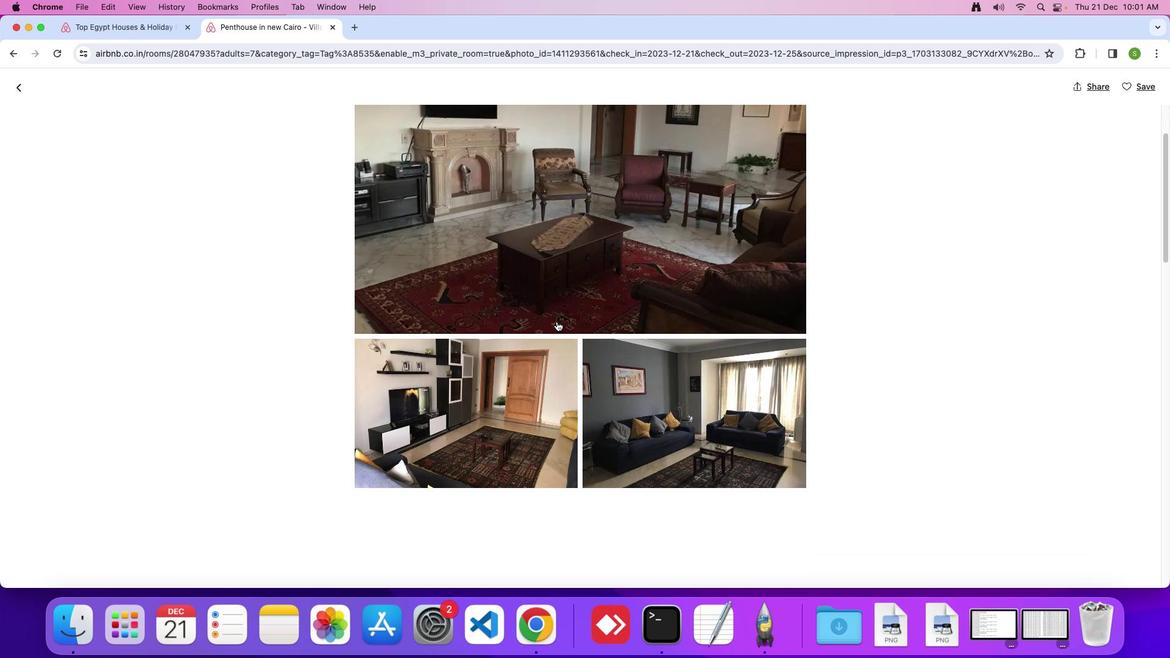 
Action: Mouse scrolled (557, 321) with delta (0, 0)
Screenshot: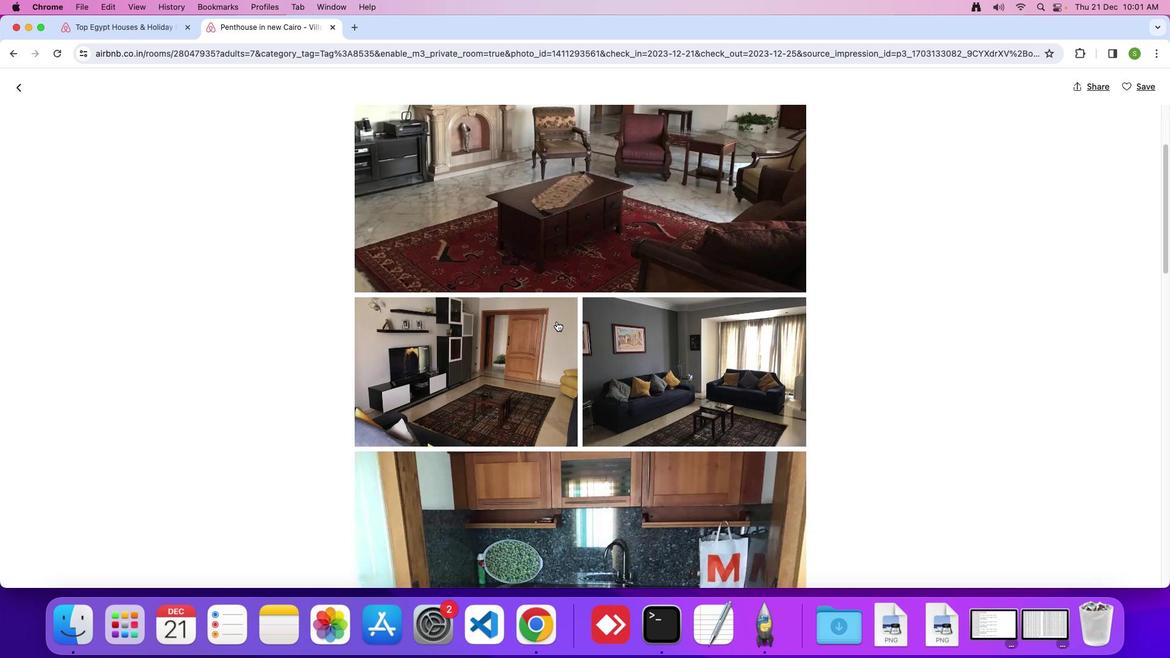 
Action: Mouse scrolled (557, 321) with delta (0, 0)
Screenshot: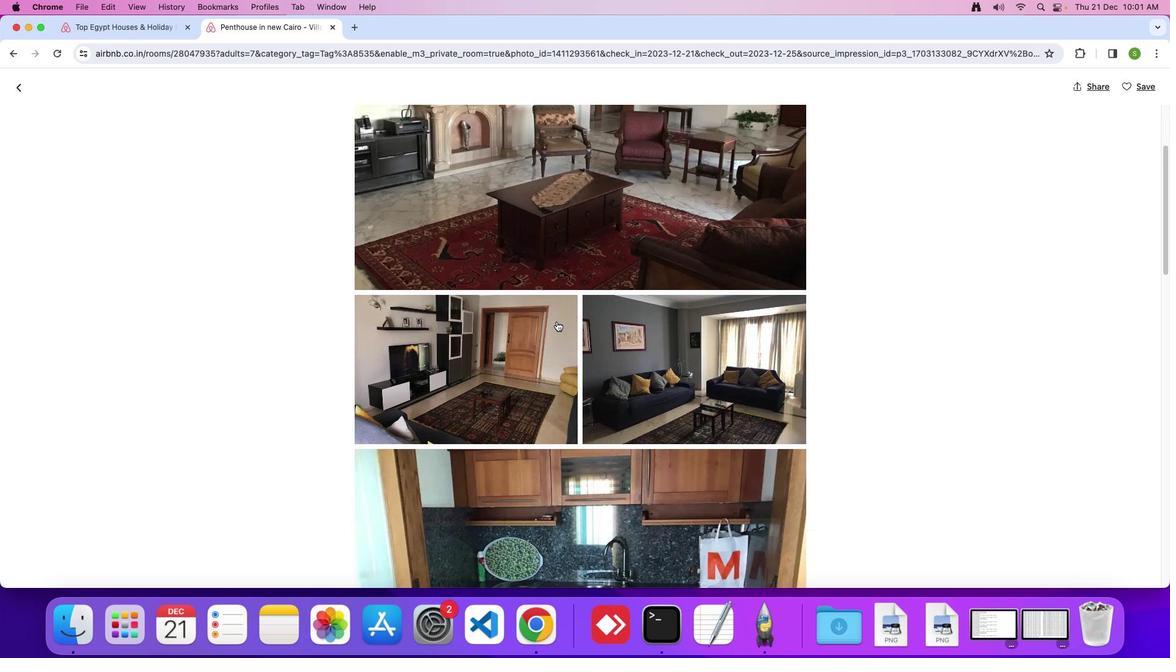 
Action: Mouse scrolled (557, 321) with delta (0, 0)
Screenshot: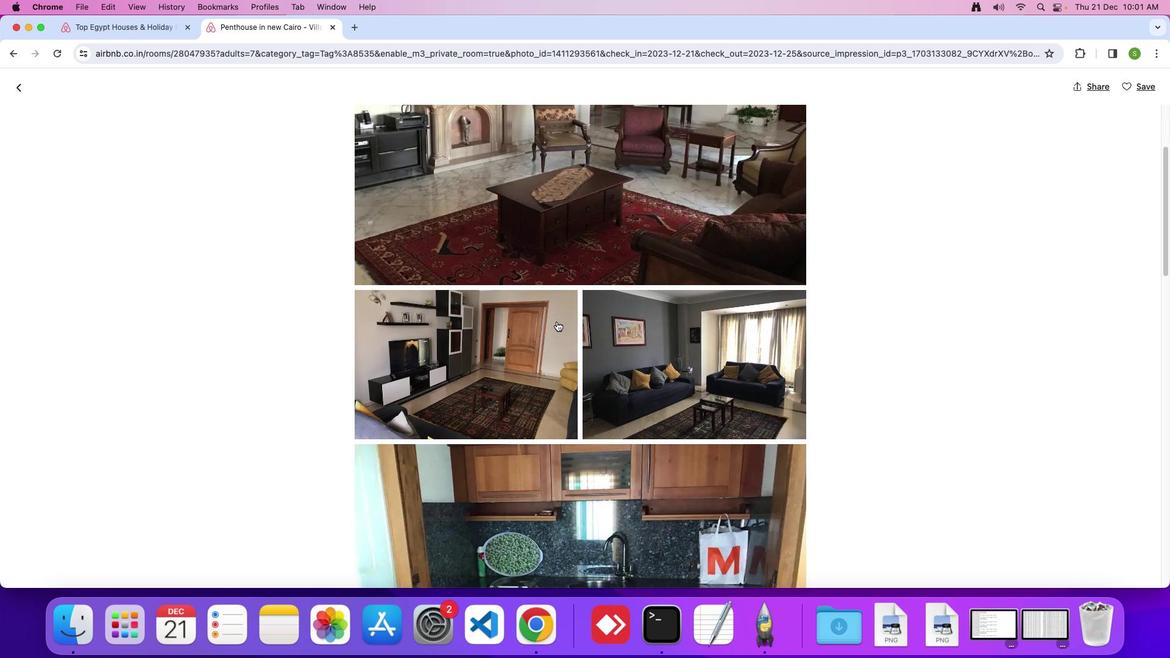 
Action: Mouse scrolled (557, 321) with delta (0, 0)
Screenshot: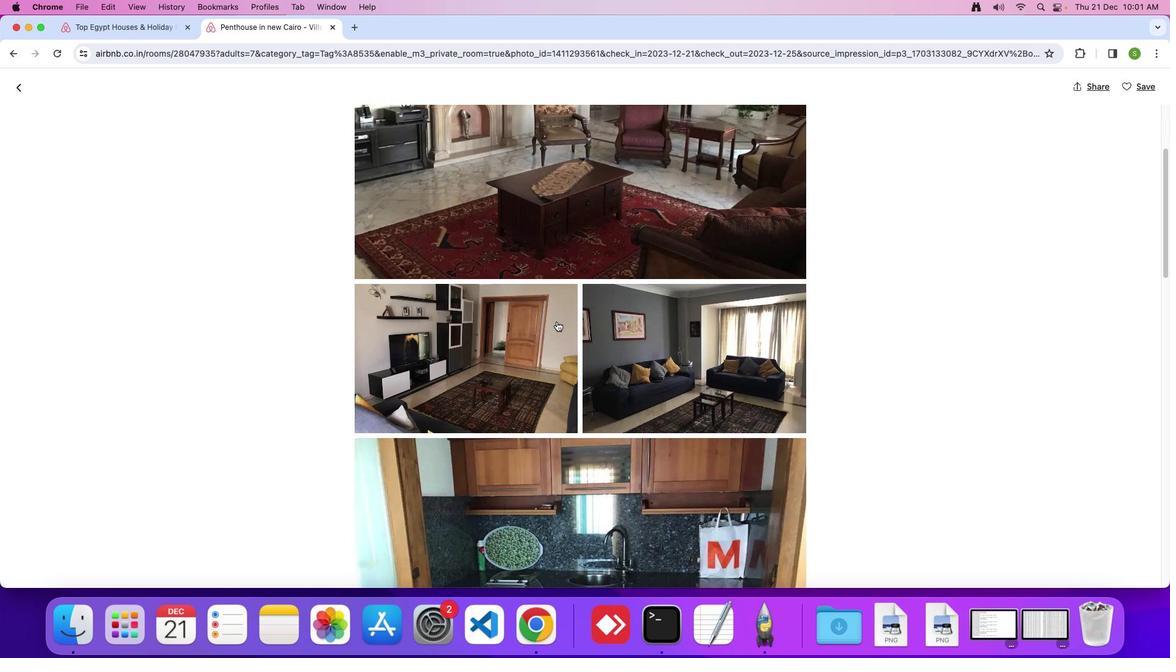 
Action: Mouse scrolled (557, 321) with delta (0, -1)
Screenshot: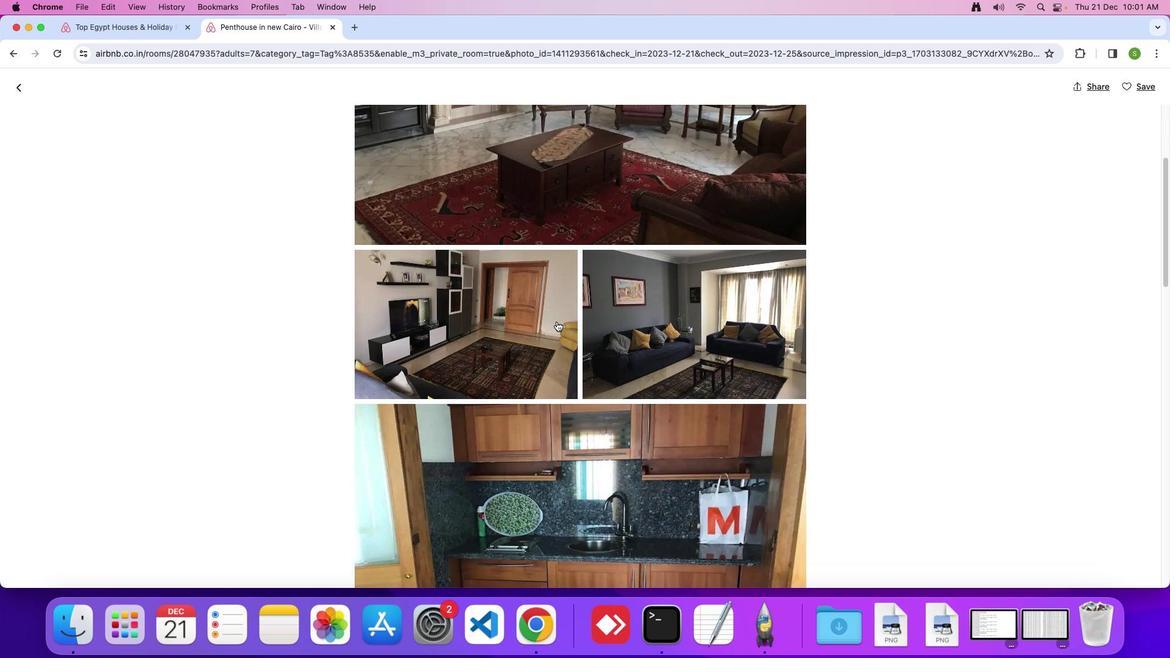
Action: Mouse scrolled (557, 321) with delta (0, 0)
Screenshot: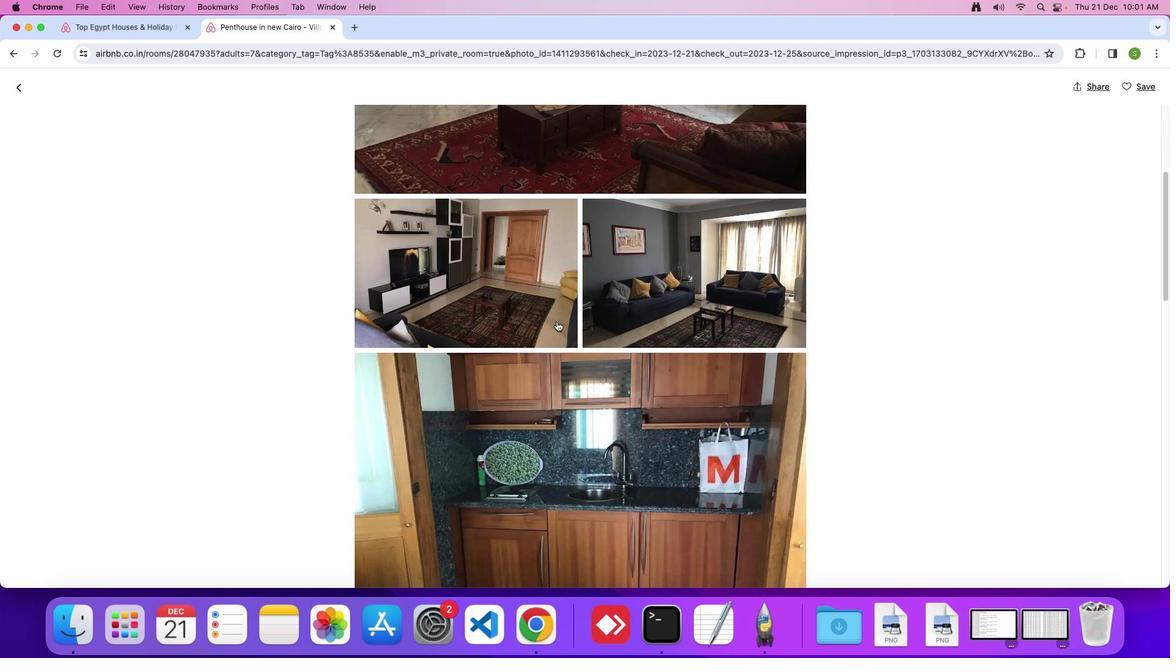 
Action: Mouse scrolled (557, 321) with delta (0, 0)
Screenshot: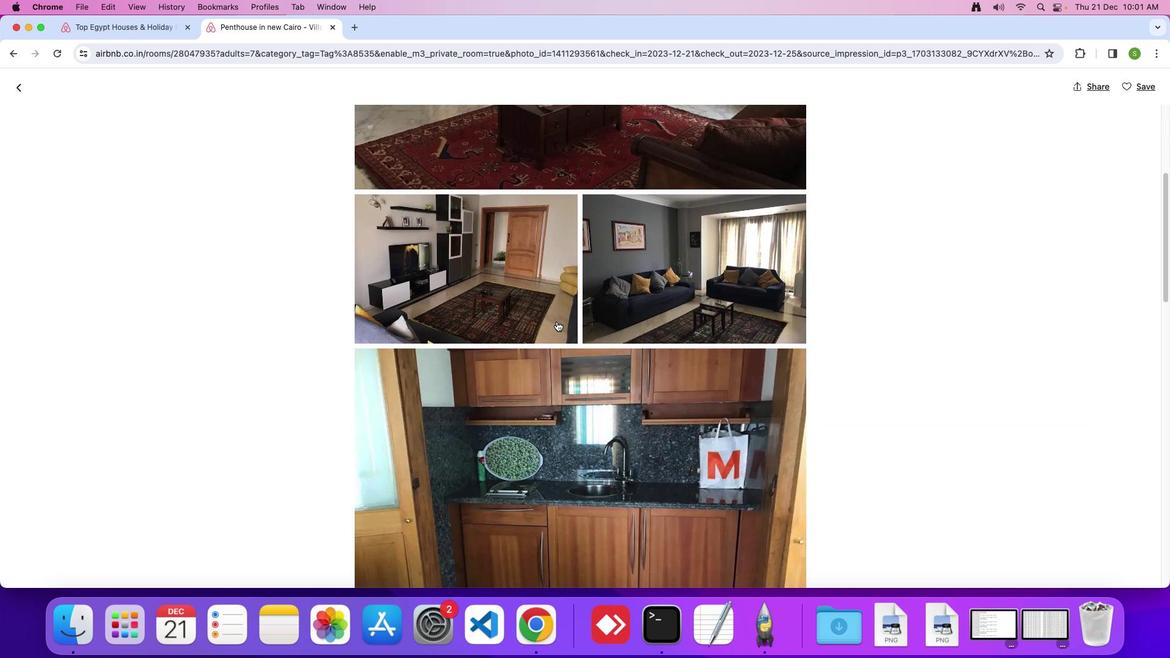 
Action: Mouse scrolled (557, 321) with delta (0, 0)
Screenshot: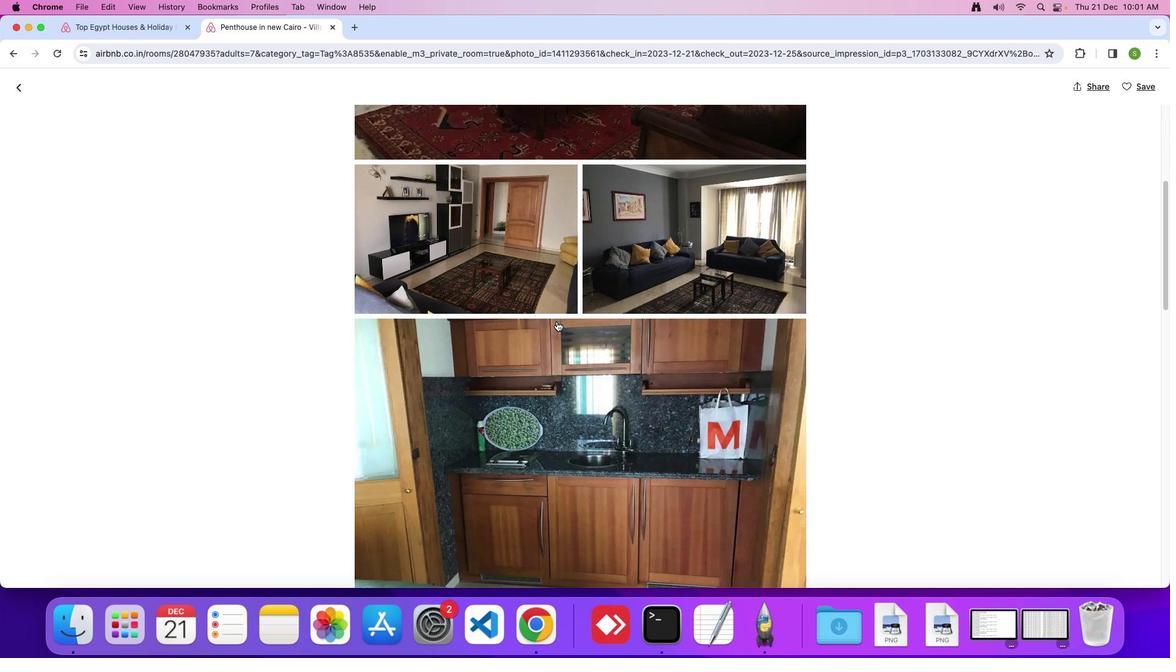 
Action: Mouse scrolled (557, 321) with delta (0, 0)
Screenshot: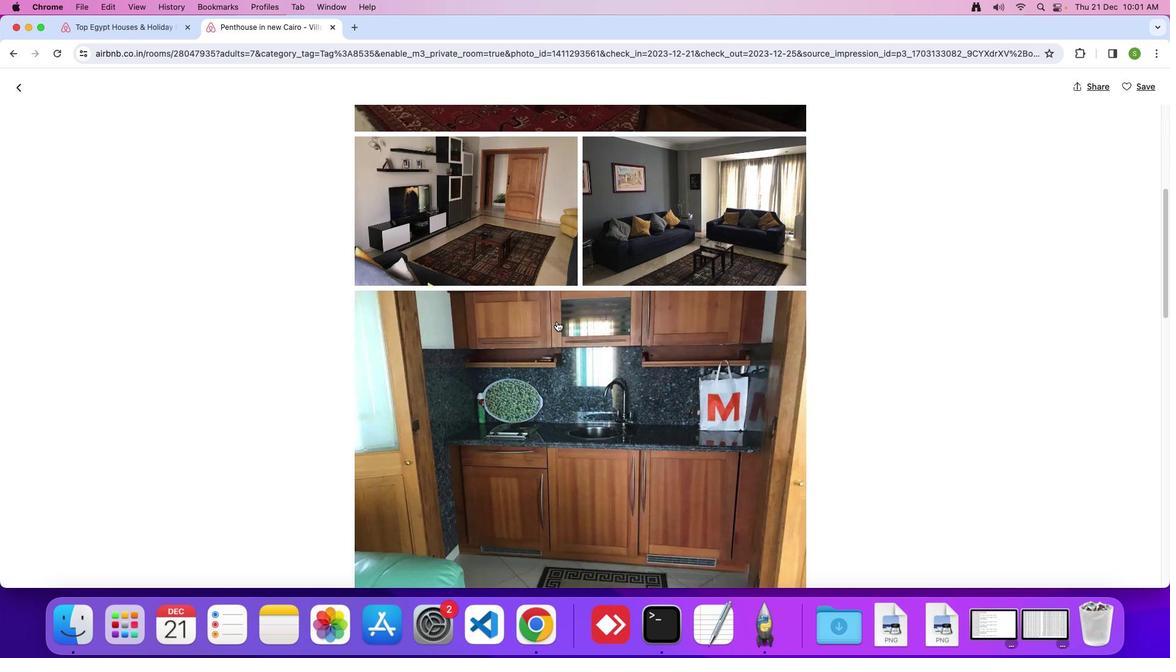 
Action: Mouse scrolled (557, 321) with delta (0, 0)
Screenshot: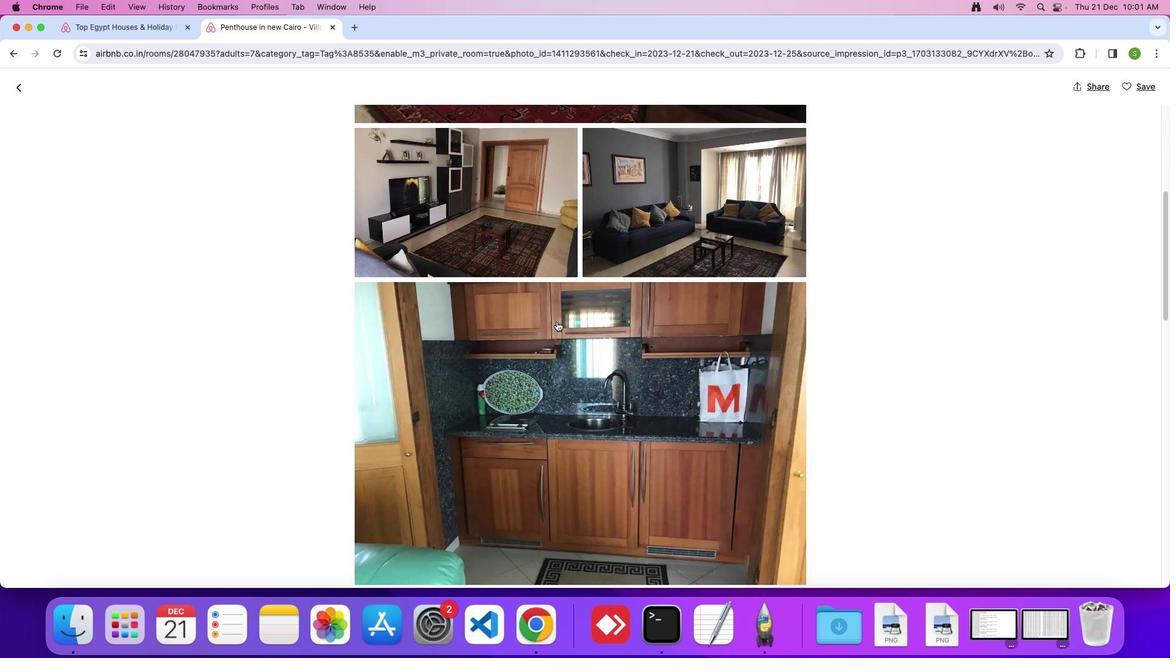 
Action: Mouse scrolled (557, 321) with delta (0, 0)
Screenshot: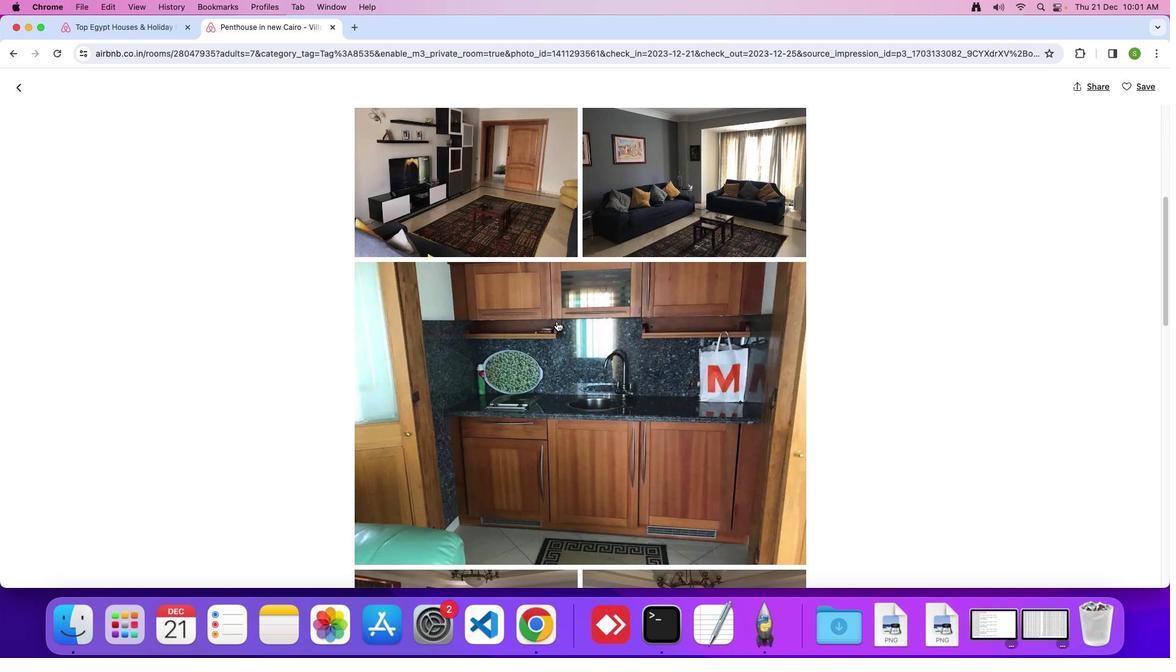 
Action: Mouse scrolled (557, 321) with delta (0, 0)
Screenshot: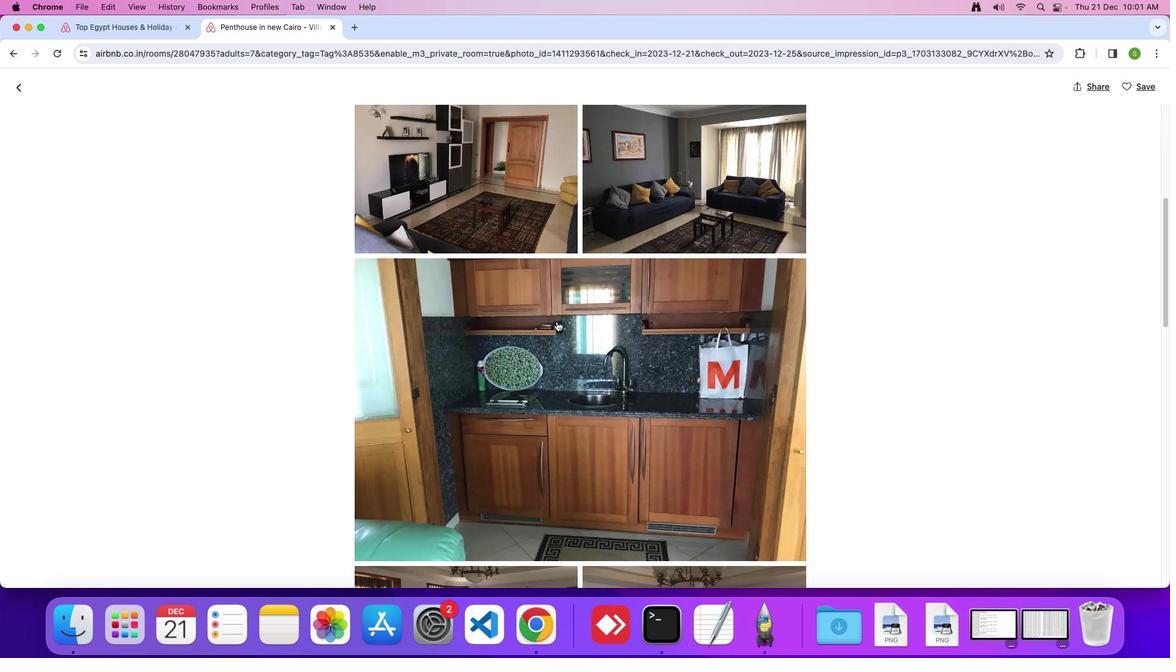
Action: Mouse scrolled (557, 321) with delta (0, -1)
Screenshot: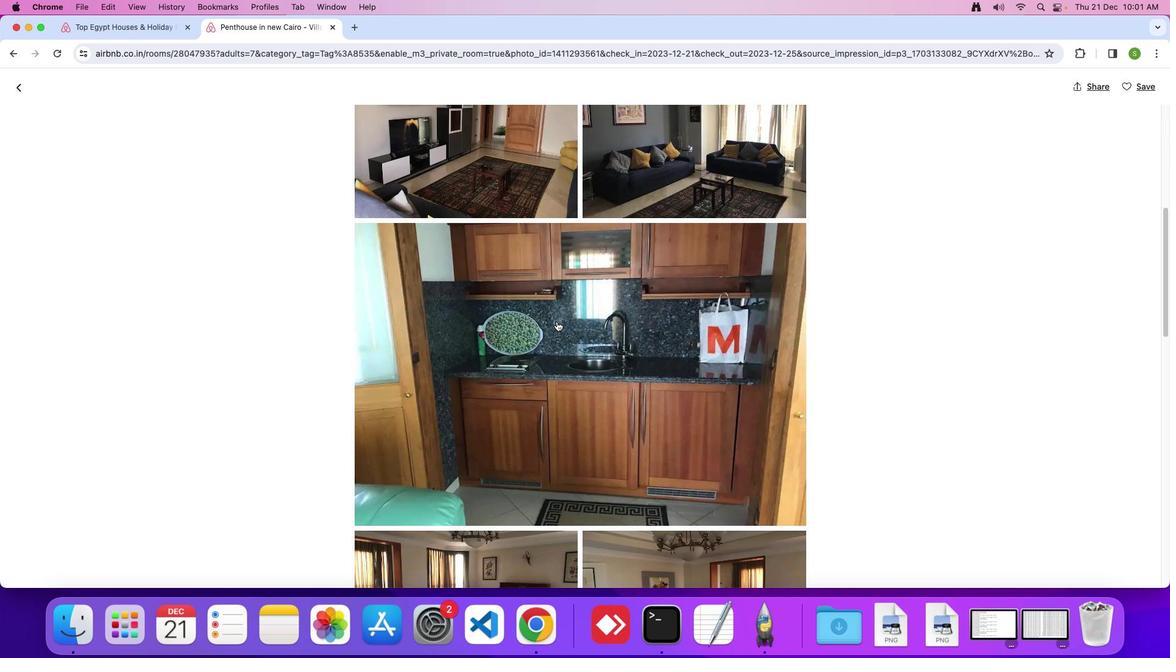 
Action: Mouse scrolled (557, 321) with delta (0, 0)
Screenshot: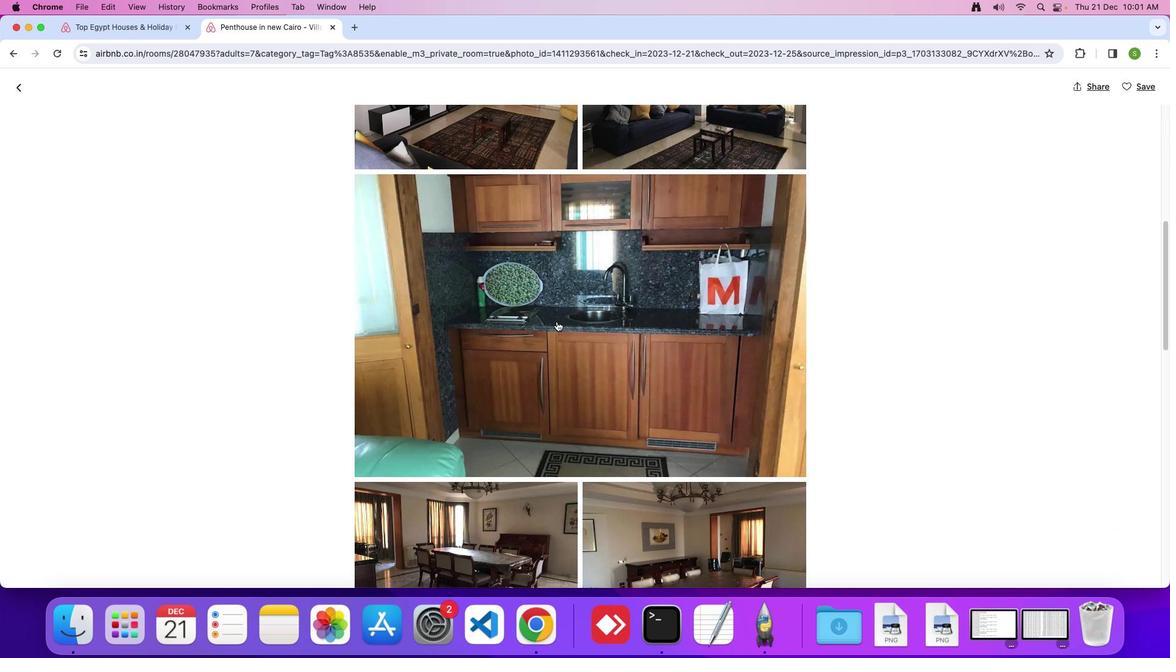 
Action: Mouse scrolled (557, 321) with delta (0, 0)
Screenshot: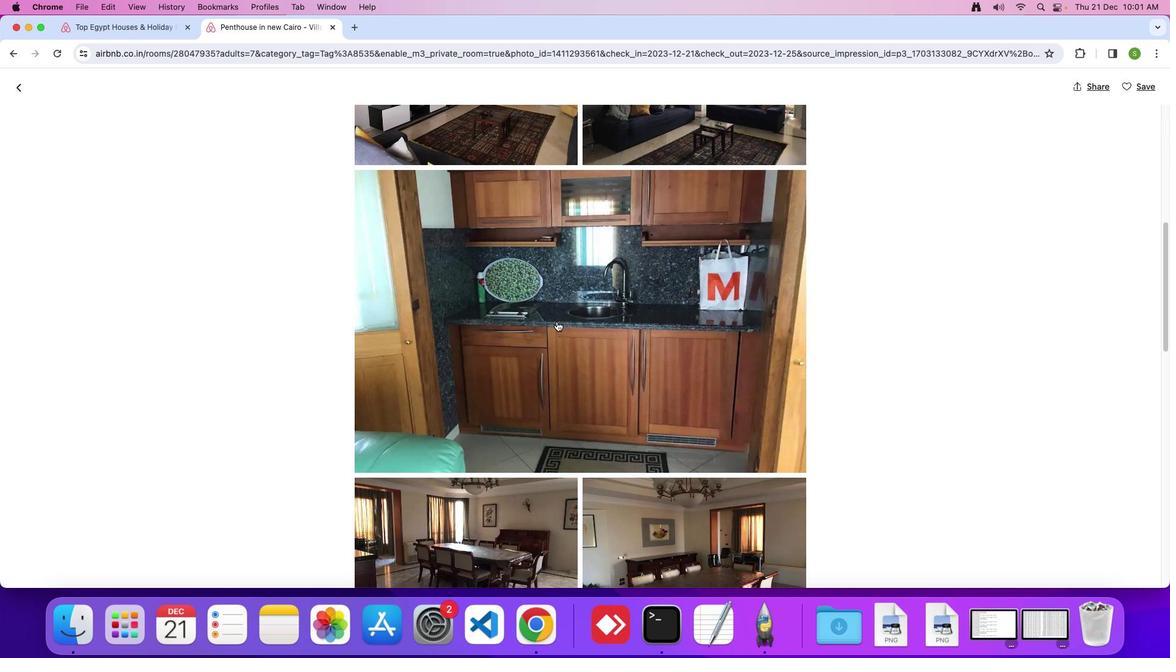 
Action: Mouse scrolled (557, 321) with delta (0, -1)
Screenshot: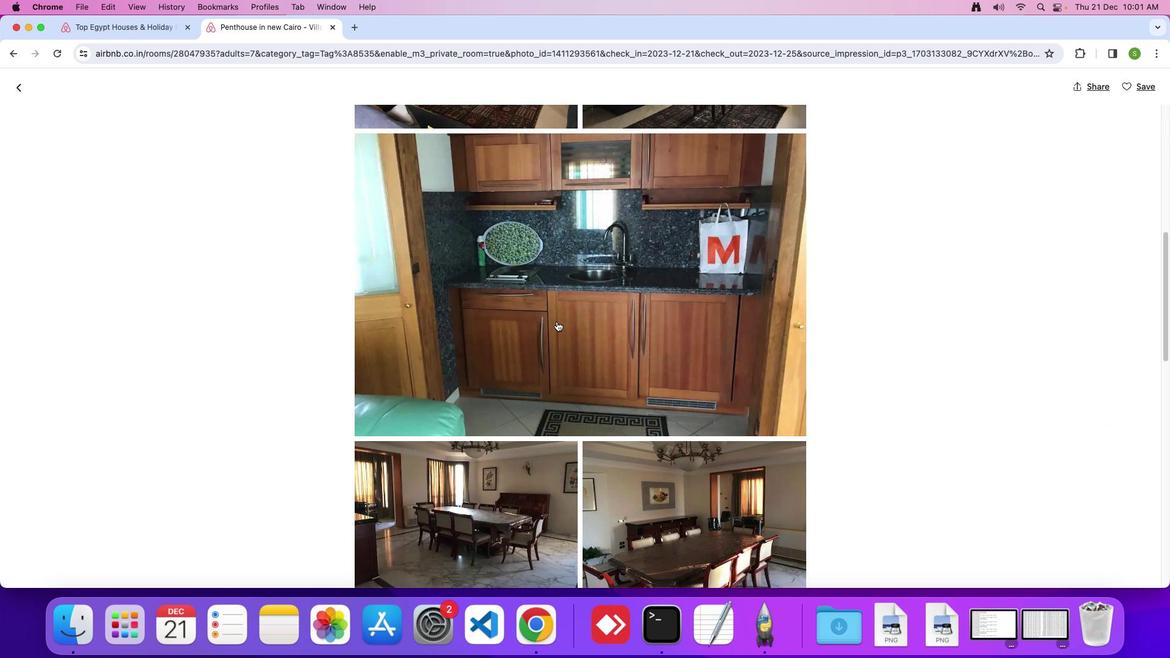 
Action: Mouse scrolled (557, 321) with delta (0, 0)
Screenshot: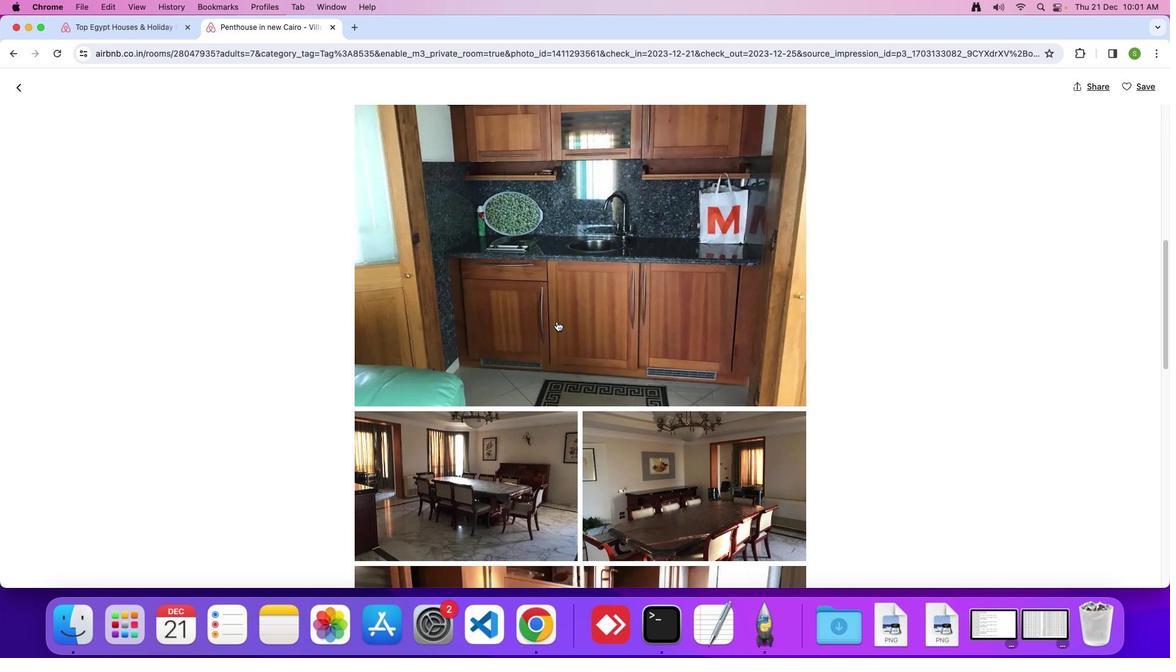 
Action: Mouse scrolled (557, 321) with delta (0, 0)
Screenshot: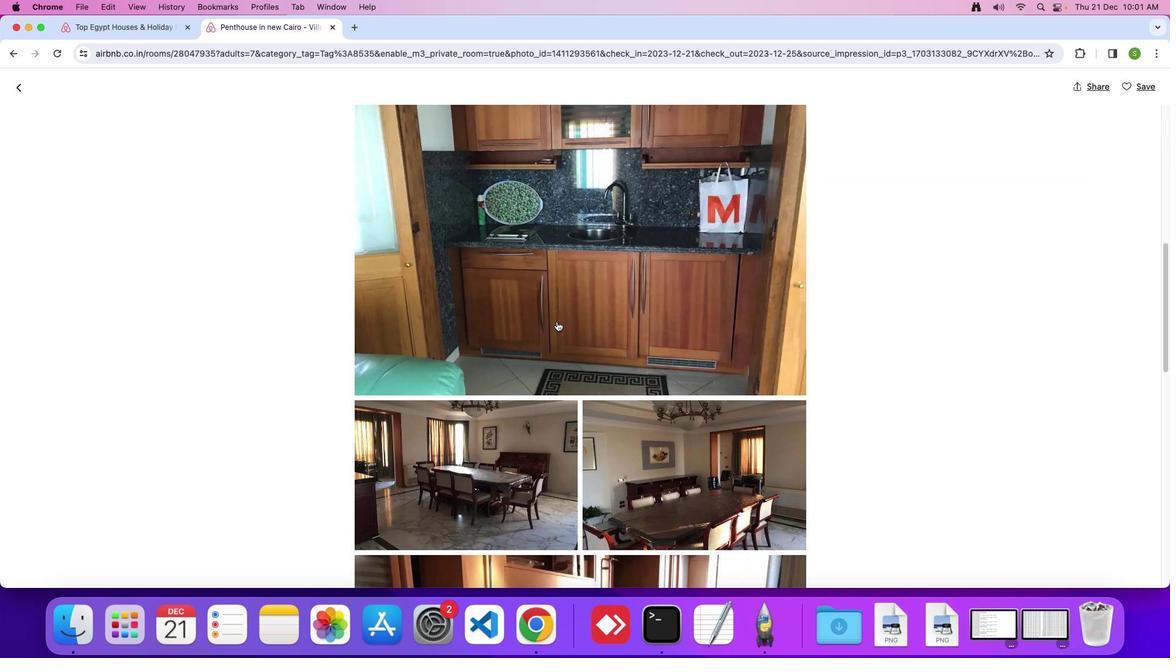 
Action: Mouse scrolled (557, 321) with delta (0, 0)
Screenshot: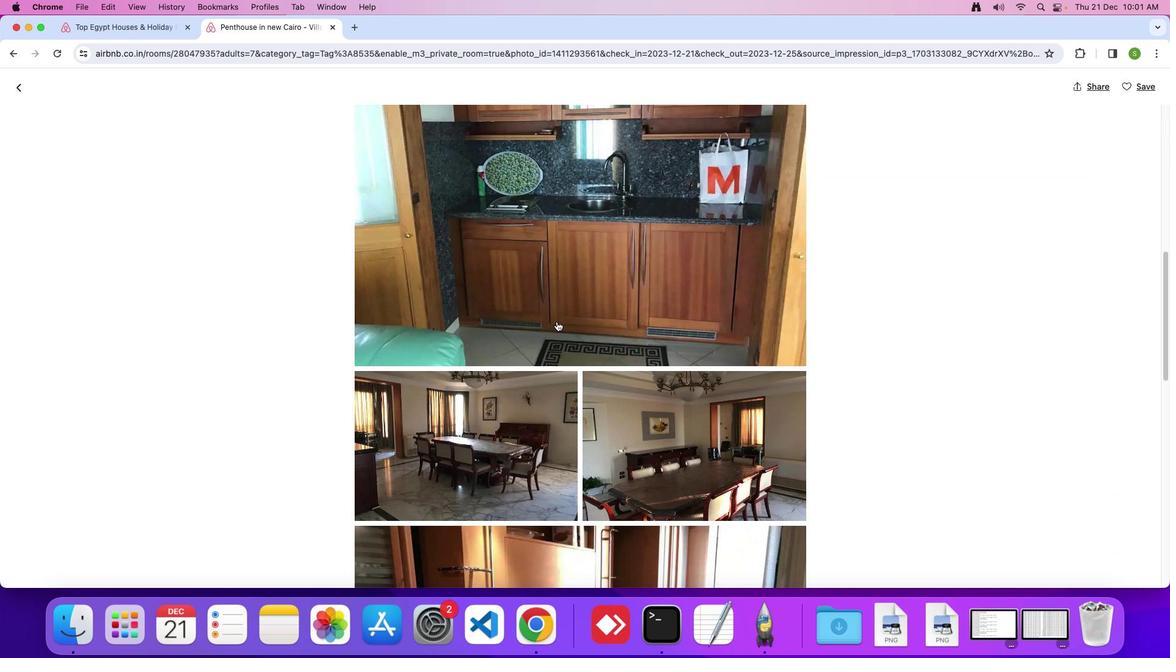 
Action: Mouse scrolled (557, 321) with delta (0, 0)
Screenshot: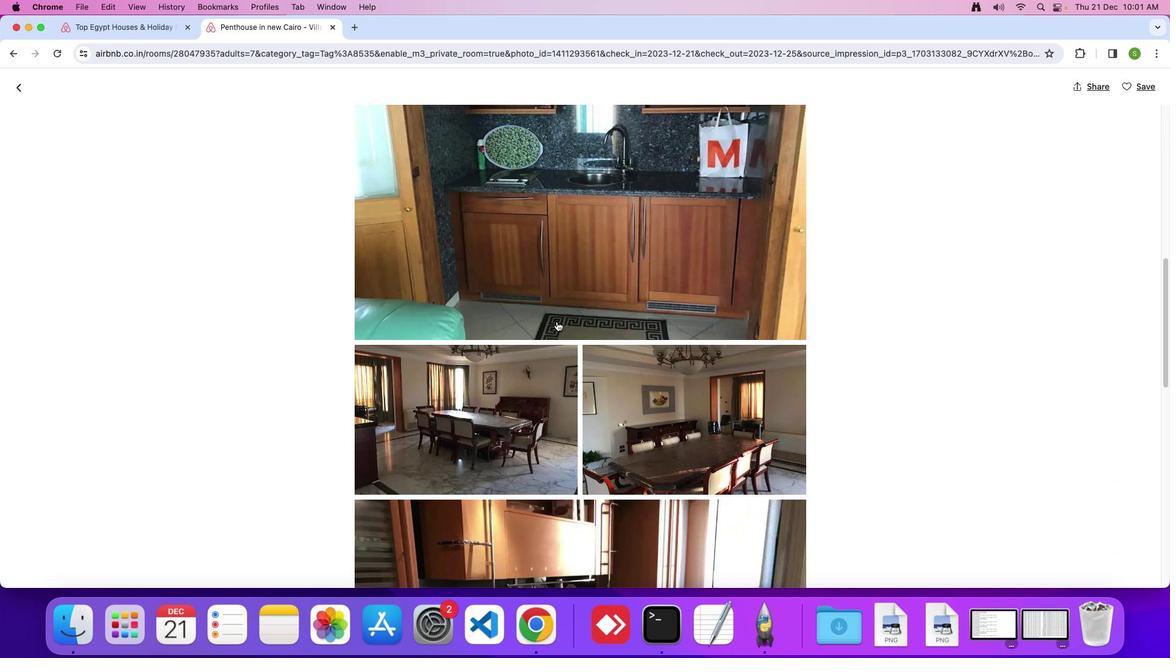 
Action: Mouse scrolled (557, 321) with delta (0, 0)
Screenshot: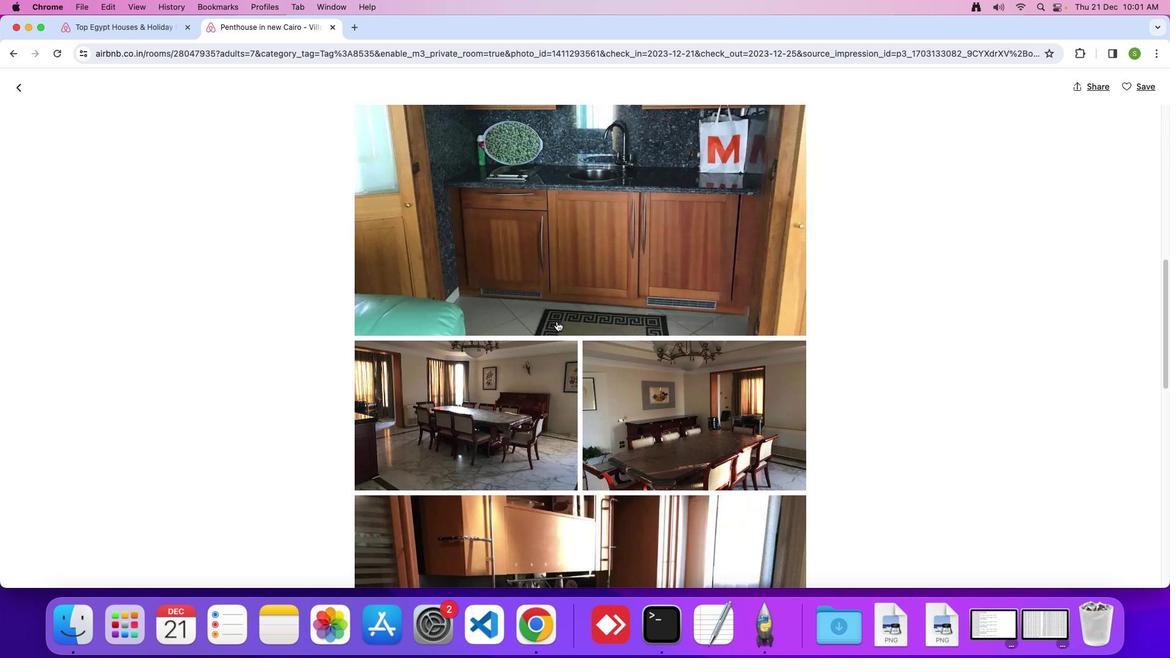 
Action: Mouse scrolled (557, 321) with delta (0, -1)
Screenshot: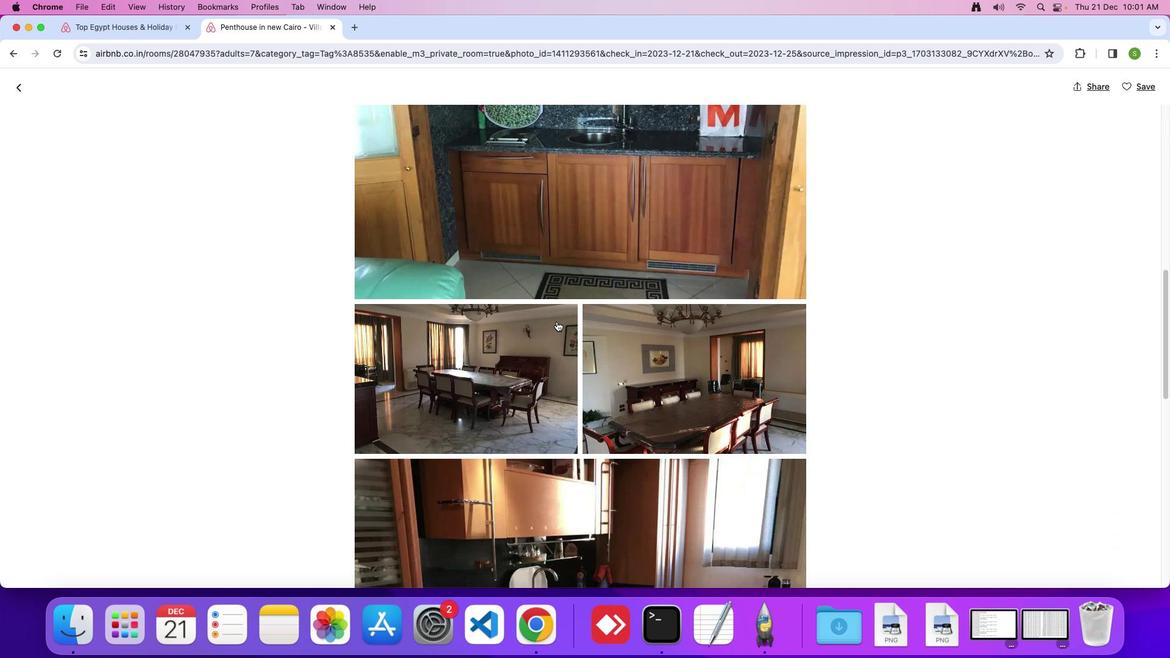 
Action: Mouse scrolled (557, 321) with delta (0, 0)
Screenshot: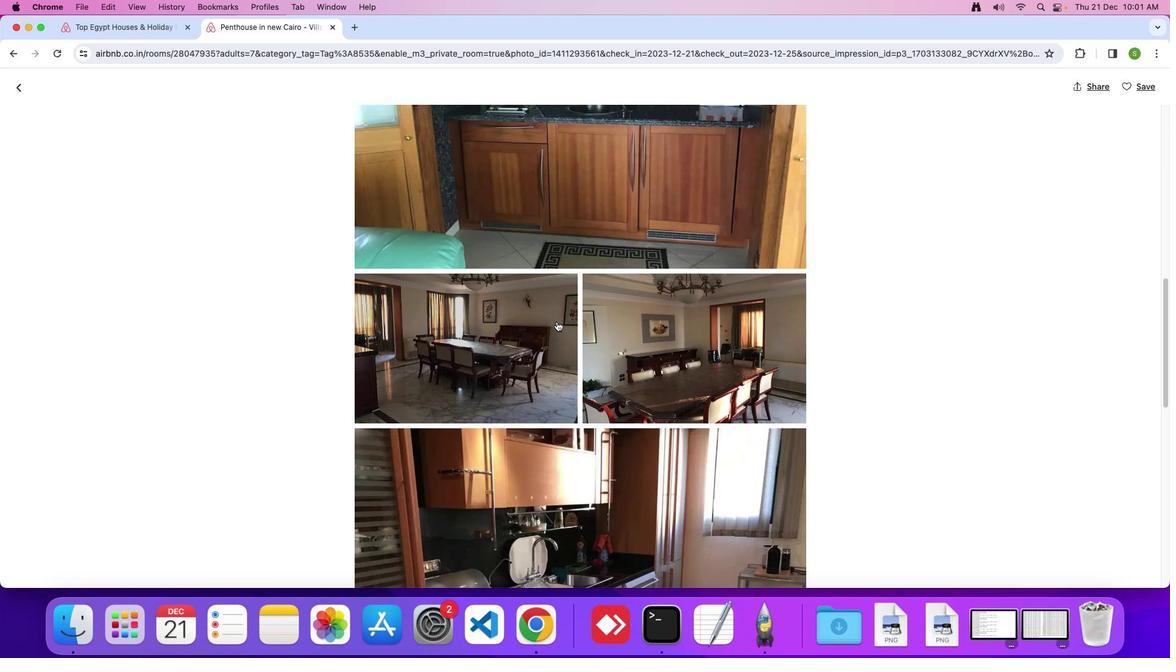 
Action: Mouse scrolled (557, 321) with delta (0, 0)
Screenshot: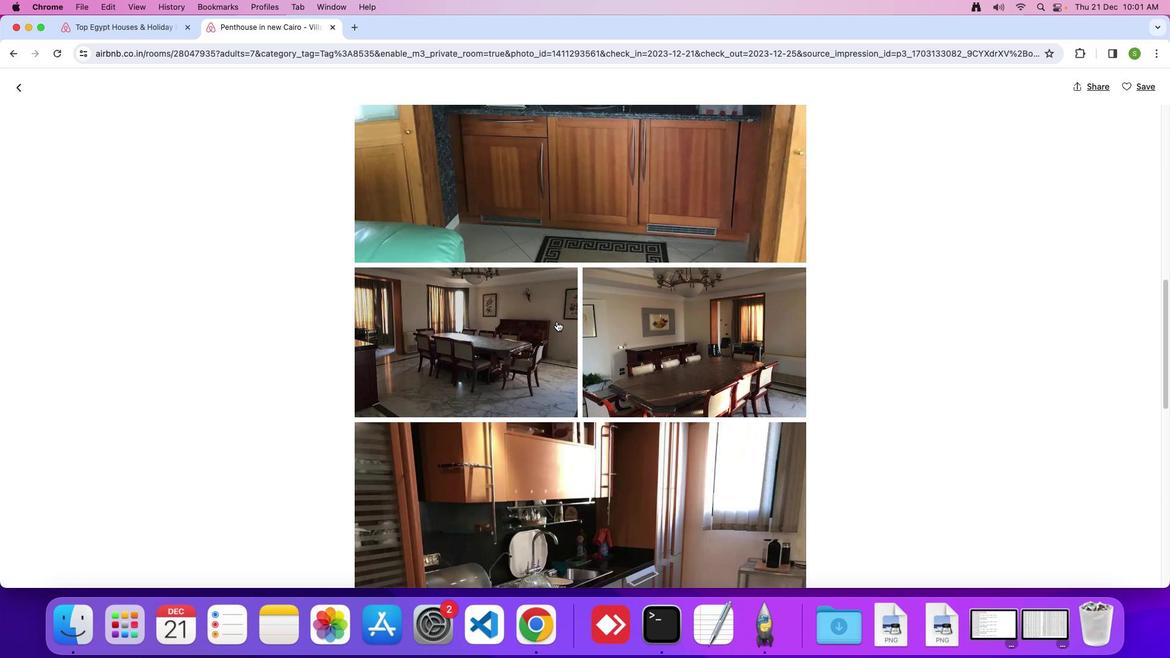 
Action: Mouse scrolled (557, 321) with delta (0, -1)
Screenshot: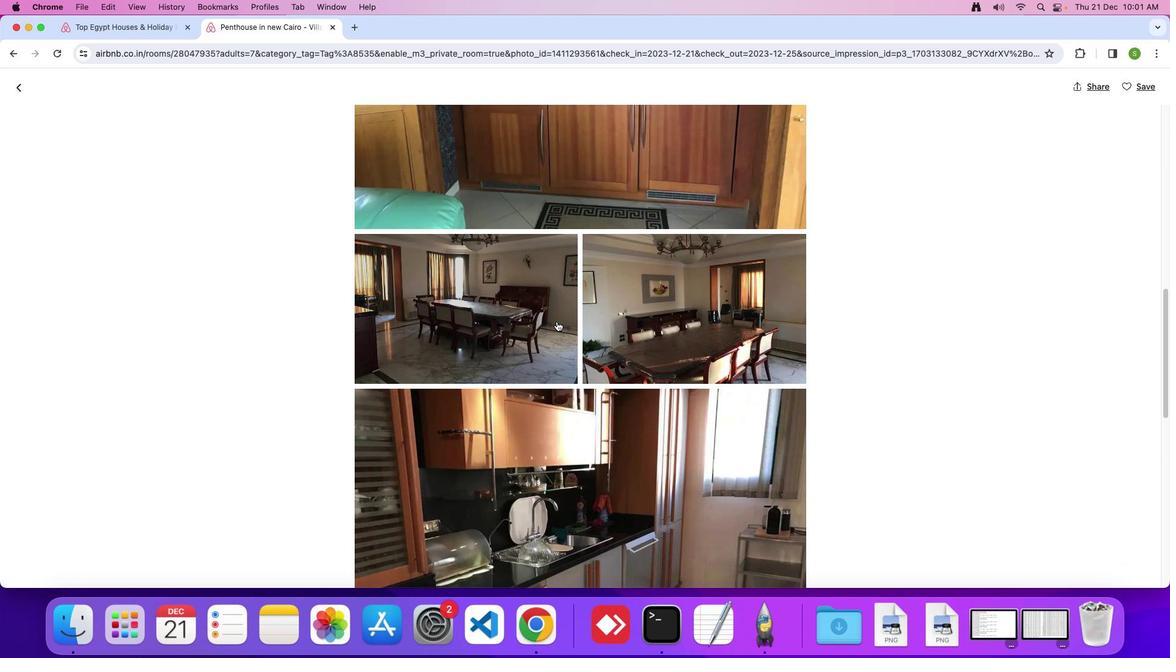 
Action: Mouse moved to (558, 322)
Screenshot: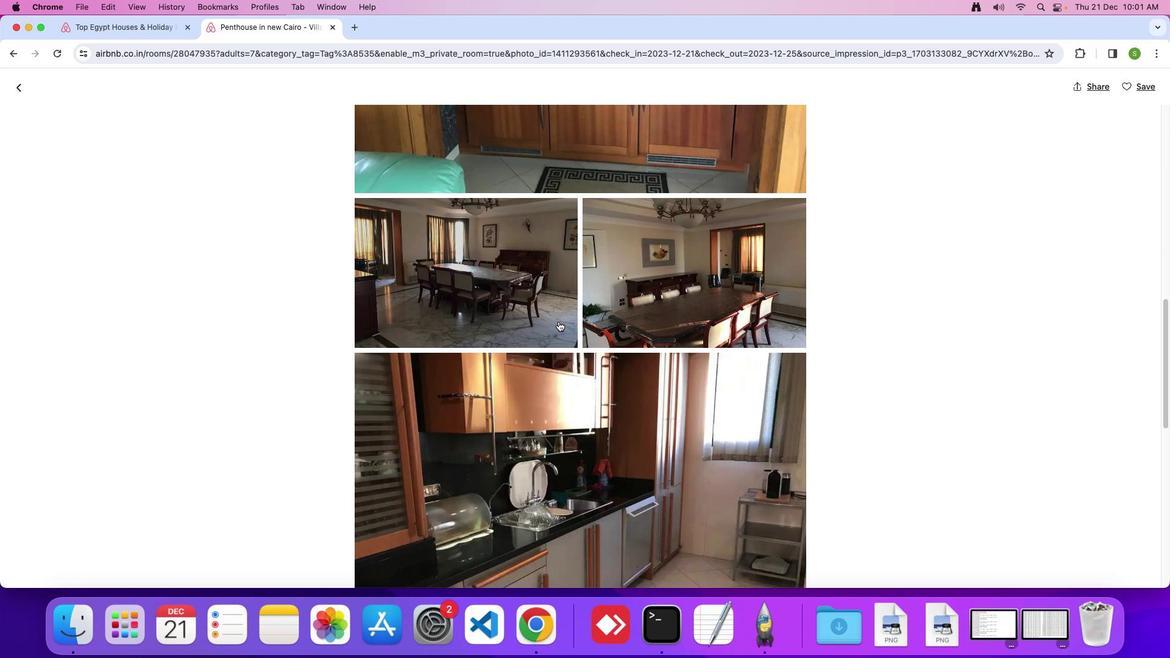 
Action: Mouse scrolled (558, 322) with delta (0, 0)
Screenshot: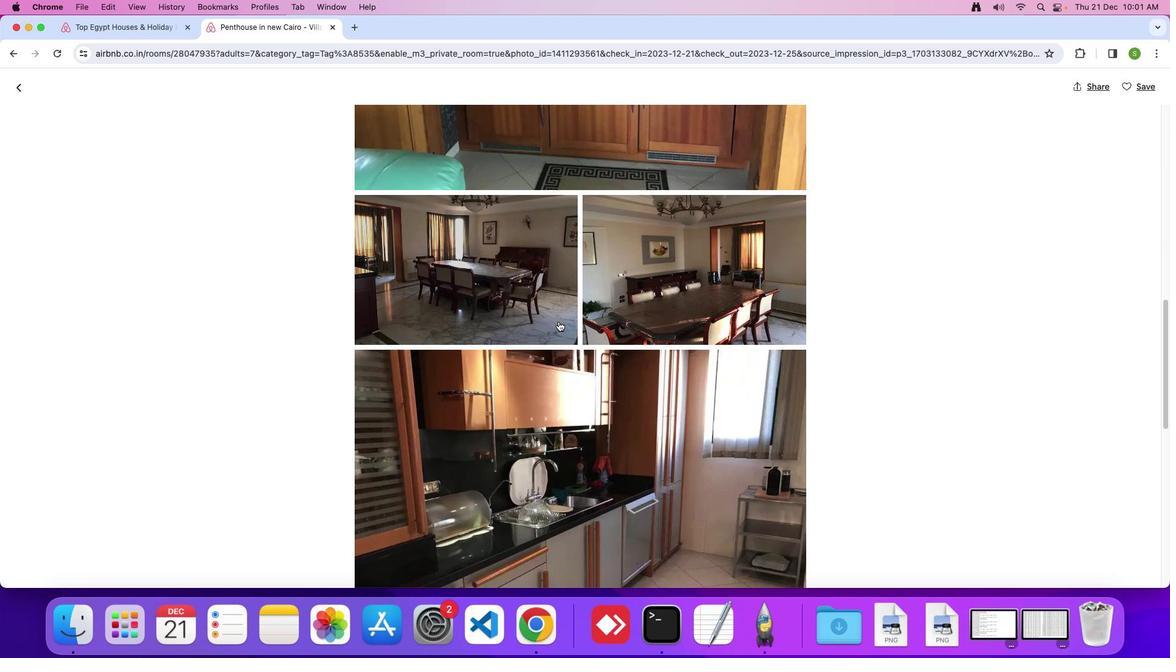 
Action: Mouse scrolled (558, 322) with delta (0, 0)
Screenshot: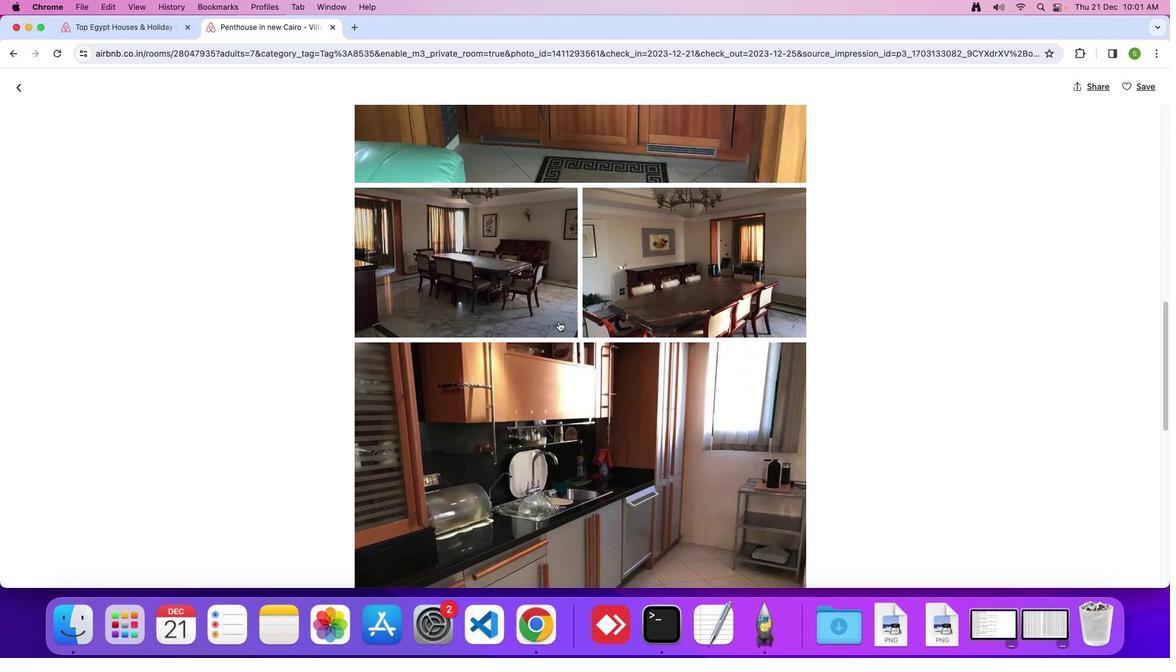 
Action: Mouse scrolled (558, 322) with delta (0, 0)
Screenshot: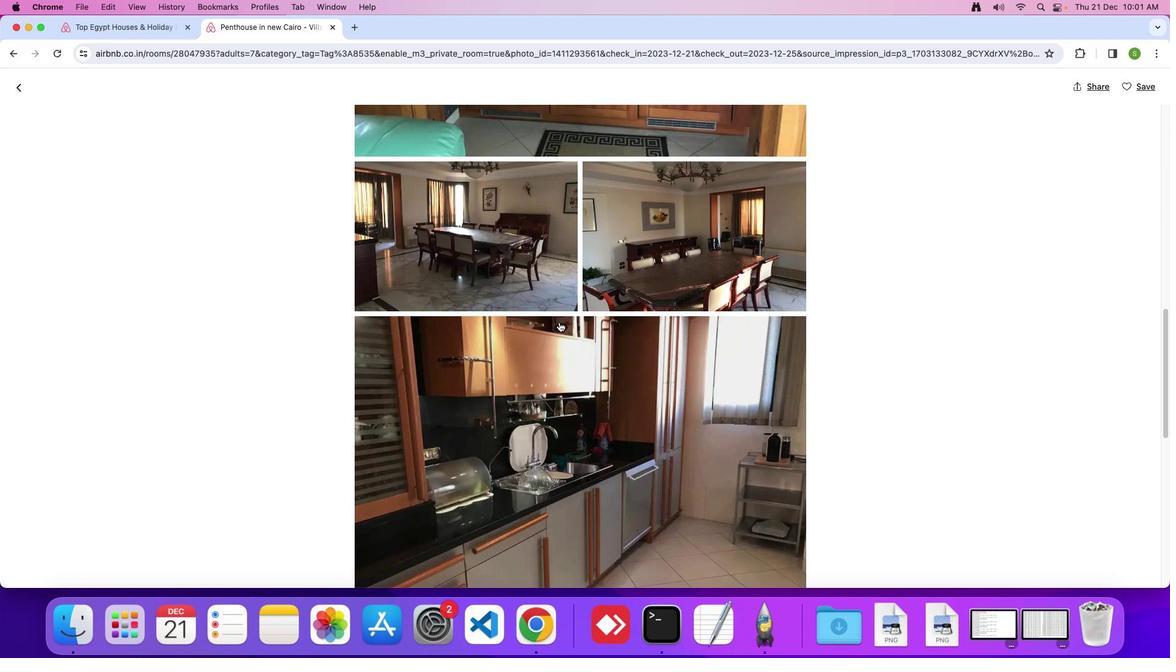 
Action: Mouse moved to (559, 322)
Screenshot: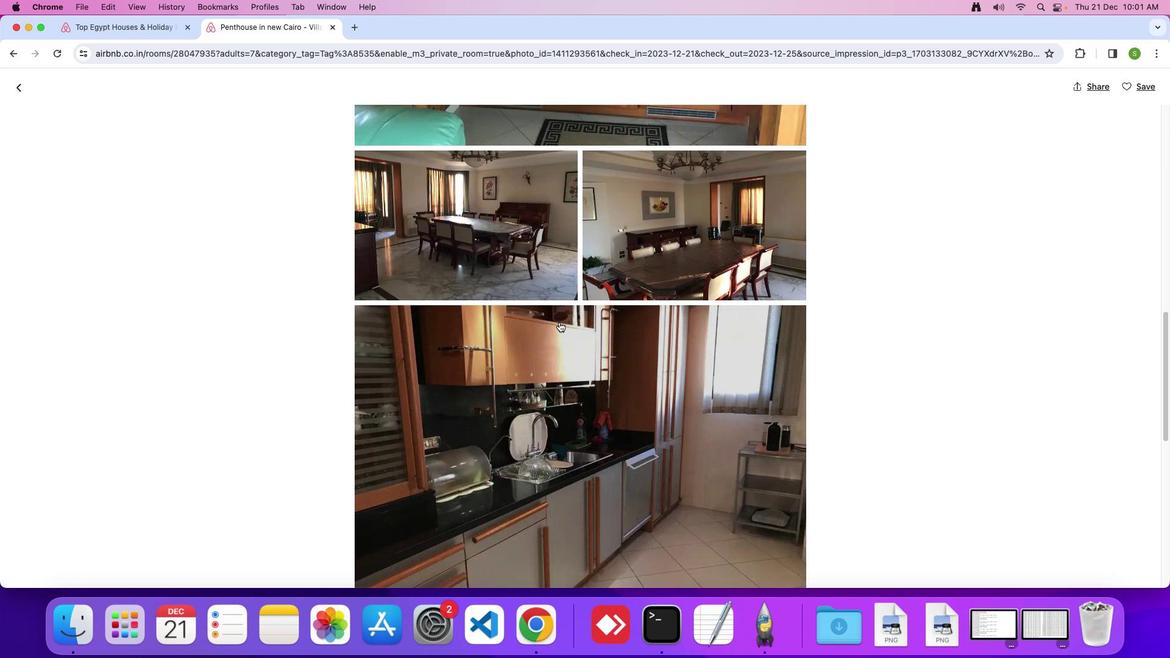 
Action: Mouse scrolled (559, 322) with delta (0, 0)
Screenshot: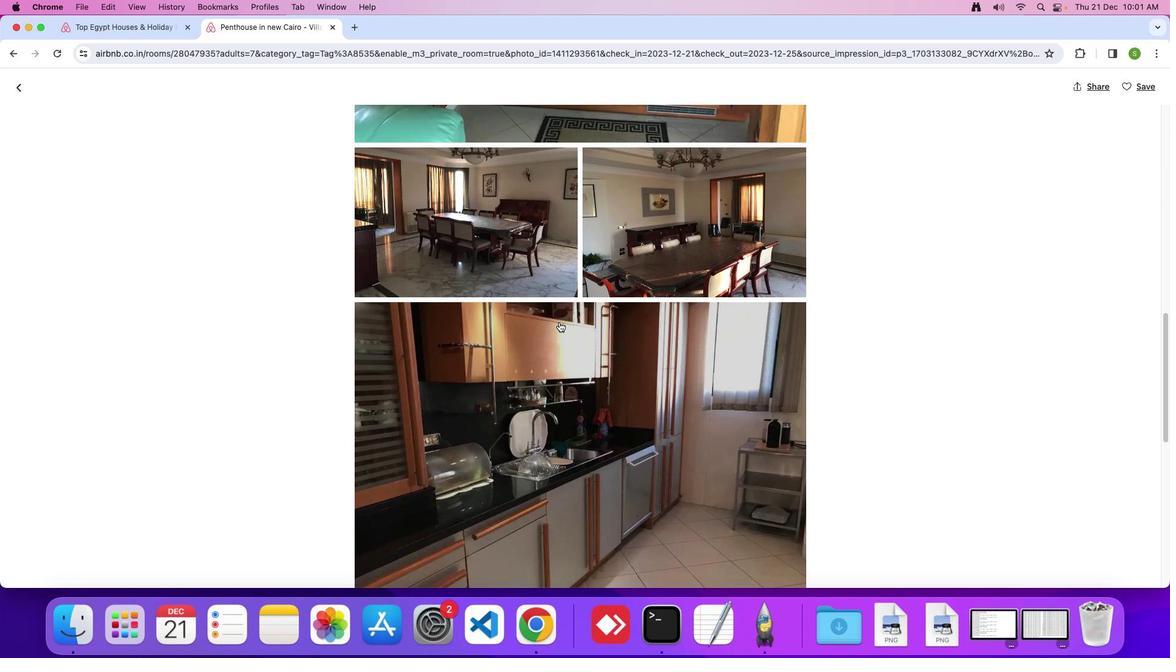 
Action: Mouse scrolled (559, 322) with delta (0, 0)
Screenshot: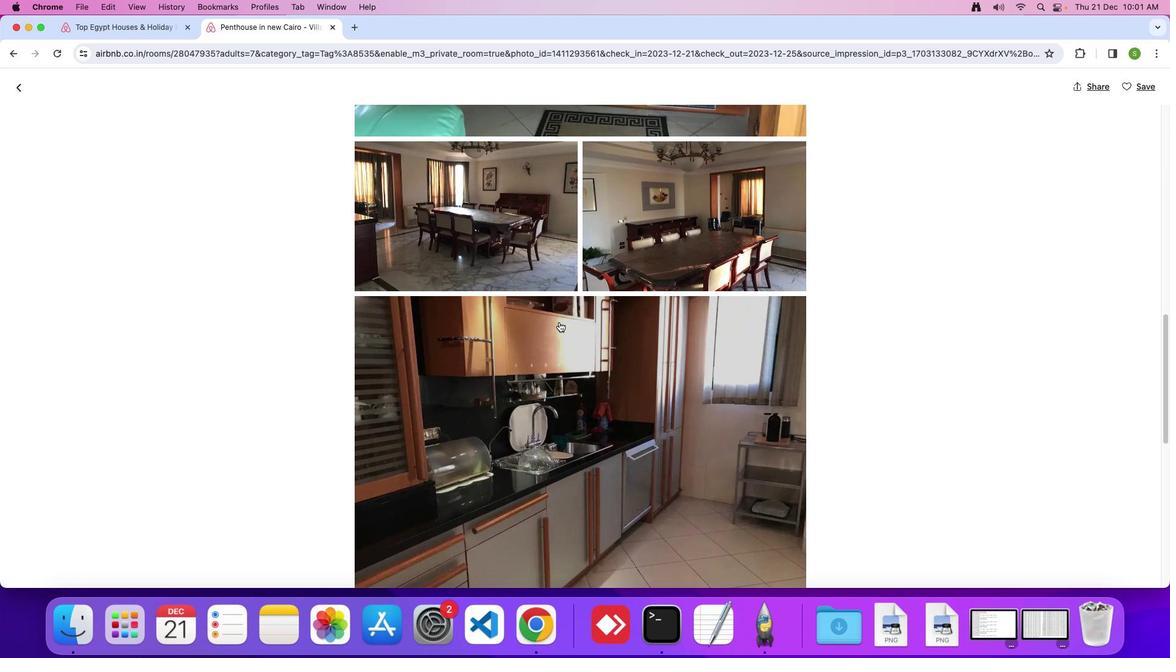 
Action: Mouse scrolled (559, 322) with delta (0, 0)
Screenshot: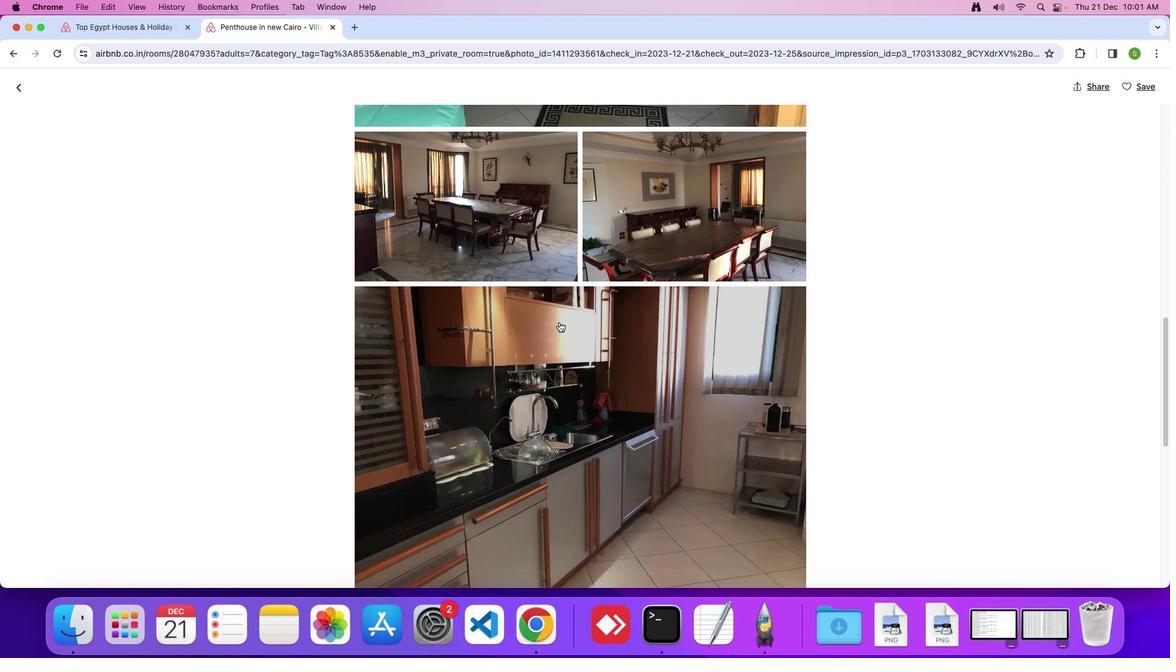 
Action: Mouse scrolled (559, 322) with delta (0, 0)
Screenshot: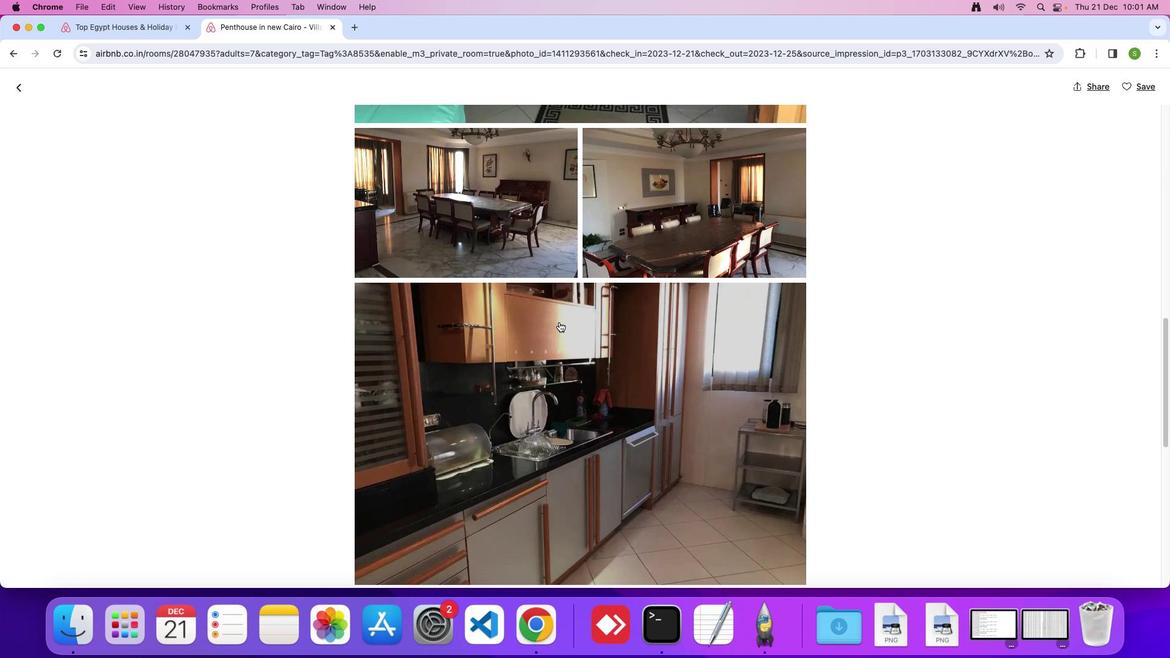 
Action: Mouse scrolled (559, 322) with delta (0, -1)
Screenshot: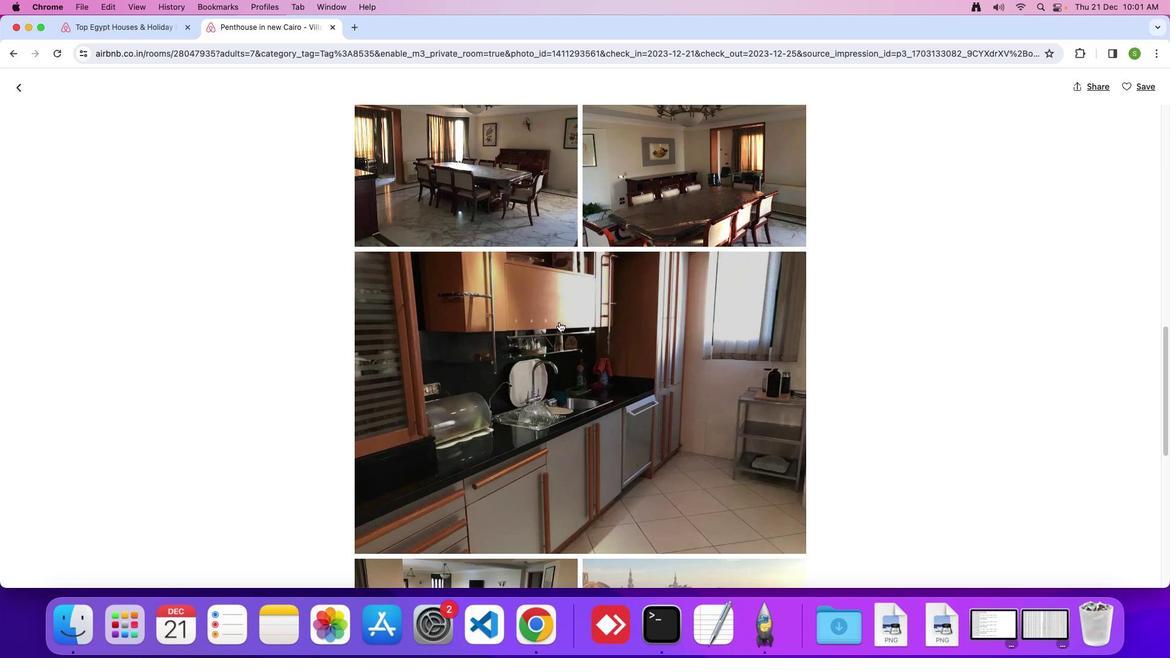 
Action: Mouse scrolled (559, 322) with delta (0, 0)
Screenshot: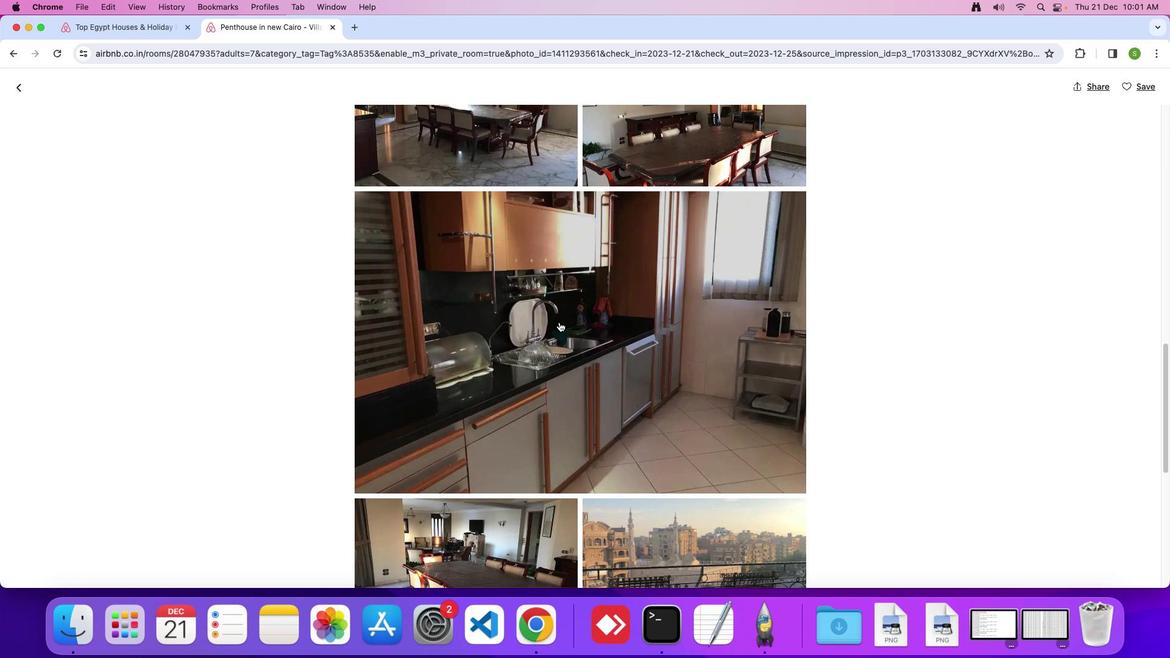 
Action: Mouse scrolled (559, 322) with delta (0, 0)
Screenshot: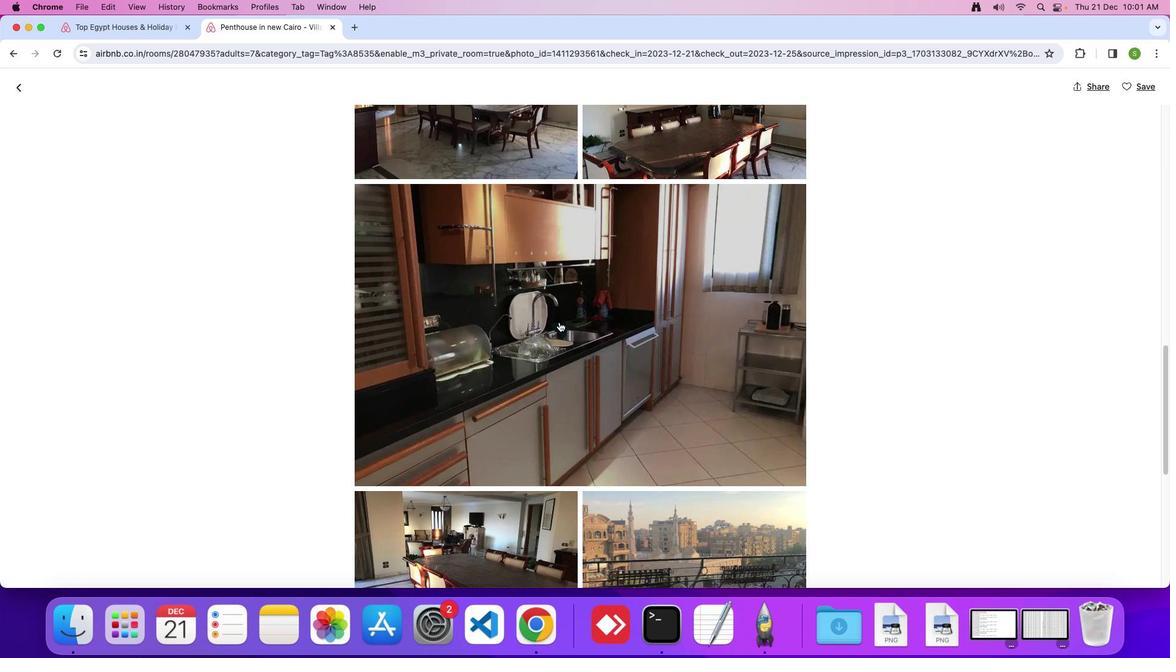 
Action: Mouse scrolled (559, 322) with delta (0, -1)
Screenshot: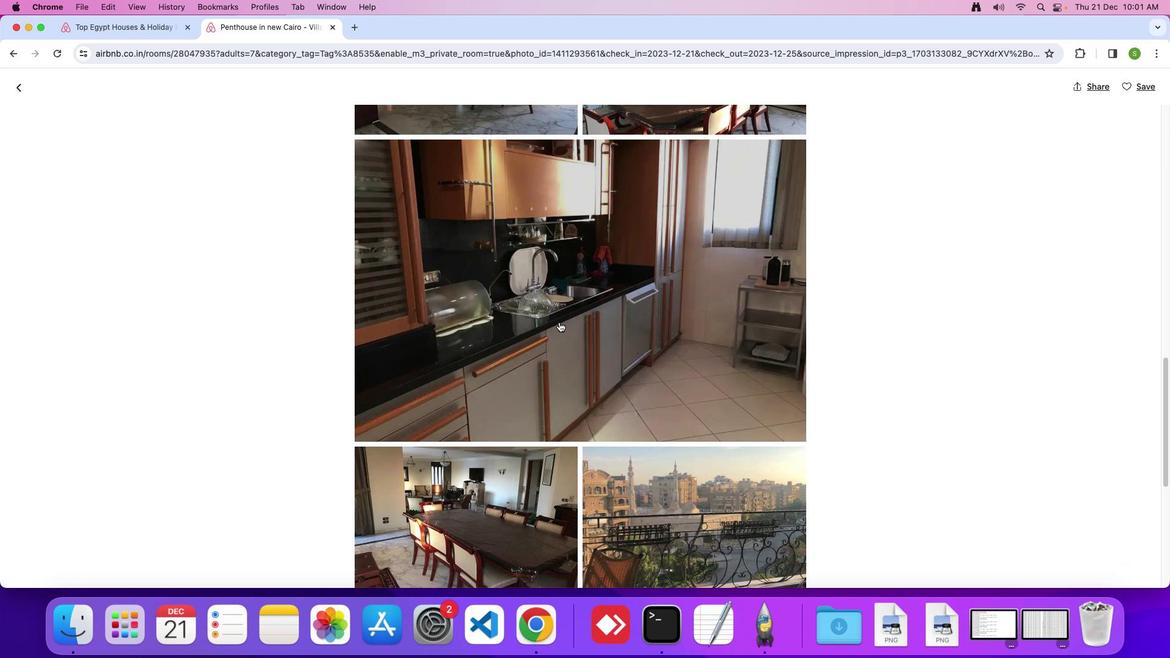 
Action: Mouse scrolled (559, 322) with delta (0, 0)
Screenshot: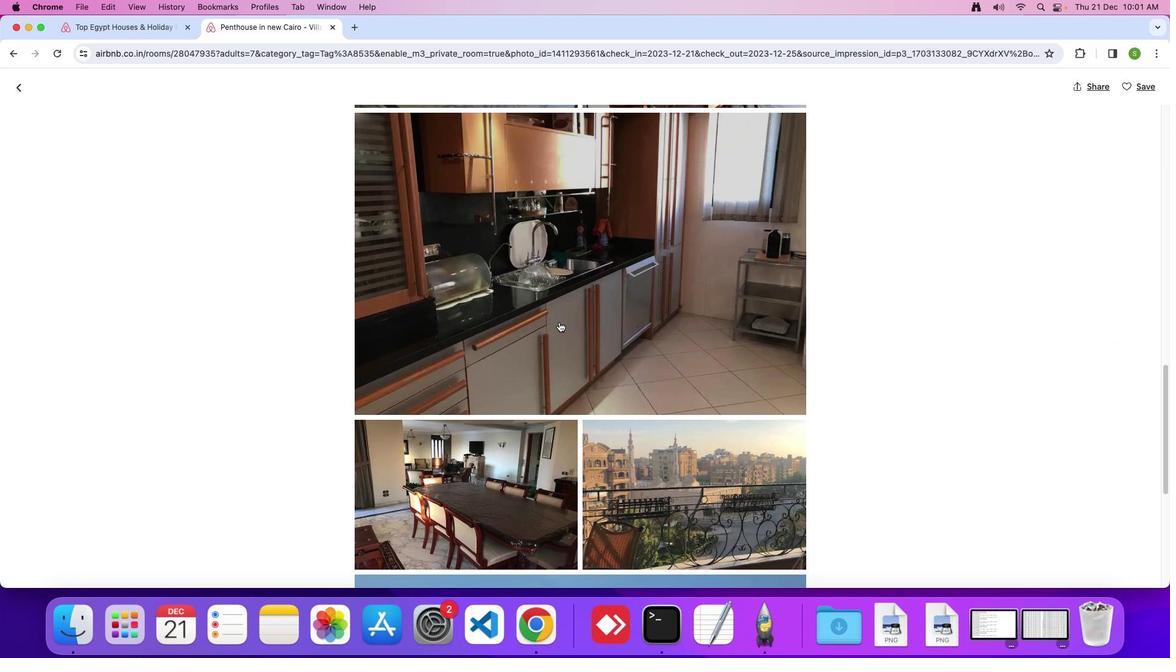 
Action: Mouse scrolled (559, 322) with delta (0, 0)
Screenshot: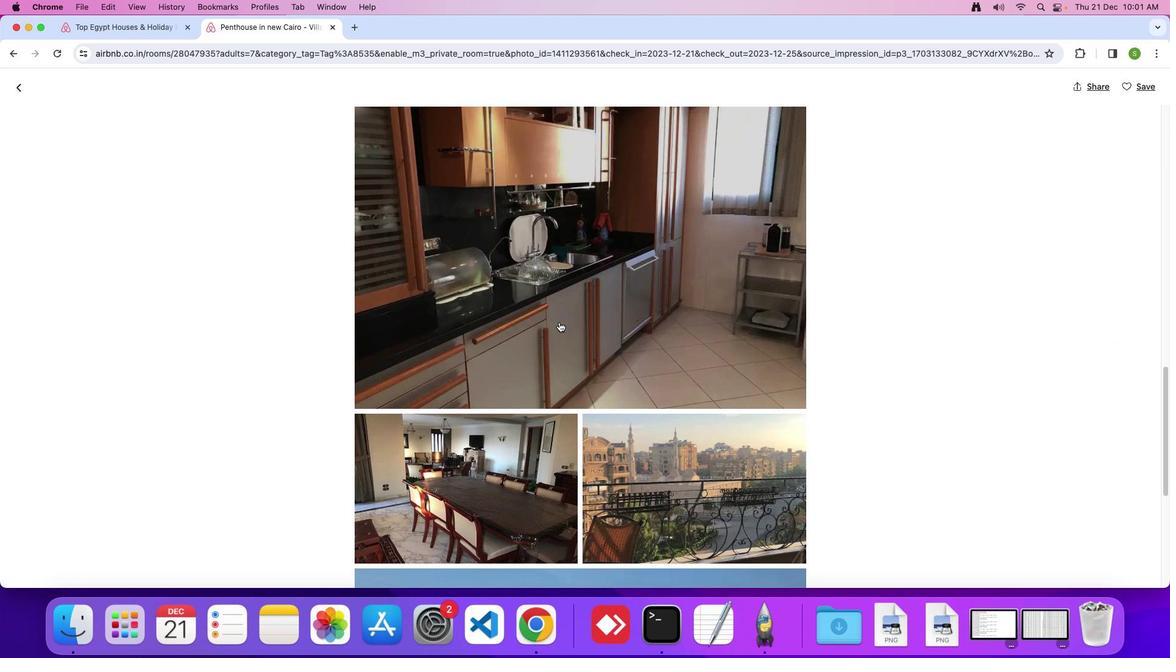 
Action: Mouse moved to (558, 322)
Screenshot: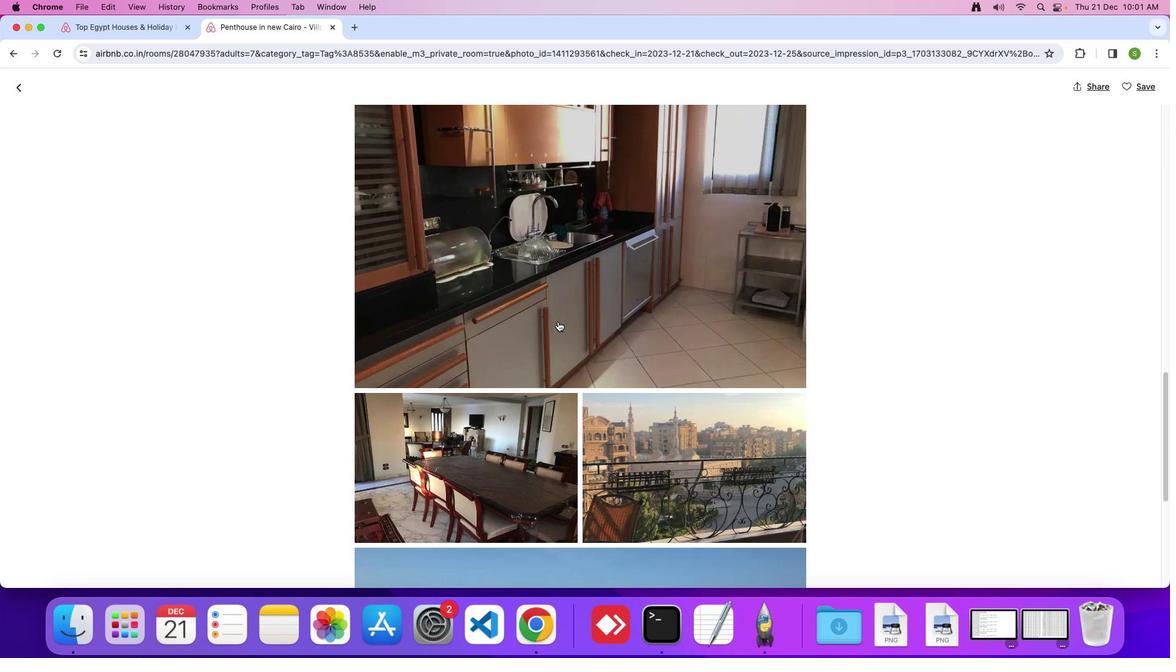 
Action: Mouse scrolled (558, 322) with delta (0, 0)
Screenshot: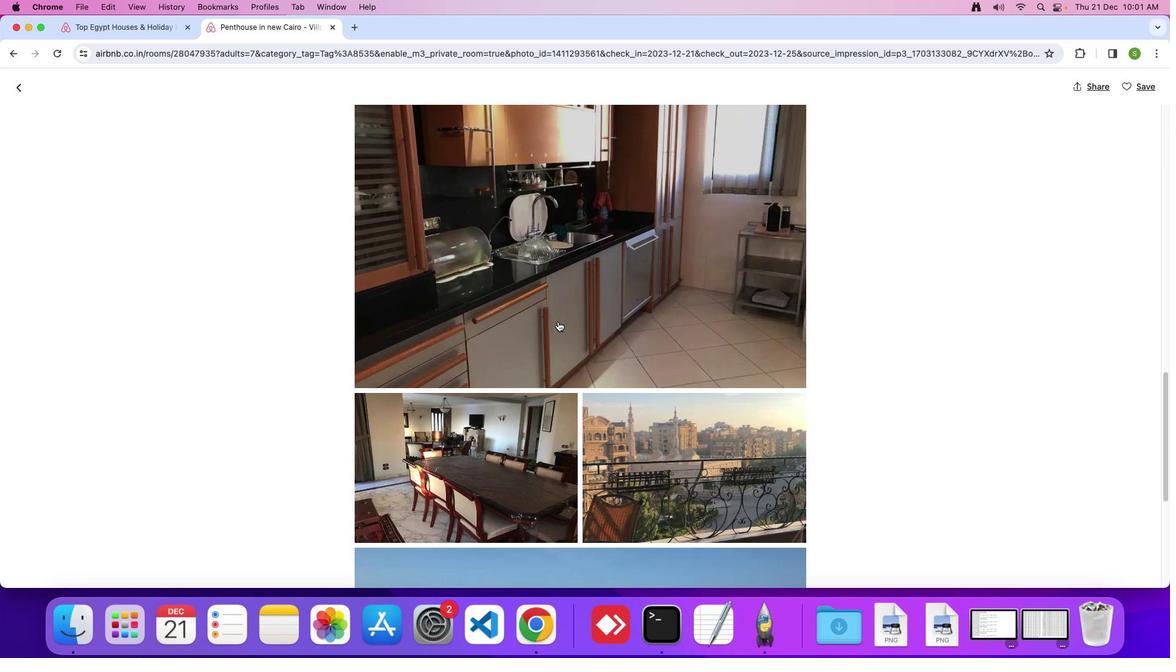 
Action: Mouse scrolled (558, 322) with delta (0, 0)
Screenshot: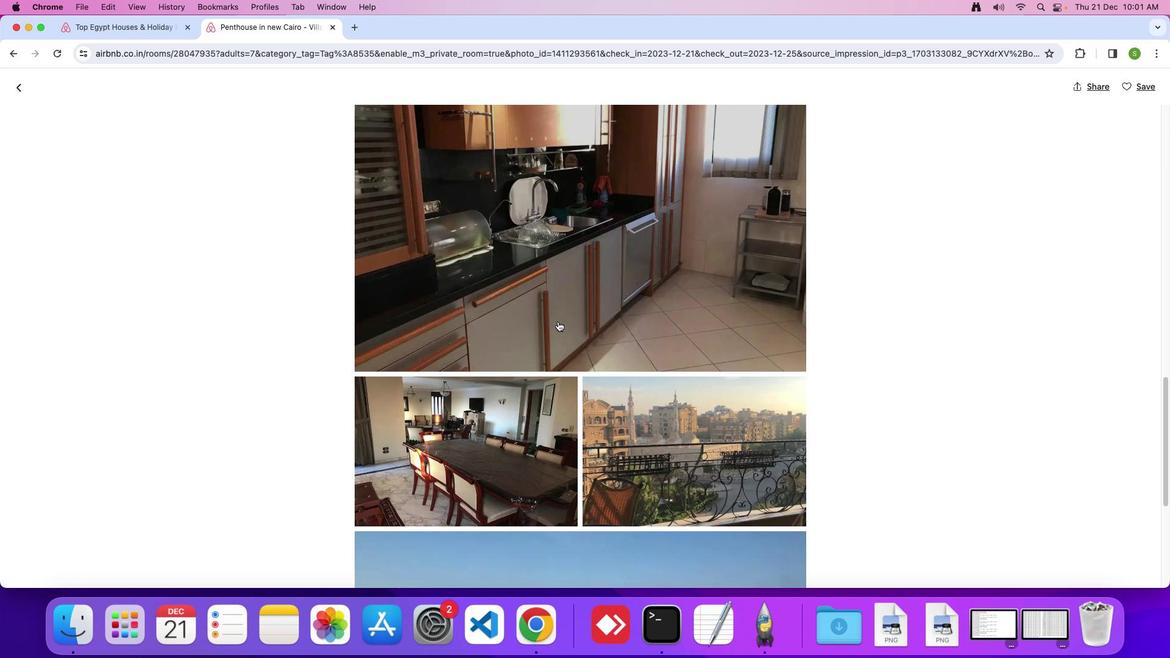 
Action: Mouse moved to (558, 322)
Screenshot: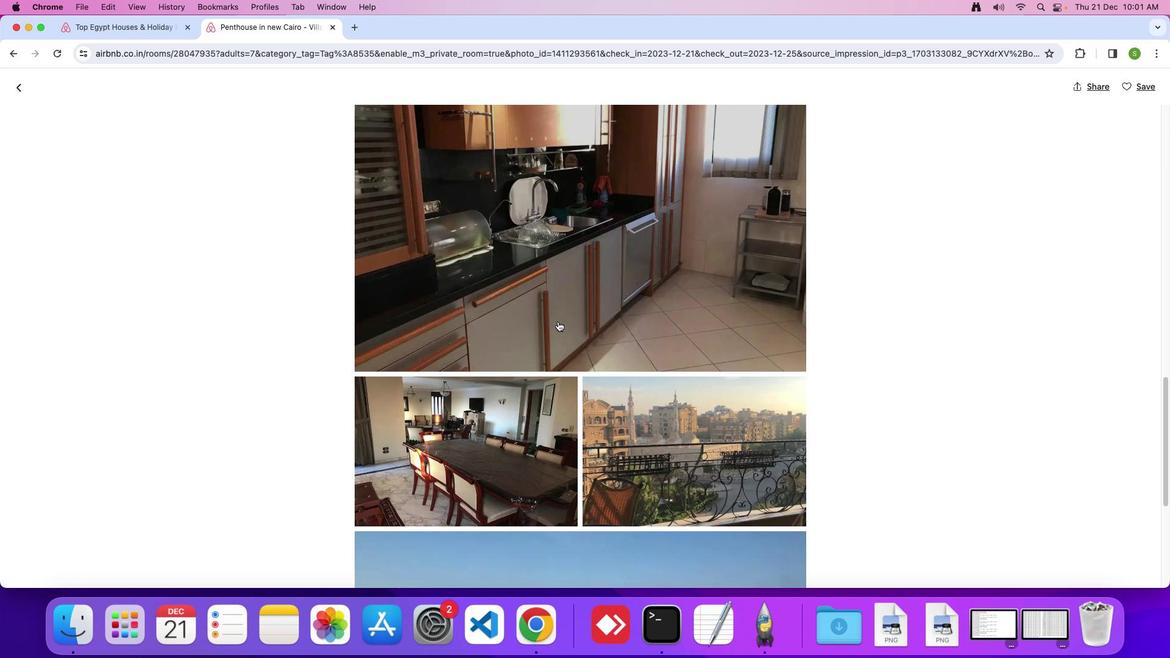 
Action: Mouse scrolled (558, 322) with delta (0, -1)
Screenshot: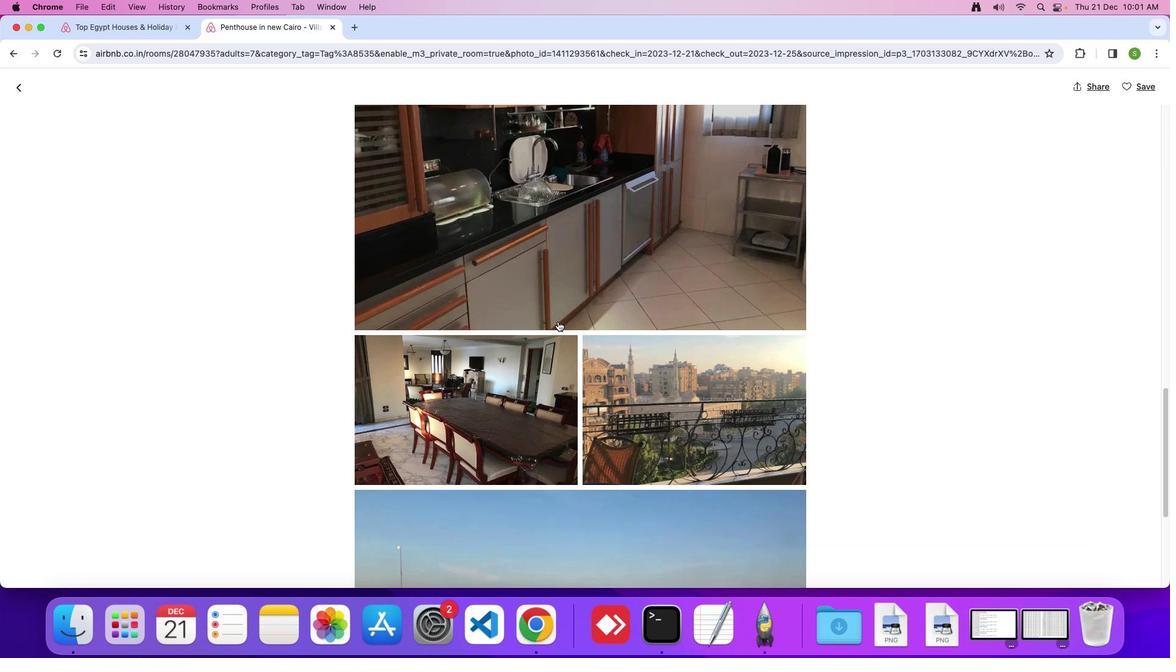 
Action: Mouse scrolled (558, 322) with delta (0, 0)
Screenshot: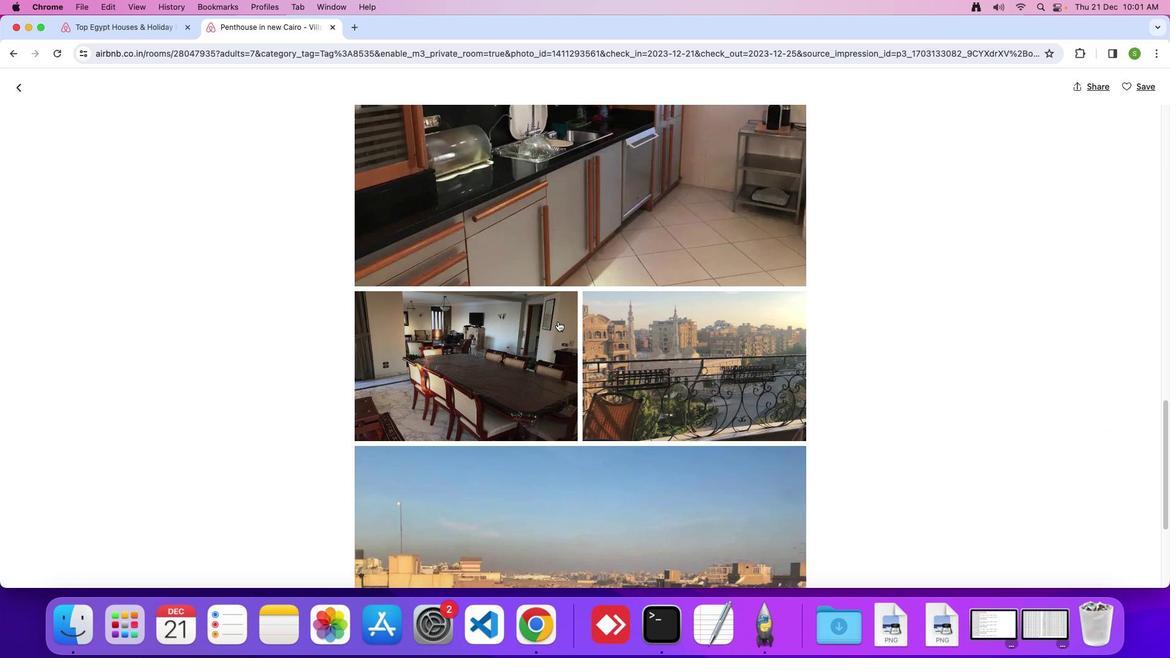 
Action: Mouse scrolled (558, 322) with delta (0, 0)
Screenshot: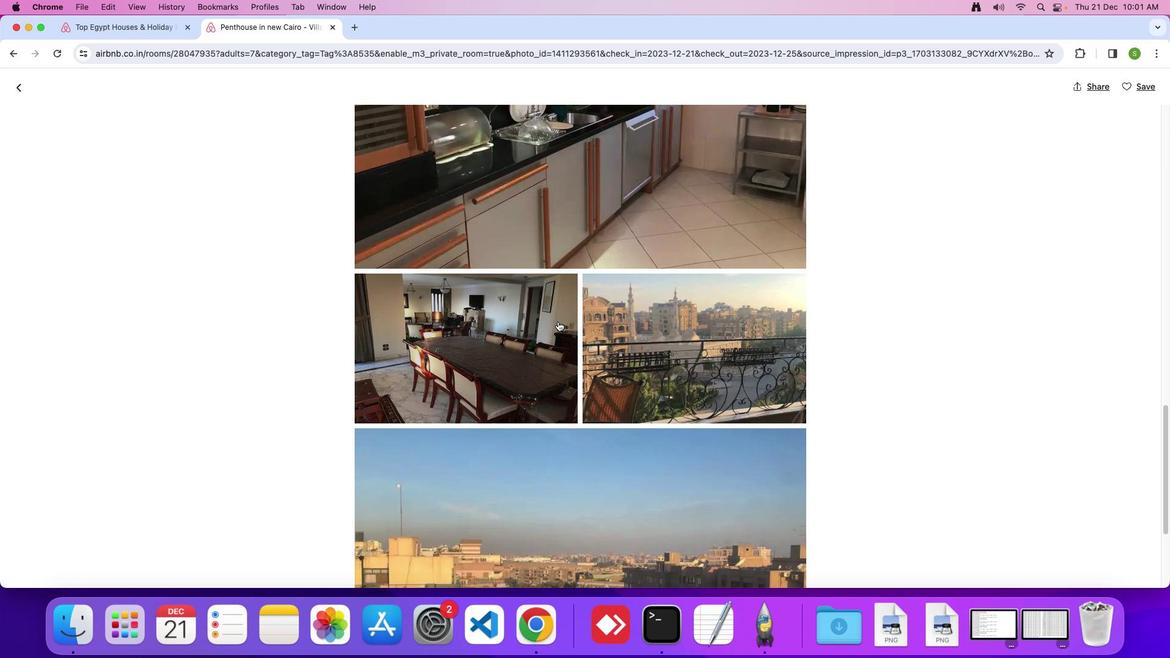 
Action: Mouse scrolled (558, 322) with delta (0, -1)
Screenshot: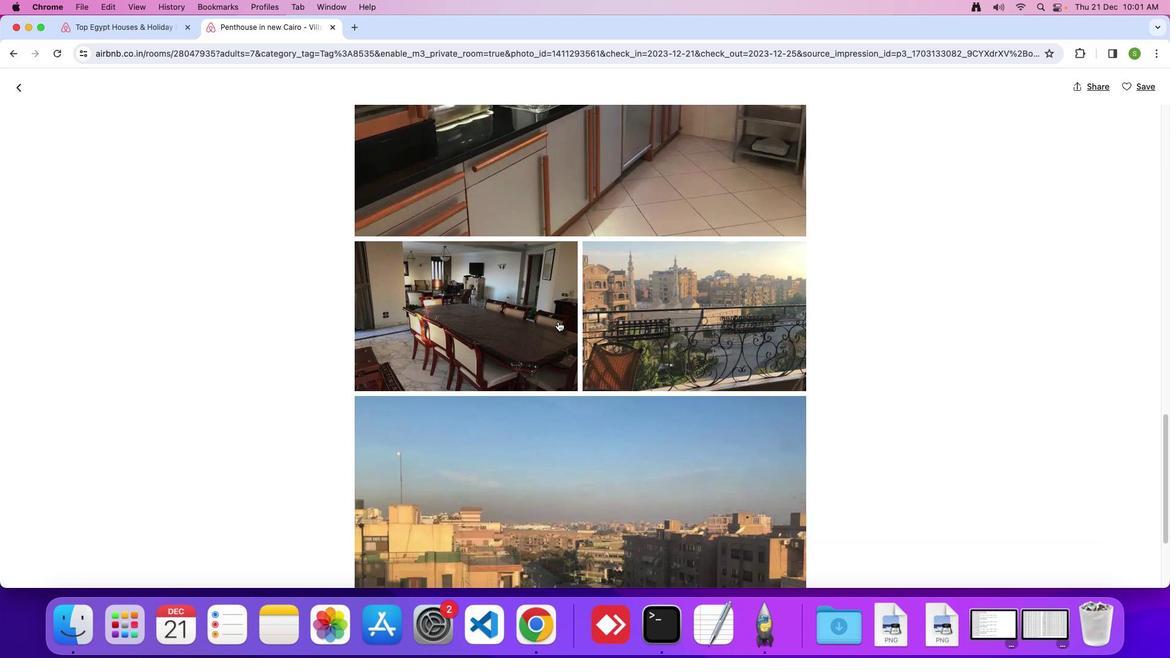 
Action: Mouse scrolled (558, 322) with delta (0, 0)
Screenshot: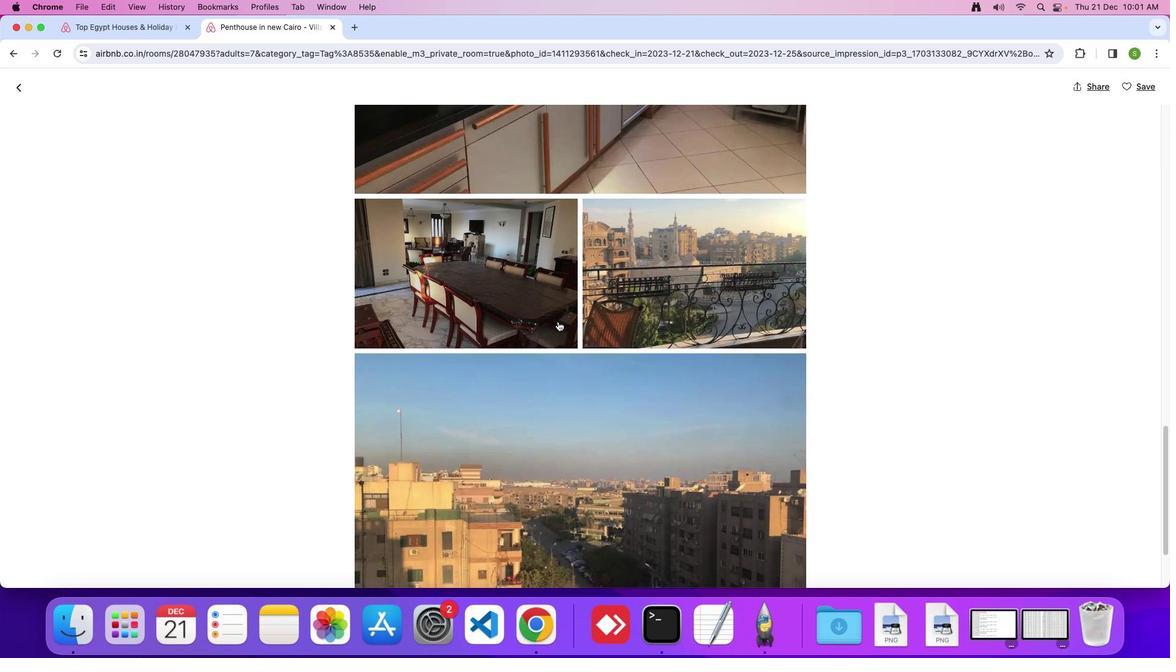 
Action: Mouse scrolled (558, 322) with delta (0, 0)
Screenshot: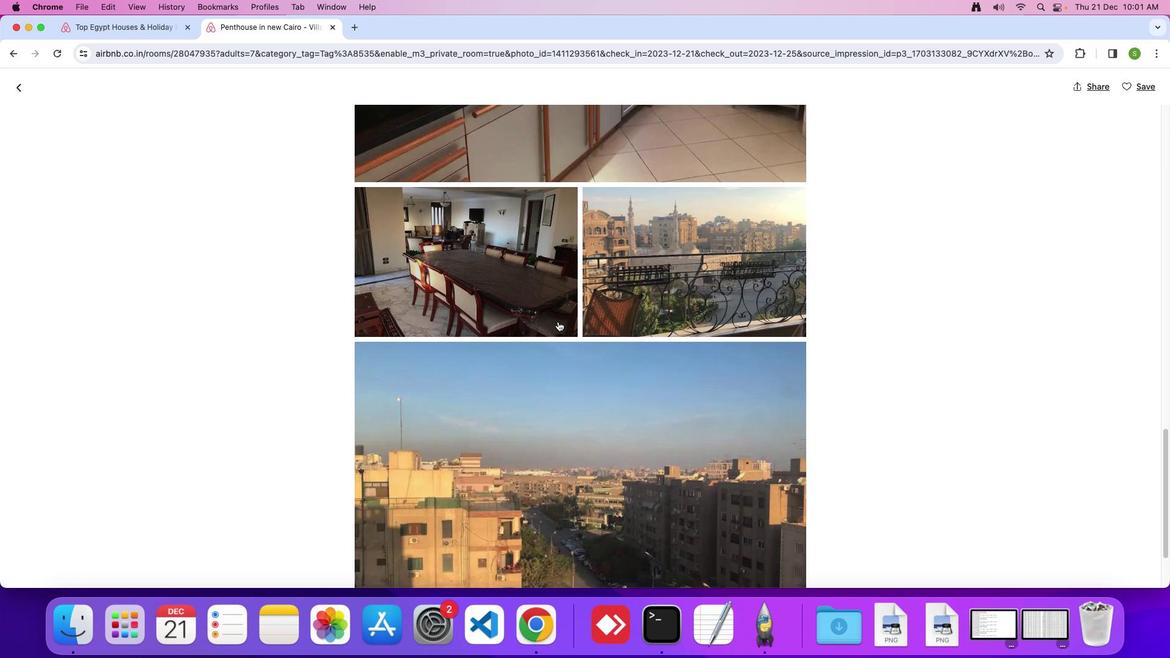 
Action: Mouse scrolled (558, 322) with delta (0, 0)
Screenshot: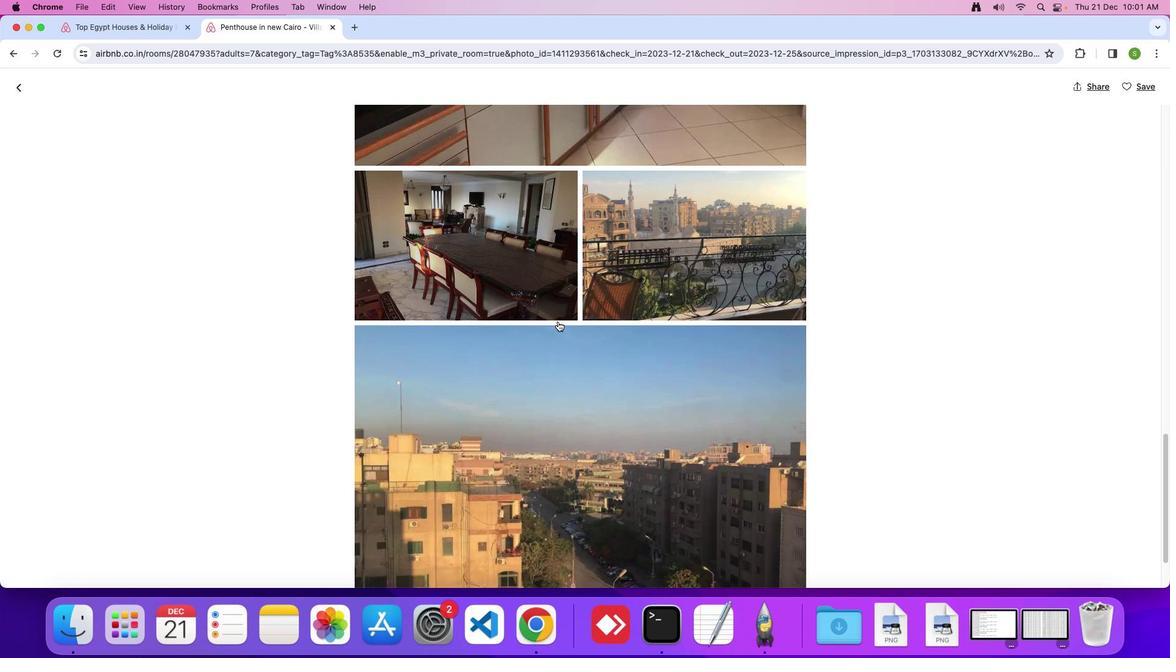 
Action: Mouse scrolled (558, 322) with delta (0, 0)
Screenshot: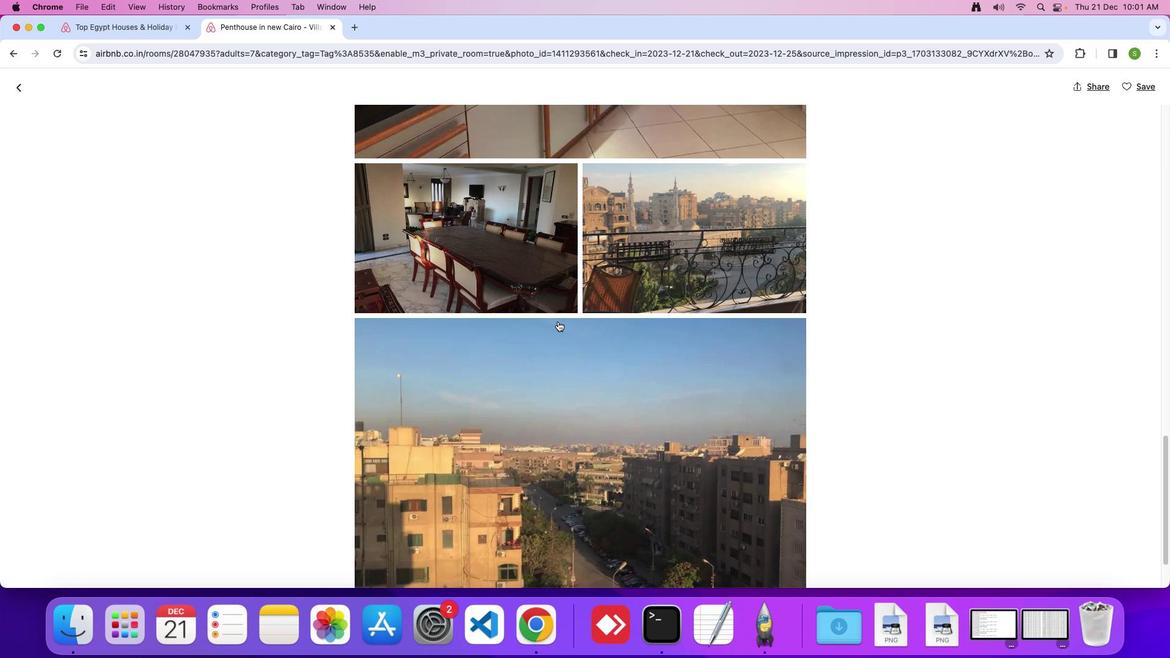 
Action: Mouse scrolled (558, 322) with delta (0, 0)
Screenshot: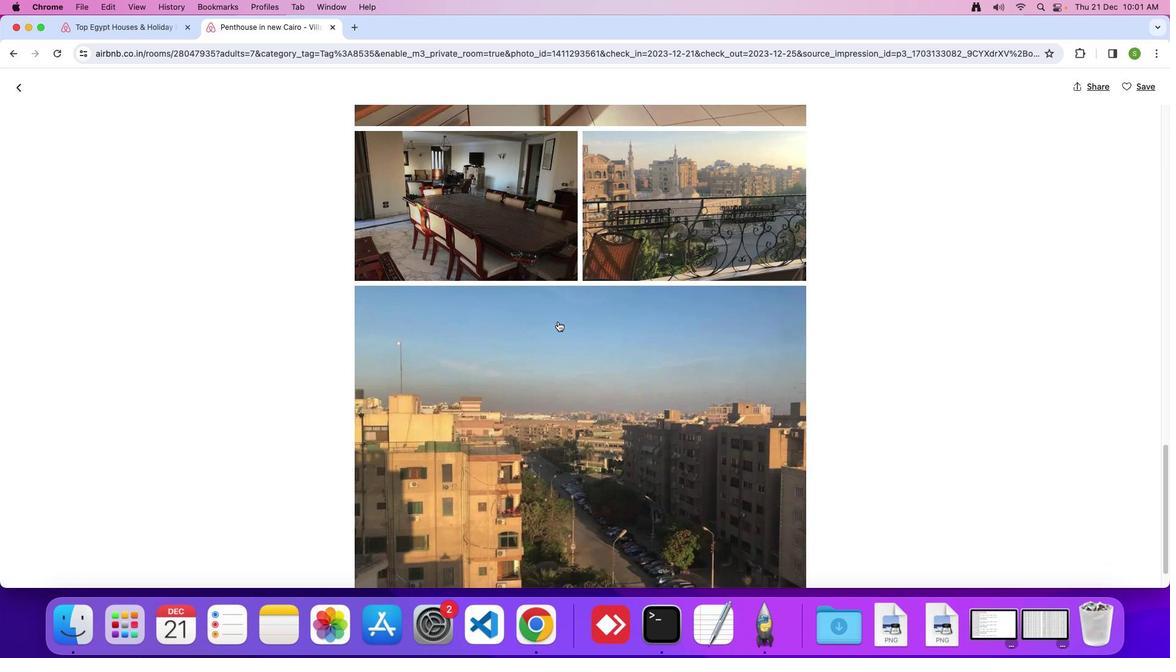 
Action: Mouse moved to (558, 322)
Screenshot: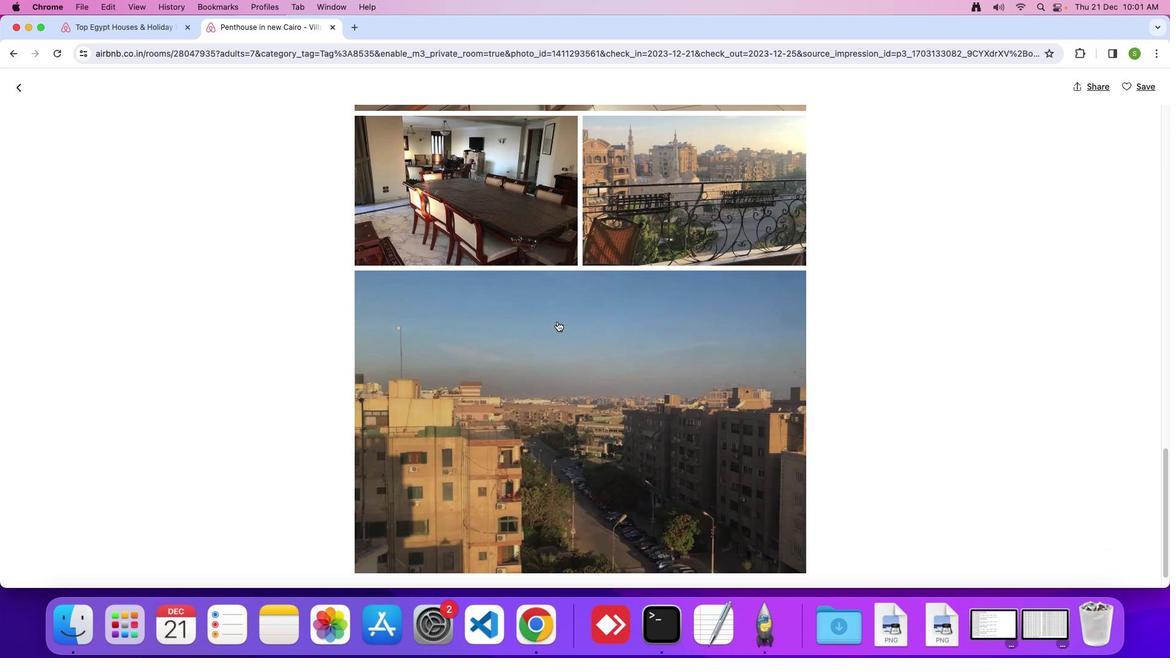 
Action: Mouse scrolled (558, 322) with delta (0, 0)
Screenshot: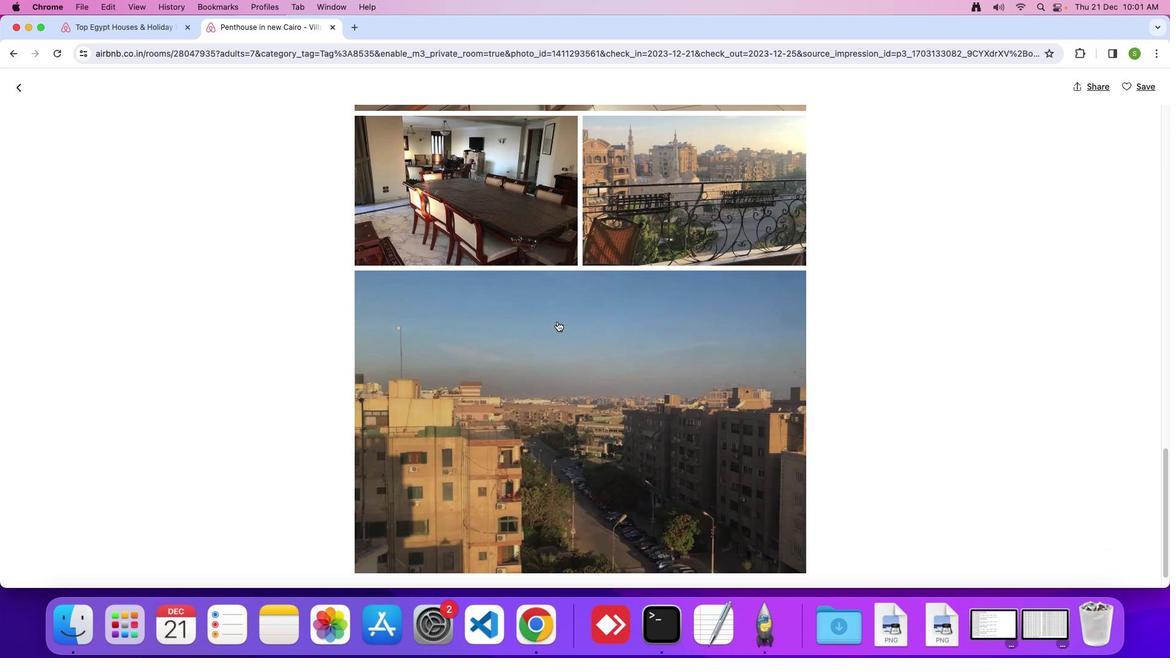 
Action: Mouse moved to (557, 321)
Screenshot: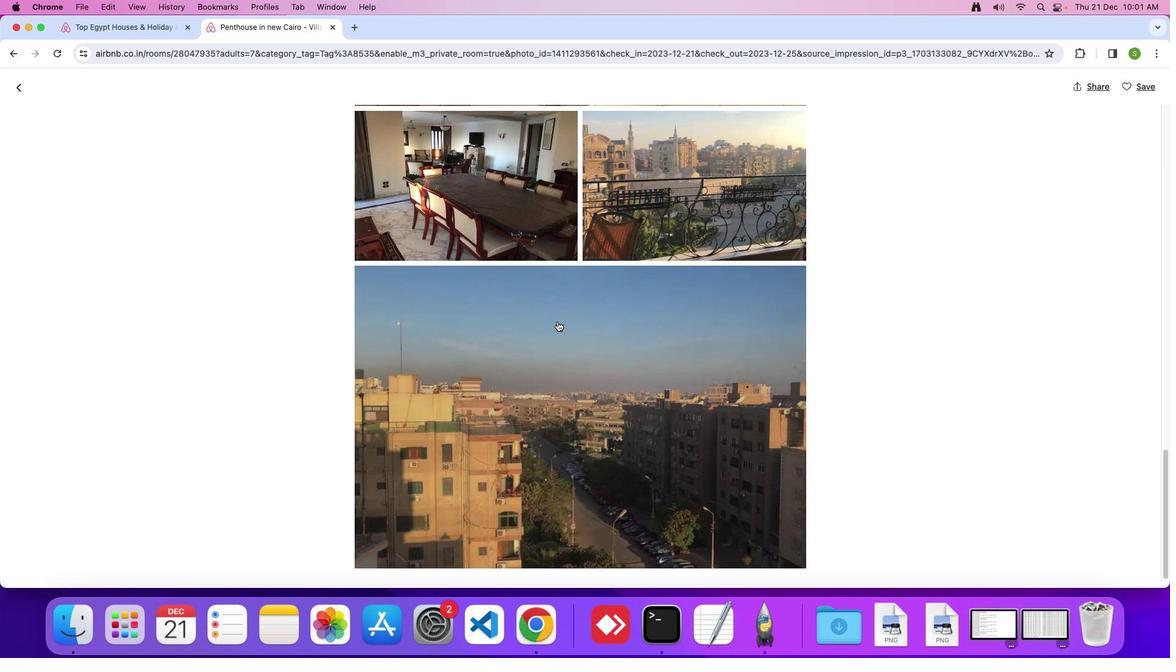 
Action: Mouse scrolled (557, 321) with delta (0, 0)
Screenshot: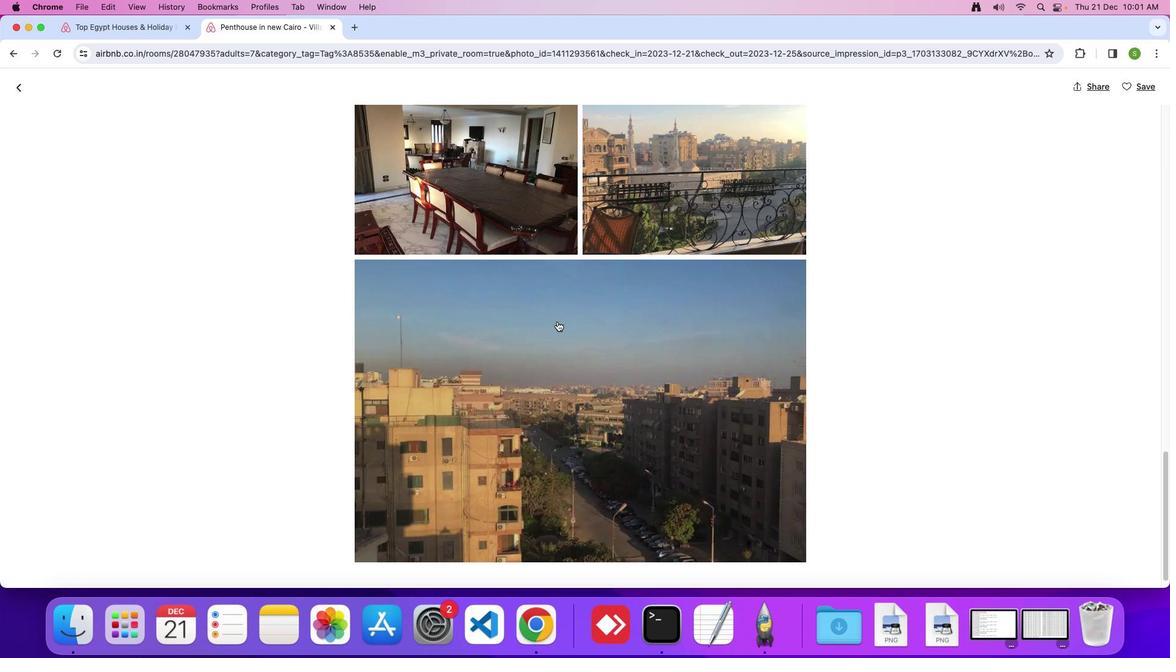 
Action: Mouse scrolled (557, 321) with delta (0, -1)
Screenshot: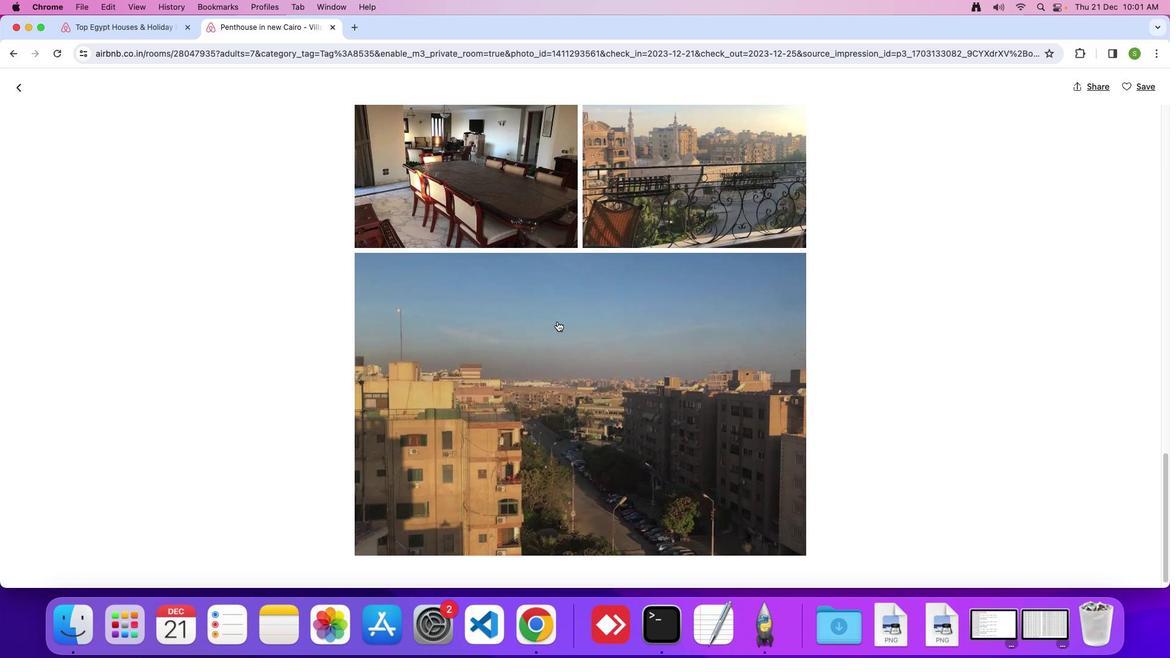 
Action: Mouse moved to (557, 321)
Screenshot: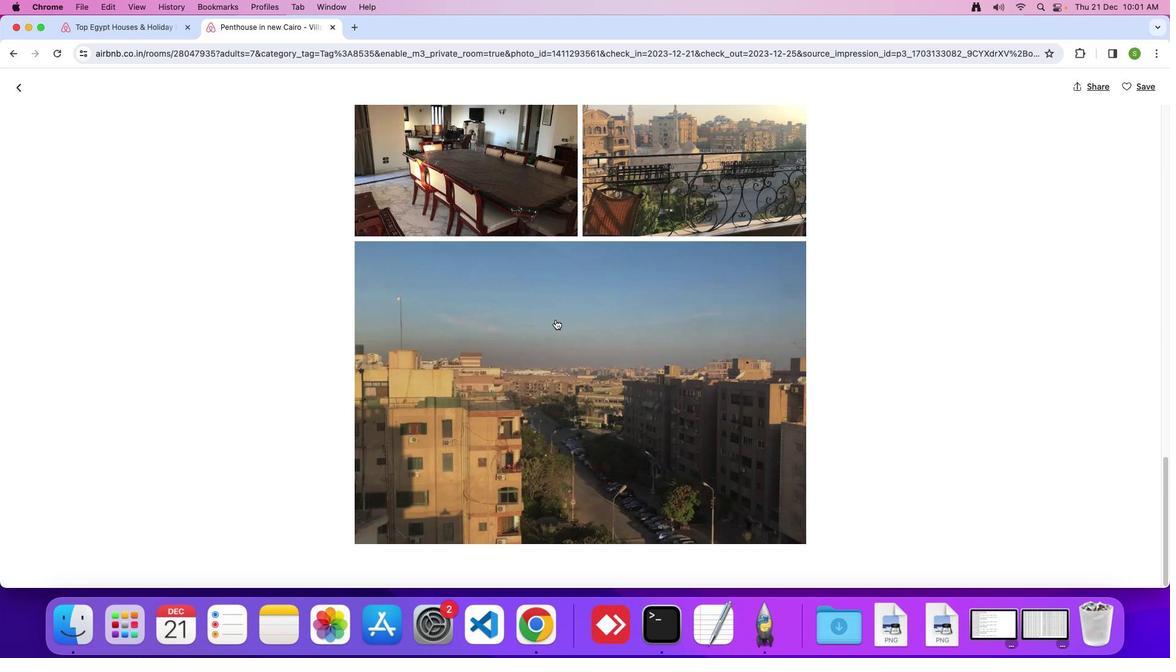 
Action: Mouse scrolled (557, 321) with delta (0, 0)
Screenshot: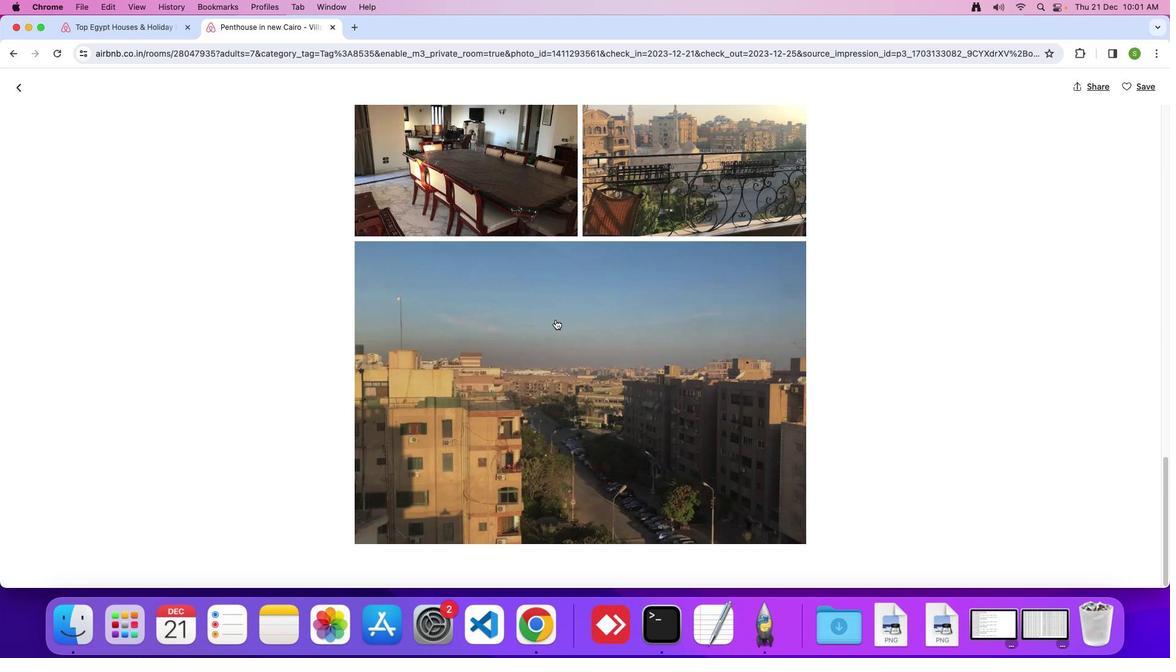 
Action: Mouse scrolled (557, 321) with delta (0, 0)
Screenshot: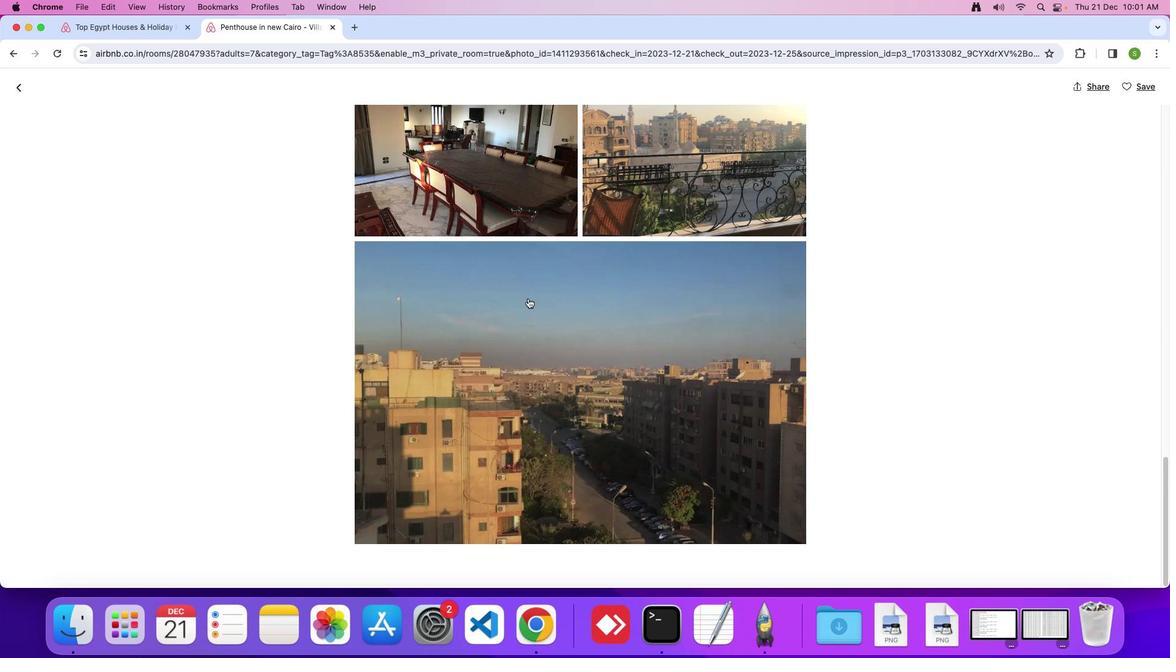 
Action: Mouse scrolled (557, 321) with delta (0, -1)
Screenshot: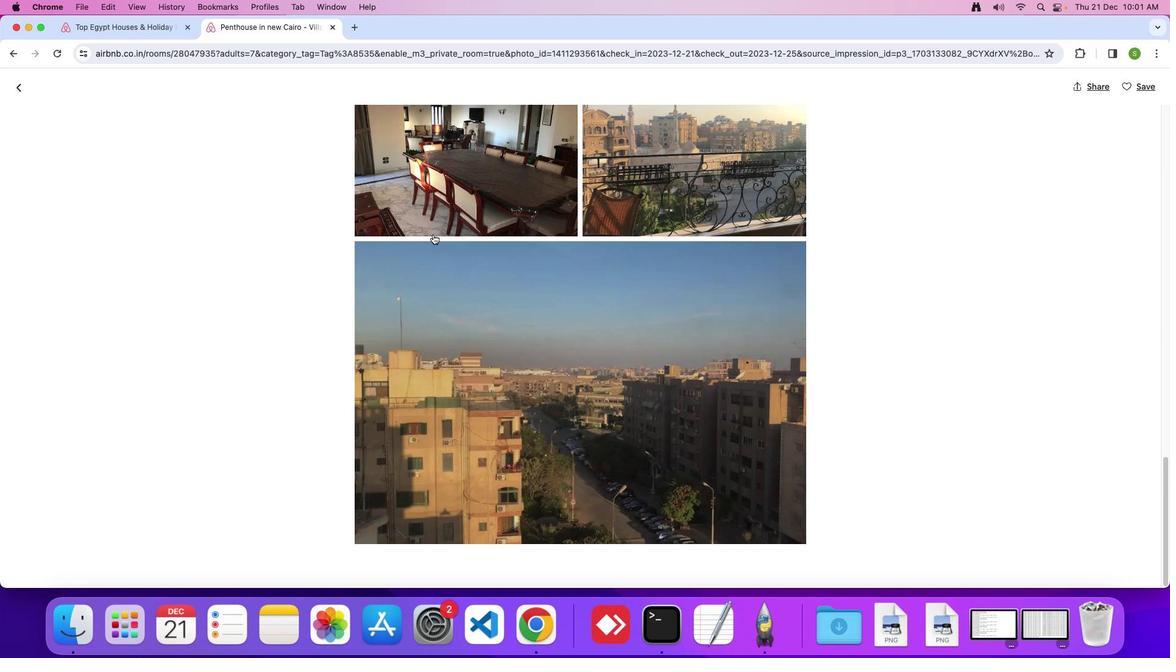
Action: Mouse moved to (14, 89)
Screenshot: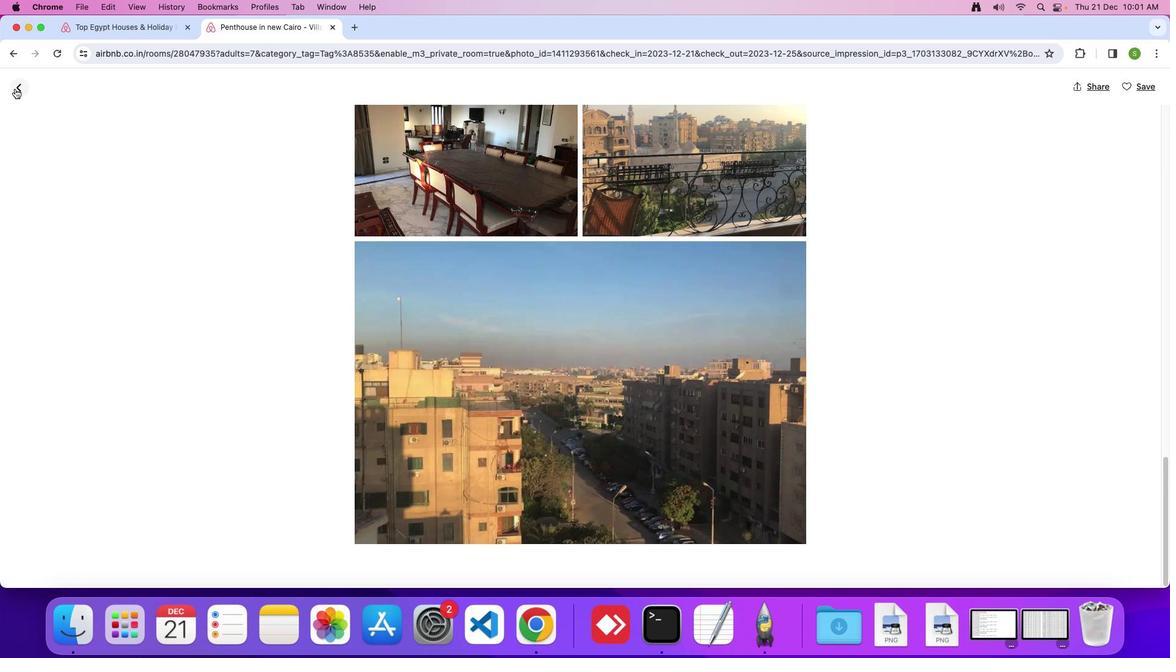 
Action: Mouse pressed left at (14, 89)
